 Task: Fill out the customer data form with the provided details, including name, gender, age, mobile number, date, current address, email, and permanent address.
Action: Mouse moved to (617, 129)
Screenshot: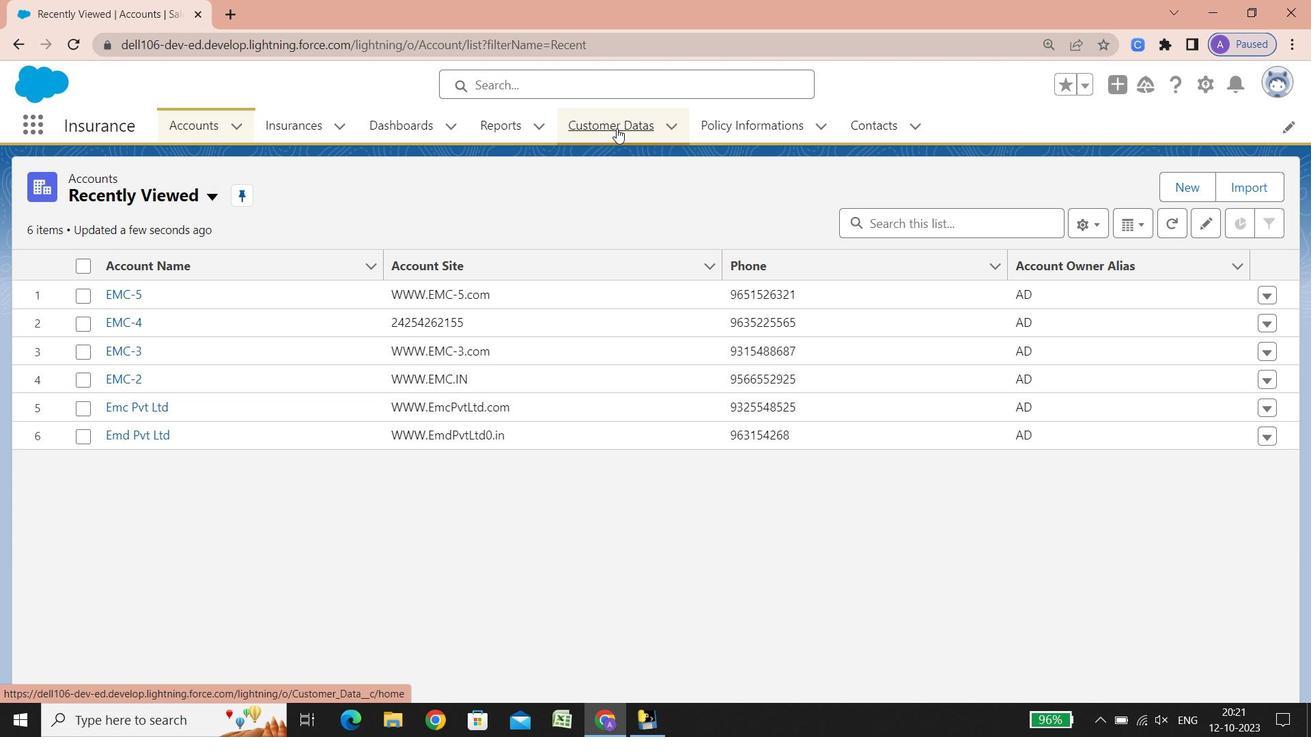 
Action: Mouse pressed left at (617, 129)
Screenshot: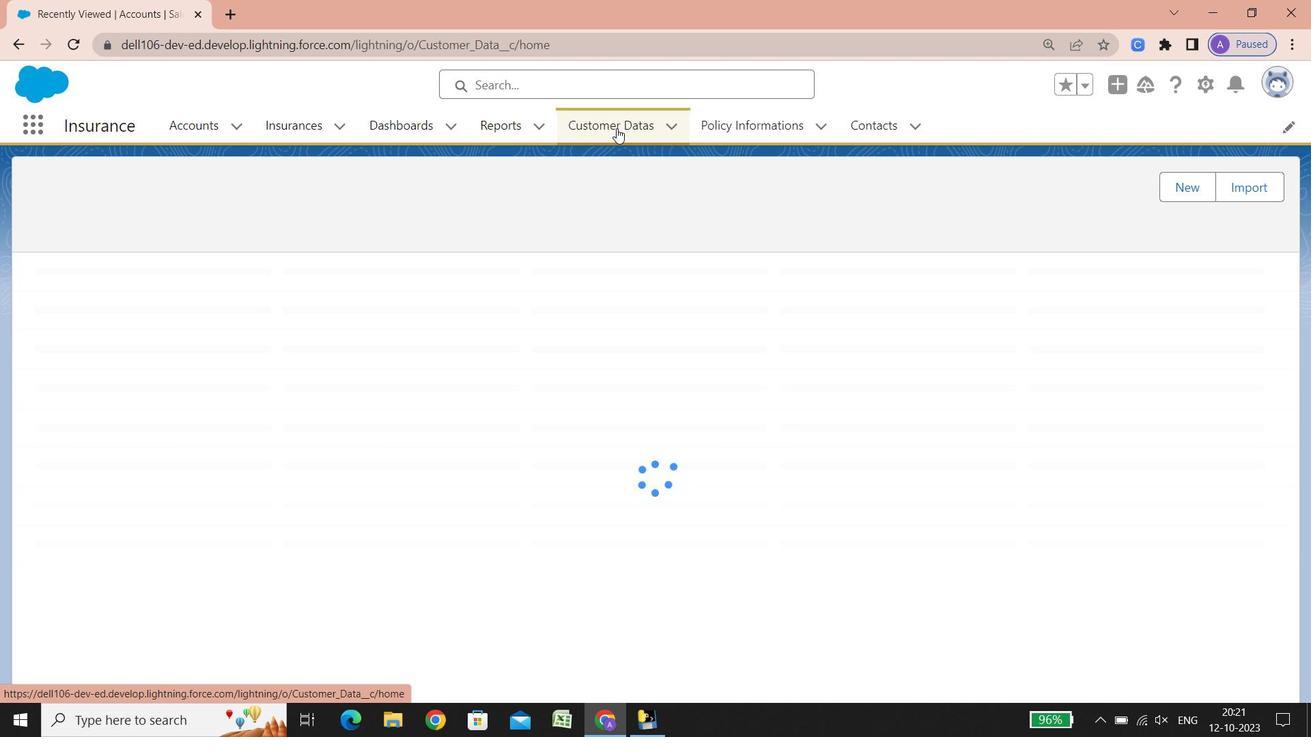 
Action: Mouse moved to (122, 295)
Screenshot: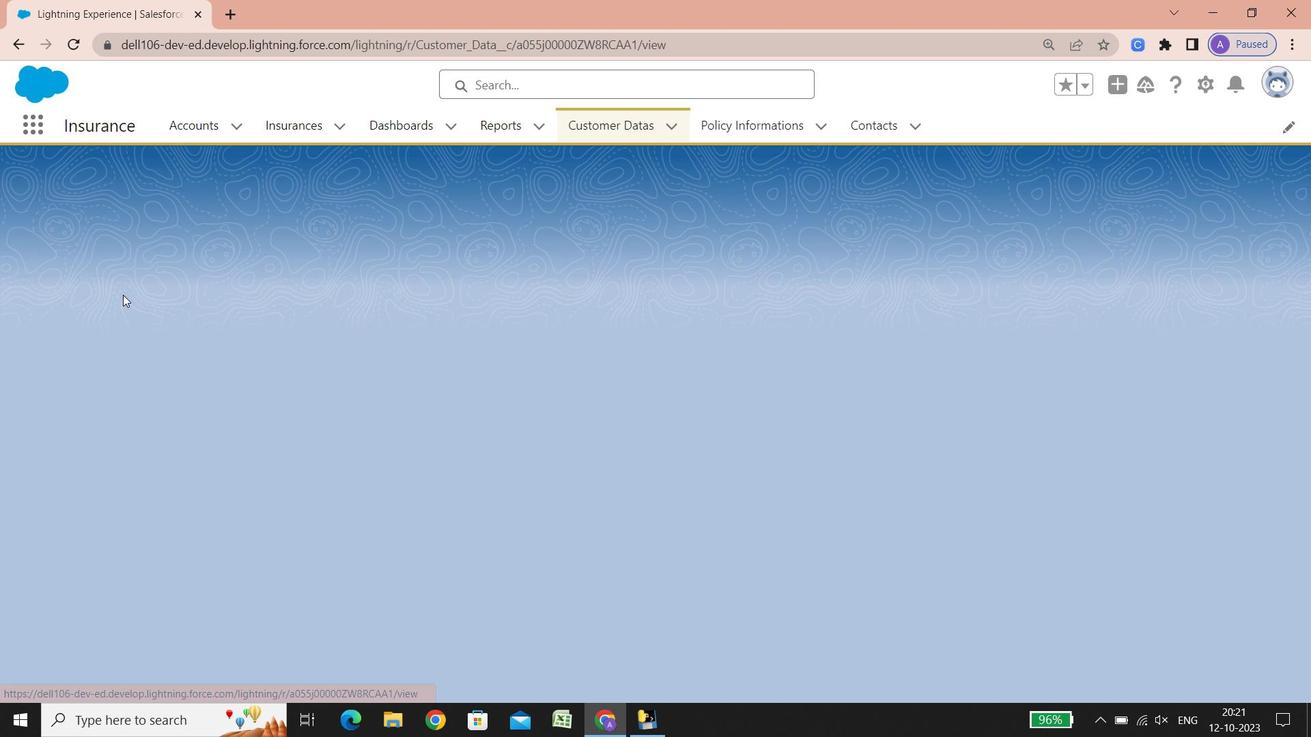 
Action: Mouse pressed left at (122, 295)
Screenshot: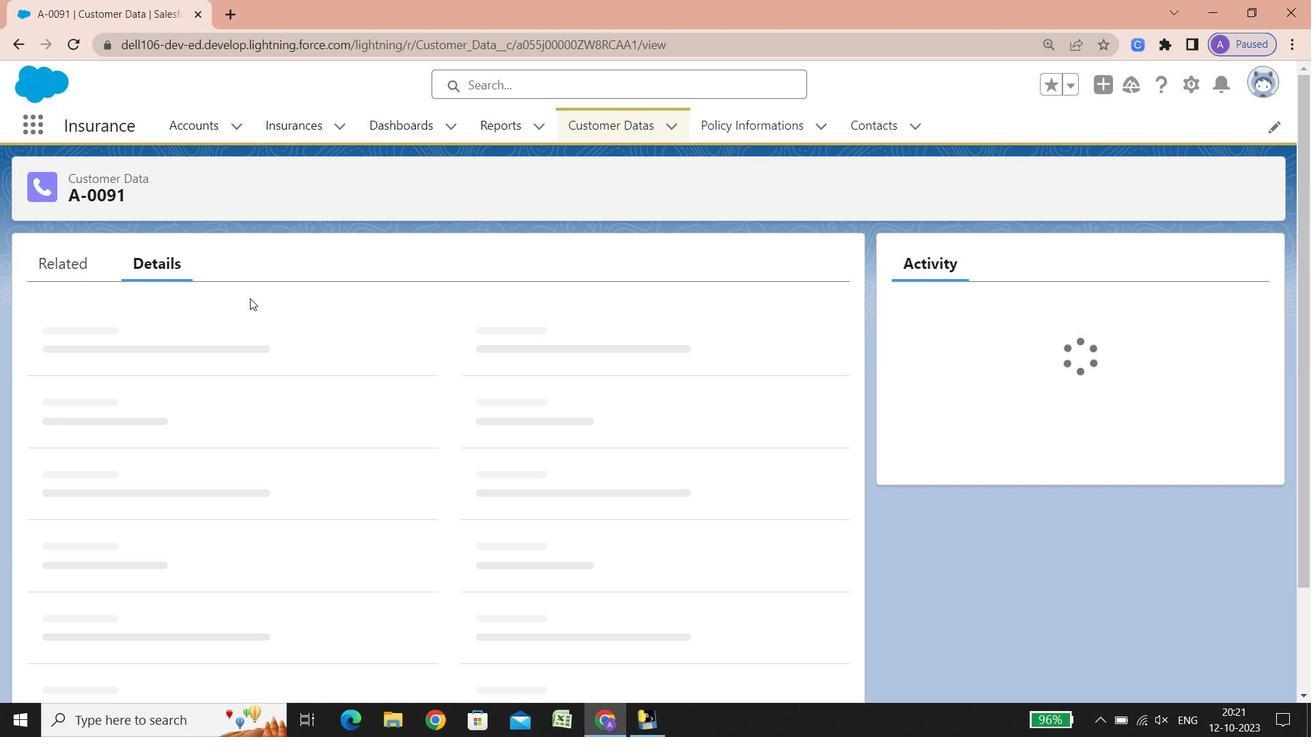 
Action: Mouse moved to (613, 128)
Screenshot: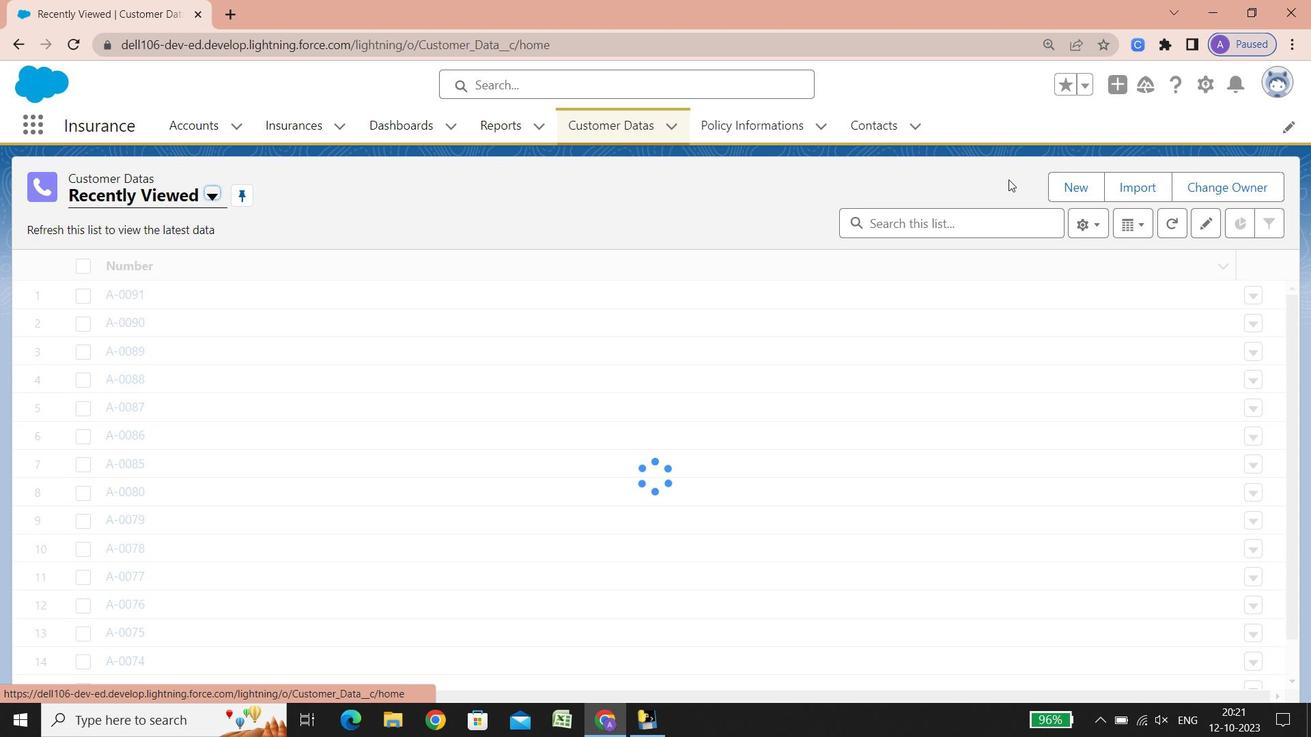
Action: Mouse pressed left at (613, 128)
Screenshot: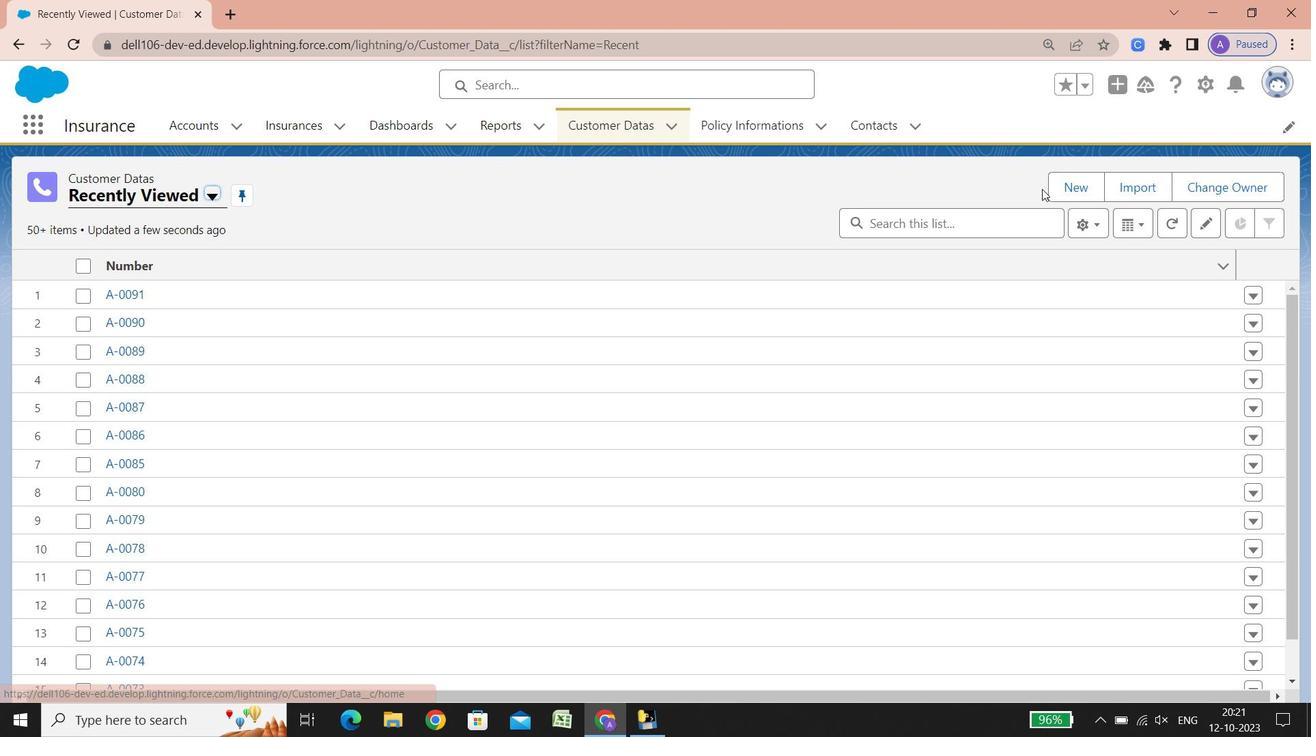 
Action: Mouse moved to (1061, 189)
Screenshot: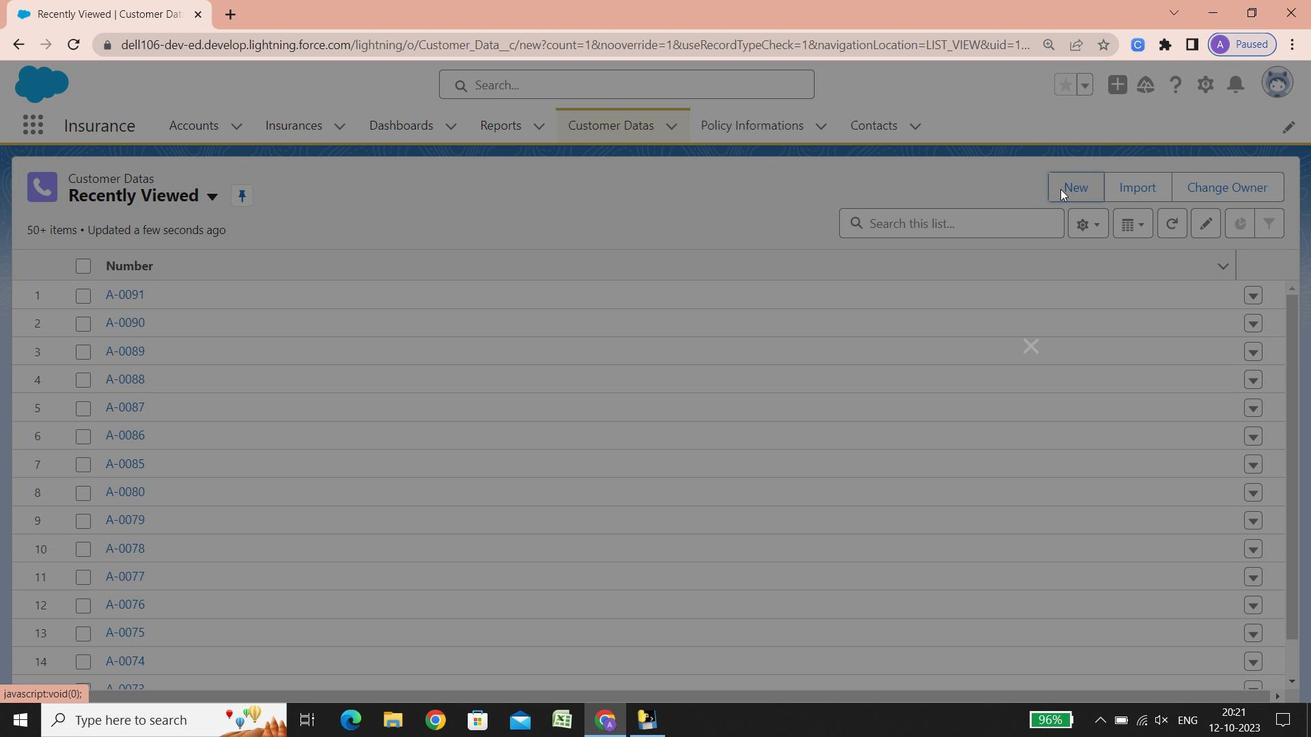 
Action: Mouse pressed left at (1061, 189)
Screenshot: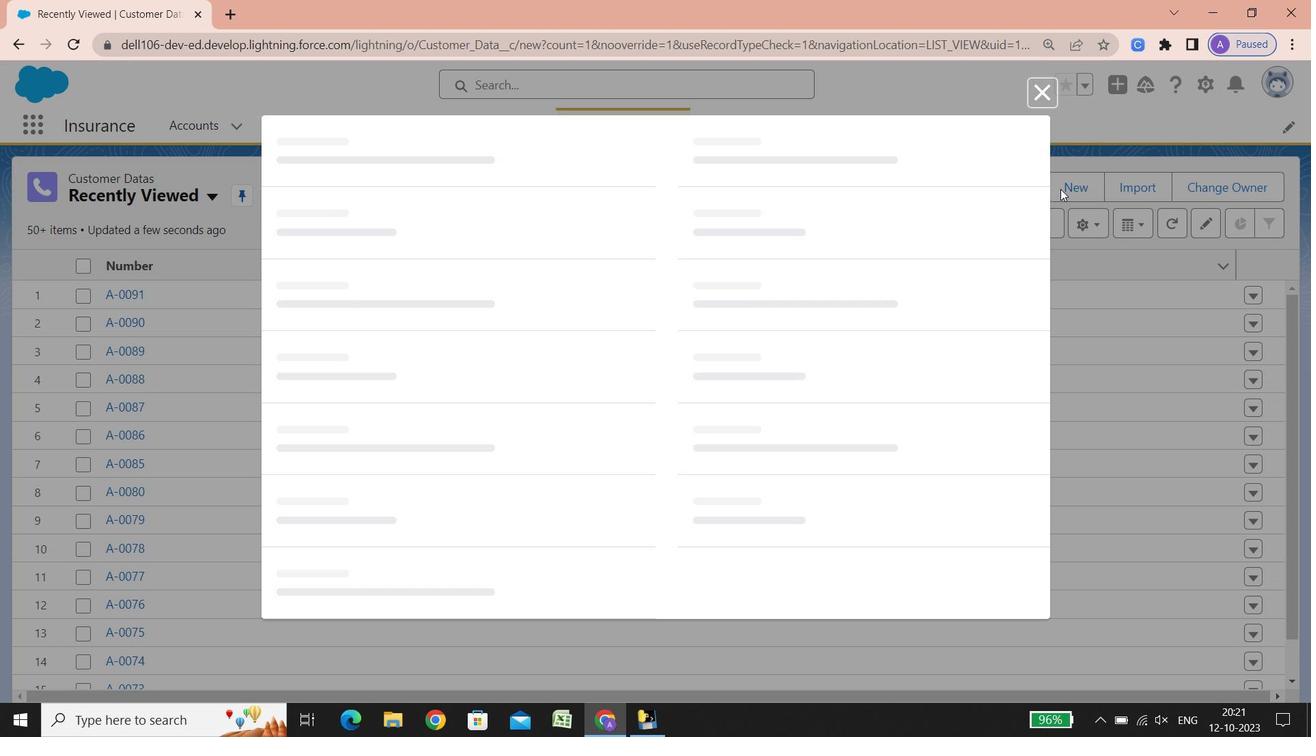 
Action: Mouse moved to (323, 338)
Screenshot: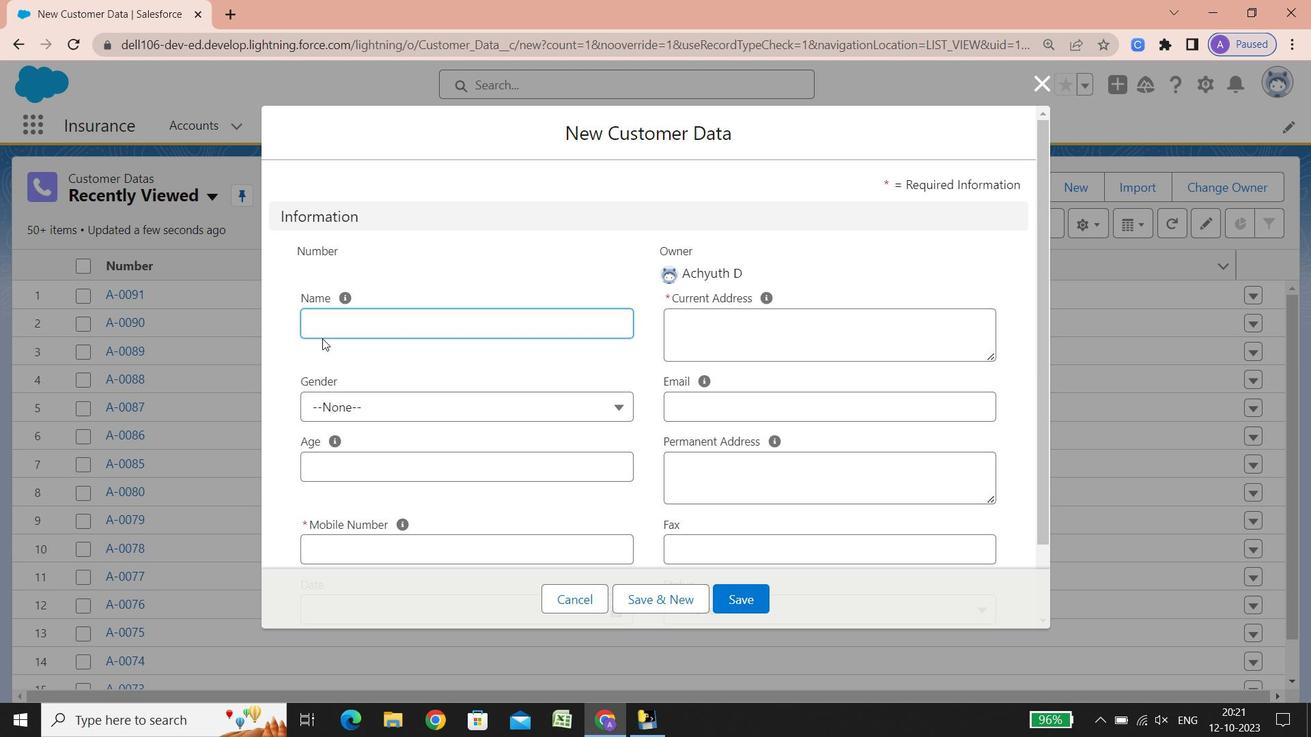 
Action: Key pressed <Key.shift><Key.shift><Key.shift><Key.shift><Key.shift><Key.shift><Key.shift><Key.shift><Key.shift><Key.shift><Key.shift><Key.shift><Key.shift>Ram87
Screenshot: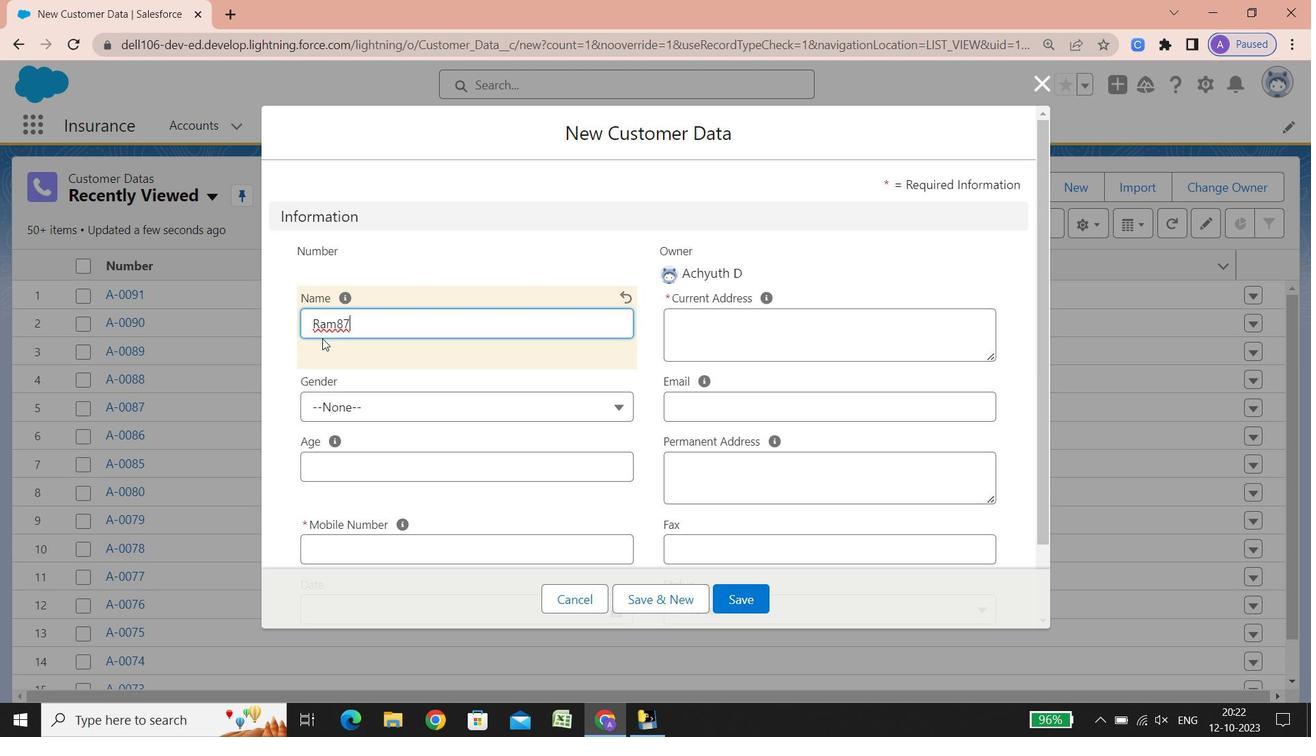 
Action: Mouse moved to (394, 415)
Screenshot: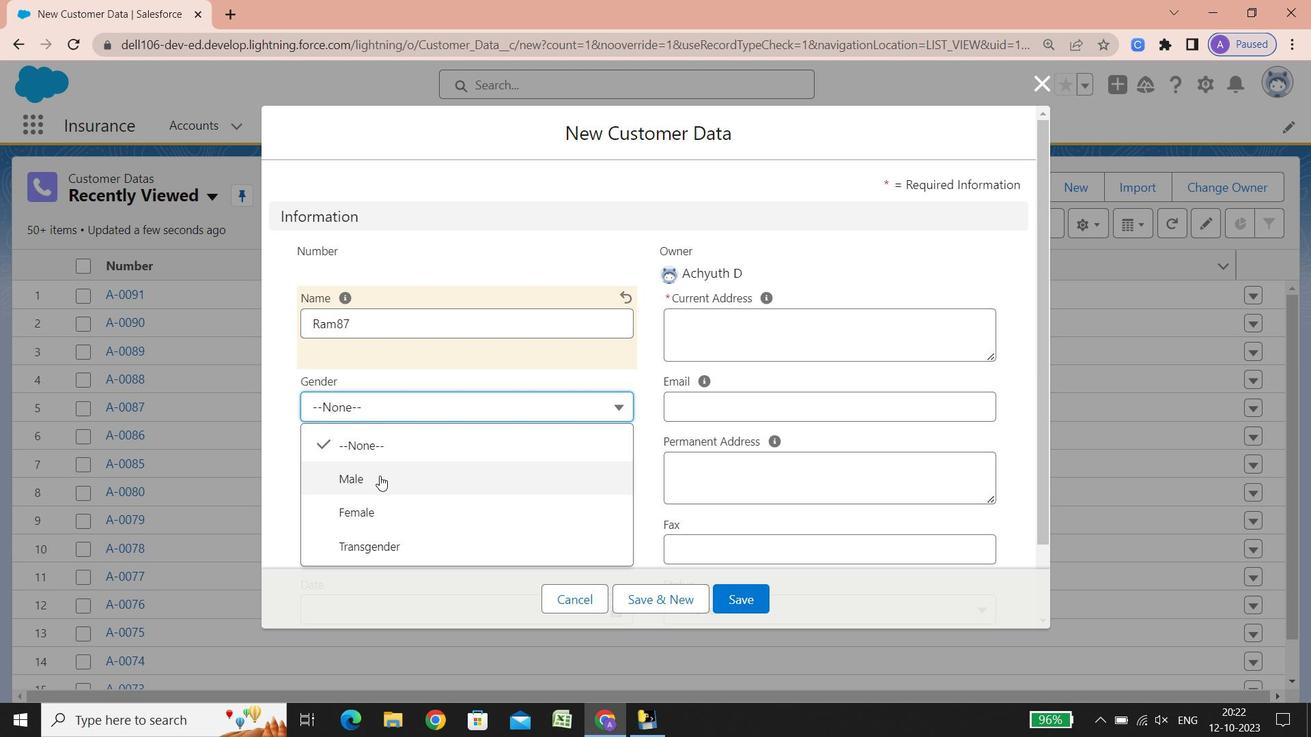 
Action: Mouse pressed left at (394, 415)
Screenshot: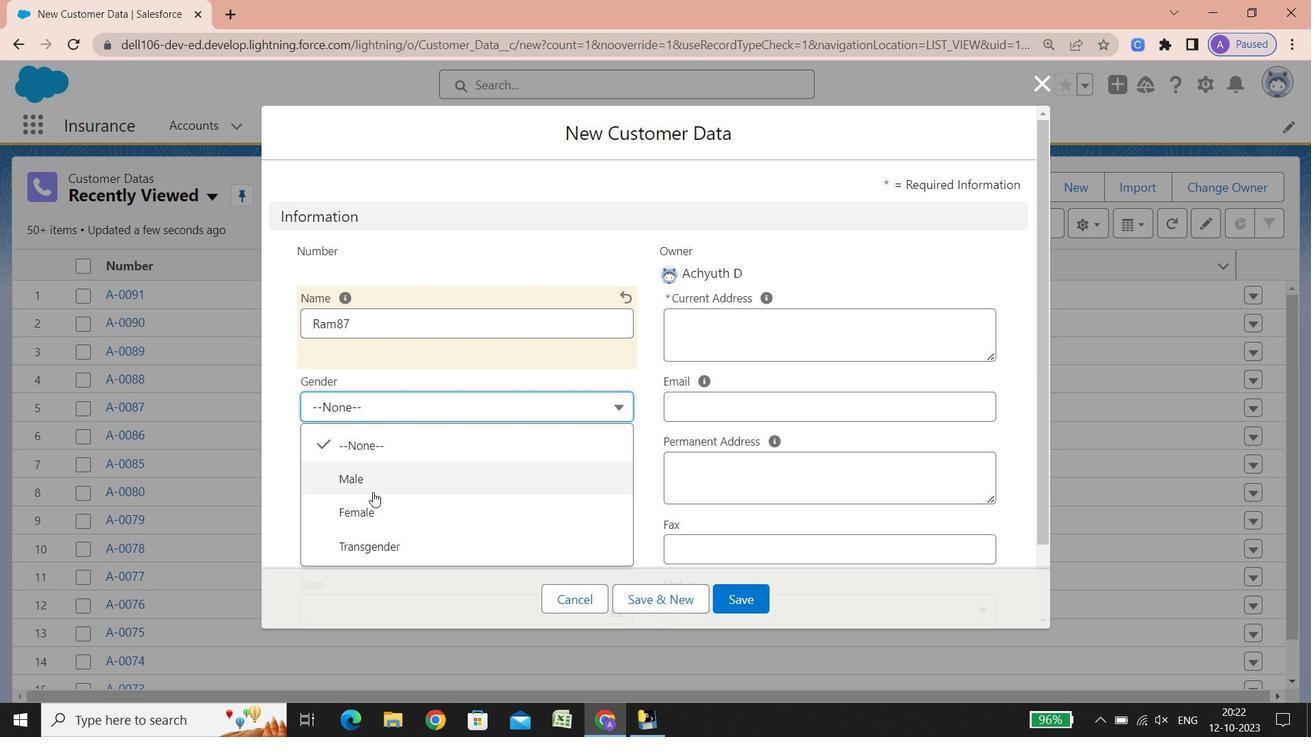 
Action: Mouse moved to (373, 477)
Screenshot: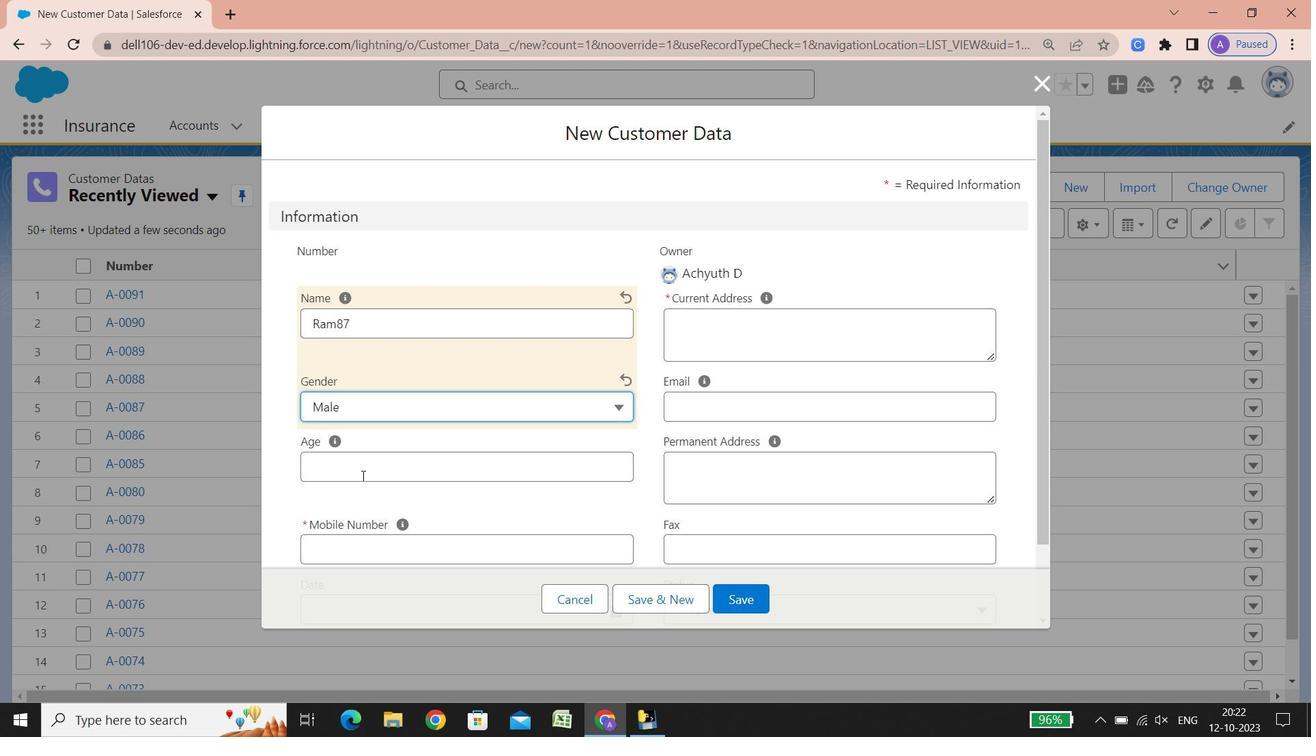 
Action: Mouse pressed left at (373, 477)
Screenshot: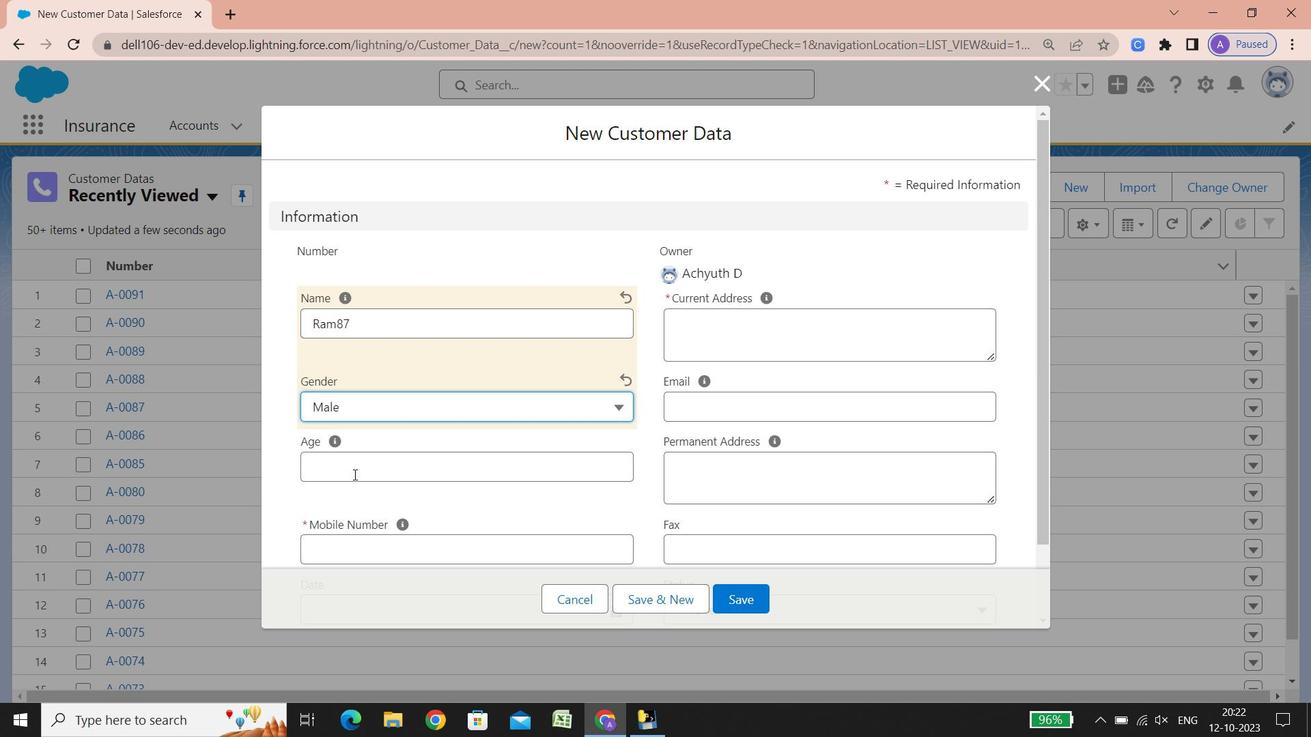 
Action: Mouse moved to (354, 474)
Screenshot: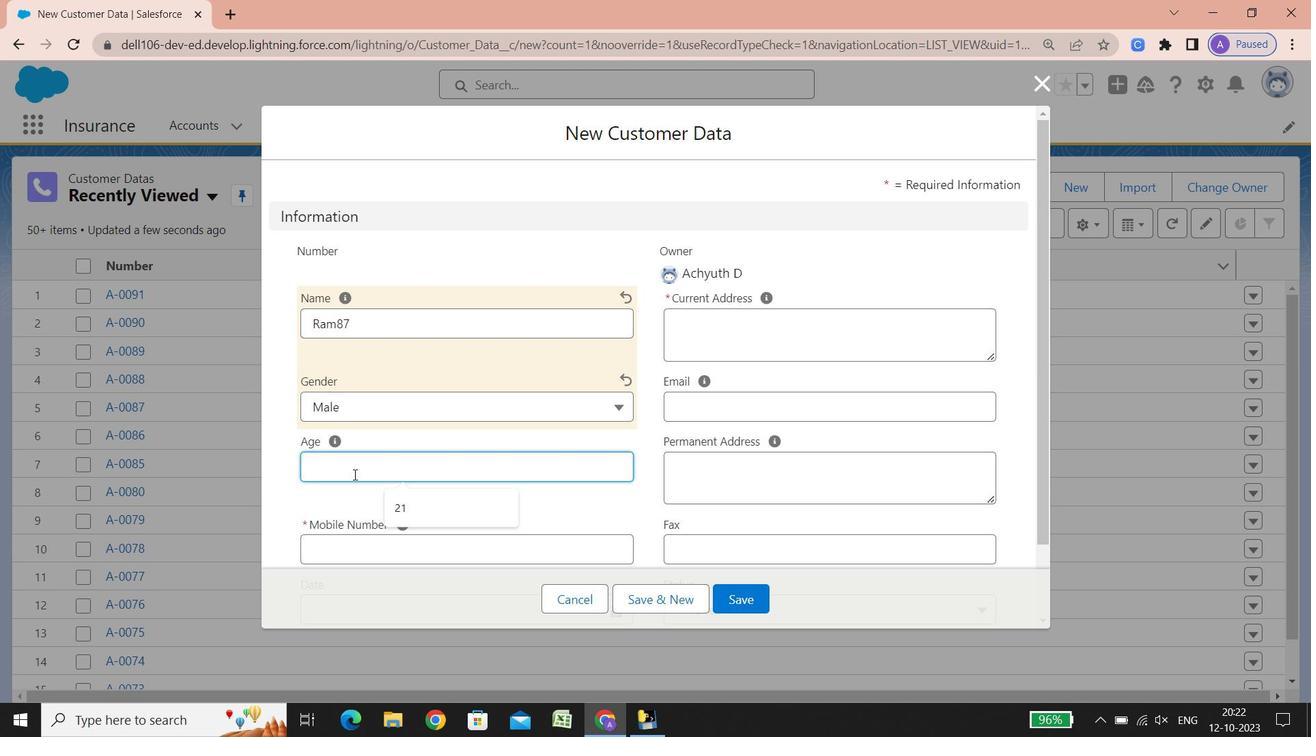 
Action: Mouse pressed left at (354, 474)
Screenshot: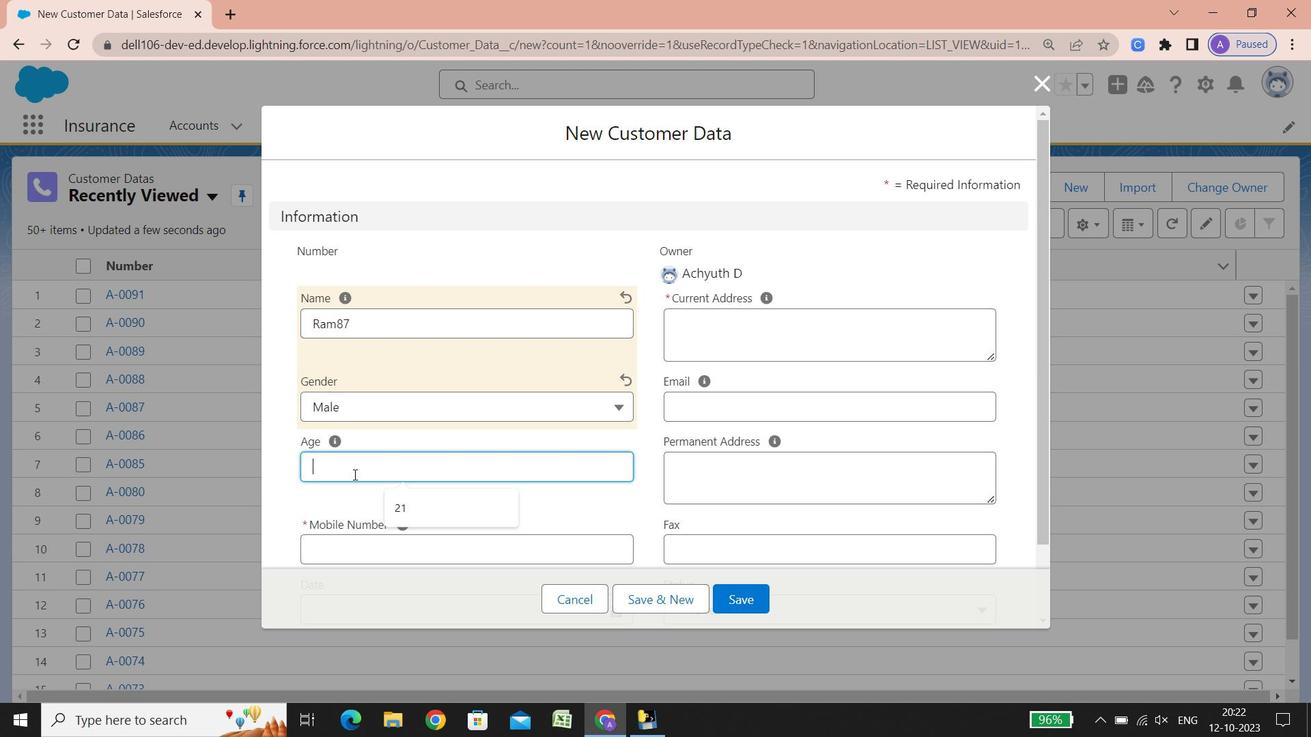 
Action: Key pressed 38
Screenshot: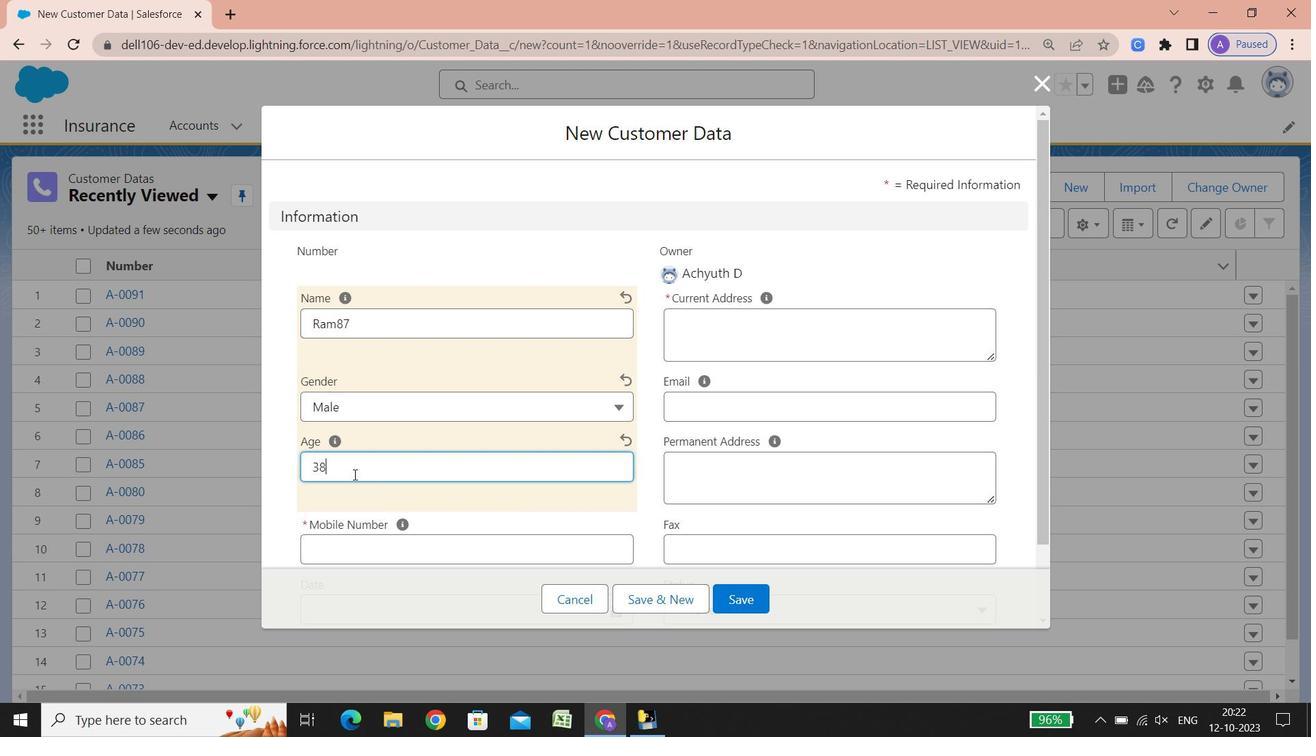 
Action: Mouse scrolled (354, 474) with delta (0, 0)
Screenshot: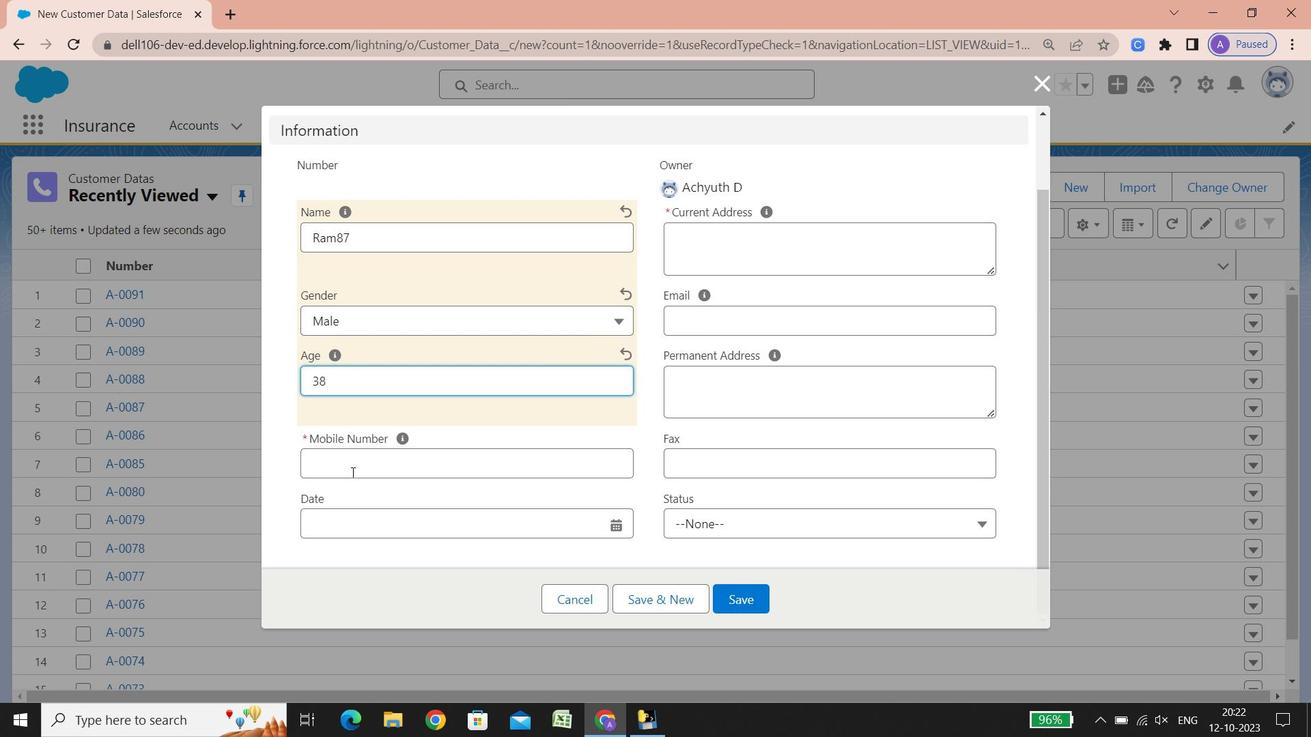 
Action: Mouse scrolled (354, 474) with delta (0, 0)
Screenshot: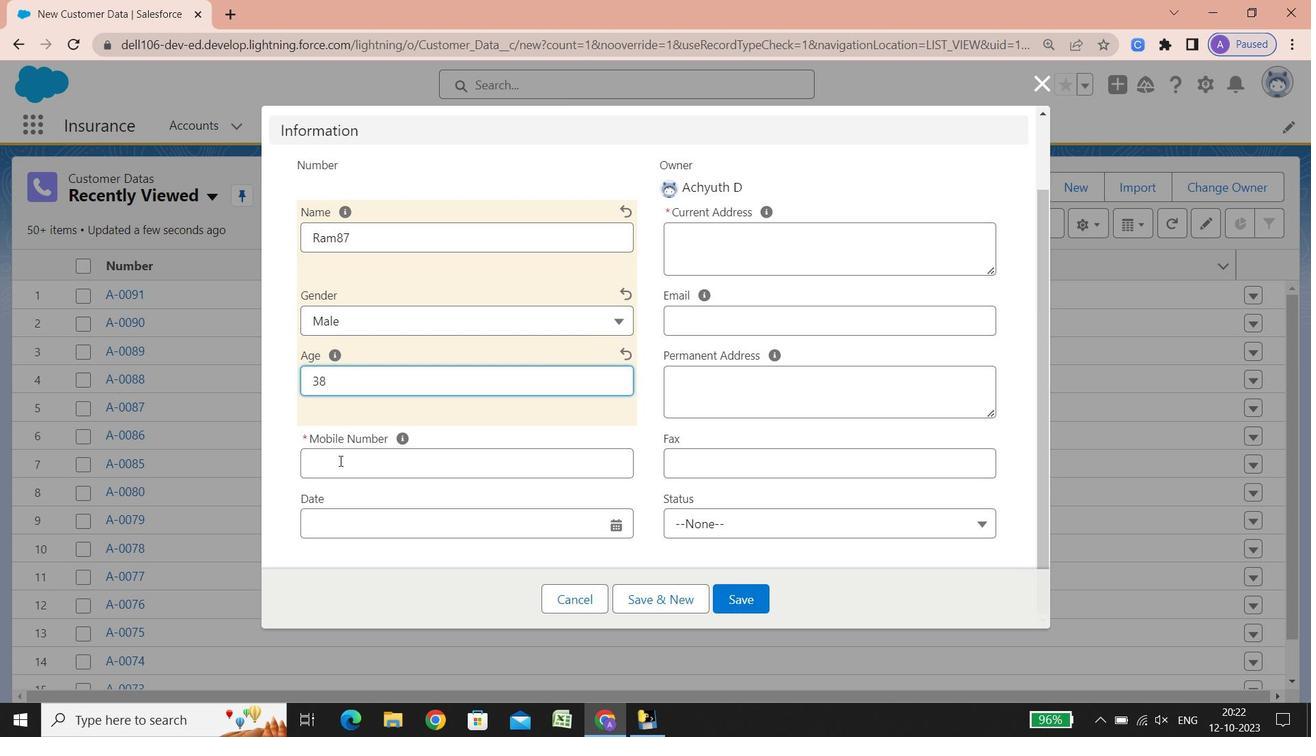 
Action: Mouse scrolled (354, 474) with delta (0, 0)
Screenshot: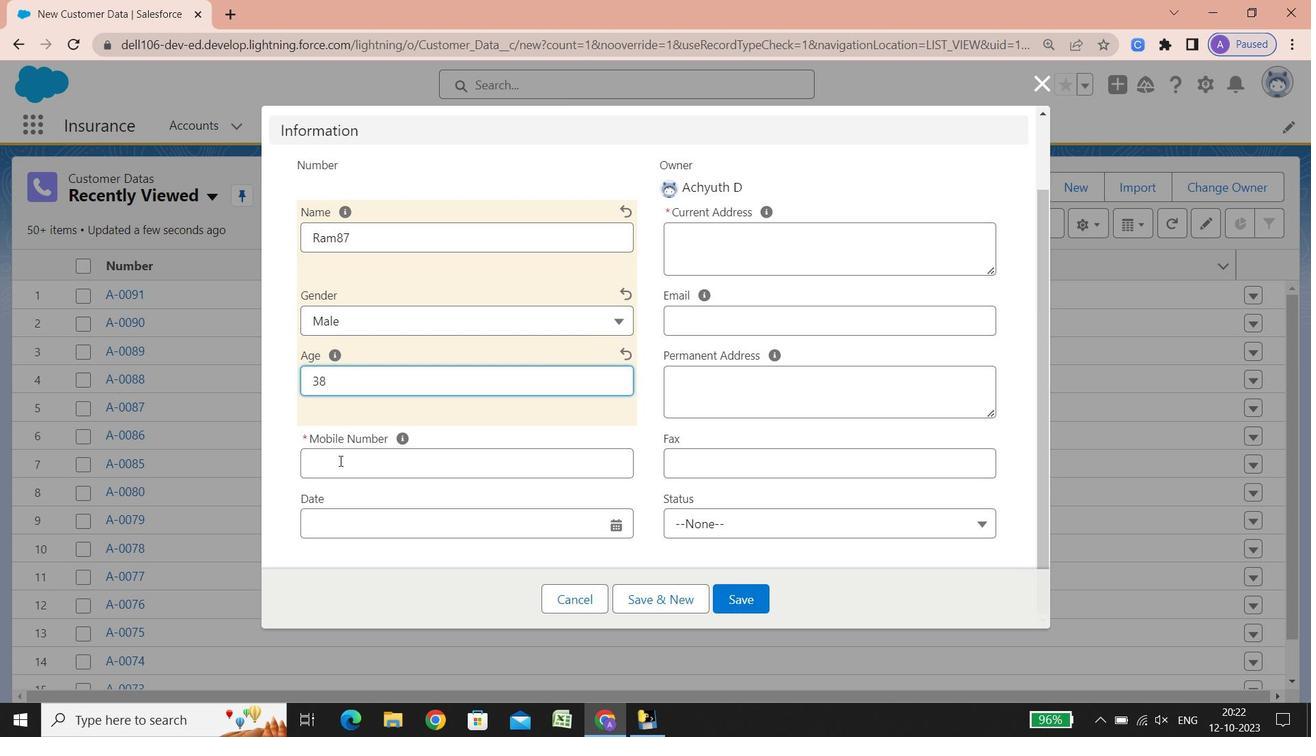 
Action: Mouse scrolled (354, 474) with delta (0, 0)
Screenshot: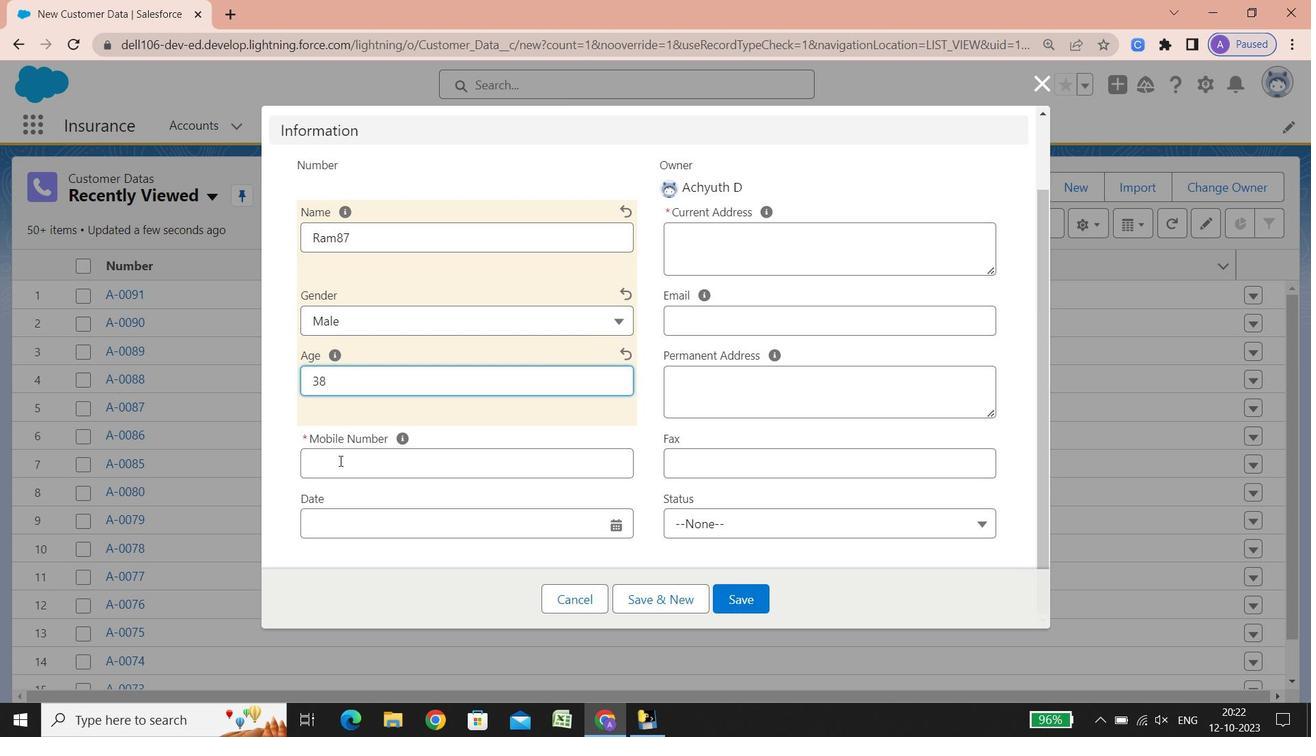 
Action: Mouse scrolled (354, 474) with delta (0, 0)
Screenshot: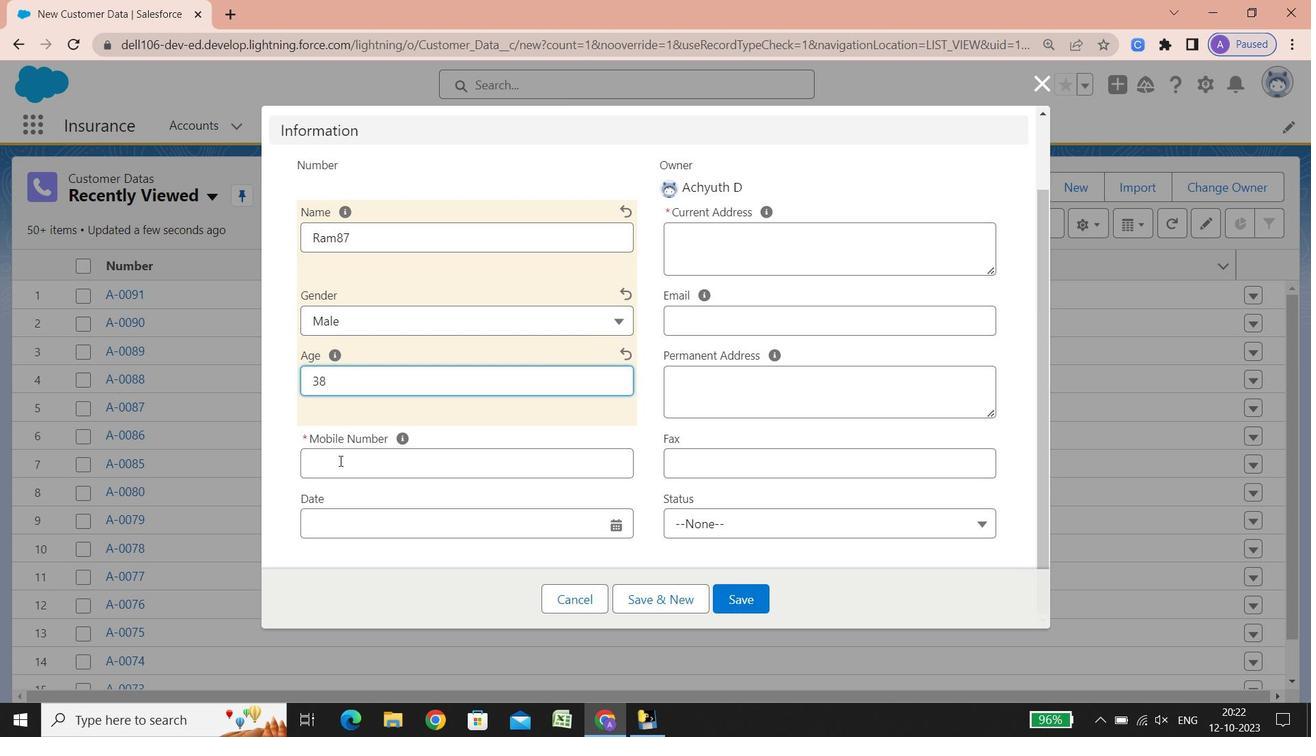 
Action: Mouse scrolled (354, 474) with delta (0, 0)
Screenshot: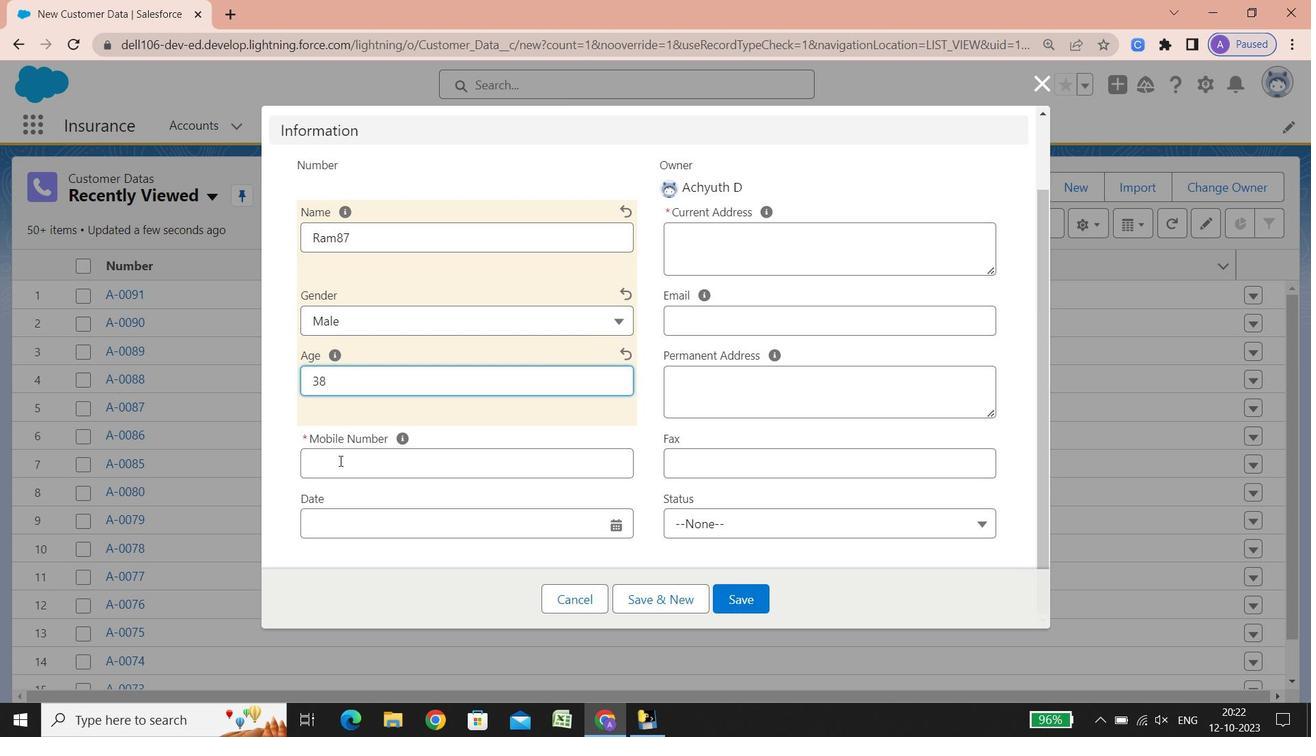 
Action: Mouse scrolled (354, 474) with delta (0, 0)
Screenshot: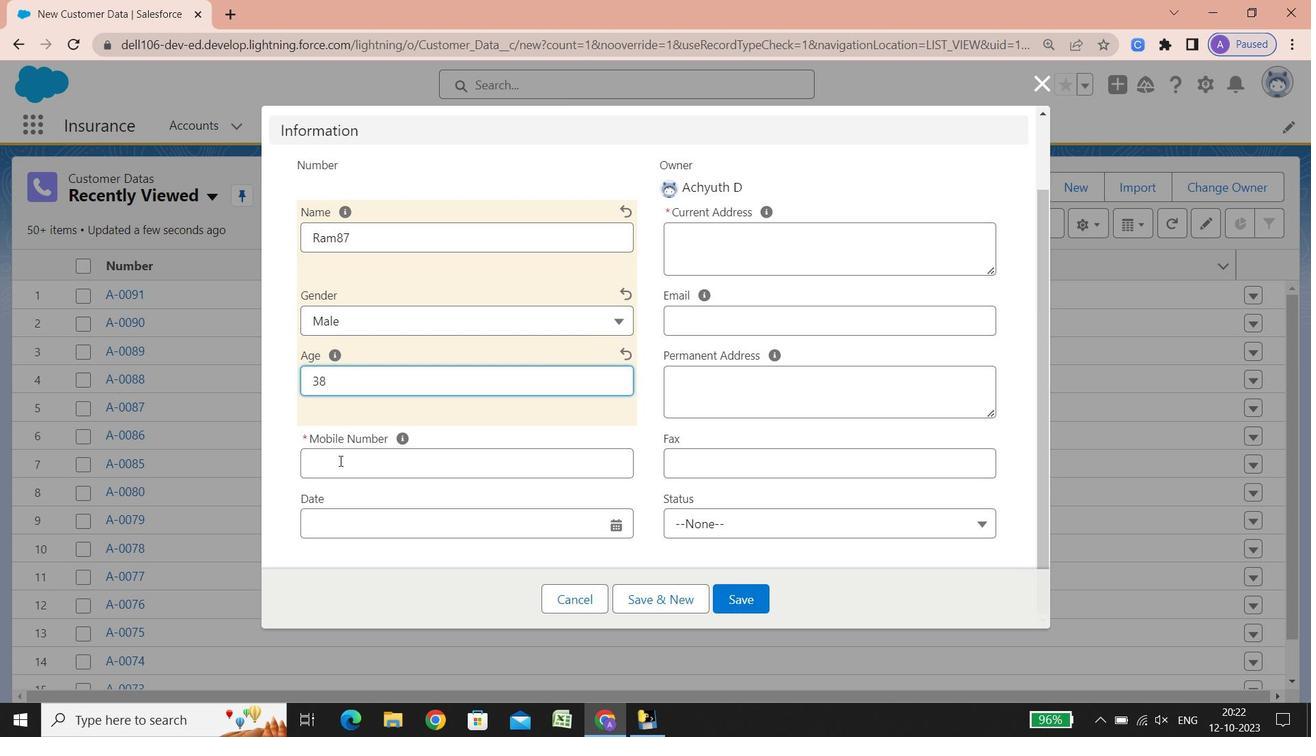 
Action: Mouse scrolled (354, 474) with delta (0, 0)
Screenshot: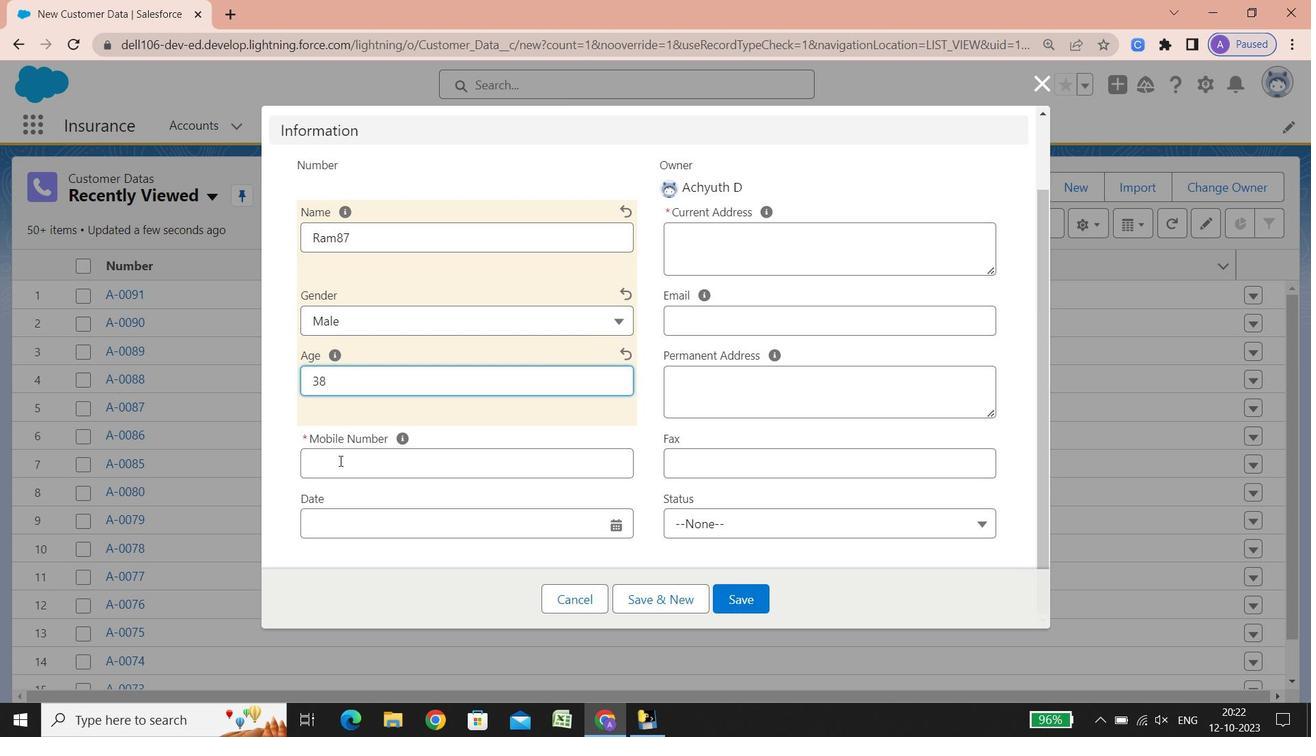 
Action: Mouse scrolled (354, 474) with delta (0, 0)
Screenshot: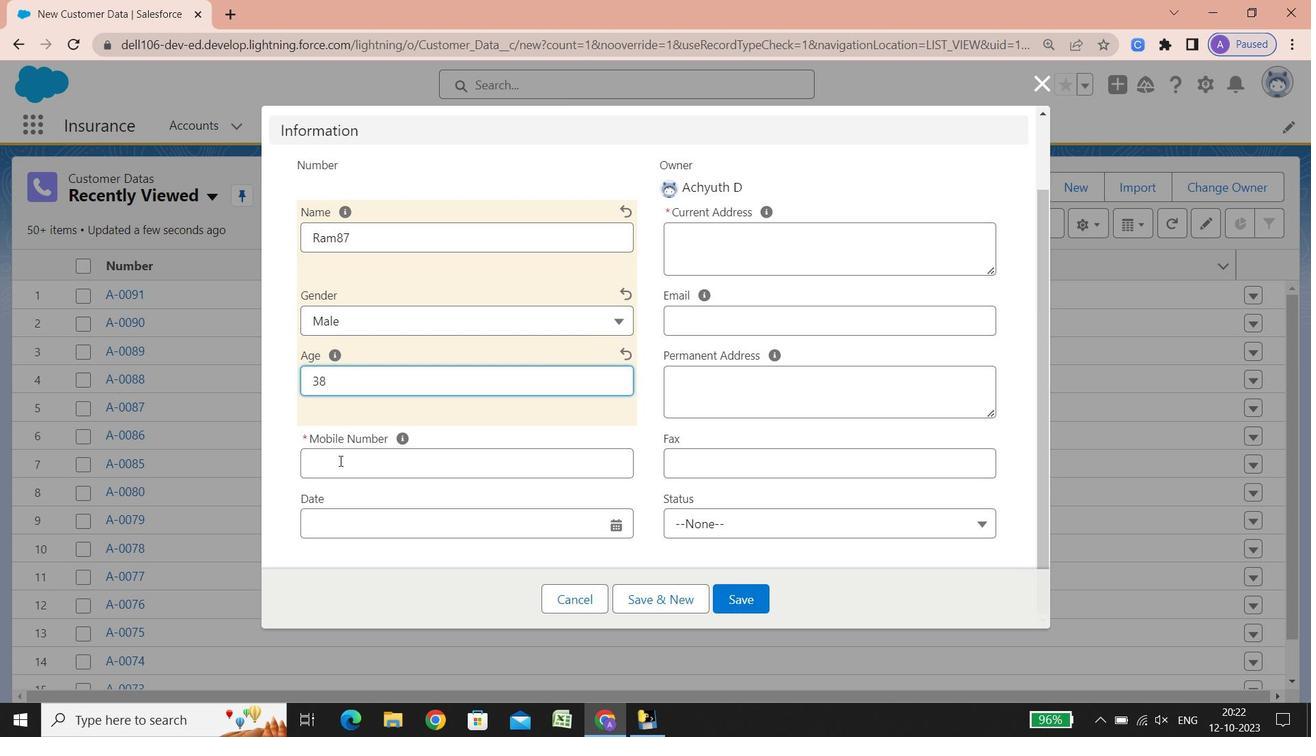 
Action: Mouse scrolled (354, 474) with delta (0, 0)
Screenshot: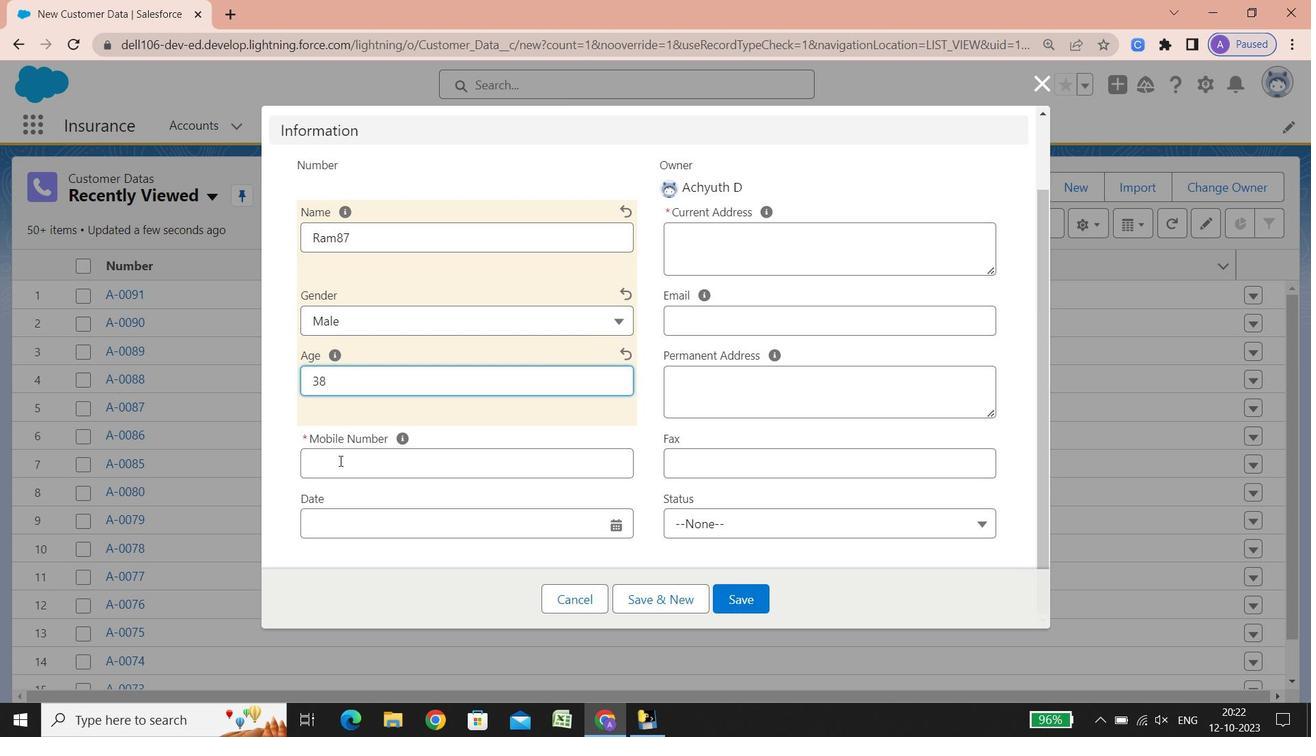 
Action: Mouse scrolled (354, 474) with delta (0, 0)
Screenshot: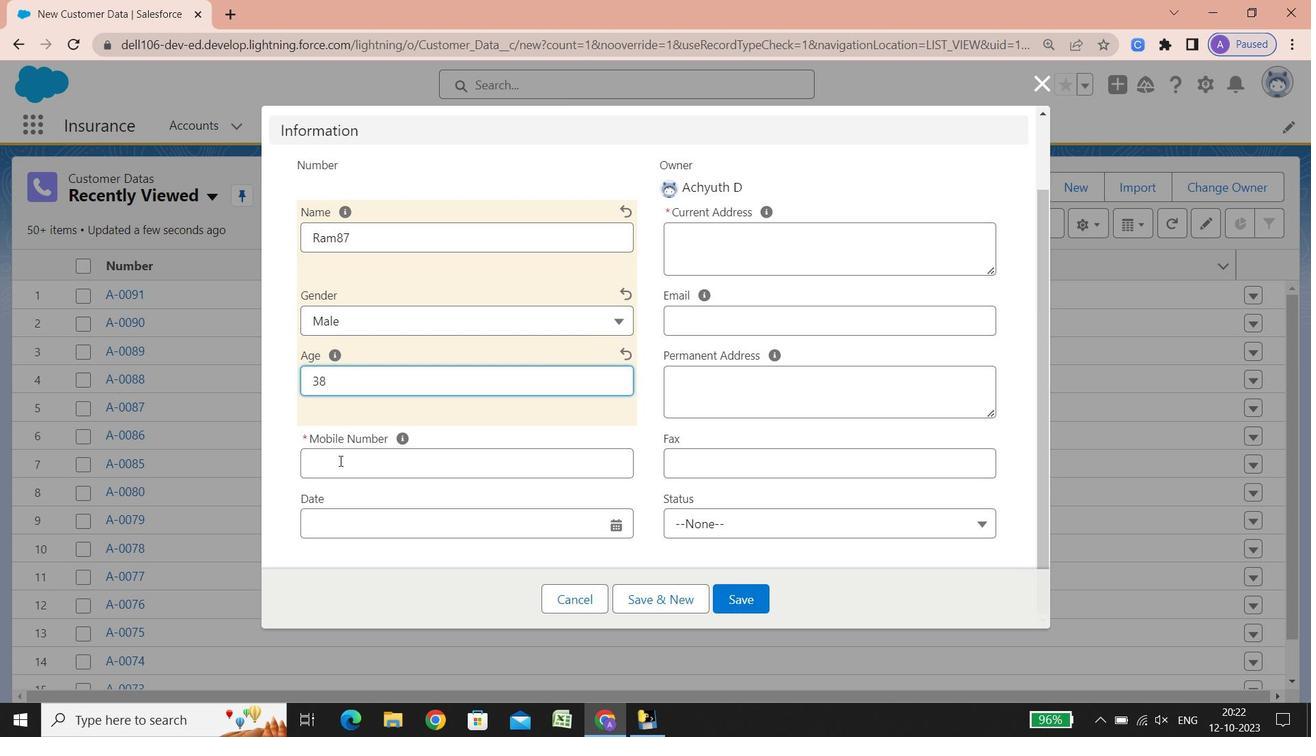 
Action: Mouse scrolled (354, 474) with delta (0, 0)
Screenshot: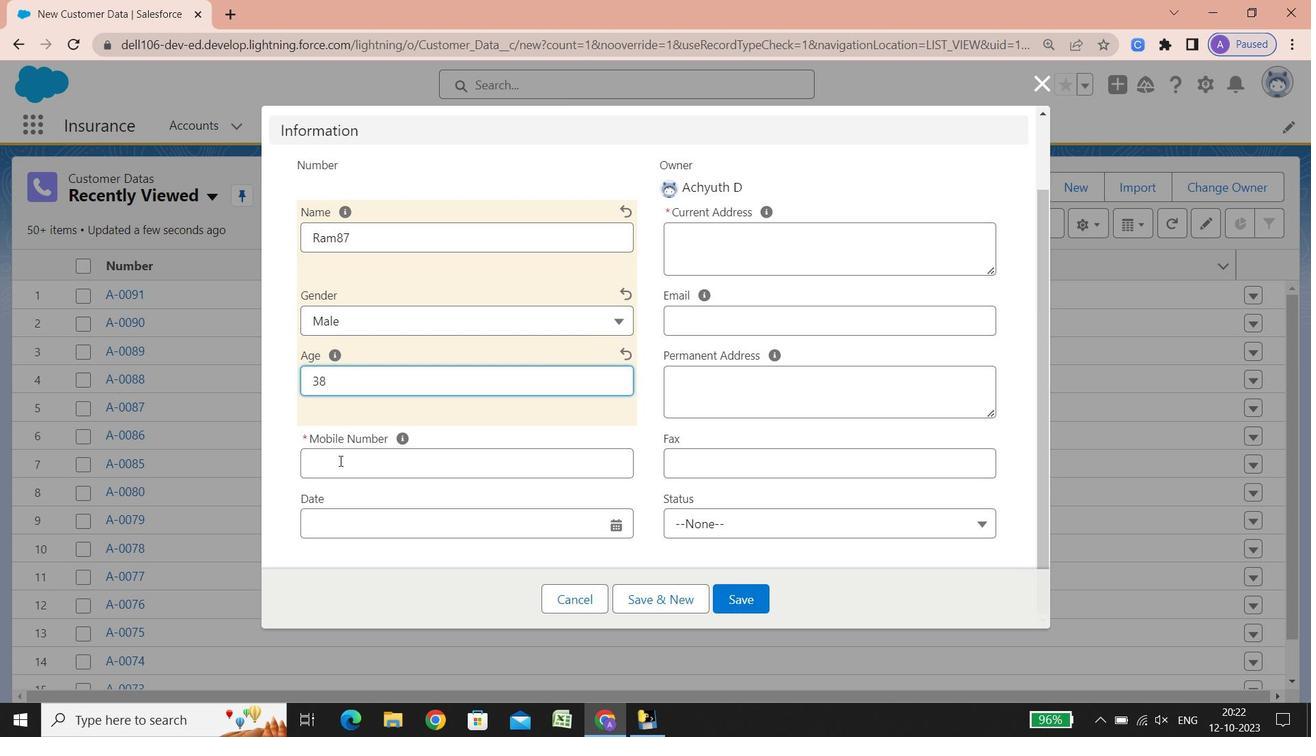 
Action: Mouse scrolled (354, 474) with delta (0, 0)
Screenshot: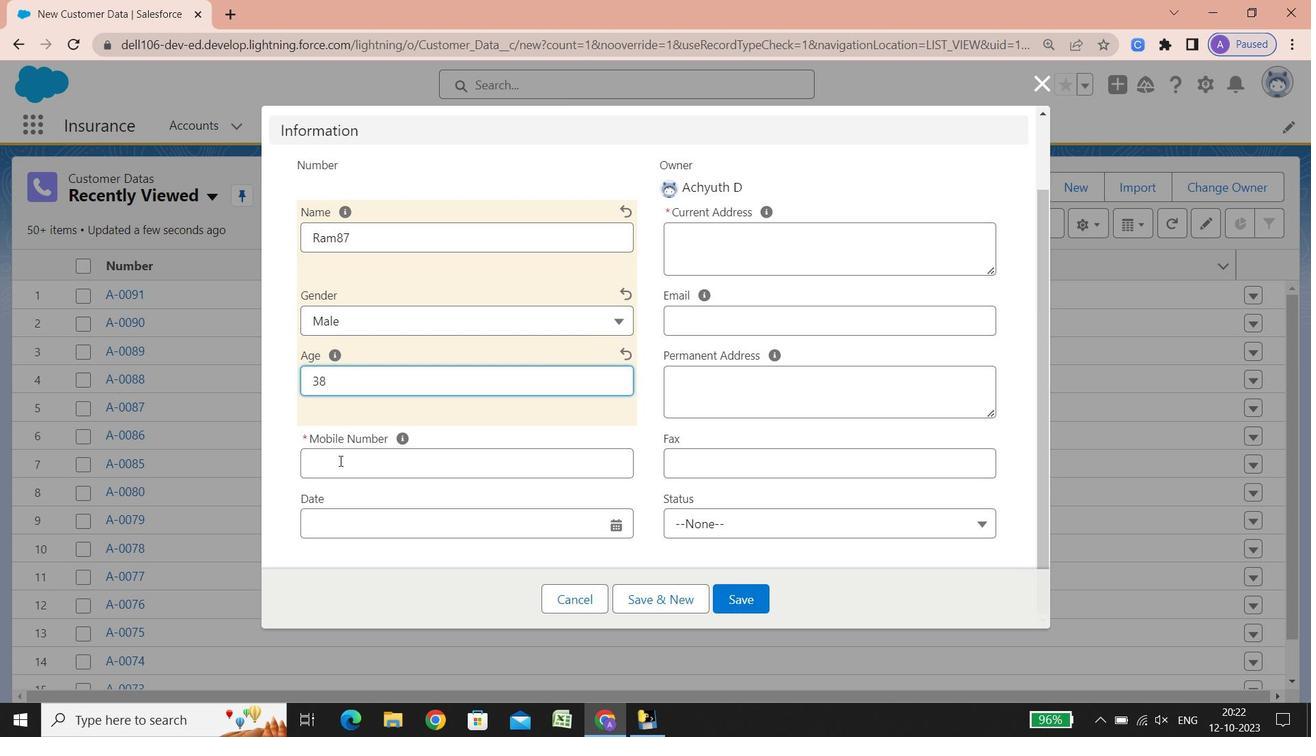 
Action: Mouse scrolled (354, 474) with delta (0, 0)
Screenshot: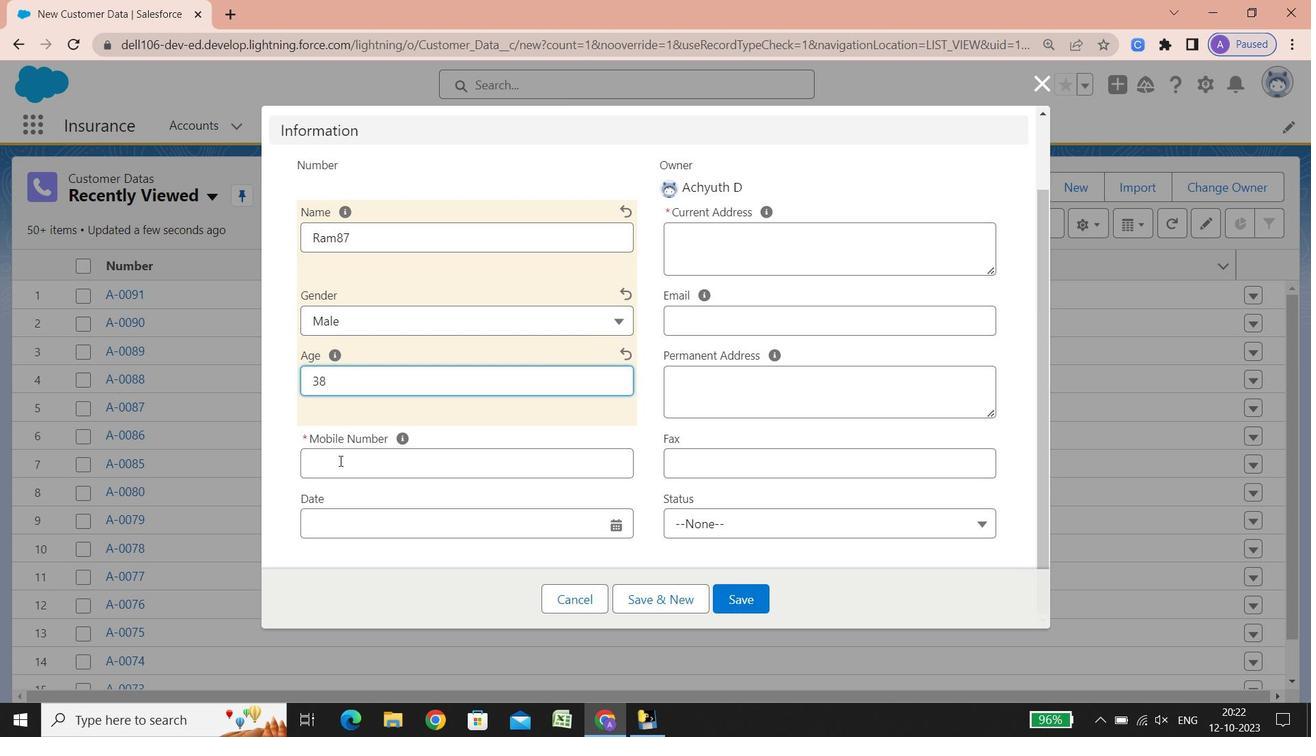 
Action: Mouse scrolled (354, 474) with delta (0, 0)
Screenshot: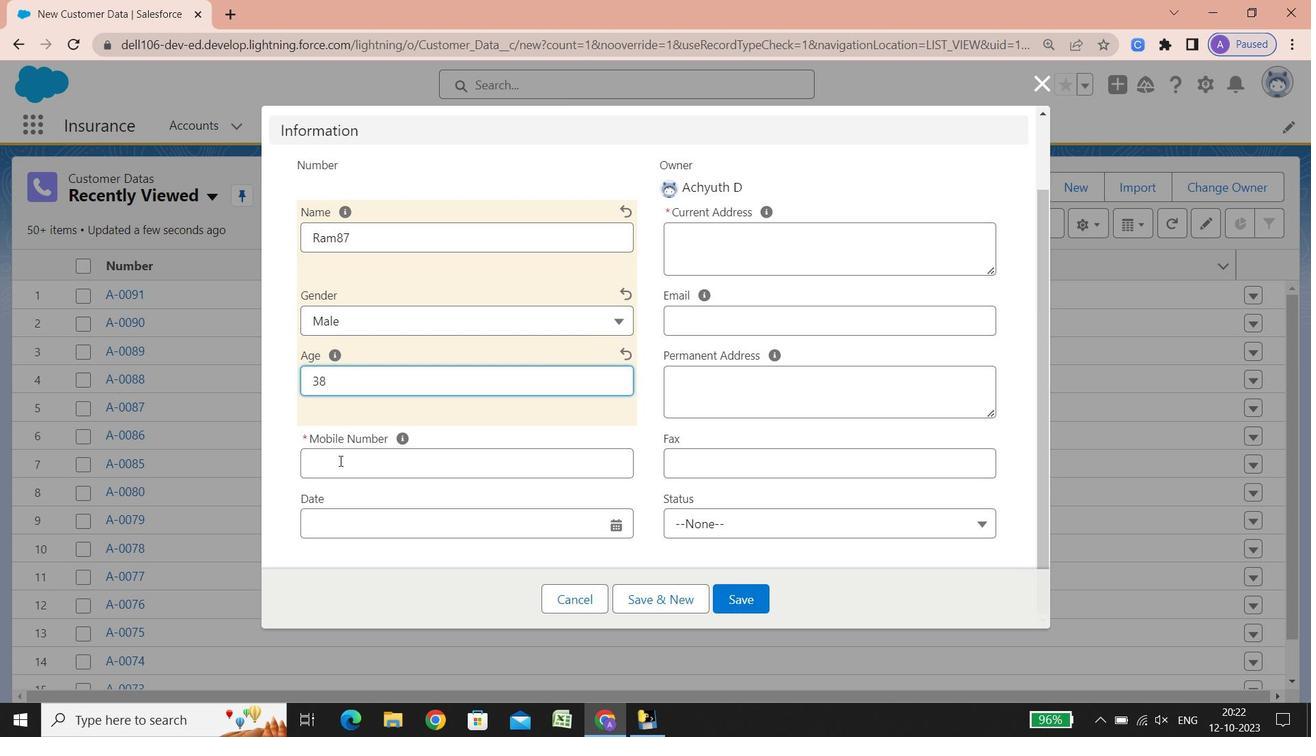 
Action: Mouse scrolled (354, 474) with delta (0, 0)
Screenshot: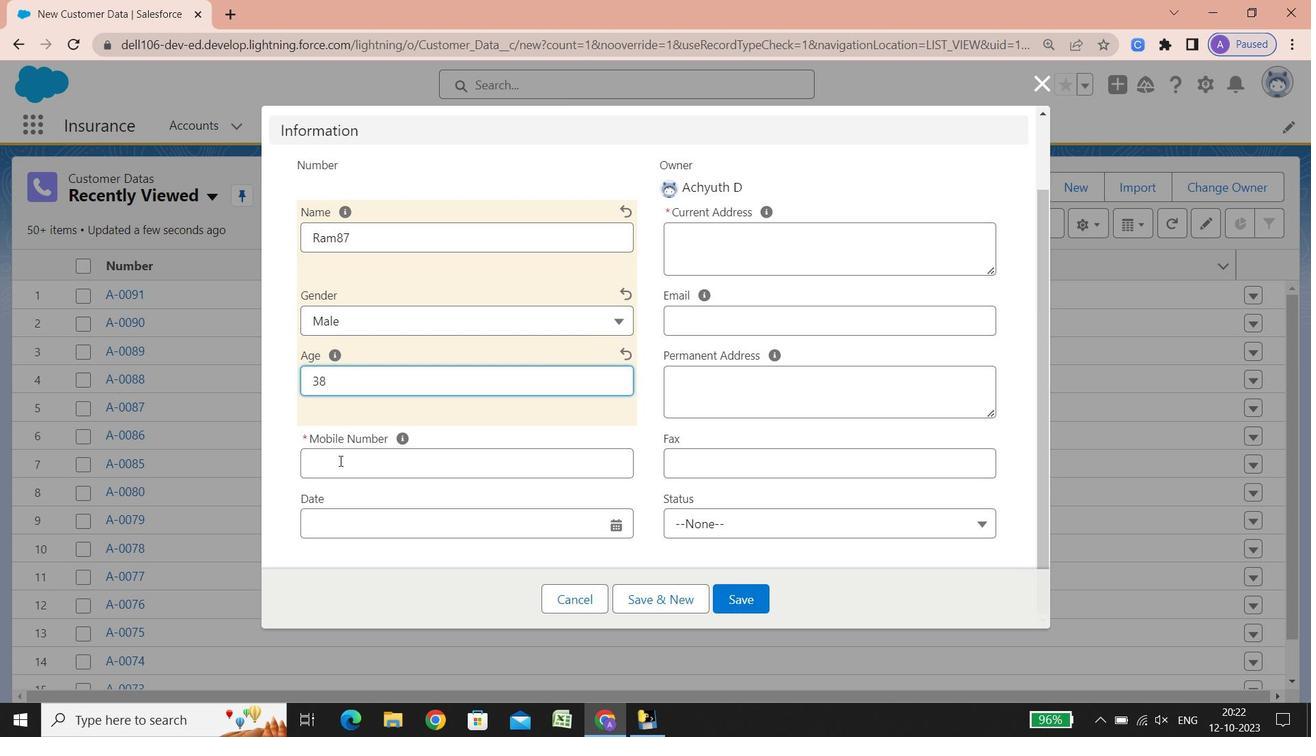 
Action: Mouse scrolled (354, 474) with delta (0, 0)
Screenshot: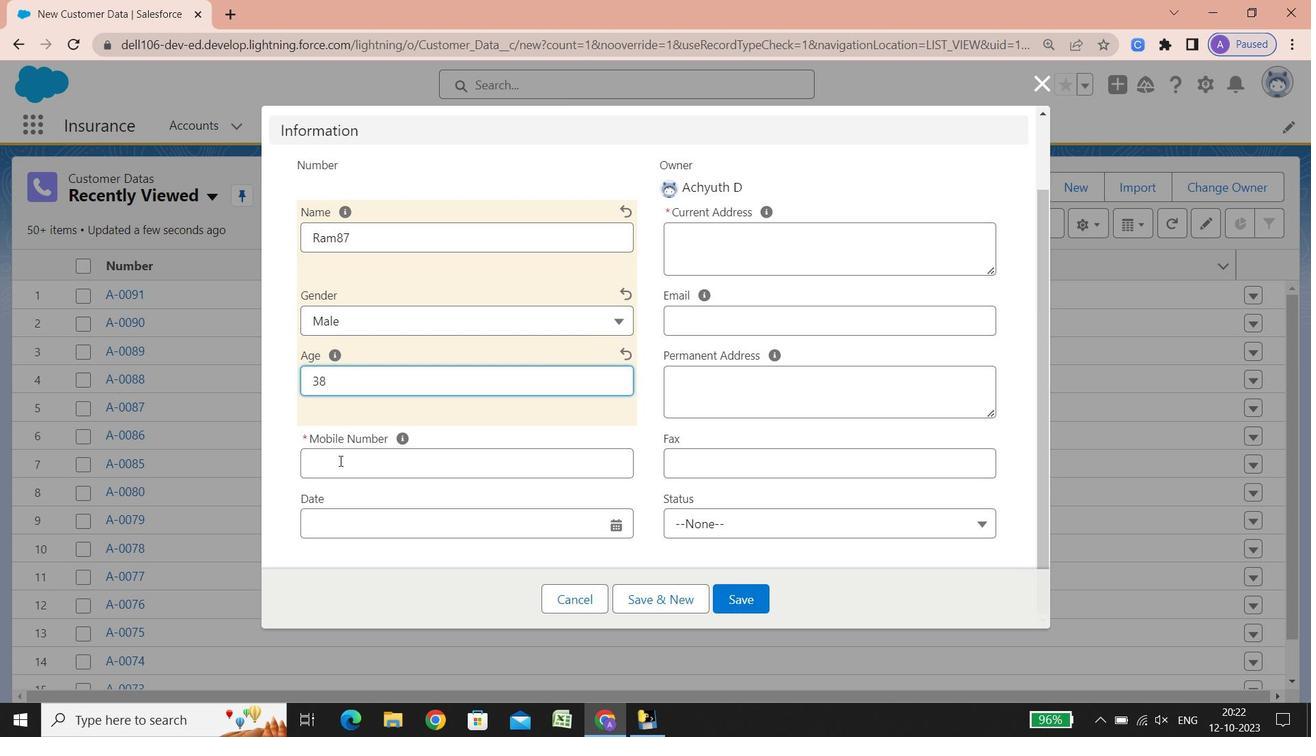 
Action: Mouse scrolled (354, 474) with delta (0, 0)
Screenshot: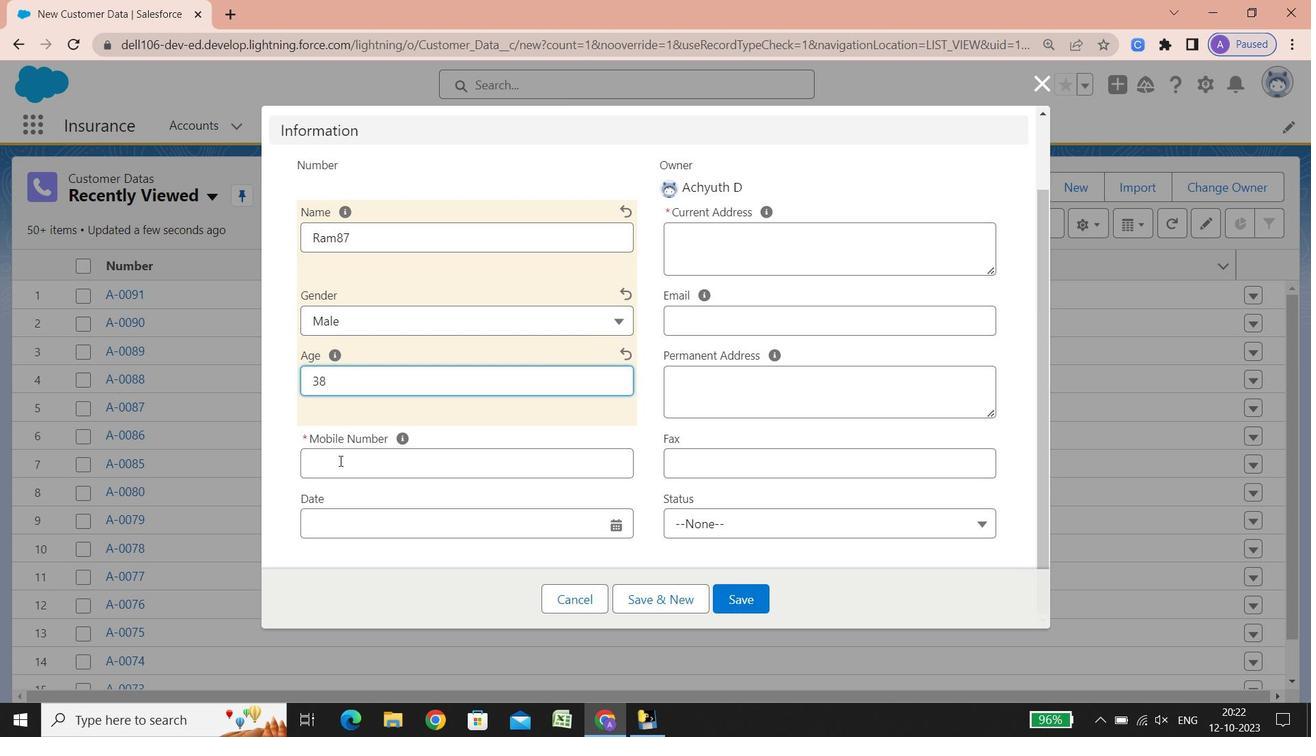 
Action: Mouse scrolled (354, 474) with delta (0, 0)
Screenshot: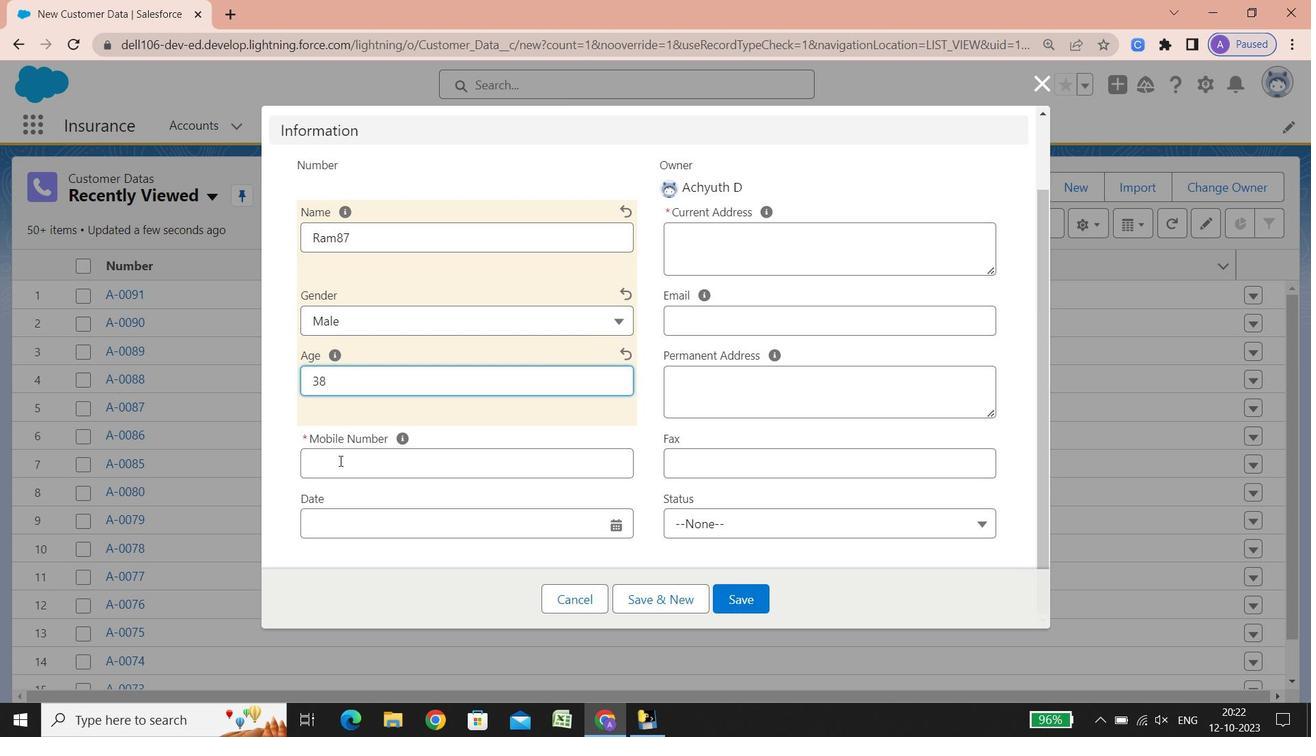 
Action: Mouse scrolled (354, 474) with delta (0, 0)
Screenshot: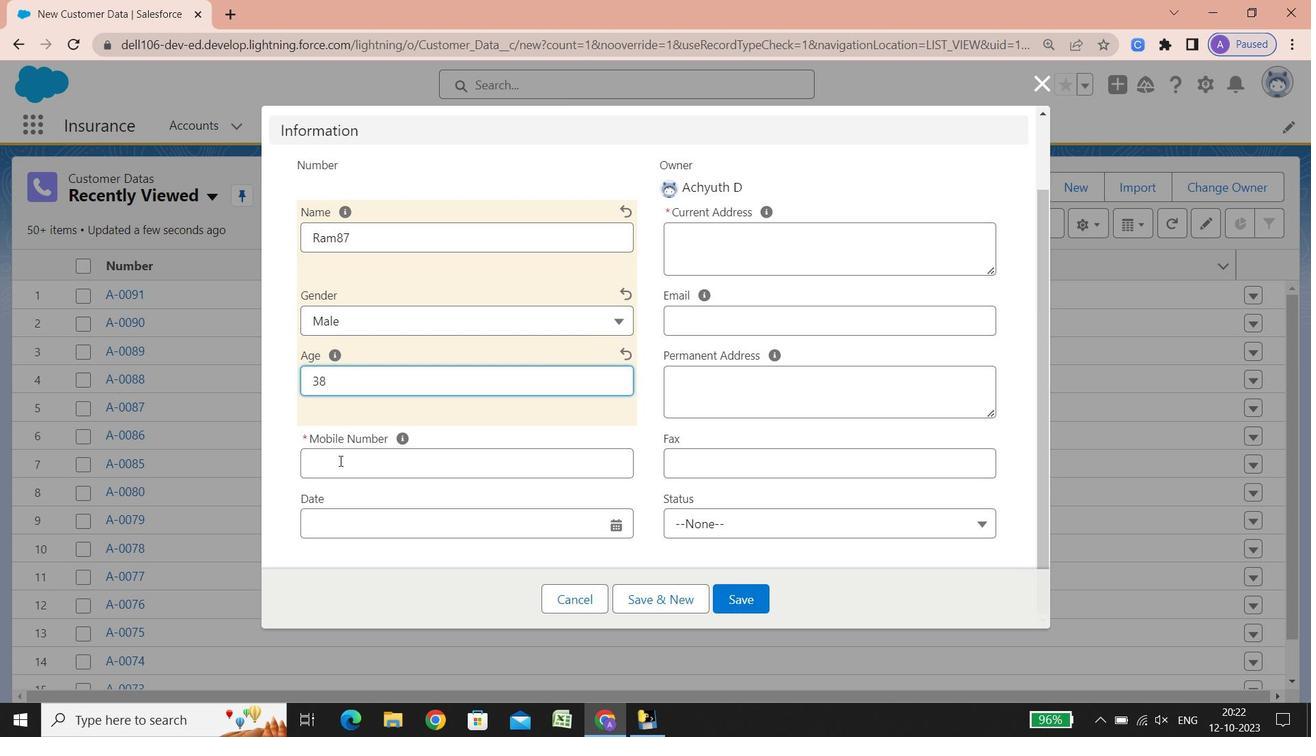 
Action: Mouse scrolled (354, 474) with delta (0, 0)
Screenshot: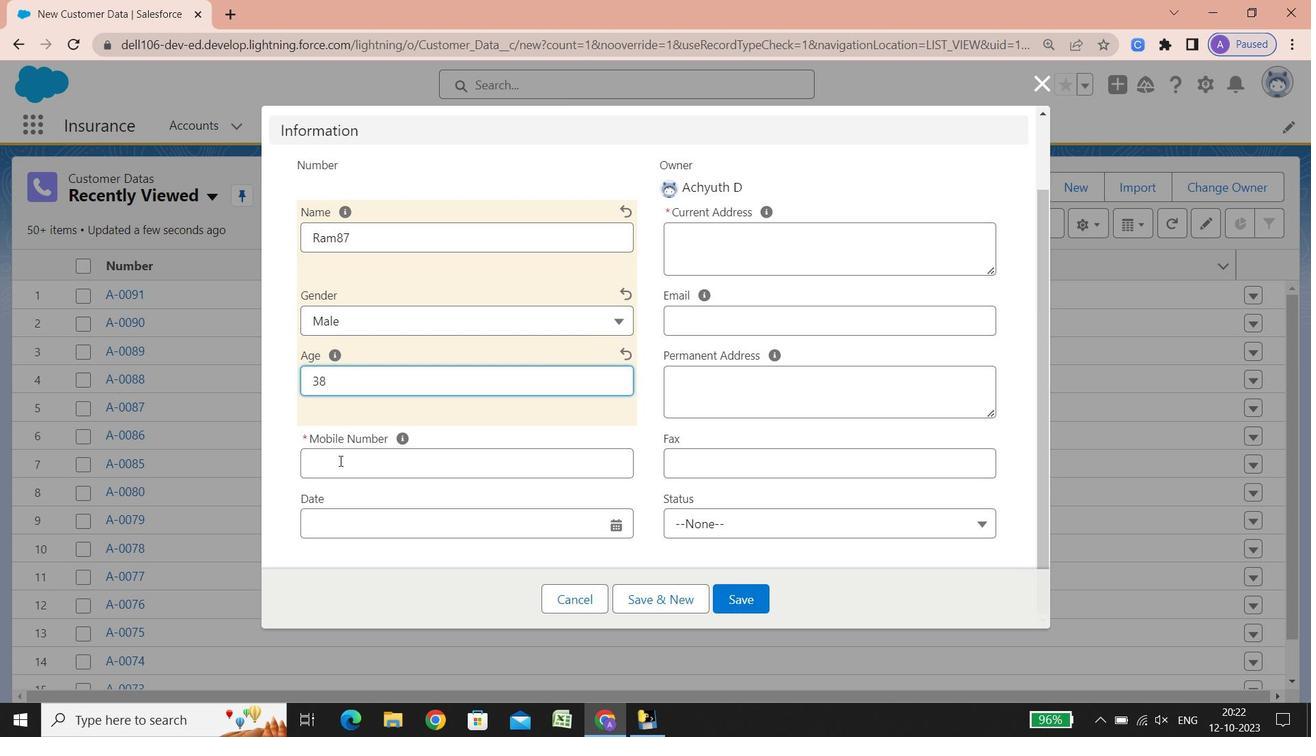 
Action: Mouse scrolled (354, 474) with delta (0, 0)
Screenshot: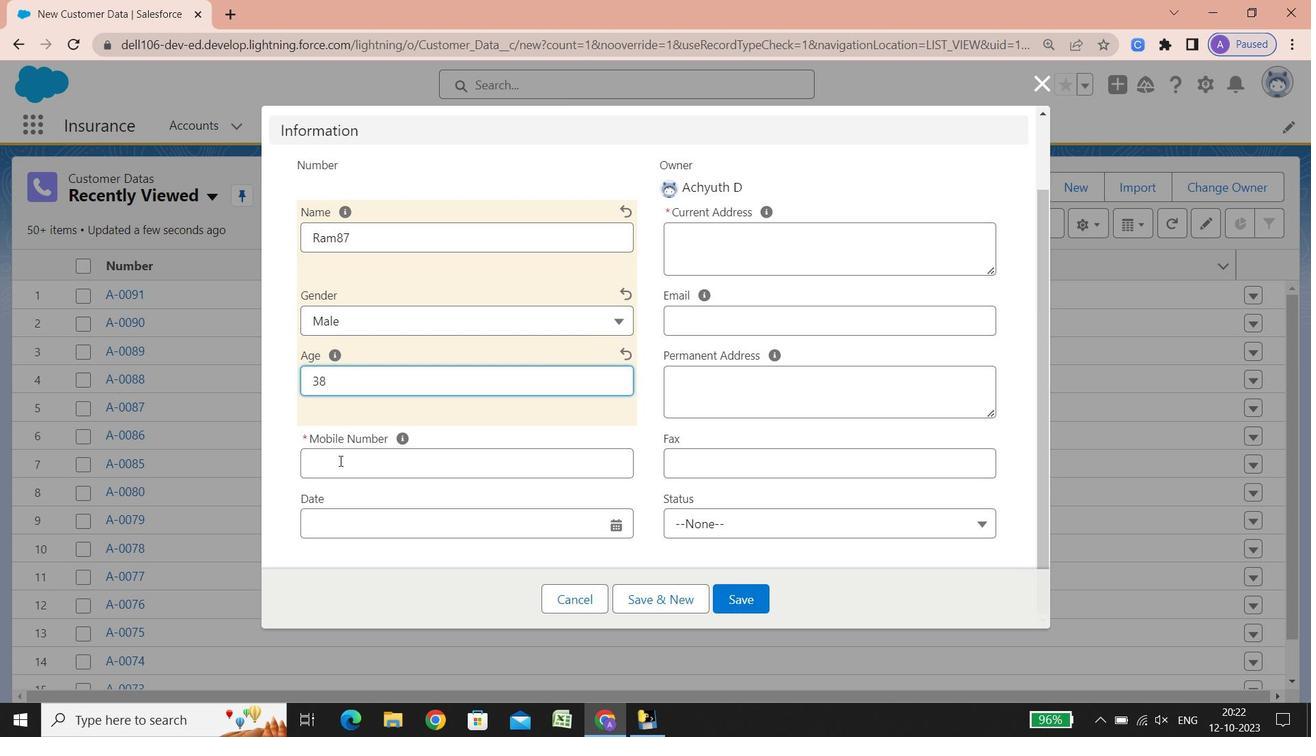 
Action: Mouse scrolled (354, 474) with delta (0, 0)
Screenshot: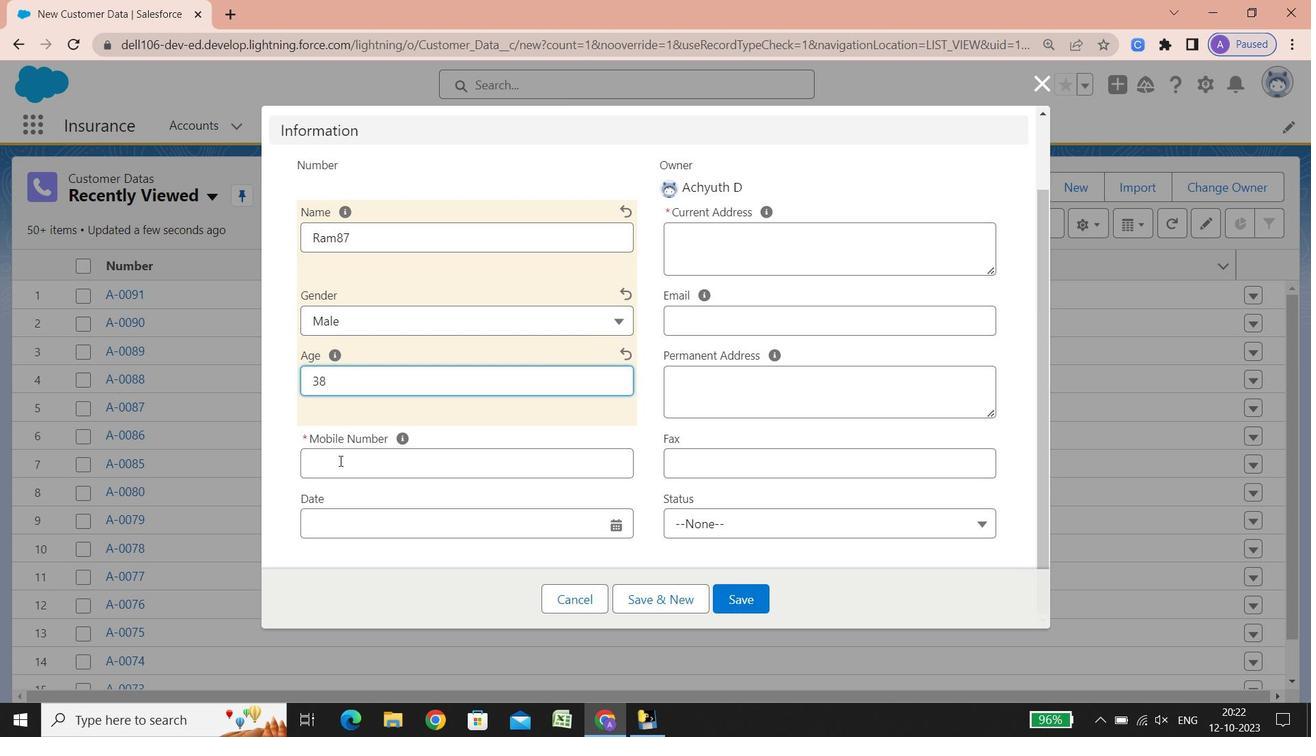 
Action: Mouse scrolled (354, 474) with delta (0, 0)
Screenshot: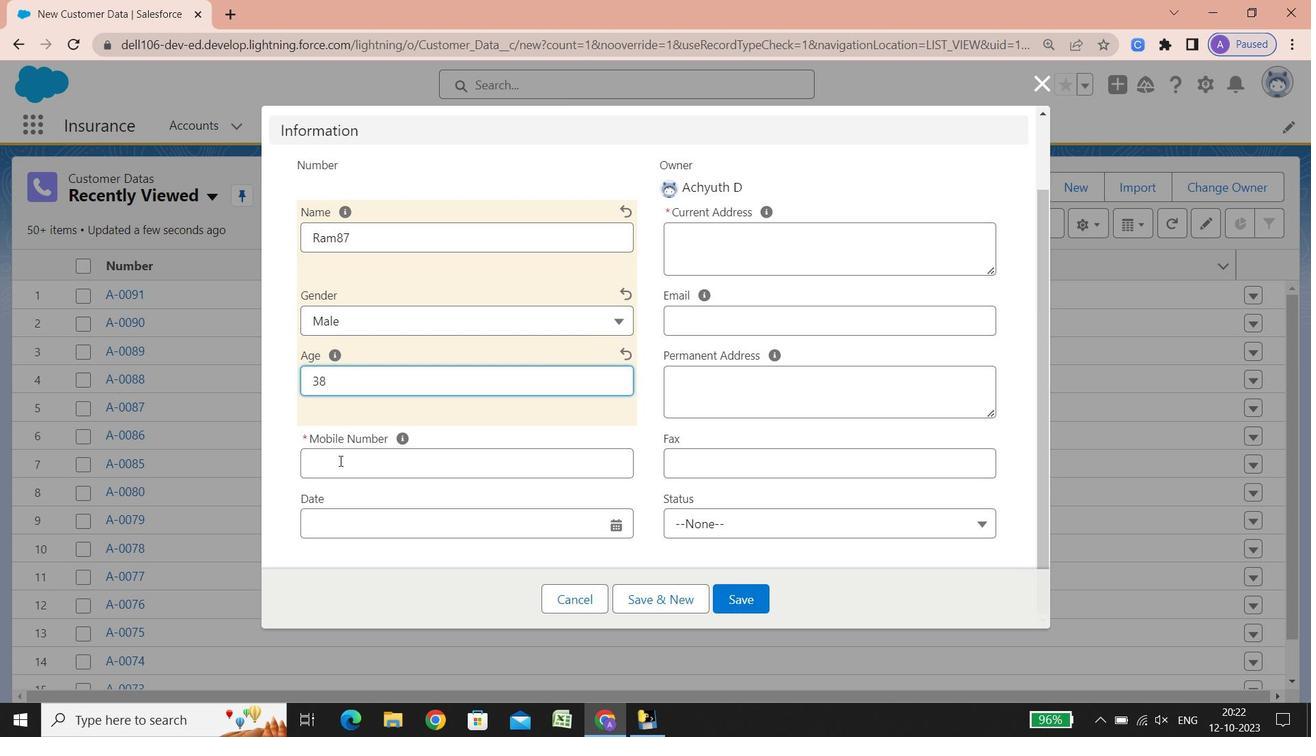 
Action: Mouse scrolled (354, 474) with delta (0, 0)
Screenshot: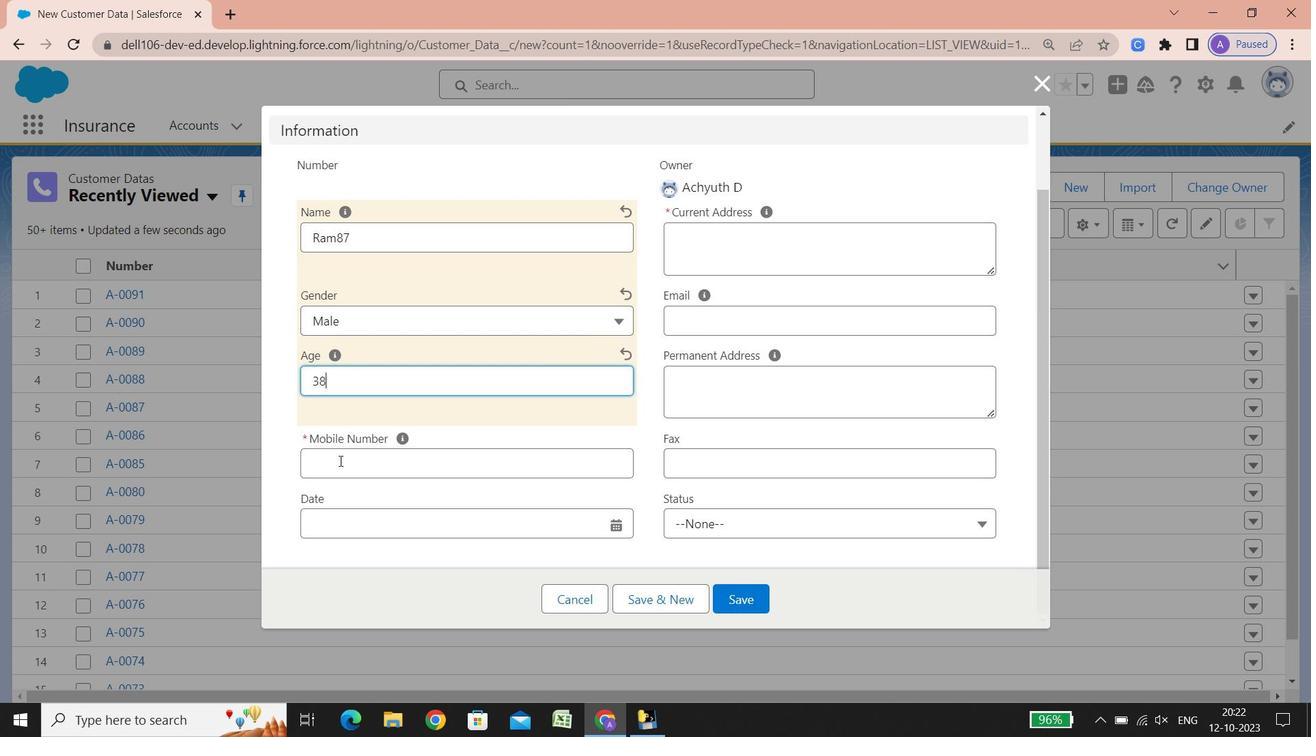 
Action: Mouse scrolled (354, 474) with delta (0, 0)
Screenshot: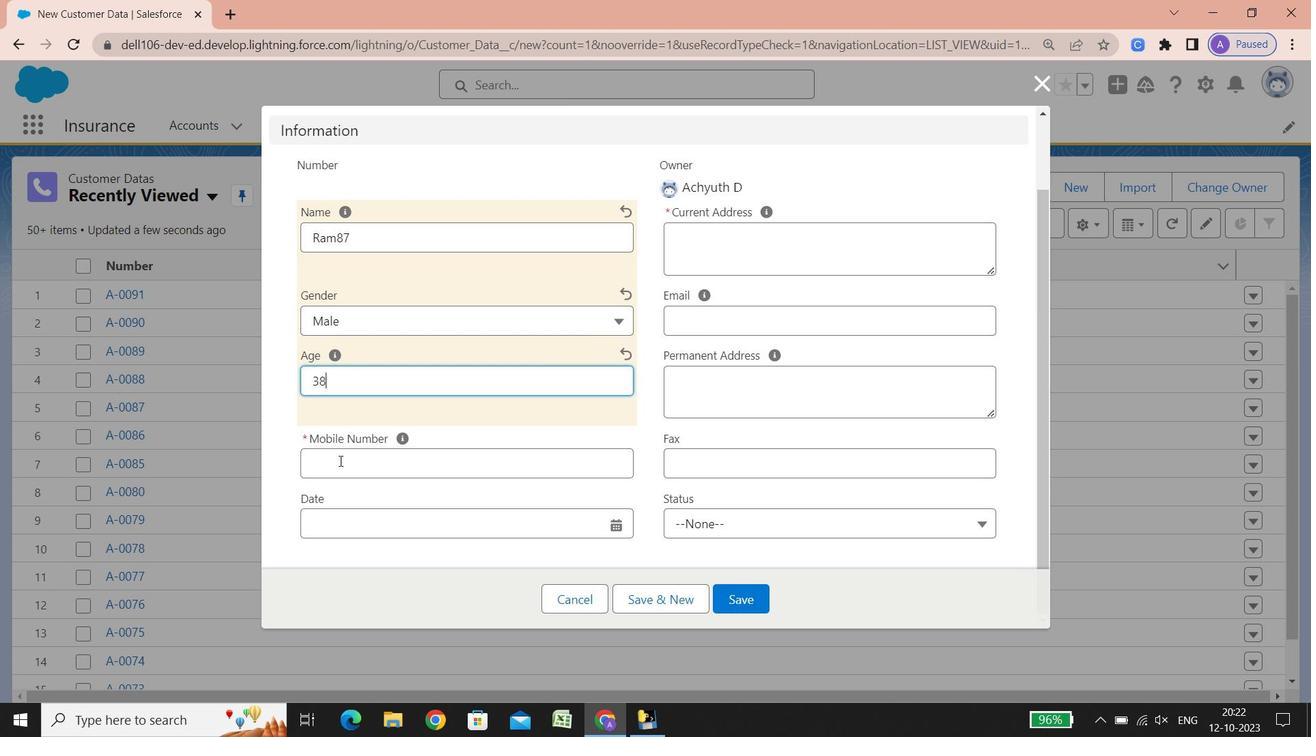 
Action: Mouse scrolled (354, 474) with delta (0, 0)
Screenshot: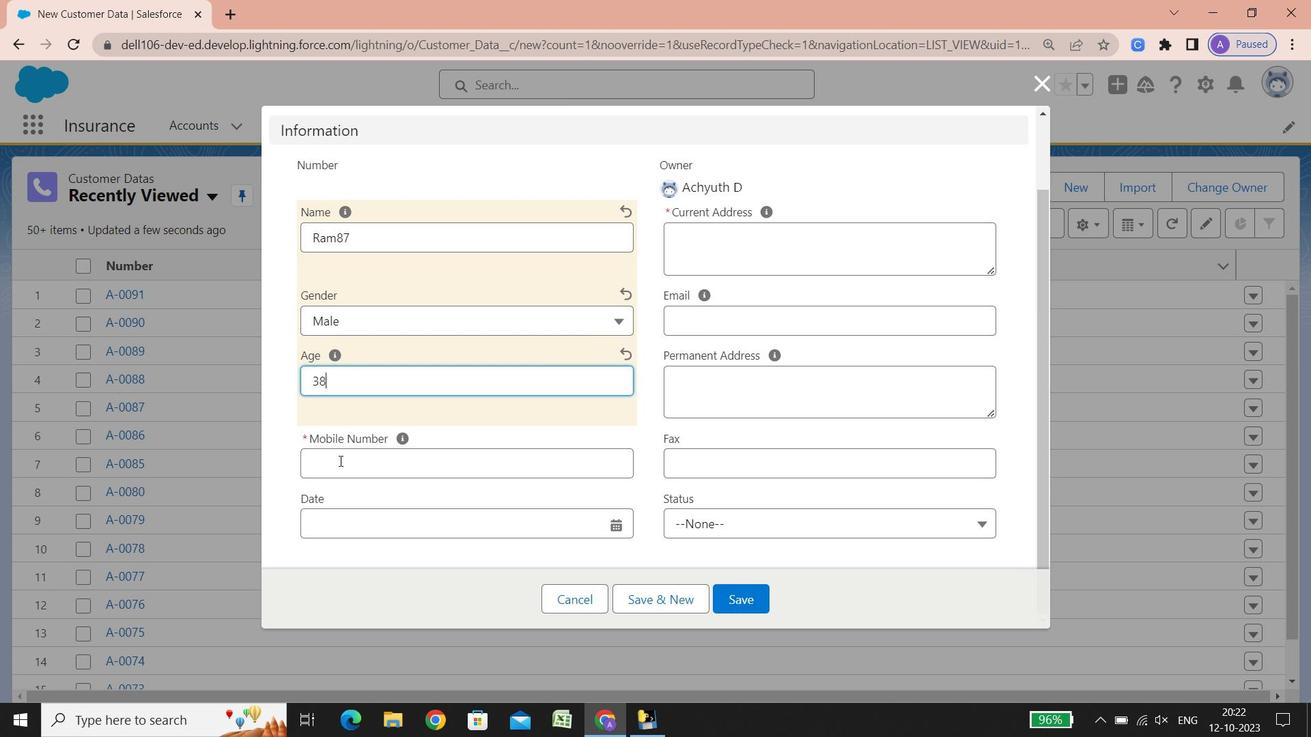 
Action: Mouse scrolled (354, 474) with delta (0, 0)
Screenshot: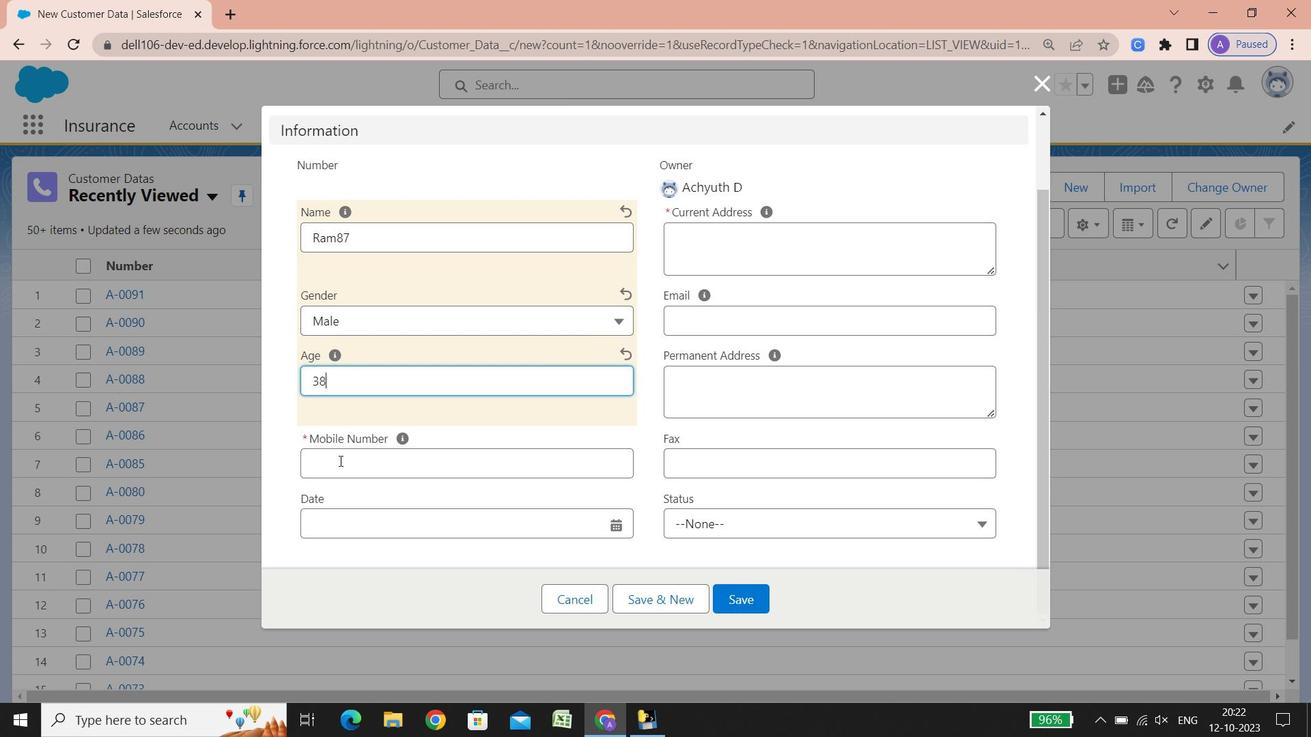 
Action: Mouse scrolled (354, 474) with delta (0, 0)
Screenshot: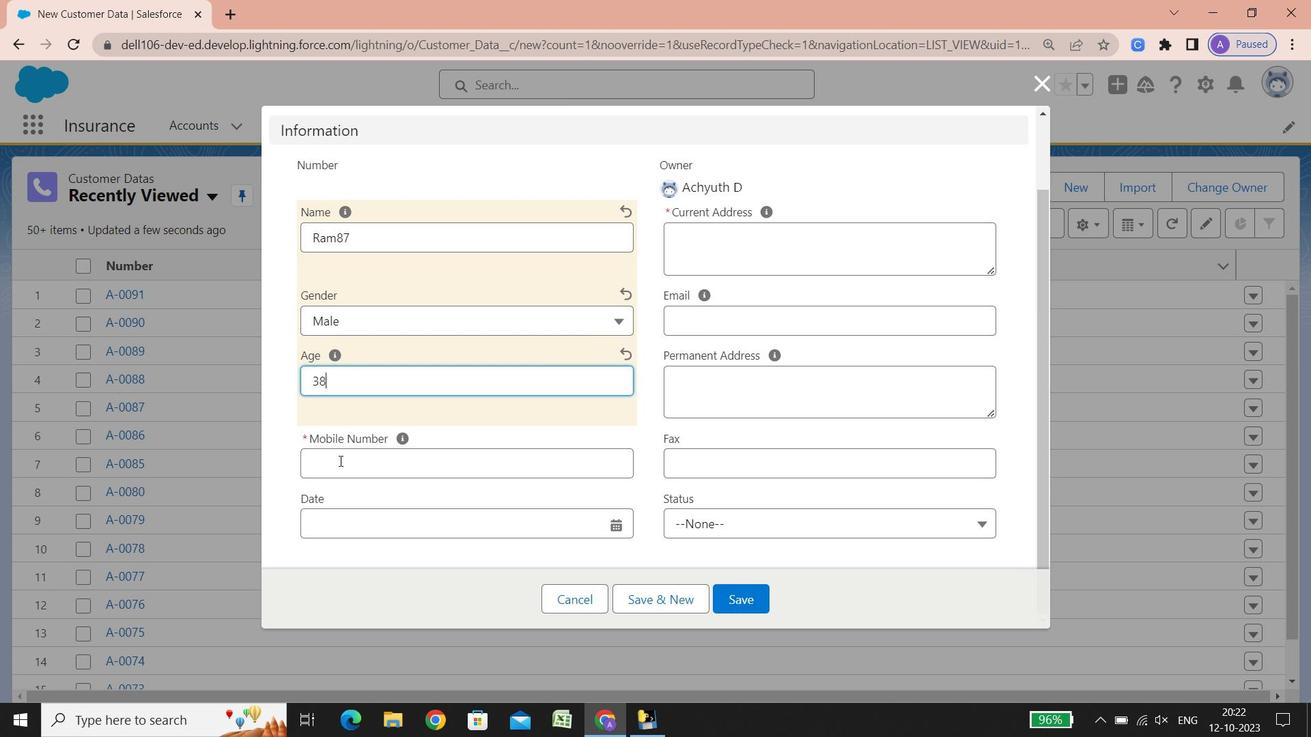 
Action: Mouse scrolled (354, 474) with delta (0, 0)
Screenshot: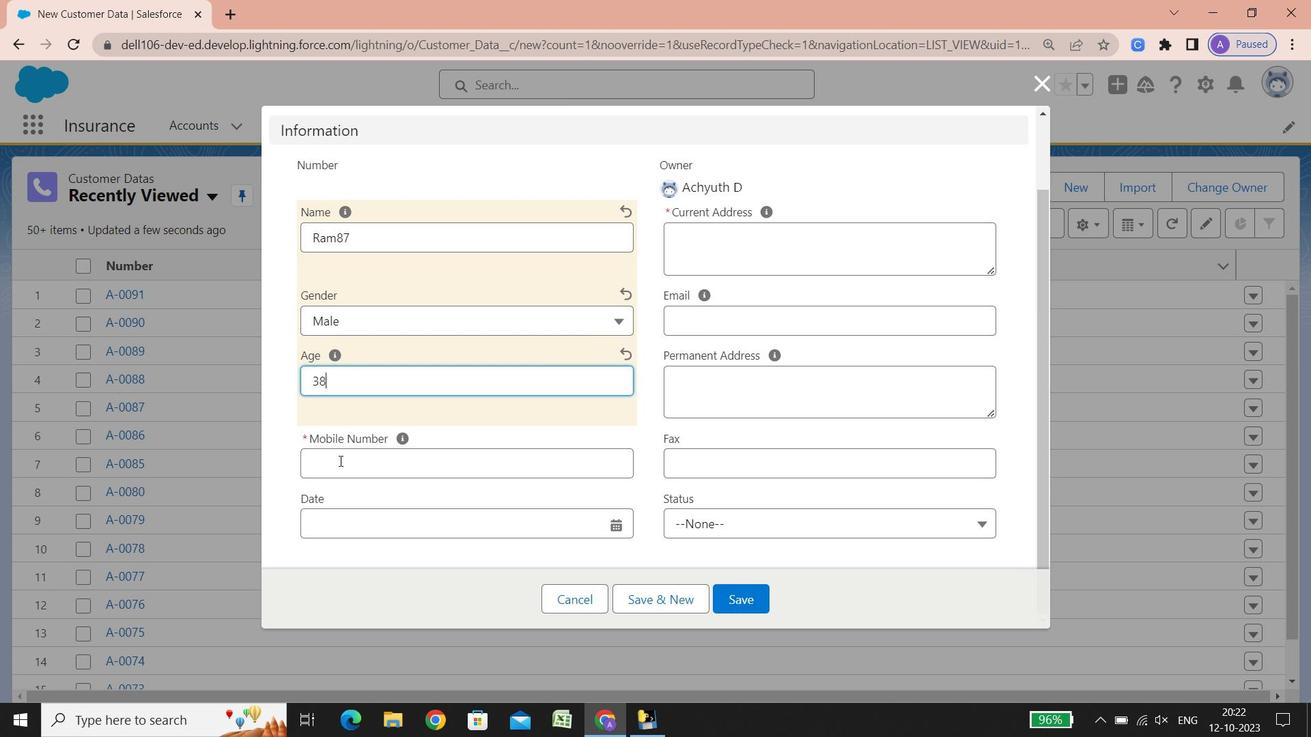 
Action: Mouse scrolled (354, 474) with delta (0, 0)
Screenshot: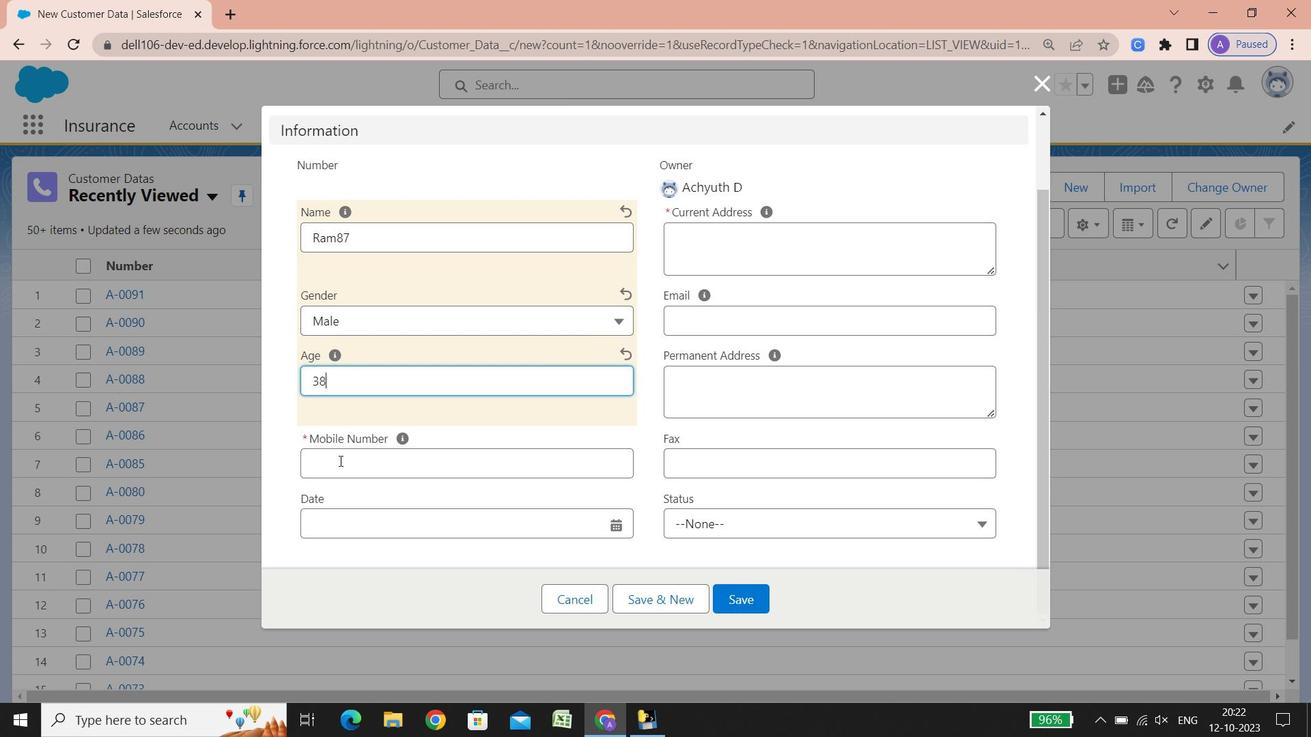 
Action: Mouse scrolled (354, 474) with delta (0, 0)
Screenshot: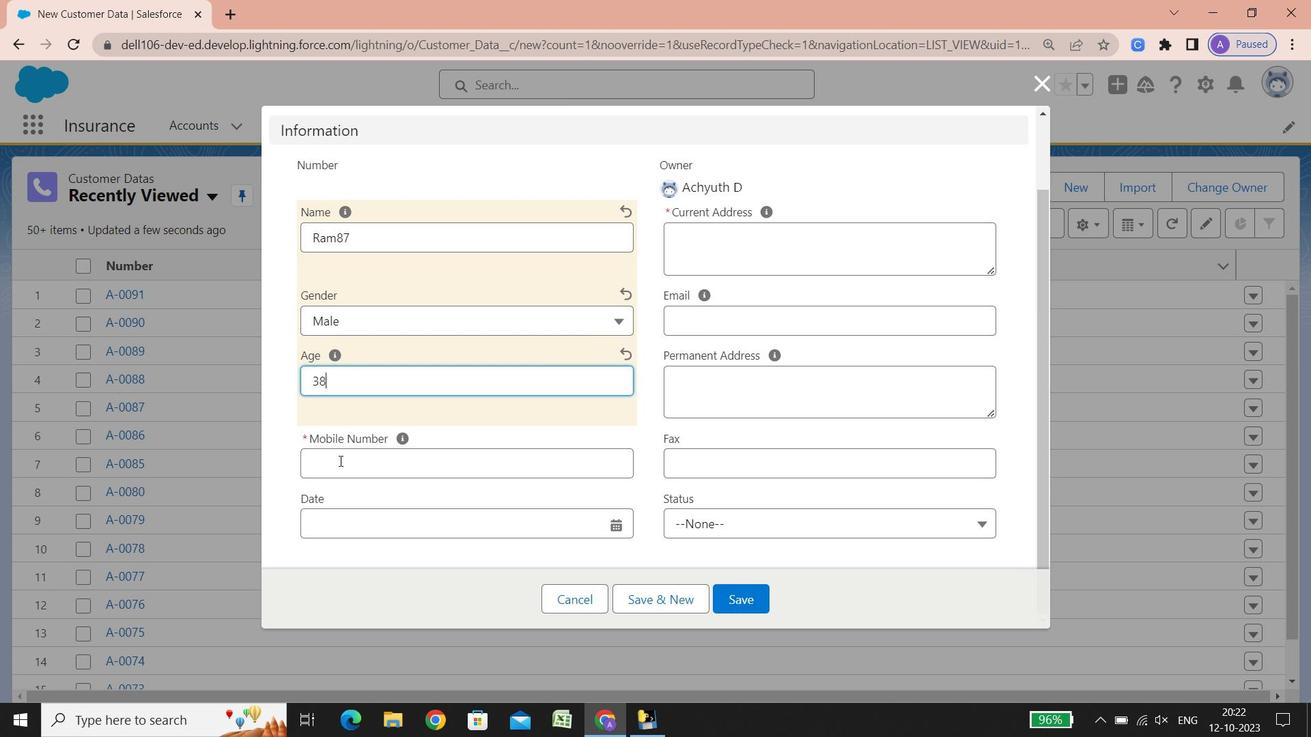 
Action: Mouse scrolled (354, 474) with delta (0, 0)
Screenshot: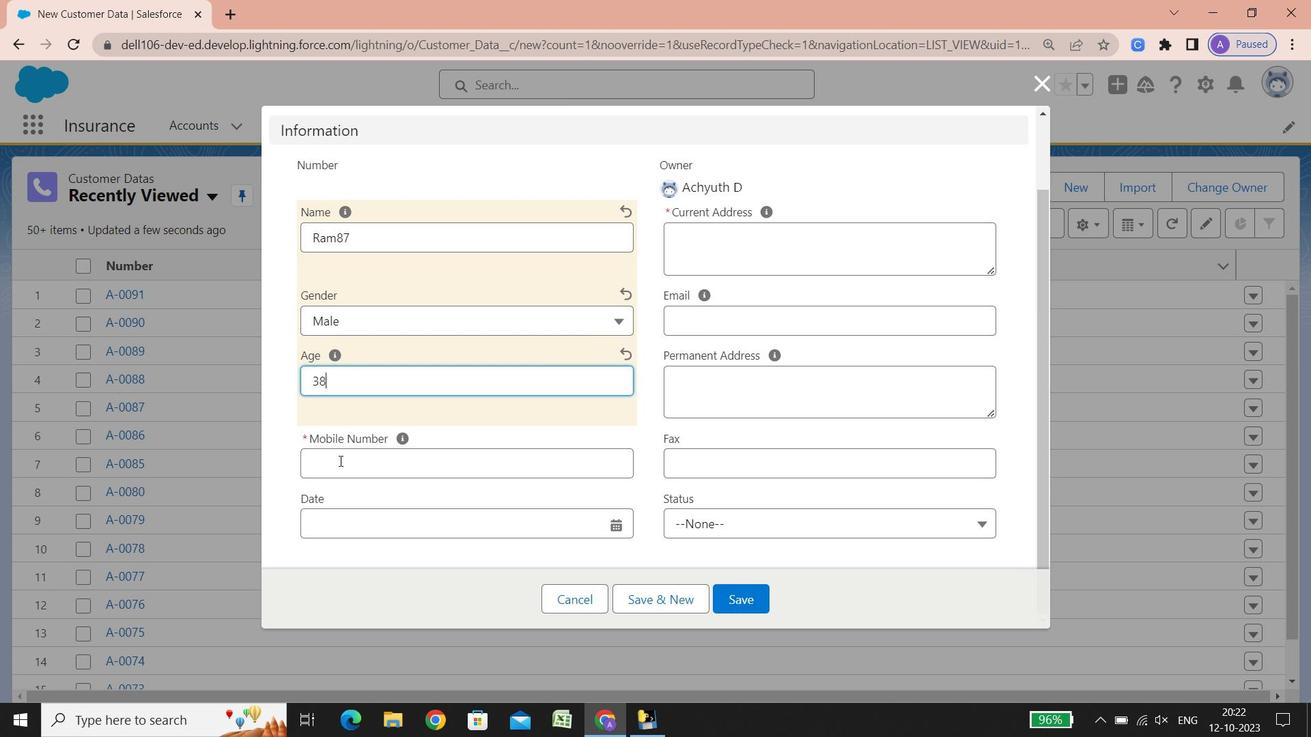 
Action: Mouse scrolled (354, 474) with delta (0, 0)
Screenshot: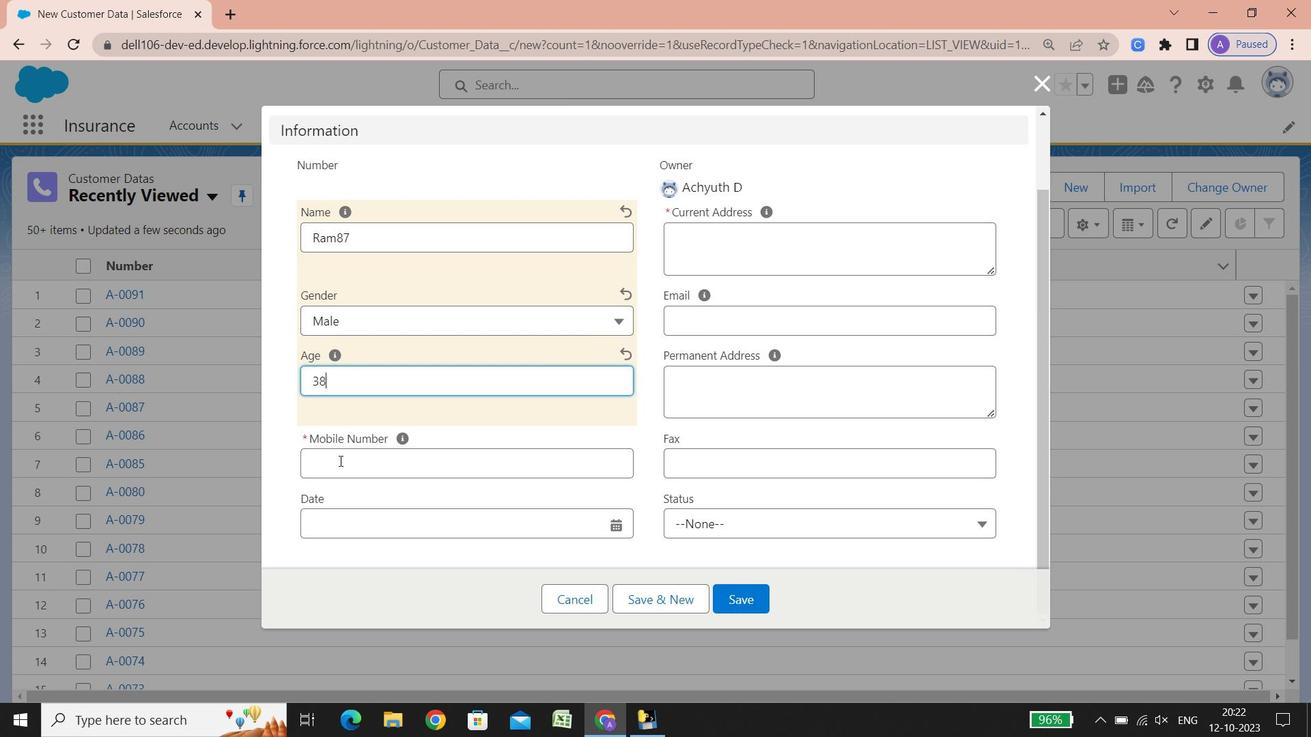 
Action: Mouse scrolled (354, 474) with delta (0, 0)
Screenshot: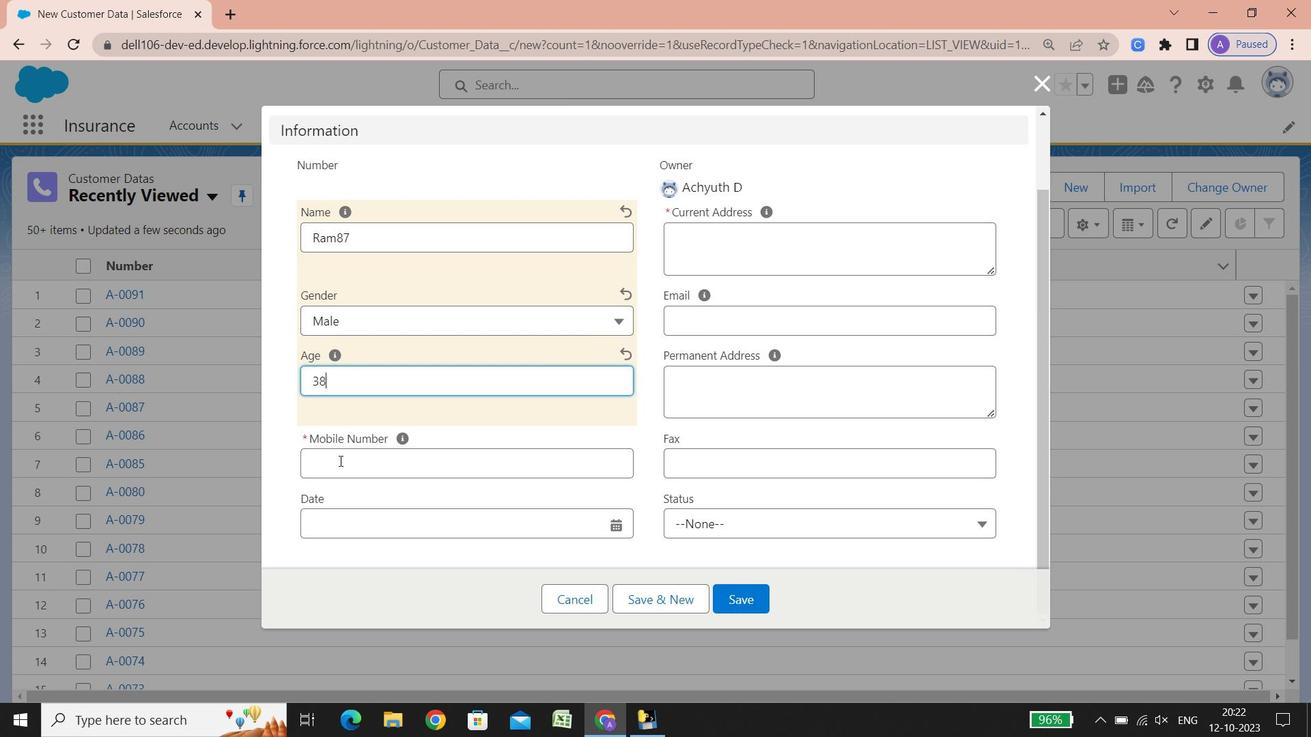 
Action: Mouse scrolled (354, 474) with delta (0, 0)
Screenshot: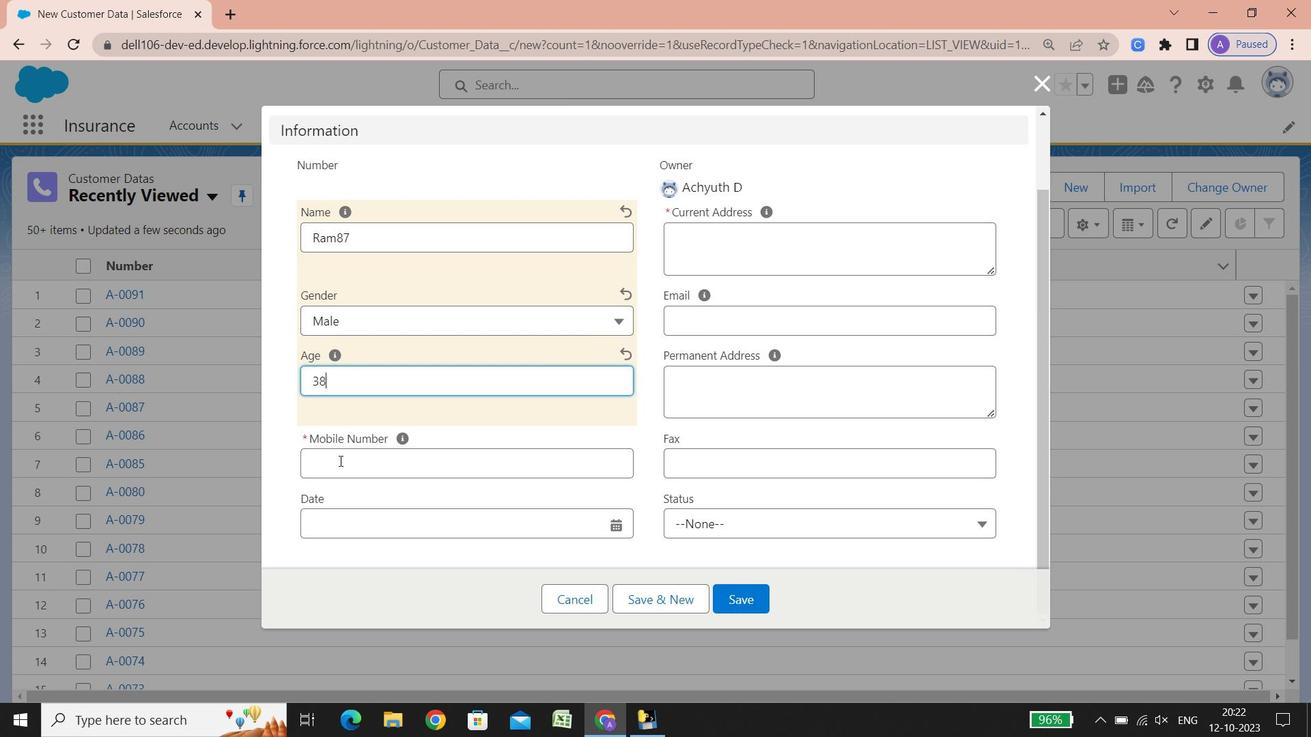 
Action: Mouse scrolled (354, 474) with delta (0, 0)
Screenshot: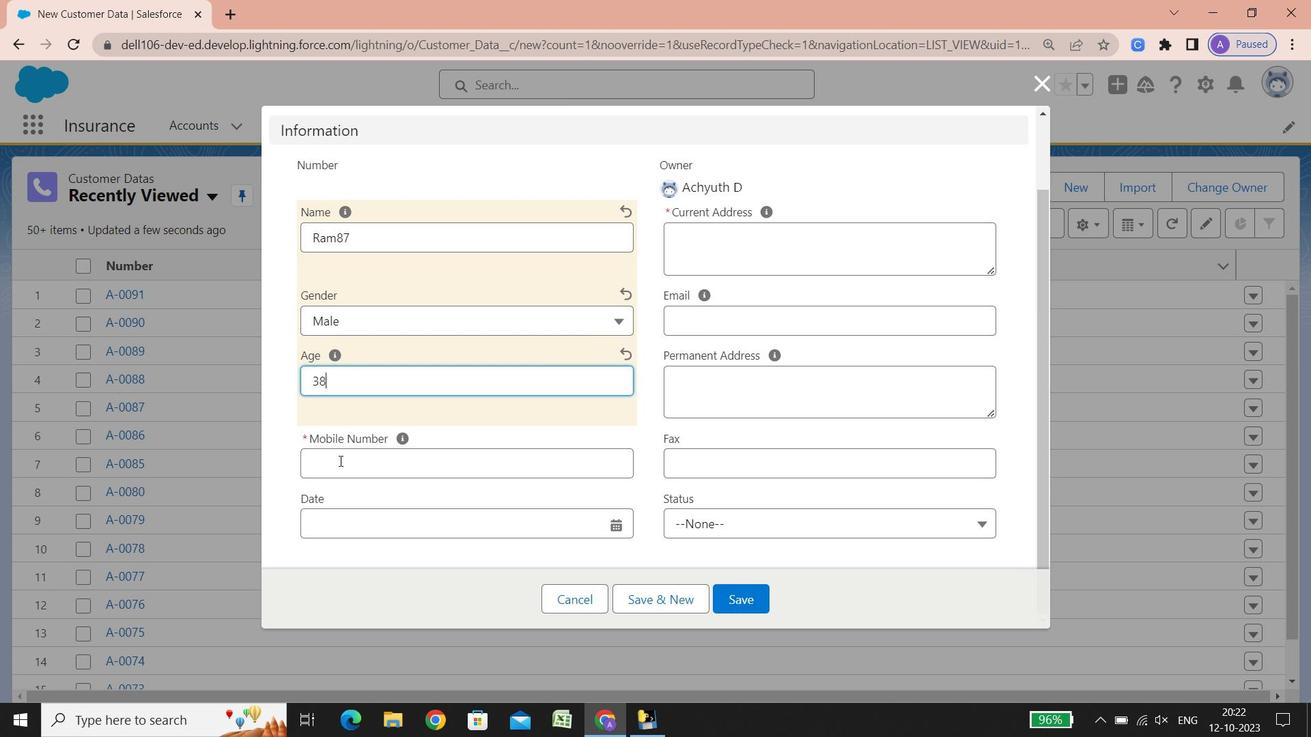 
Action: Mouse moved to (339, 461)
Screenshot: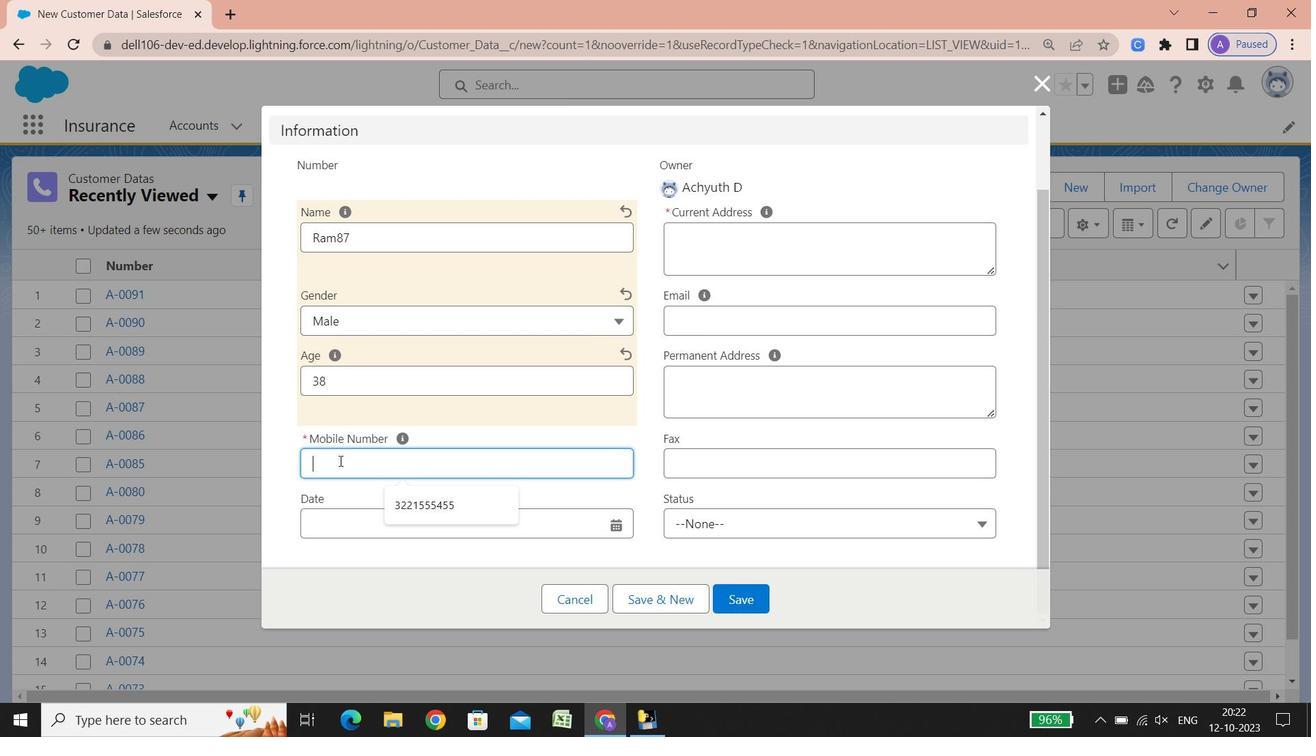 
Action: Mouse pressed left at (339, 461)
Screenshot: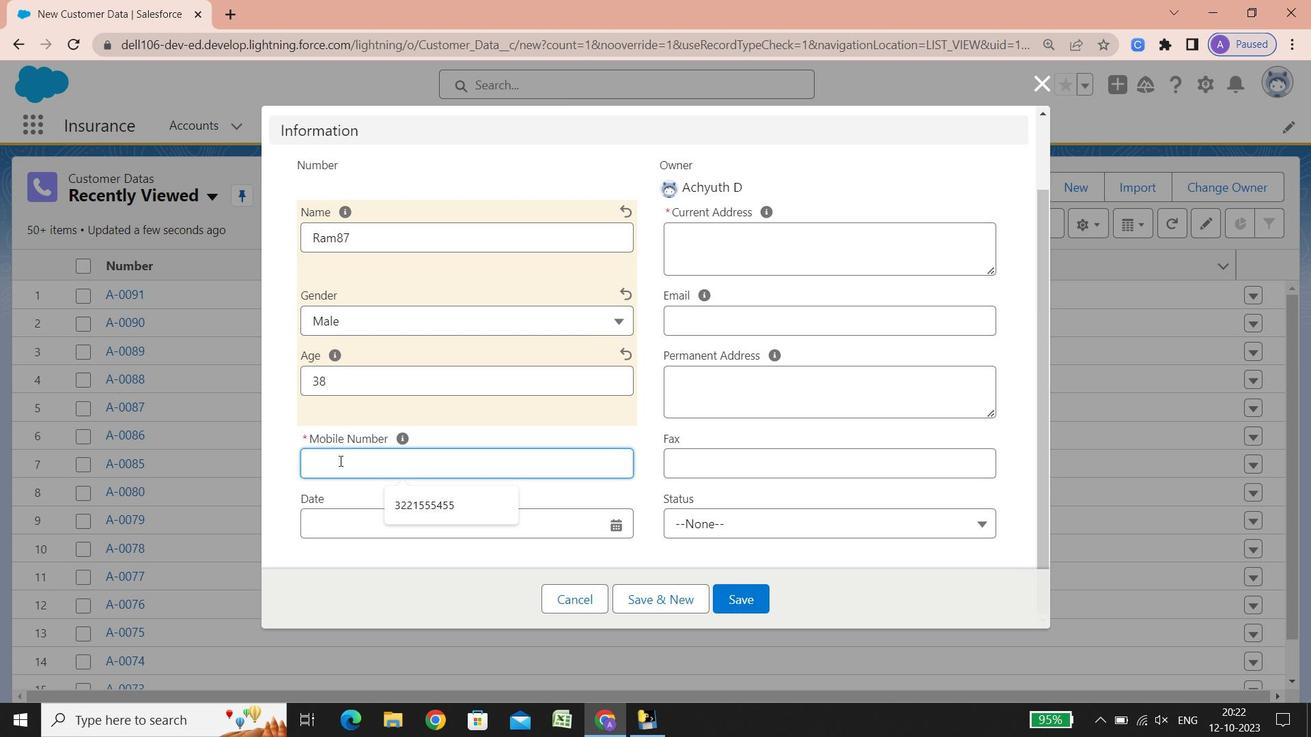 
Action: Key pressed 02225414370
Screenshot: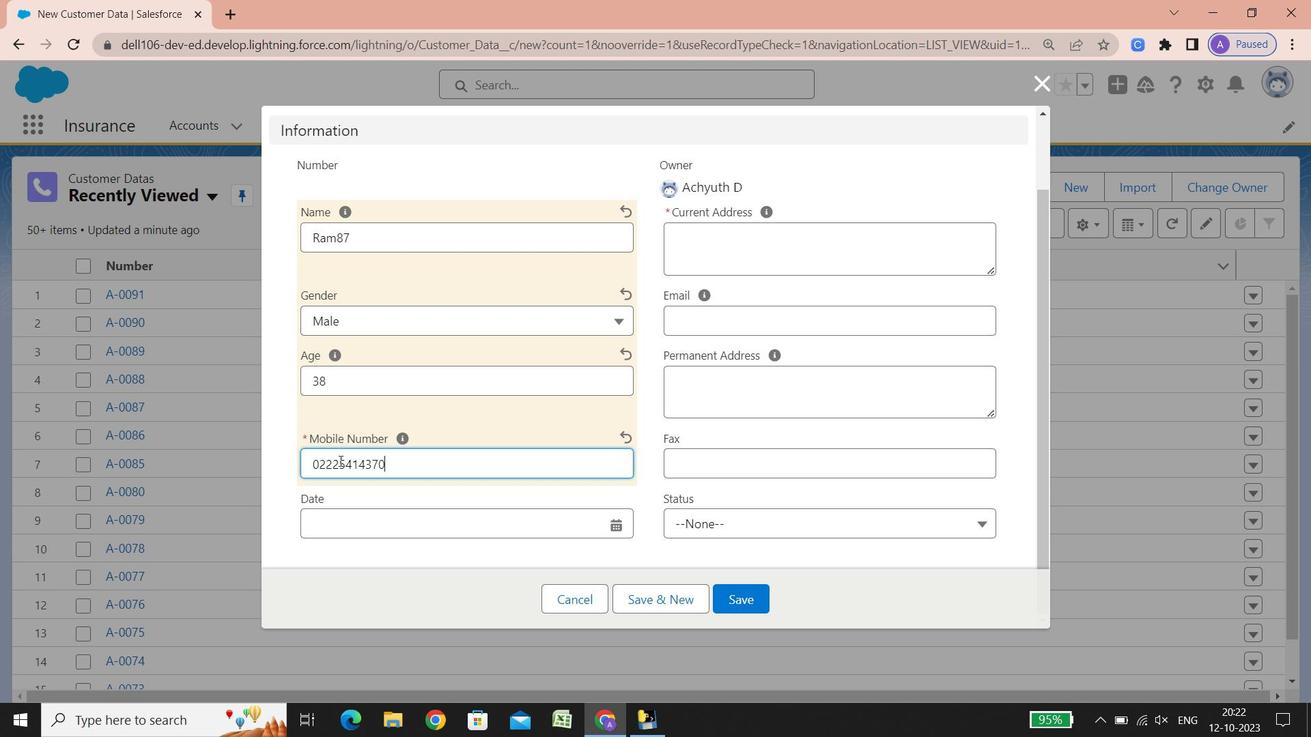 
Action: Mouse moved to (577, 535)
Screenshot: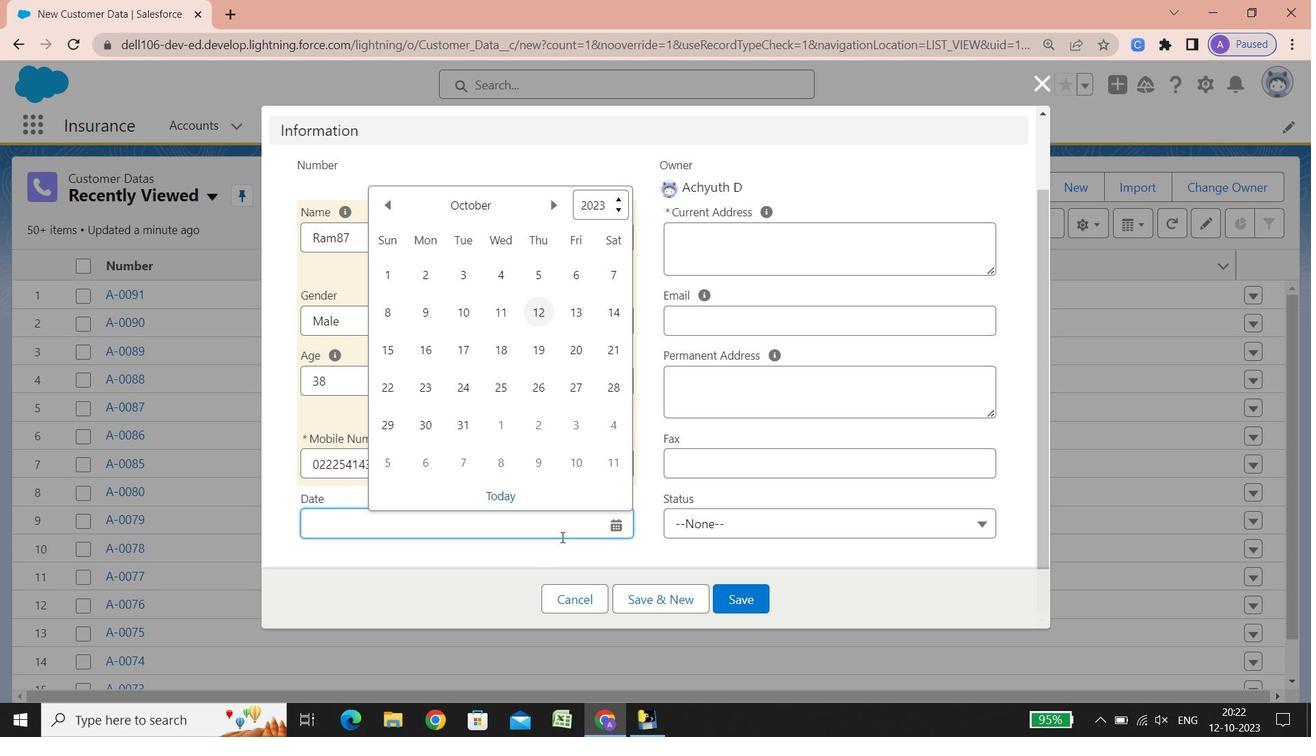 
Action: Mouse pressed left at (577, 535)
Screenshot: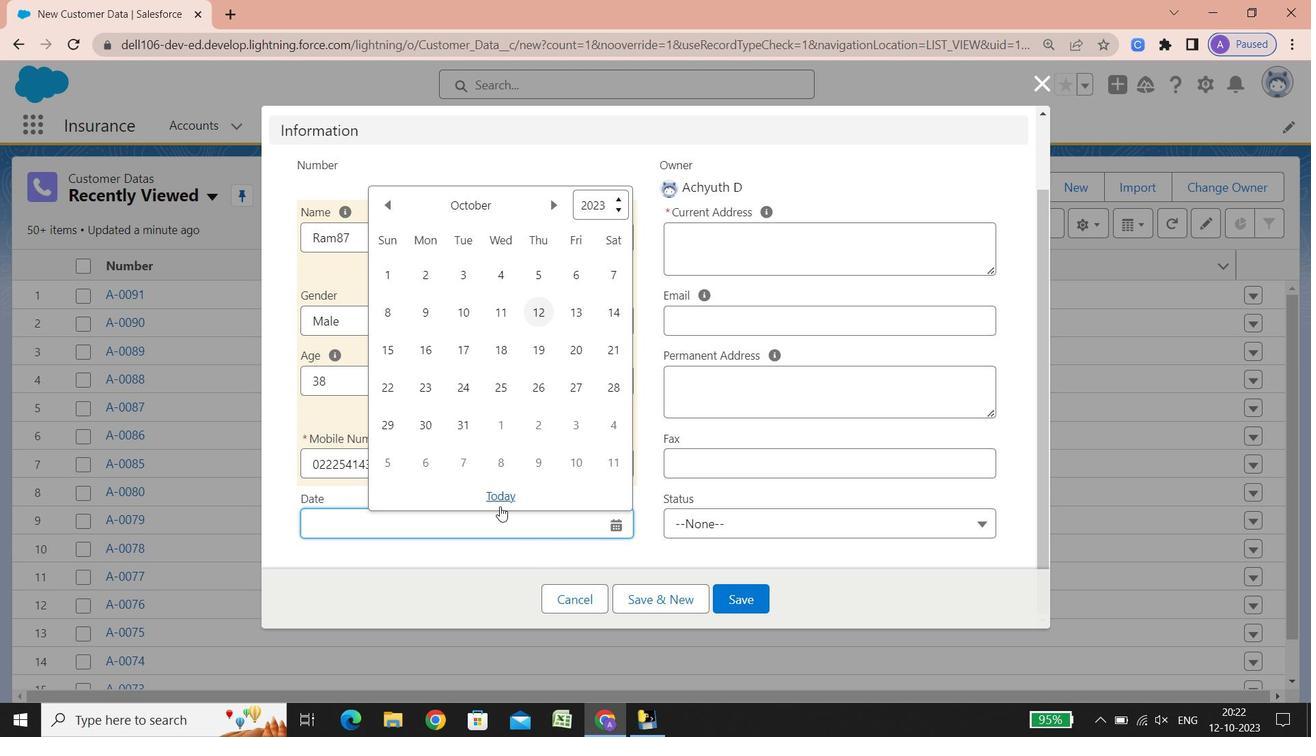 
Action: Mouse moved to (503, 500)
Screenshot: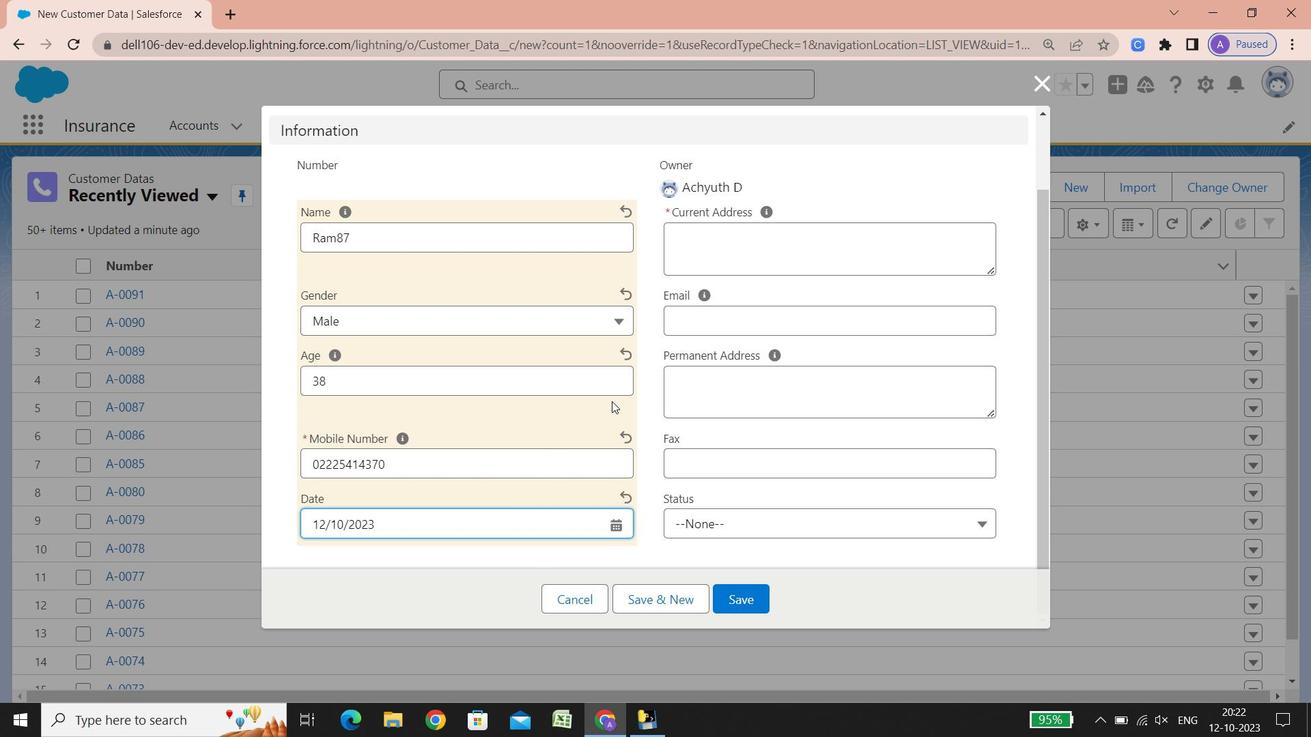
Action: Mouse pressed left at (503, 500)
Screenshot: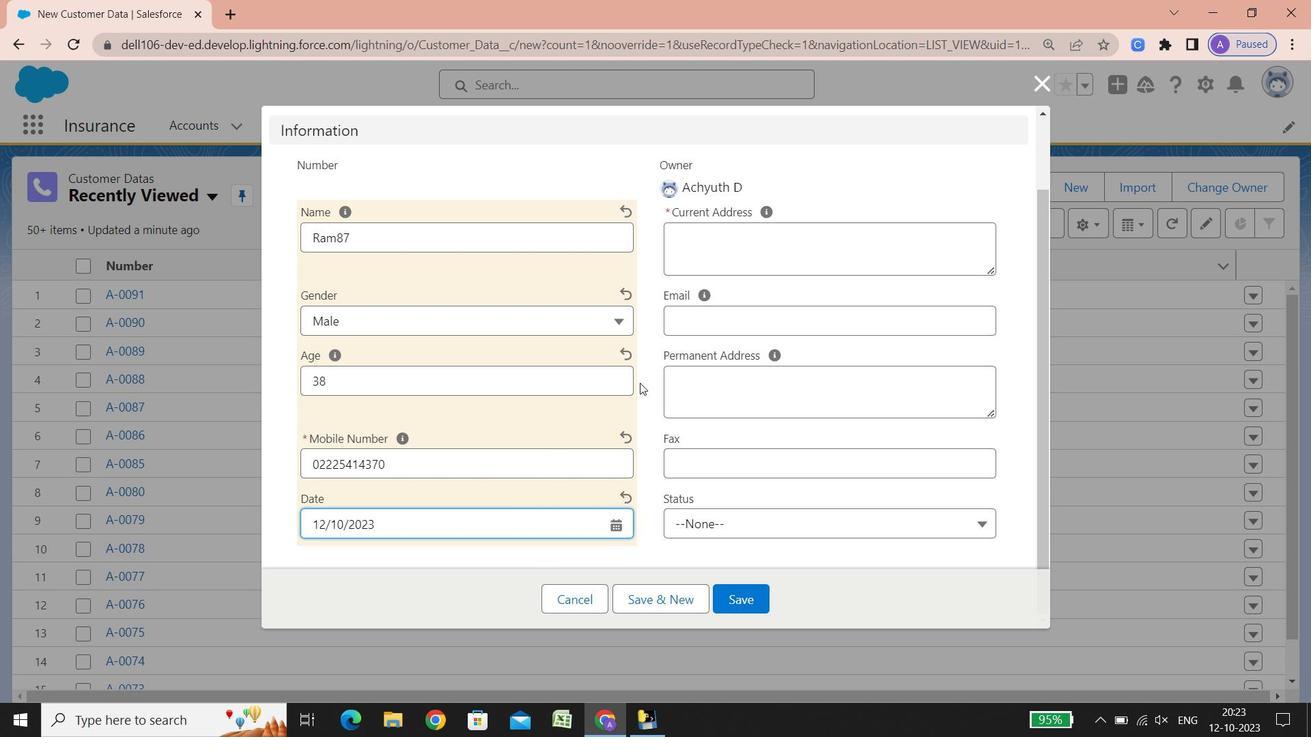 
Action: Mouse moved to (695, 247)
Screenshot: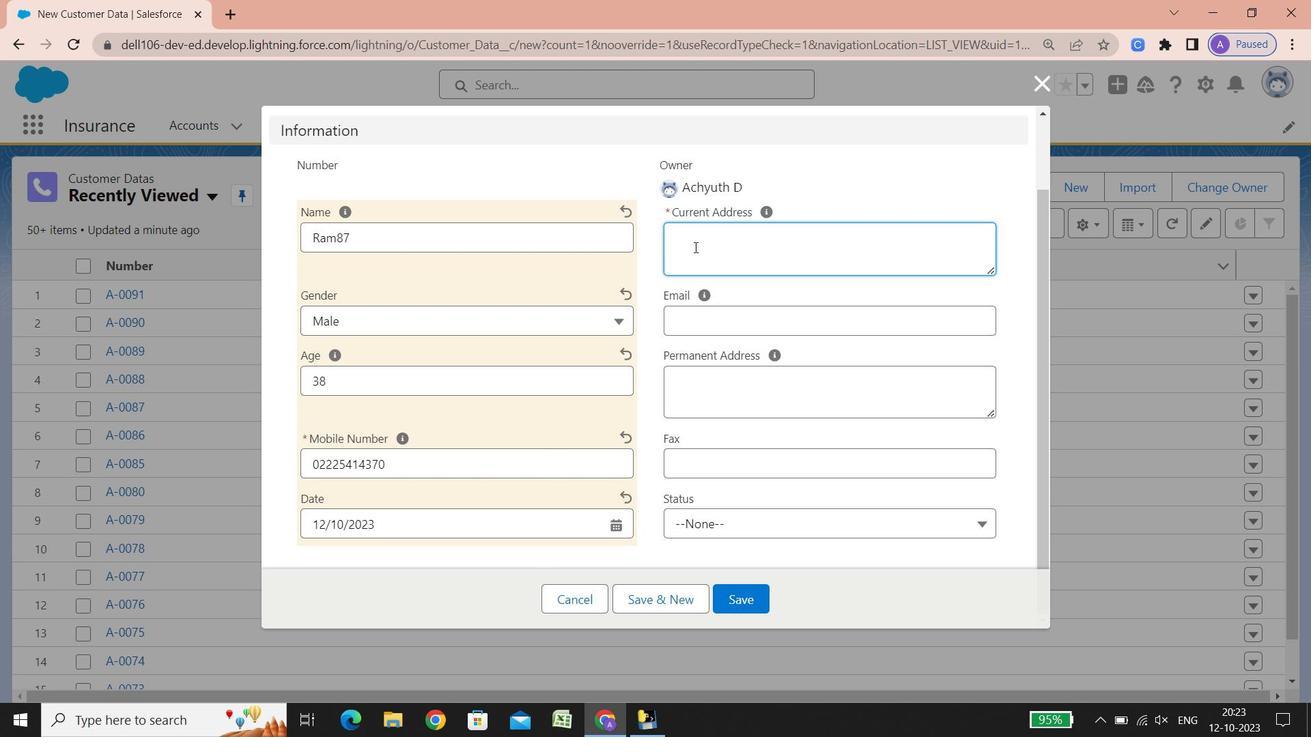 
Action: Mouse pressed left at (695, 247)
Screenshot: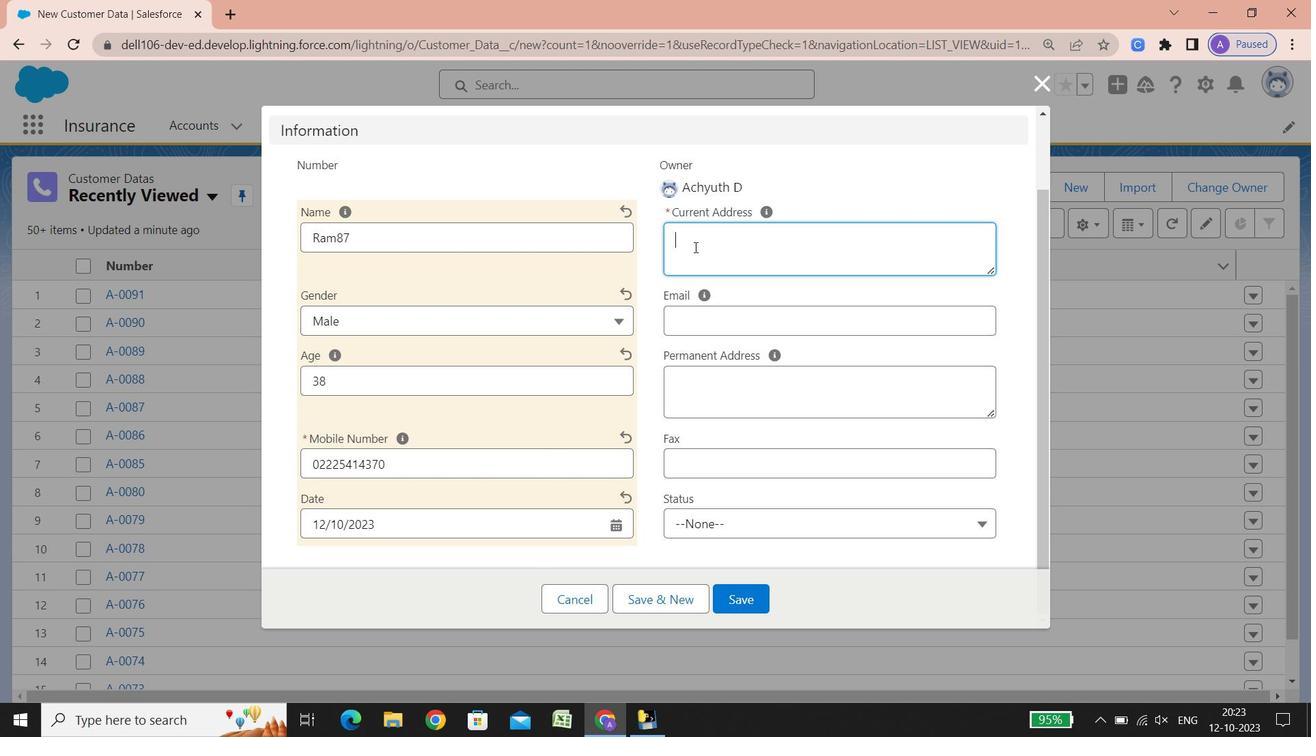 
Action: Key pressed <Key.shift><Key.shift><Key.shift><Key.shift><Key.shift><Key.shift><Key.shift><Key.shift><Key.shift><Key.shift><Key.shift><Key.shift><Key.shift><Key.shift><Key.shift><Key.shift><Key.shift><Key.shift><Key.shift><Key.shift><Key.shift>Street<Key.space><Key.shift_r>:<Key.space><Key.shift><Key.shift><Key.shift>Shop<Key.space><Key.shift><Key.shift><Key.shift><Key.shift><Key.shift><Key.shift><Key.shift><Key.shift>No<Key.space>1,<Key.space><Key.shift>Pashupati
Screenshot: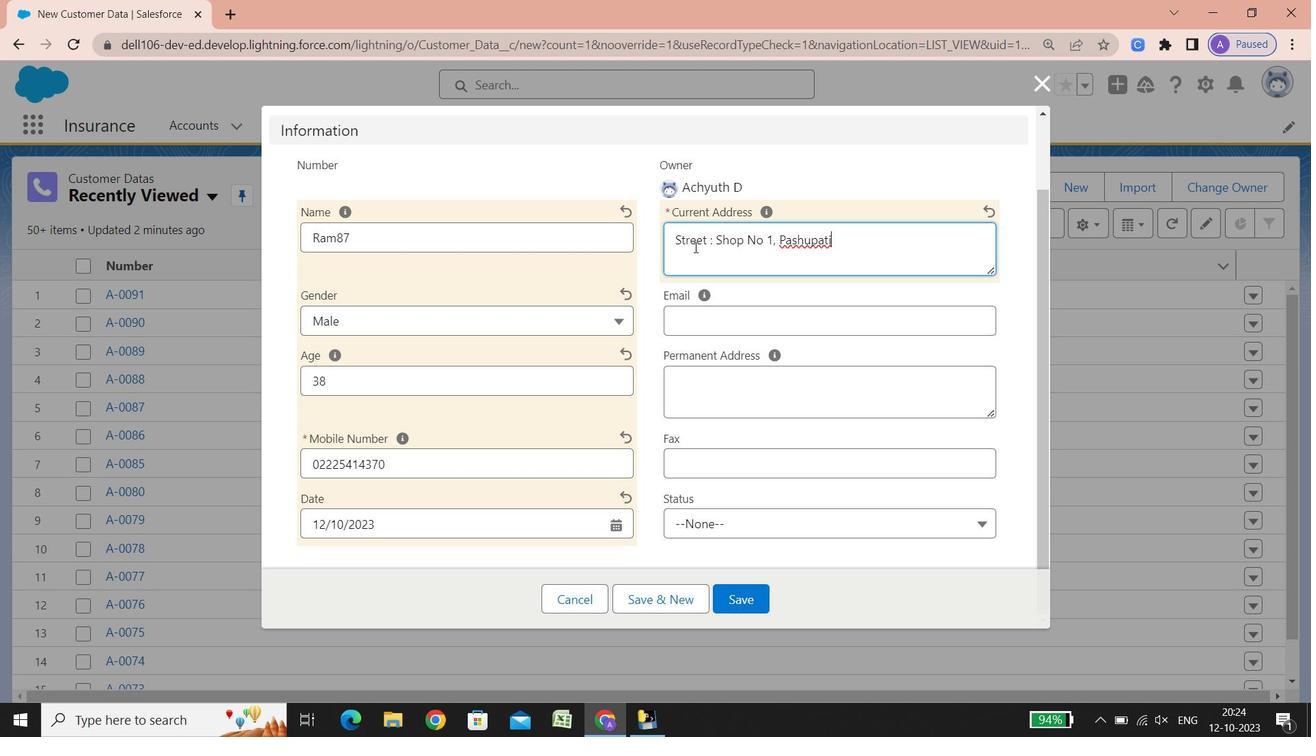 
Action: Mouse moved to (1271, 469)
Screenshot: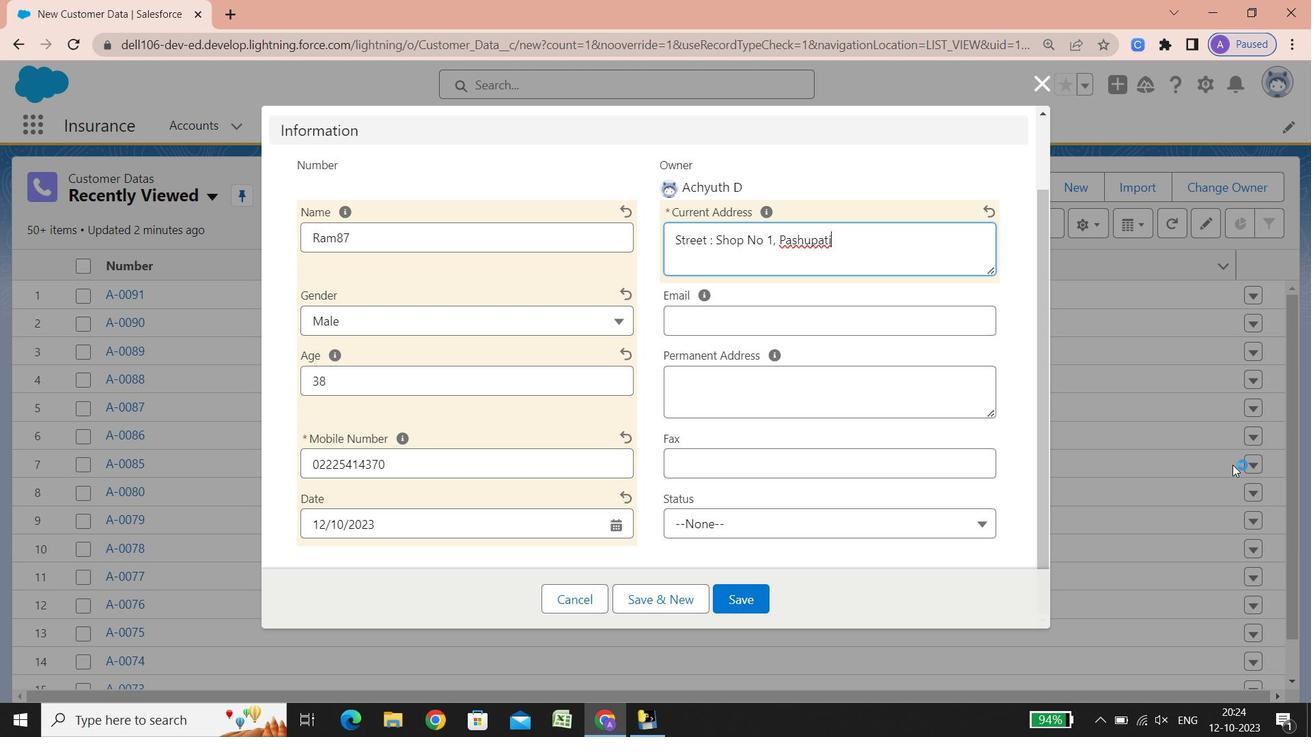 
Action: Mouse pressed left at (1271, 469)
Screenshot: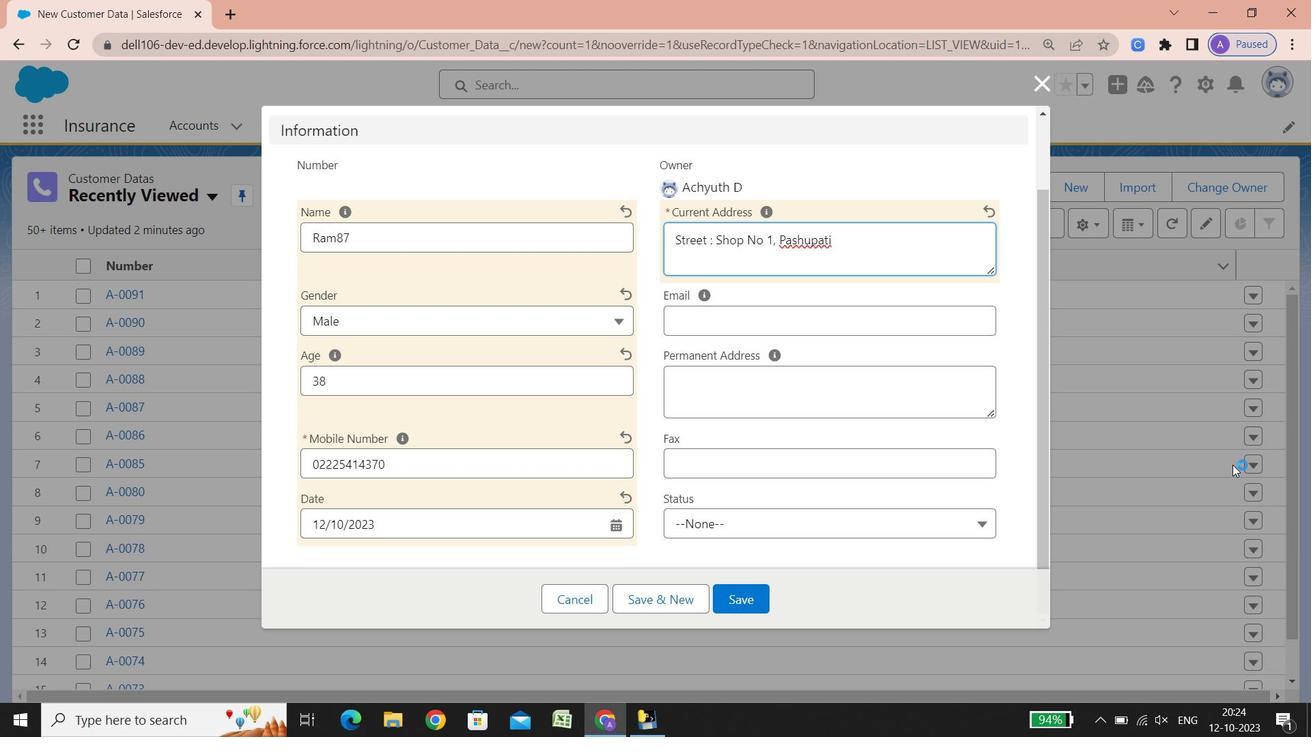
Action: Mouse moved to (1233, 465)
Screenshot: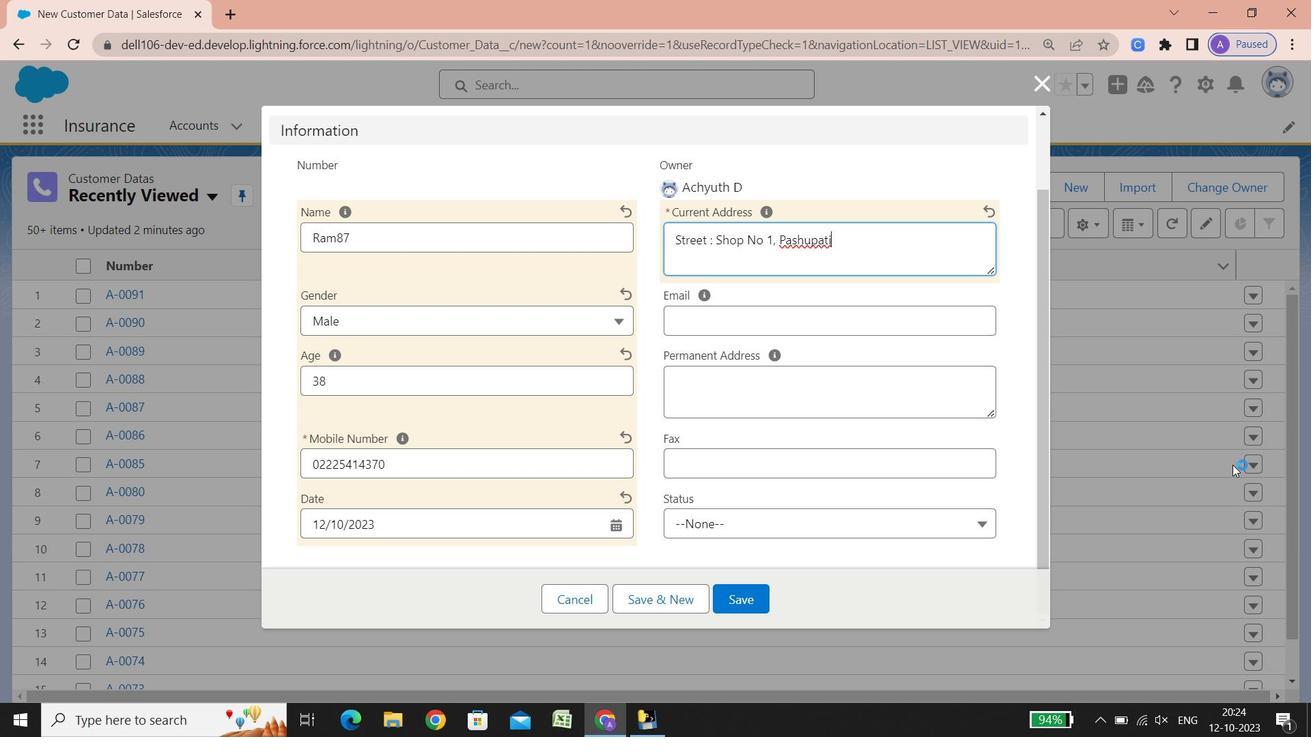 
Action: Key pressed <Key.space><Key.shift><Key.shift><Key.shift>Niwas,<Key.space><Key.shift>Off<Key.space><Key.shift><Key.shift><Key.shift><Key.shift><Key.shift><Key.shift><Key.shift><Key.shift><Key.shift>Edulji<Key.space><Key.shift><Key.shift><Key.shift><Key.shift><Key.shift><Key.shift><Key.shift><Key.shift><Key.shift><Key.shift><Key.shift><Key.shift><Key.shift><Key.shift><Key.shift><Key.shift>Rd,<Key.space><Key.shift><Key.shift>Nr<Key.space><Key.shift><Key.shift><Key.shift><Key.shift><Key.shift><Key.shift><Key.shift><Key.shift><Key.shift><Key.shift>Ganesh<Key.space><Key.shift><Key.shift>Cinema,<Key.space><Key.shift><Key.shift><Key.shift><Key.shift><Key.shift><Key.shift>Ram<Key.space><Key.shift>Mandir<Key.space><Key.shift><Key.shift><Key.shift><Key.shift><Key.shift><Key.shift><Key.shift><Key.shift><Key.shift><Key.shift>Road,<Key.space><Key.shift><Key.shift><Key.shift><Key.shift><Key.shift><Key.shift><Key.shift><Key.shift><Key.shift><Key.shift><Key.shift><Key.shift><Key.shift><Key.shift><Key.shift><Key.shift><Key.shift>Goregaon,<Key.space><Key.shift><Key.shift><Key.shift><Key.shift><Key.shift><Key.shift><Key.shift><Key.shift><Key.shift>Thane<Key.space><Key.shift_r><Key.shift_r><Key.shift_r><Key.shift_r><Key.shift_r>(west<Key.shift_r><Key.shift_r><Key.shift_r><Key.shift_r><Key.shift_r><Key.shift_r><Key.shift_r><Key.shift_r><Key.shift_r><Key.shift_r>)<Key.enter><Key.shift><Key.shift><Key.shift><Key.shift><Key.shift><Key.shift><Key.shift><Key.shift><Key.shift><Key.shift><Key.shift><Key.shift><Key.shift><Key.shift><Key.shift><Key.shift><Key.shift><Key.shift><Key.shift><Key.shift><Key.shift>City<Key.space><Key.shift_r>:<Key.space><Key.shift>Mumbai<Key.enter><Key.shift><Key.shift><Key.shift><Key.shift><Key.shift><Key.shift><Key.shift><Key.shift><Key.shift><Key.shift><Key.shift><Key.shift><Key.shift>State/proo<Key.backspace>vince/area<Key.space><Key.shift_r>:<Key.space><Key.shift>Maharashtra<Key.enter><Key.shift><Key.shift><Key.shift><Key.shift><Key.shift>Phone<Key.space>number<Key.space><Key.shift_r><Key.shift_r><Key.shift_r>:<Key.space>02225414370<Key.enter><Key.shift><Key.shift><Key.shift><Key.shift><Key.shift><Key.shift><Key.shift><Key.shift><Key.shift><Key.shift><Key.shift><Key.shift><Key.shift>Zip<Key.space>code<Key.space><Key.shift_r>:<Key.space>400601<Key.enter><Key.shift><Key.shift><Key.shift><Key.shift>Country<Key.space>calling<Key.space>code<Key.space><Key.shift_r>:<Key.space><Key.shift_r>+91<Key.enter><Key.shift><Key.shift><Key.shift><Key.shift>Country<Key.space><Key.shift_r><Key.shift_r><Key.shift_r><Key.shift_r><Key.shift_r><Key.shift_r><Key.shift_r>:<Key.space><Key.shift>India
Screenshot: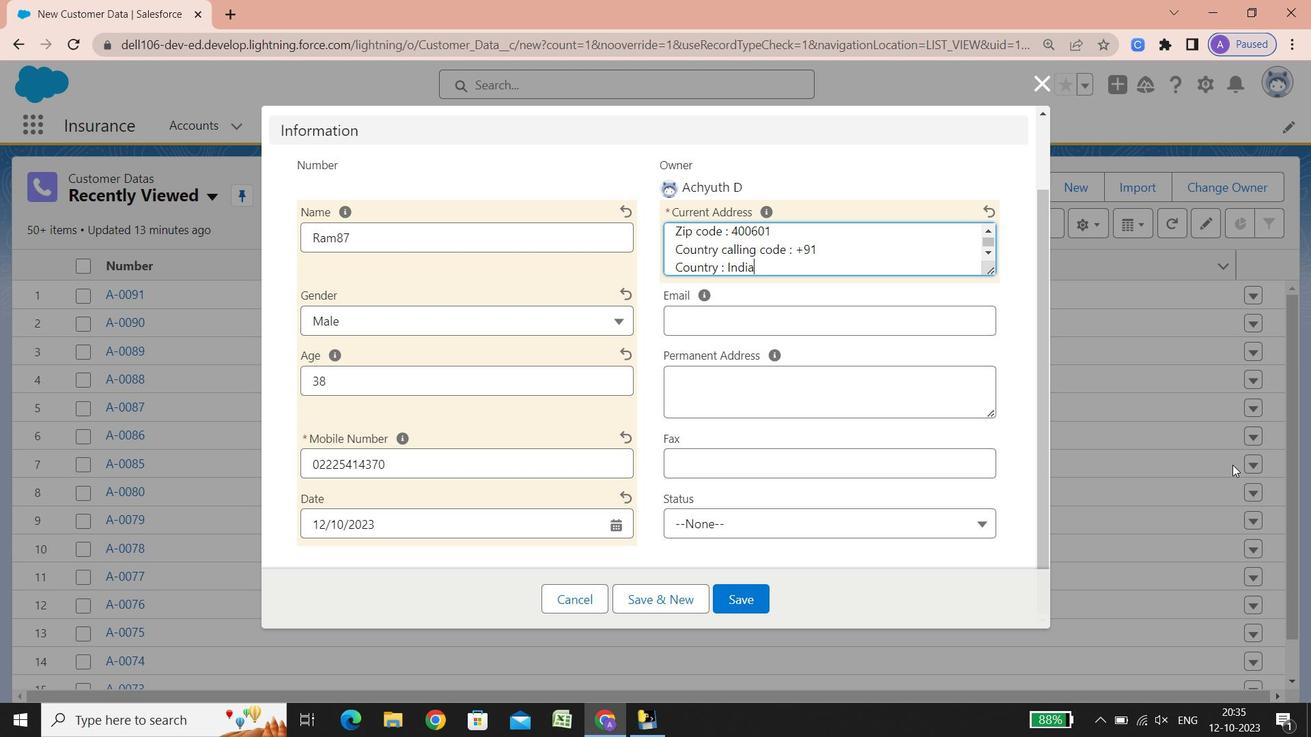 
Action: Mouse moved to (694, 323)
Screenshot: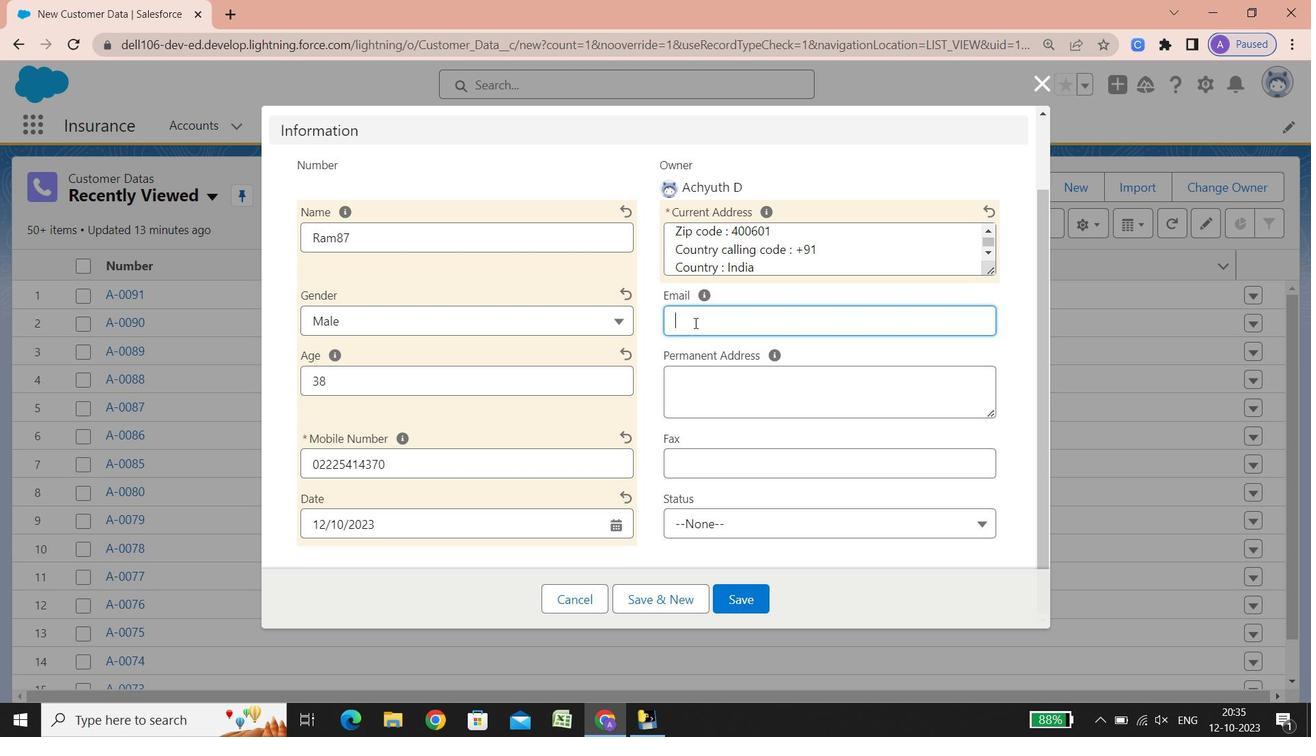 
Action: Mouse pressed left at (694, 323)
Screenshot: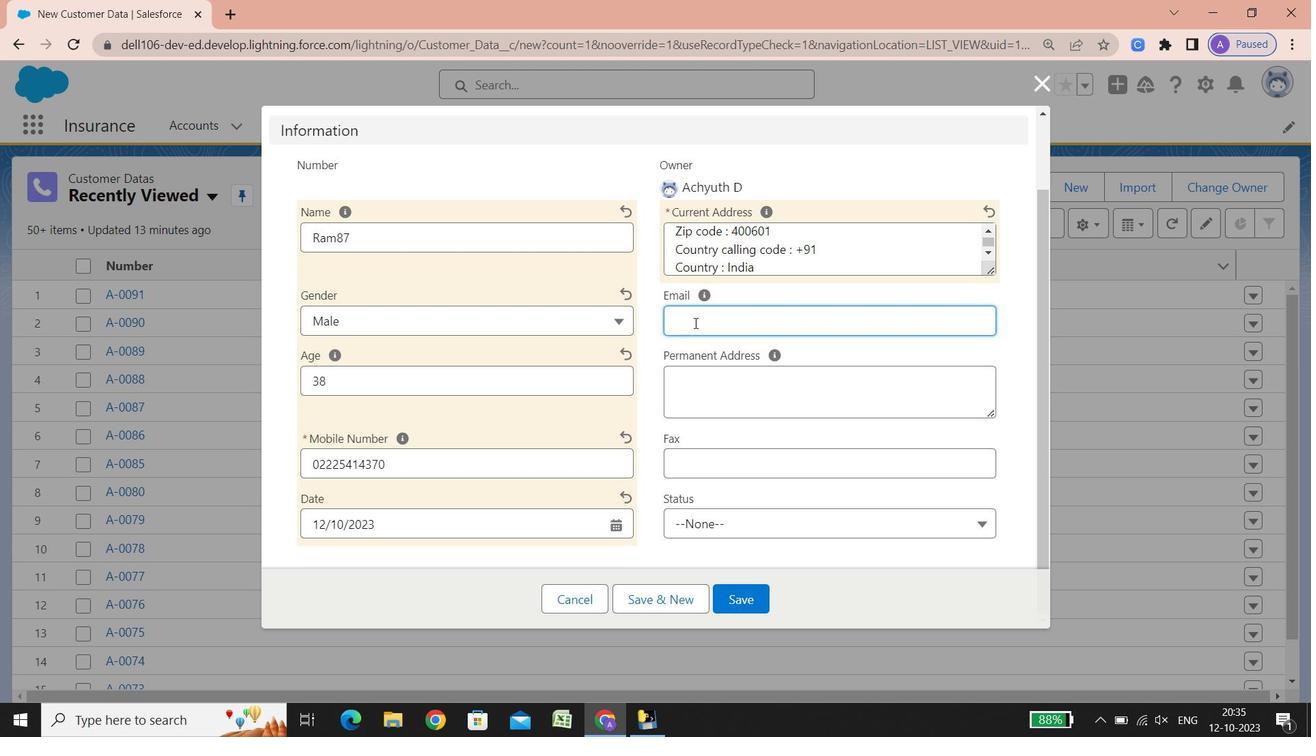 
Action: Key pressed <Key.shift><Key.shift><Key.shift><Key.shift><Key.shift><Key.shift><Key.shift><Key.shift><Key.shift><Key.shift><Key.shift><Key.shift><Key.shift><Key.shift><Key.shift><Key.shift>Ram872312<Key.shift_r><Key.shift_r><Key.shift_r><Key.shift_r><Key.shift_r><Key.shift_r>@google.com
Screenshot: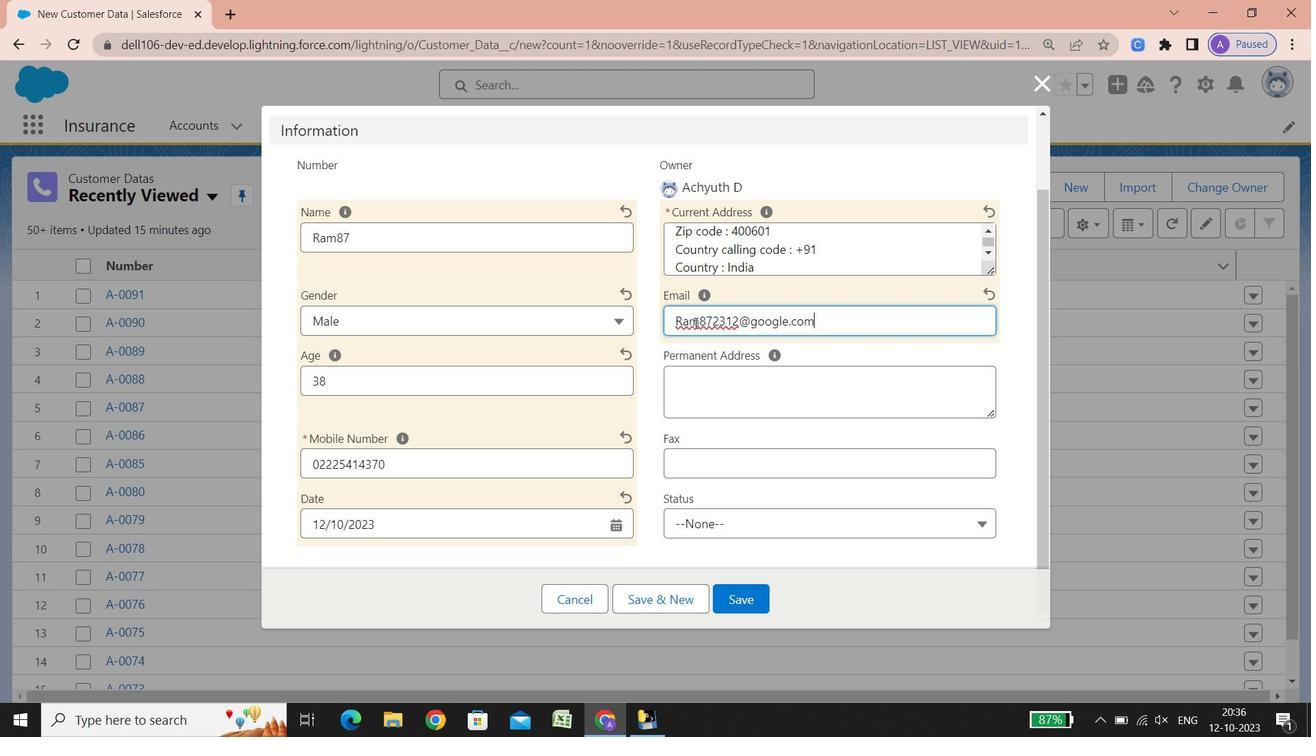 
Action: Mouse moved to (672, 380)
Screenshot: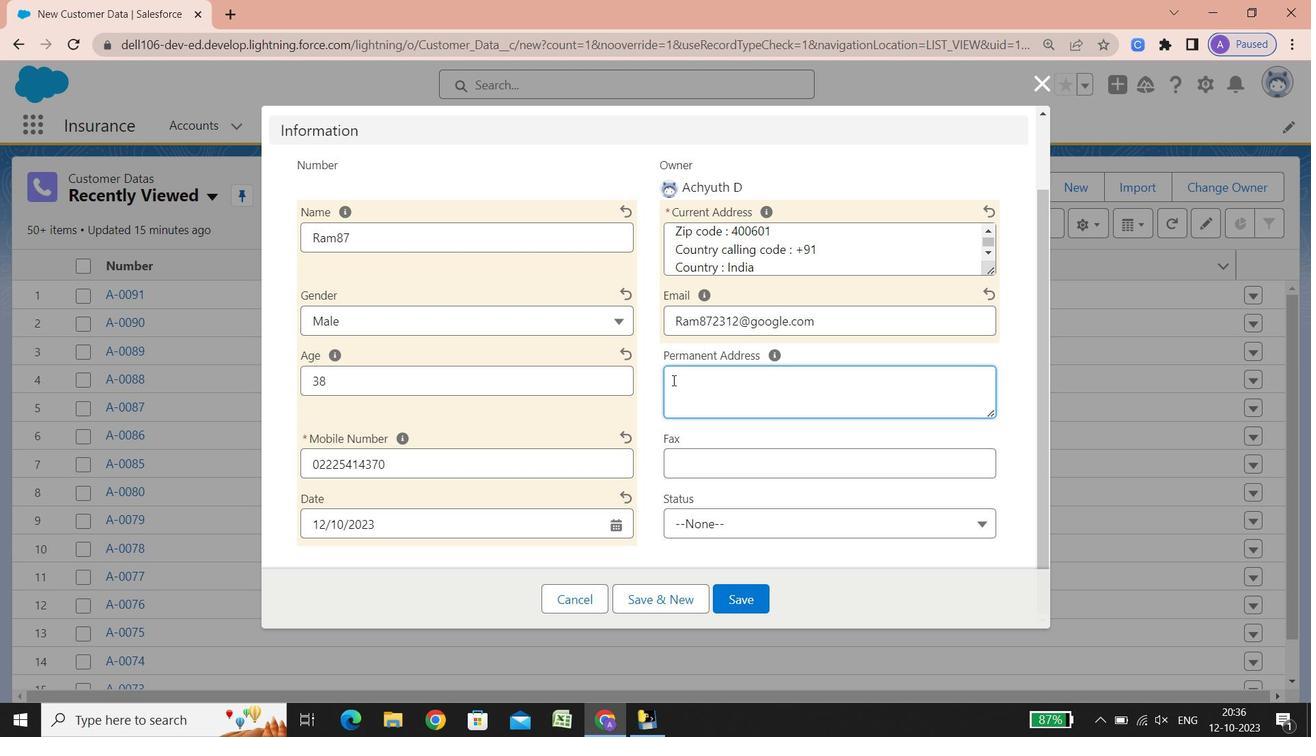 
Action: Mouse pressed left at (672, 380)
Screenshot: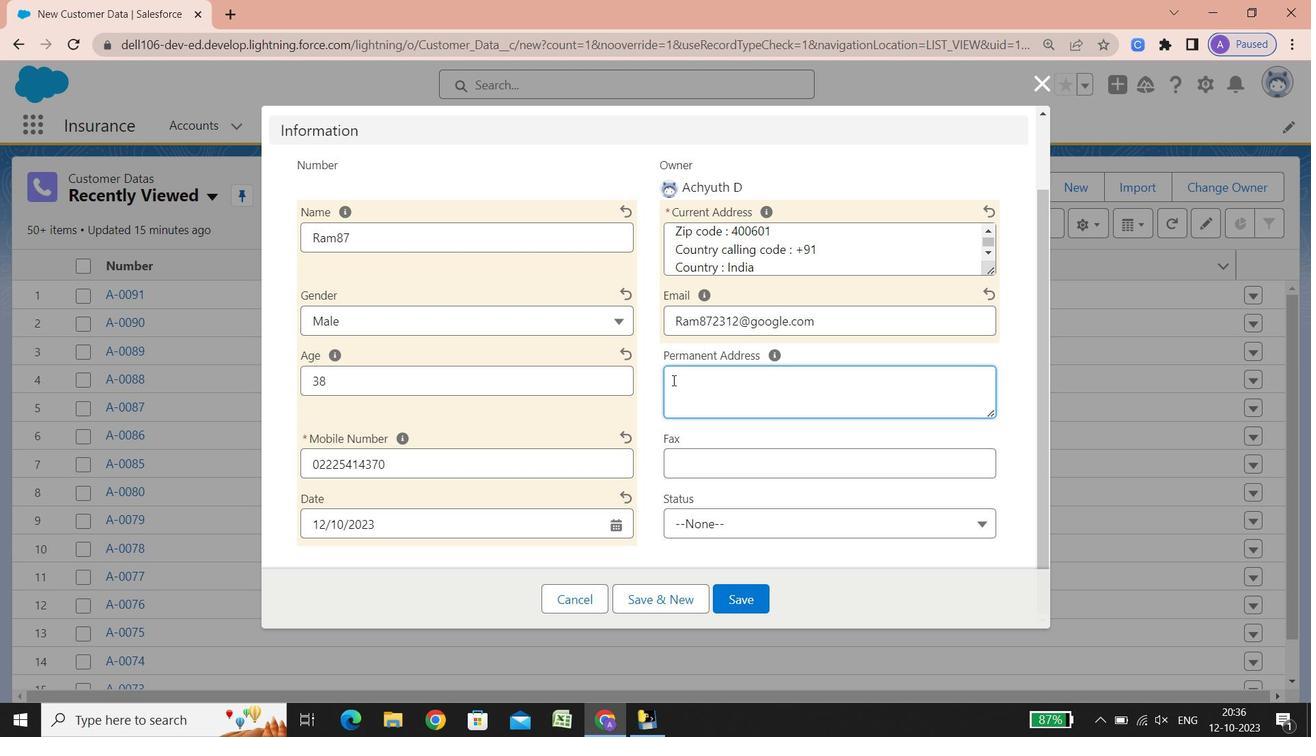 
Action: Key pressed <Key.shift><Key.shift><Key.shift><Key.shift><Key.shift><Key.shift><Key.shift><Key.shift><Key.shift><Key.shift>Street<Key.space><Key.shift_r>:<Key.space><Key.shift>Sri<Key.space><Key.shift>Krupa<Key.space><Key.shift>Market,<Key.space><Key.shift>Pashupati<Key.space><Key.shift>Niwas,<Key.space><Key.shift><Key.shift>Off<Key.space><Key.shift><Key.shift><Key.shift><Key.shift><Key.shift><Key.shift><Key.shift><Key.shift><Key.shift><Key.shift><Key.shift>Edulji<Key.space><Key.shift><Key.shift><Key.shift><Key.shift><Key.shift><Key.shift><Key.shift>Rd,<Key.space><Key.shift><Key.shift><Key.shift><Key.shift>Nr<Key.space><Key.shift><Key.shift><Key.shift>Ganesh<Key.space><Key.caps_lock><Key.caps_lock><Key.caps_lock><Key.caps_lock><Key.caps_lock><Key.caps_lock><Key.caps_lock><Key.caps_lock><Key.caps_lock><Key.caps_lock><Key.caps_lock>CIN<Key.caps_lock><Key.backspace><Key.backspace>inema,<Key.space><Key.shift><Key.shift><Key.shift><Key.shift><Key.shift><Key.shift><Key.shift><Key.shift><Key.shift><Key.shift><Key.shift>Chari,<Key.shift><Key.shift><Key.shift><Key.shift><Key.shift><Key.shift><Key.shift><Key.shift><Key.shift><Key.shift>Gar<Key.backspace>li<Key.space><Key.shift>Raja<Key.space><Key.shift><Key.shift><Key.shift><Key.shift><Key.shift><Key.shift><Key.shift><Key.shift><Key.shift><Key.shift>Agarsen,<Key.space><Key.shift><Key.shift><Key.shift><Key.shift><Key.shift><Key.shift><Key.shift>Ajmeri<Key.space><Key.shift>Gate,<Key.space><Key.shift>Malakpet<Key.enter><Key.shift><Key.shift><Key.shift><Key.shift><Key.shift><Key.shift><Key.shift>City<Key.space><Key.shift_r><Key.shift_r><Key.shift_r>:<Key.space><Key.shift>Hyderabad<Key.enter><Key.shift><Key.shift><Key.shift><Key.shift><Key.shift><Key.shift>State/province/area<Key.space><Key.shift_r>:<Key.space><Key.shift><Key.shift><Key.shift><Key.shift><Key.shift><Key.shift><Key.shift><Key.shift><Key.shift><Key.shift><Key.shift><Key.shift><Key.shift><Key.shift>Andhra<Key.space>pradesh<Key.enter><Key.shift>Phone<Key.space>number<Key.space><Key.shift_r><Key.shift_r><Key.shift_r><Key.shift_r><Key.shift_r>:<Key.space>04024547267<Key.enter><Key.shift><Key.shift><Key.shift><Key.shift>Z
Screenshot: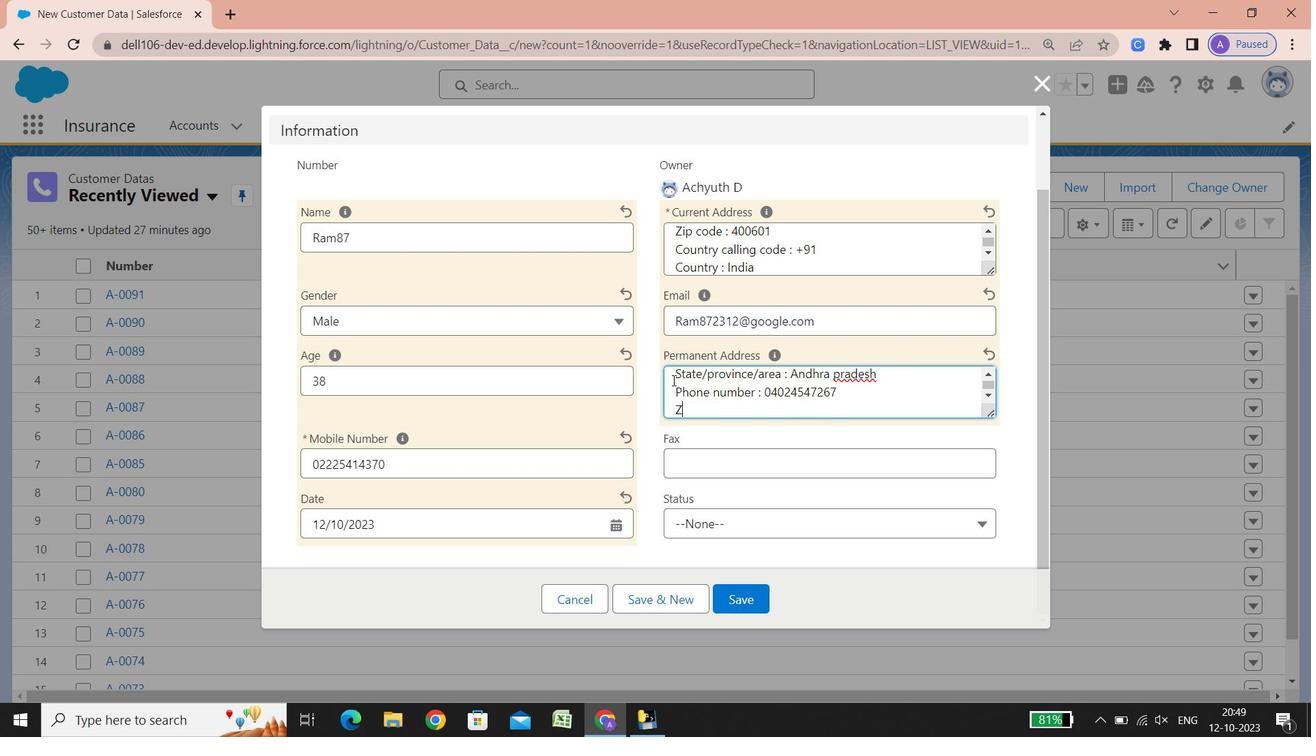 
Action: Mouse moved to (670, 380)
Screenshot: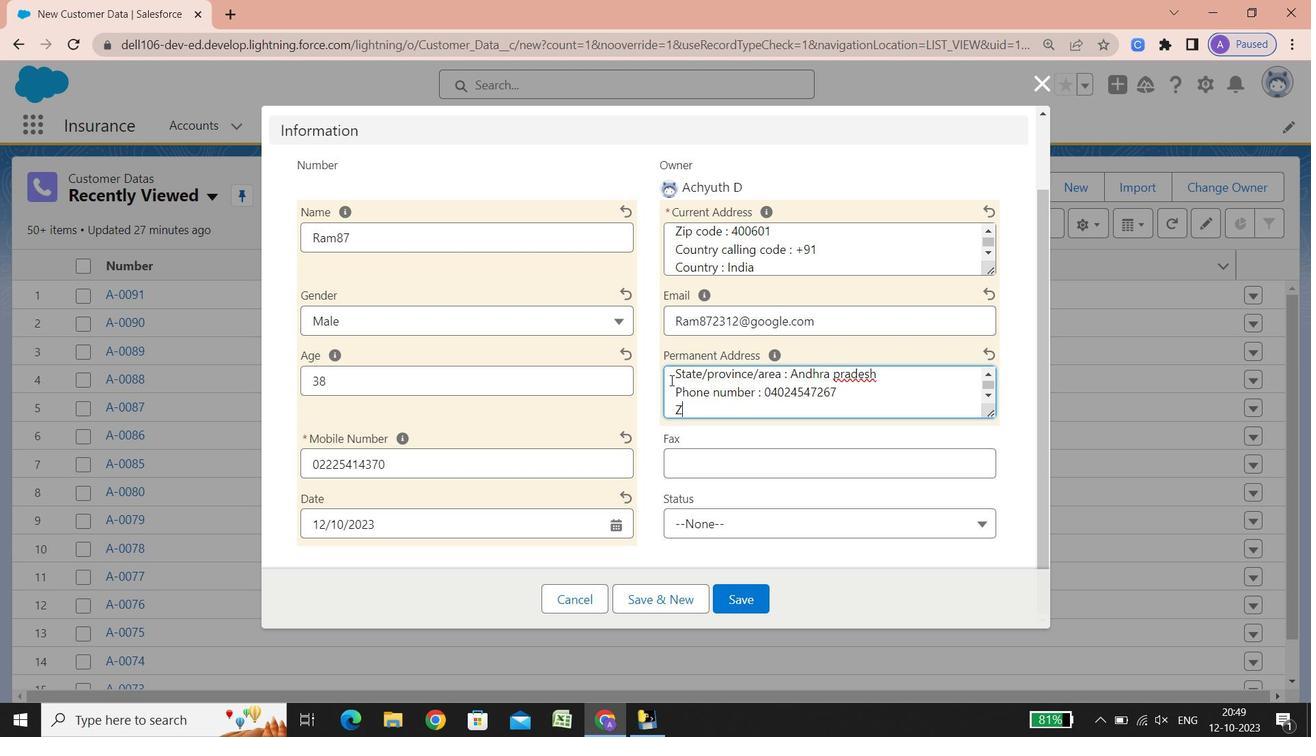 
Action: Key pressed ip<Key.space>code<Key.space><Key.shift_r>:<Key.space>500036<Key.enter><Key.shift><Key.shift><Key.shift><Key.shift><Key.shift><Key.shift>Country<Key.space>calling<Key.space>code<Key.space><Key.shift_r>:<Key.space><Key.shift_r>+91<Key.enter><Key.shift><Key.shift><Key.shift><Key.shift><Key.shift><Key.shift><Key.shift><Key.shift><Key.shift><Key.shift><Key.shift><Key.shift><Key.shift><Key.shift>Country<Key.space><Key.shift_r>:<Key.space>i<Key.backspace><Key.shift_r>India
Screenshot: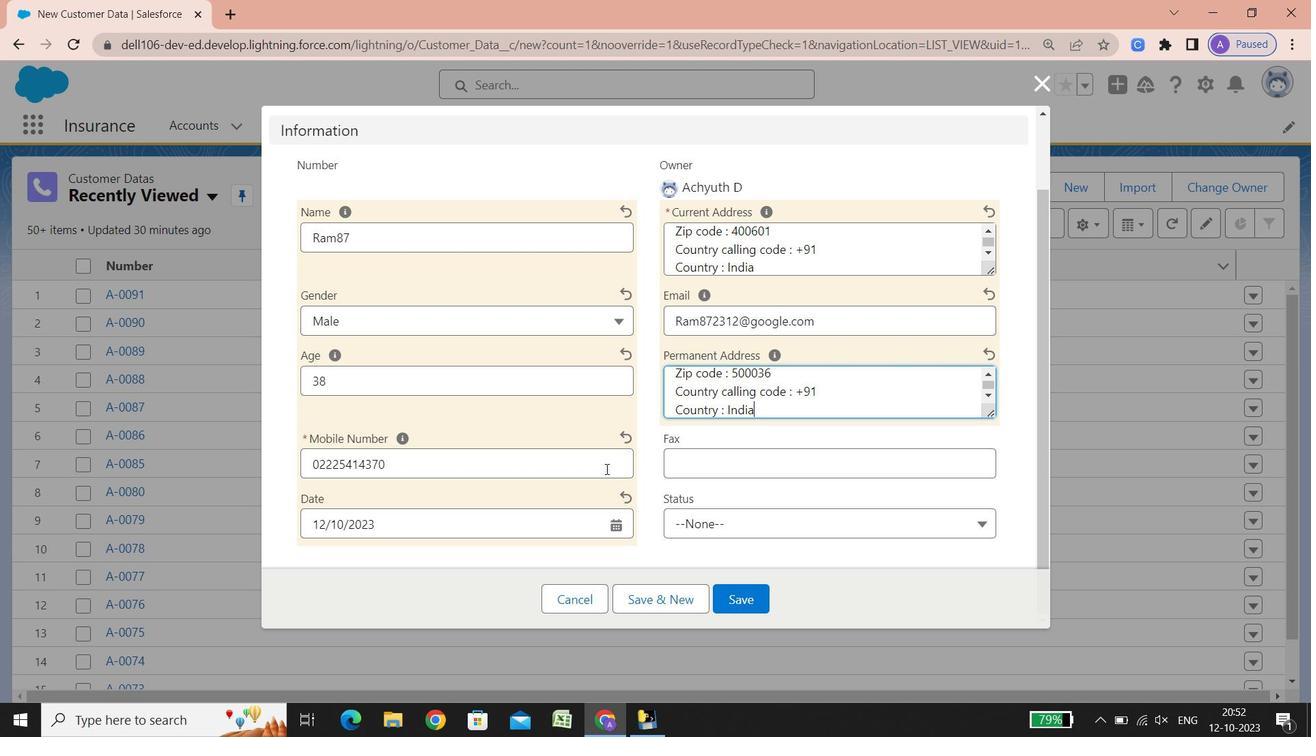 
Action: Mouse moved to (689, 470)
Screenshot: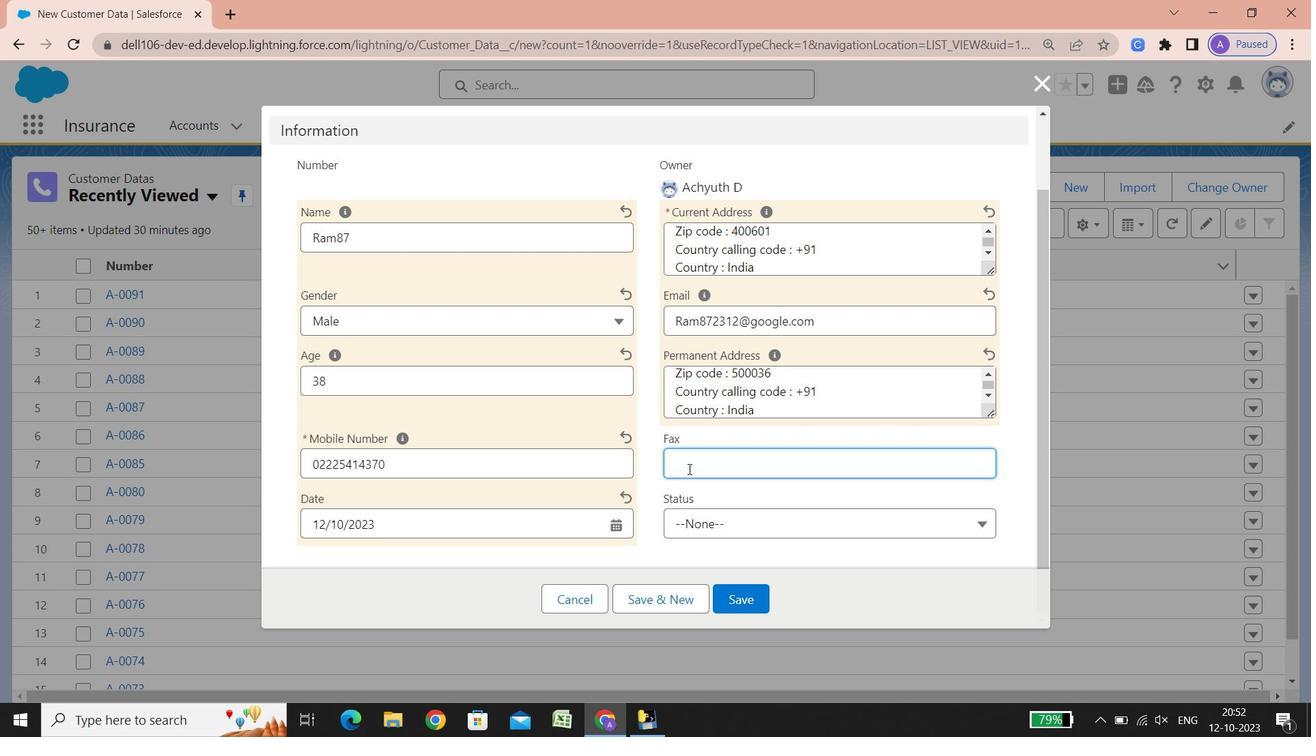 
Action: Mouse pressed left at (689, 470)
Screenshot: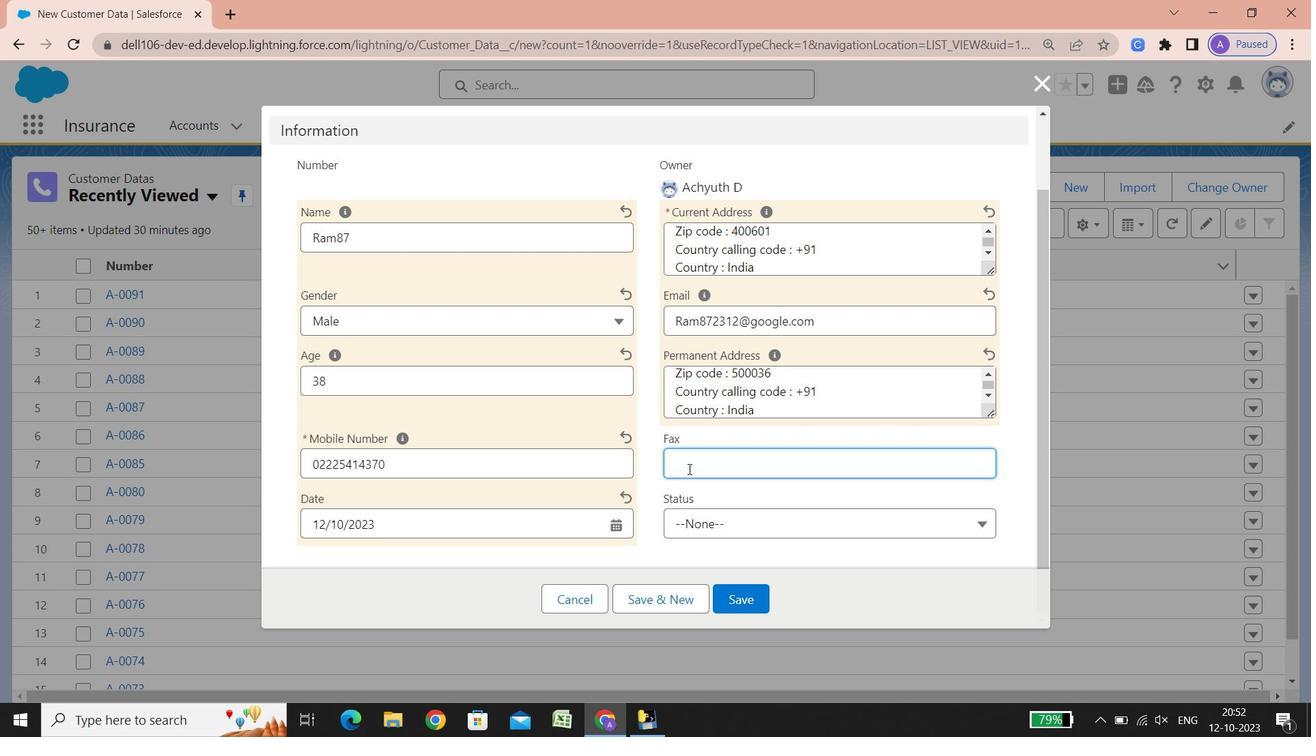 
Action: Key pressed 56928966666666666666666666666666666<Key.backspace><Key.backspace><Key.backspace><Key.backspace><Key.backspace><Key.backspace><Key.backspace><Key.backspace><Key.backspace><Key.backspace><Key.backspace><Key.backspace><Key.backspace><Key.backspace><Key.backspace>
Screenshot: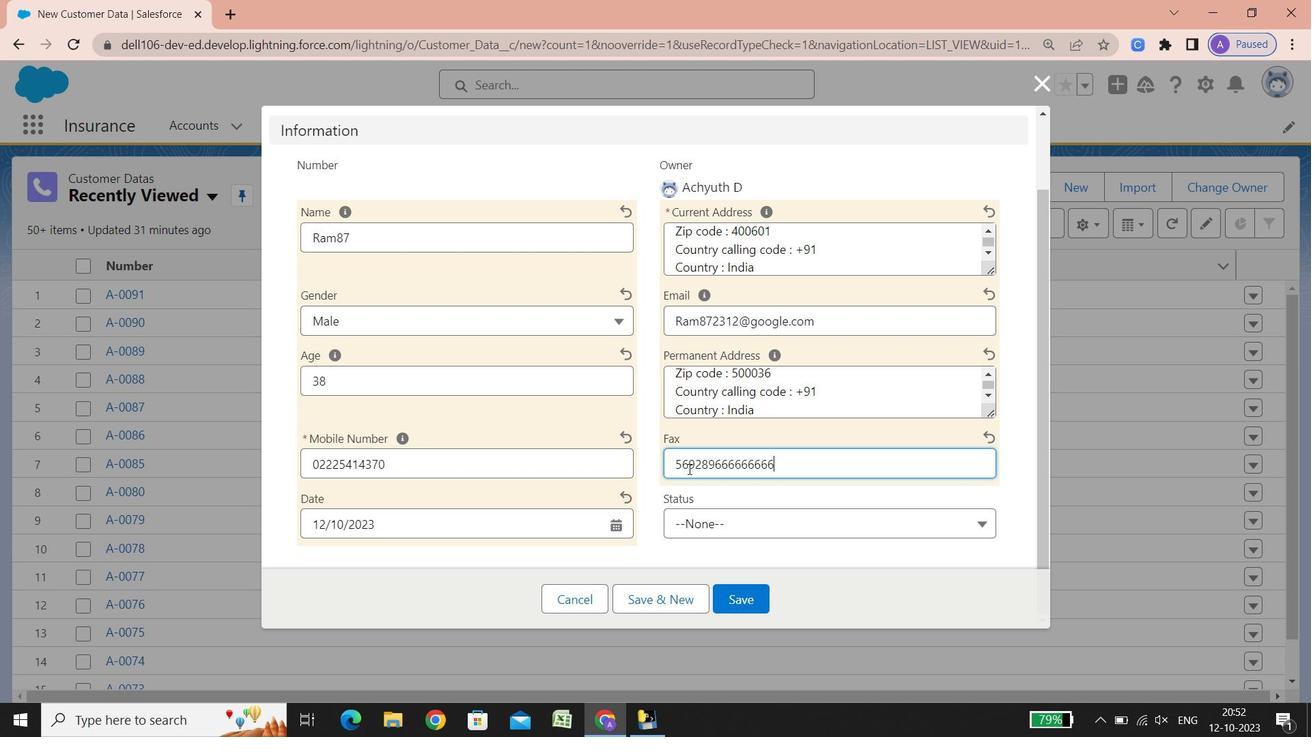 
Action: Mouse moved to (896, 523)
Screenshot: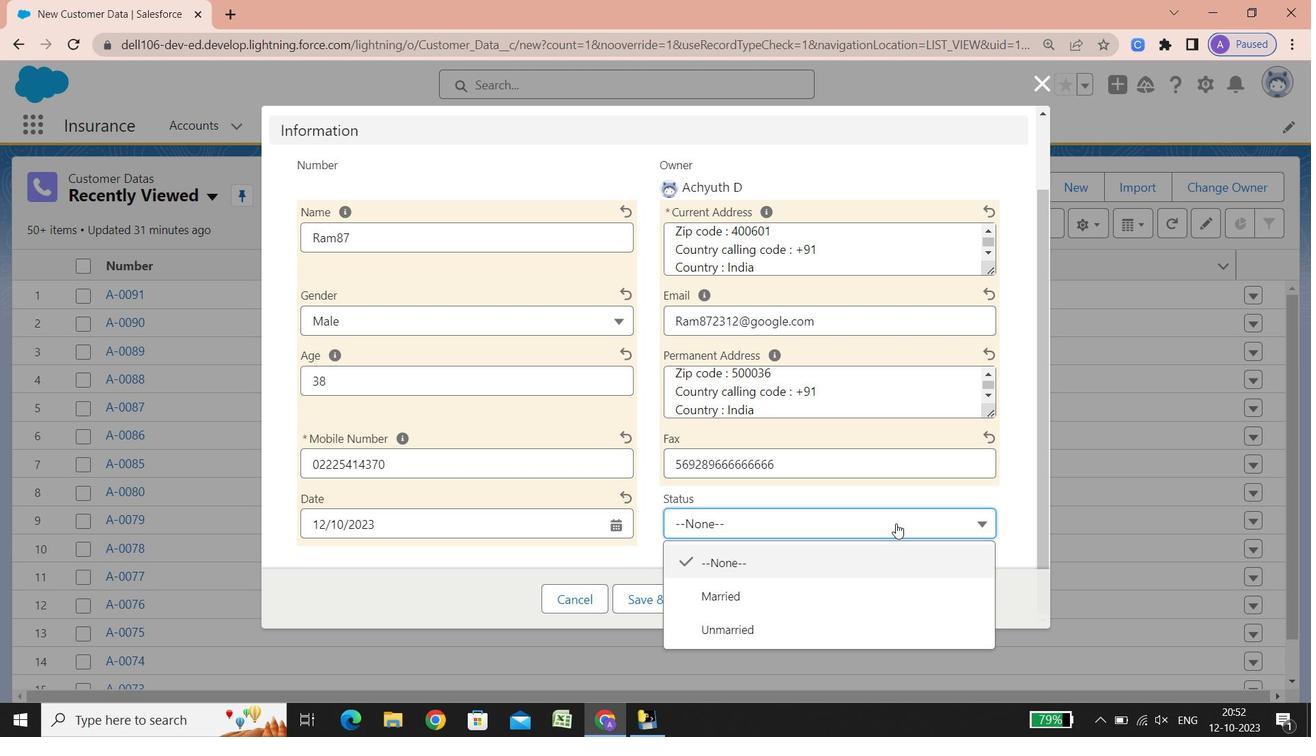 
Action: Mouse pressed left at (896, 523)
Screenshot: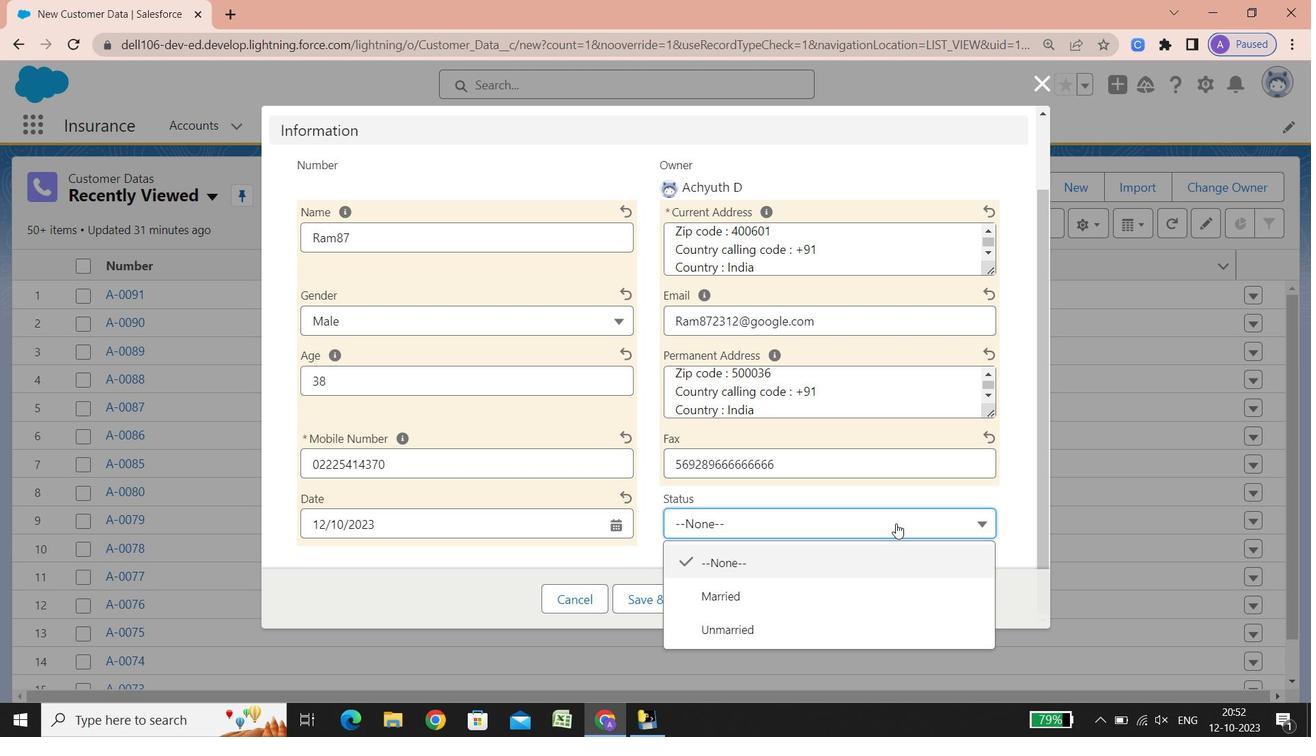 
Action: Key pressed <Key.down><Key.enter>
Screenshot: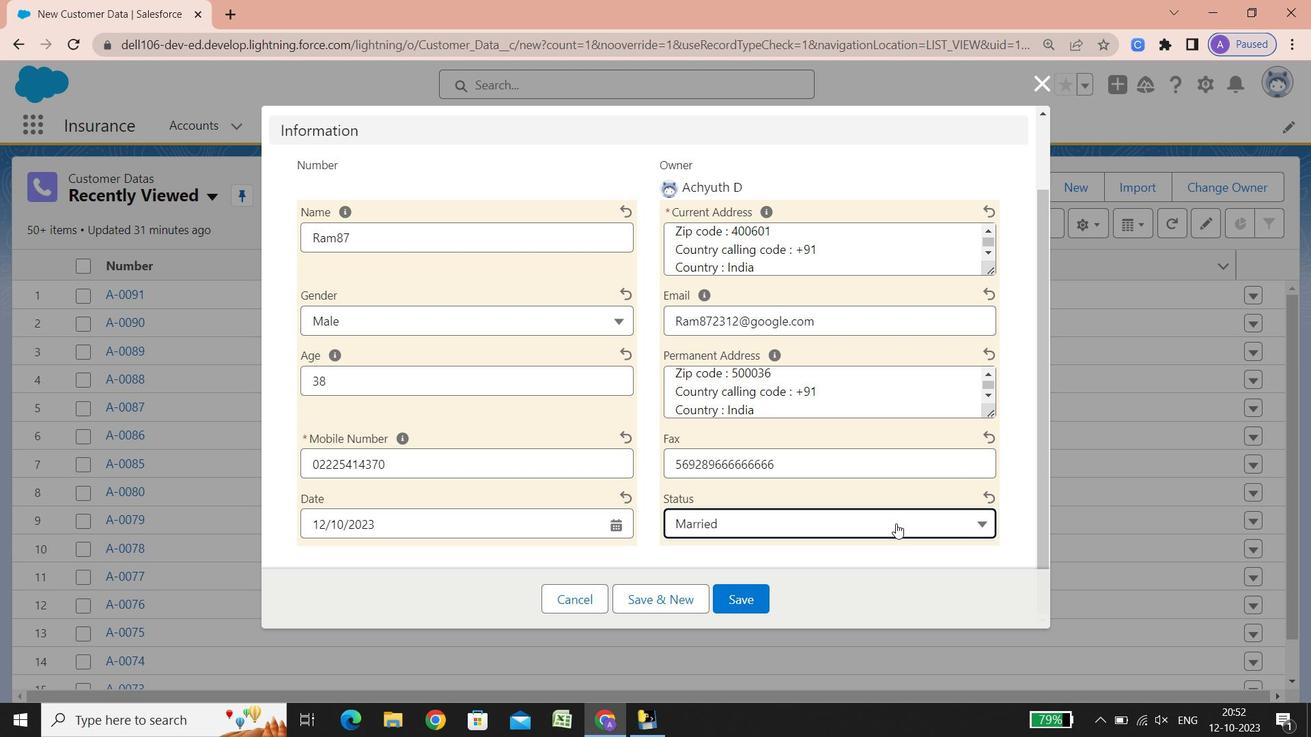 
Action: Mouse moved to (739, 589)
Screenshot: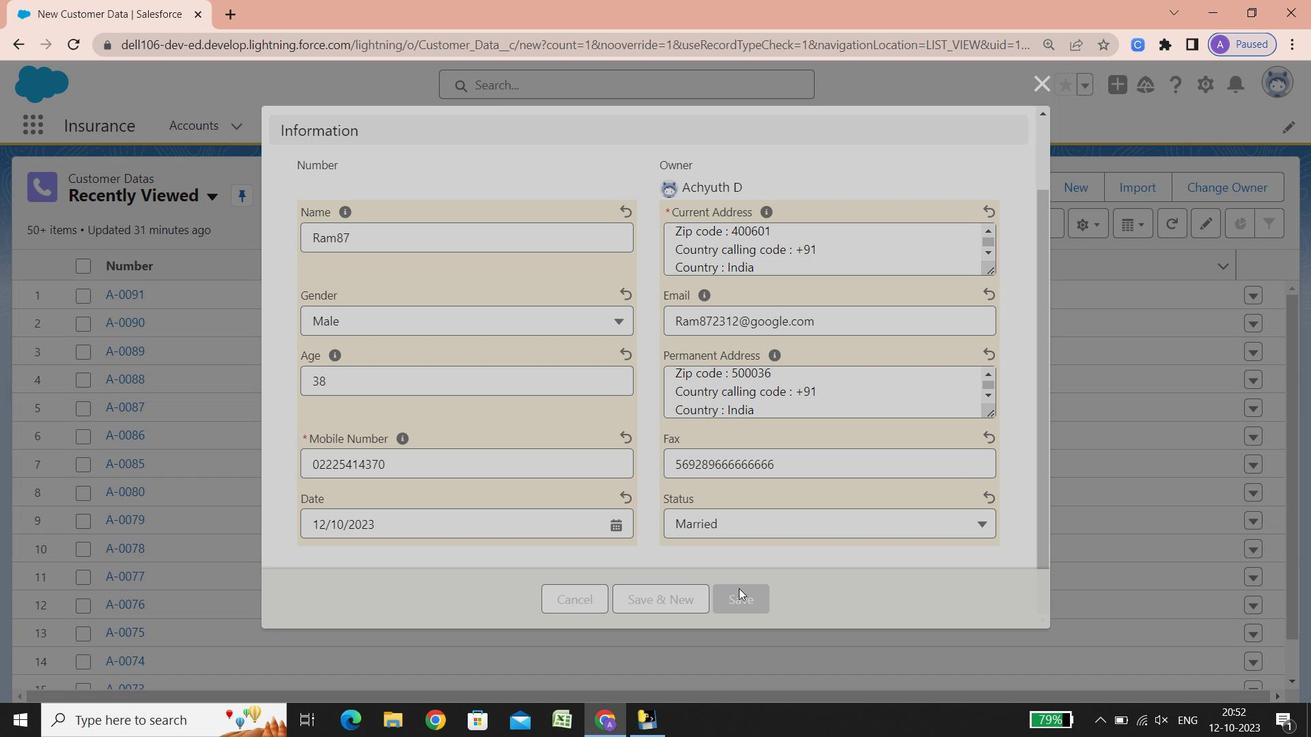 
Action: Mouse pressed left at (739, 589)
Screenshot: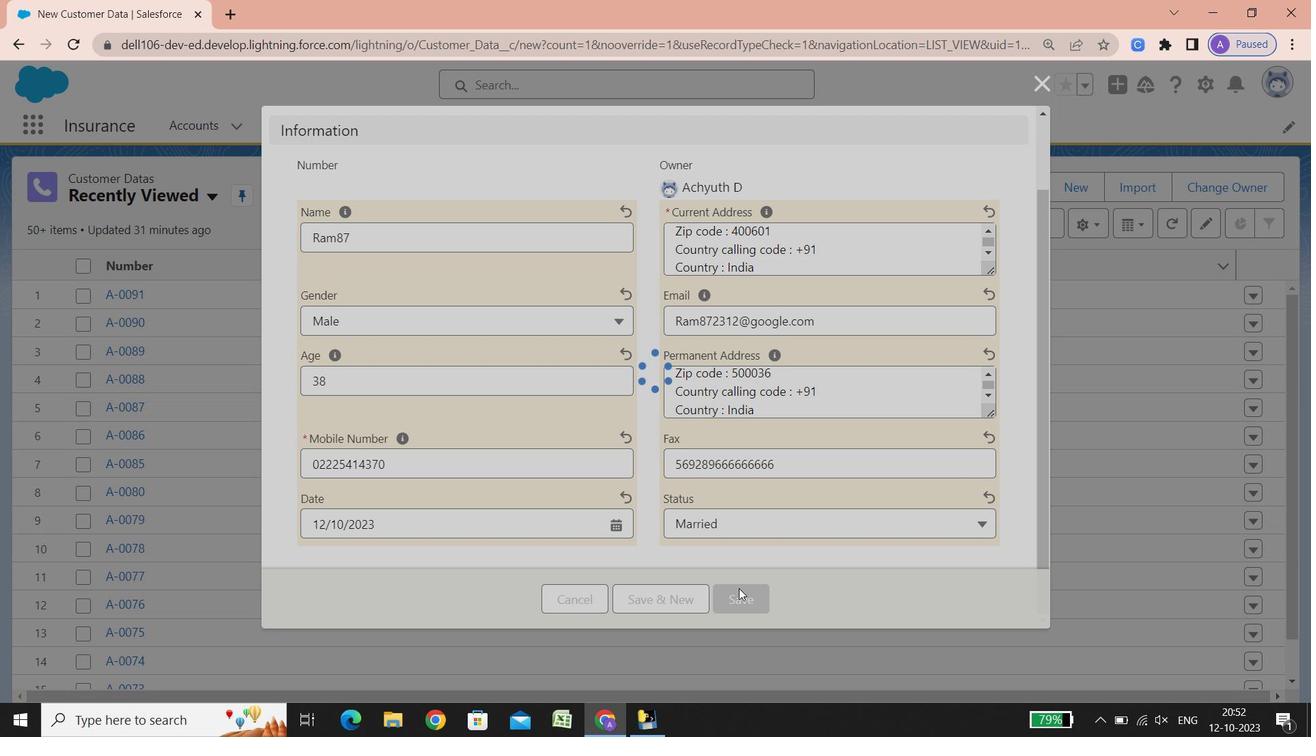 
Action: Mouse moved to (621, 121)
Screenshot: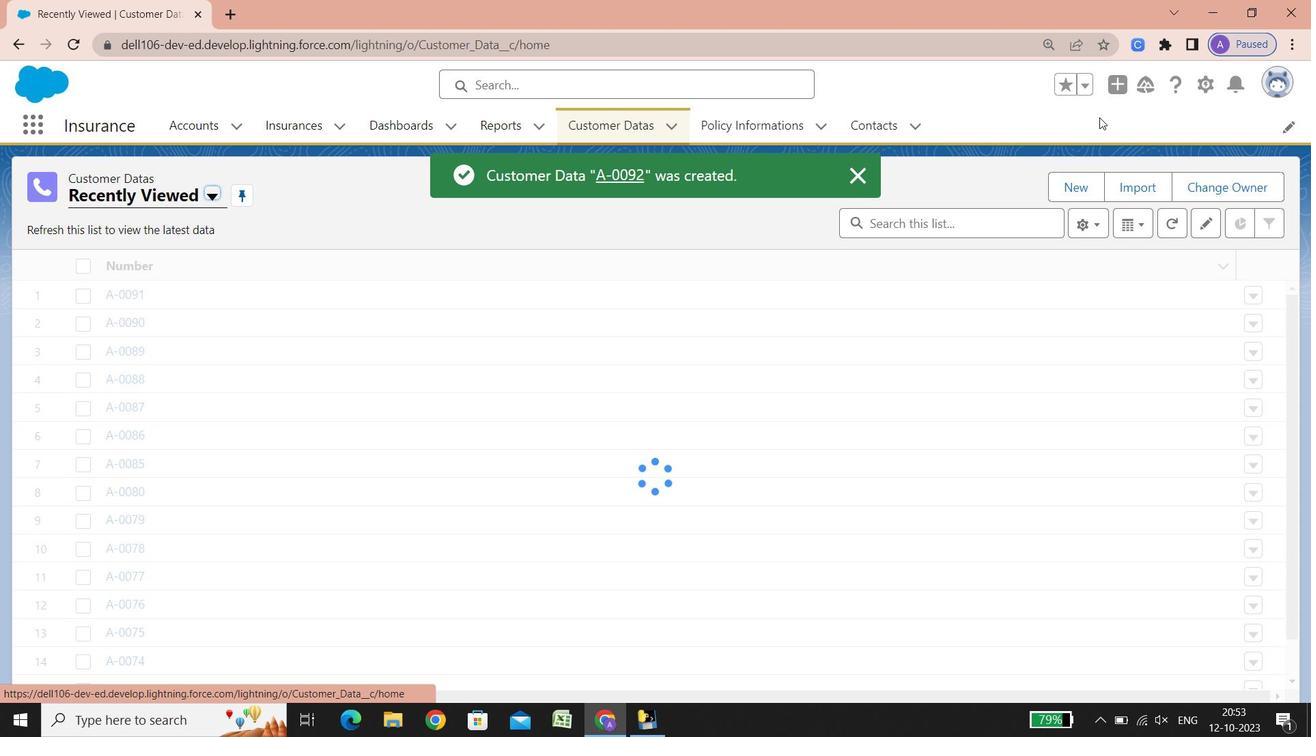 
Action: Mouse pressed left at (621, 121)
Screenshot: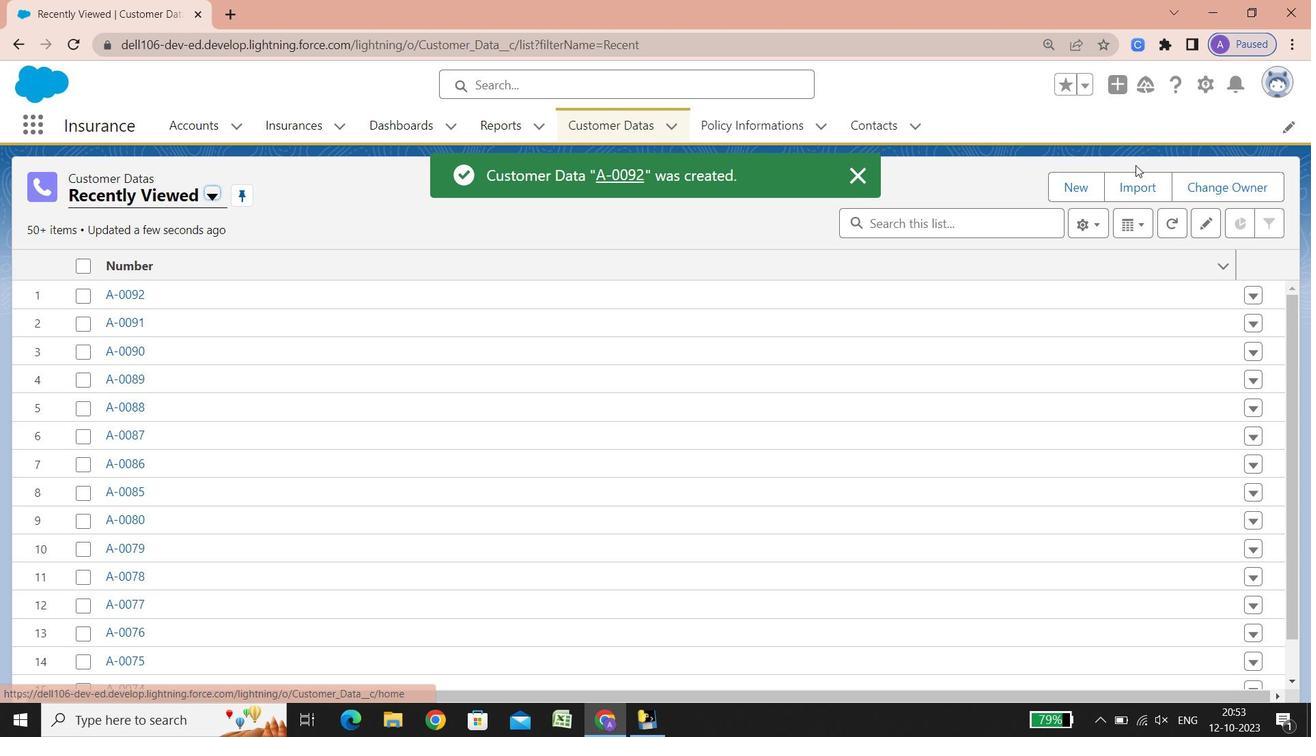 
Action: Mouse moved to (1080, 178)
Screenshot: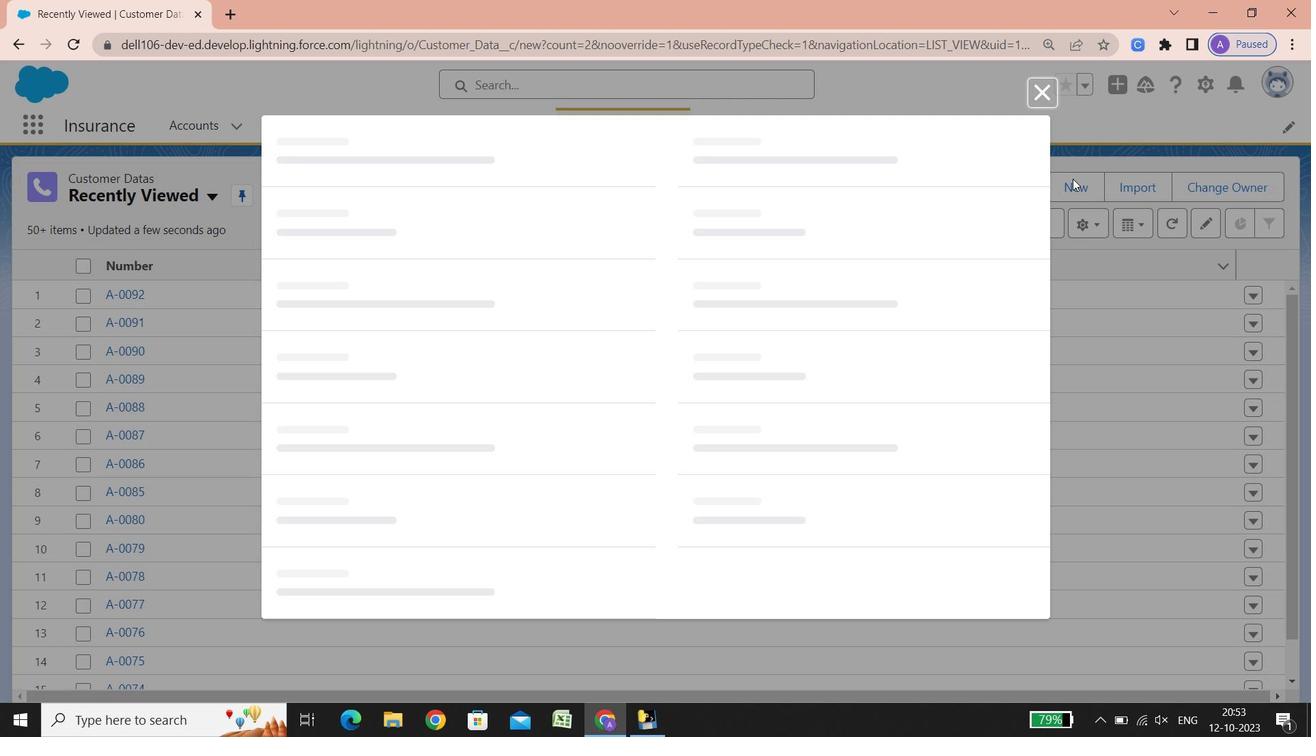 
Action: Mouse pressed left at (1080, 178)
Screenshot: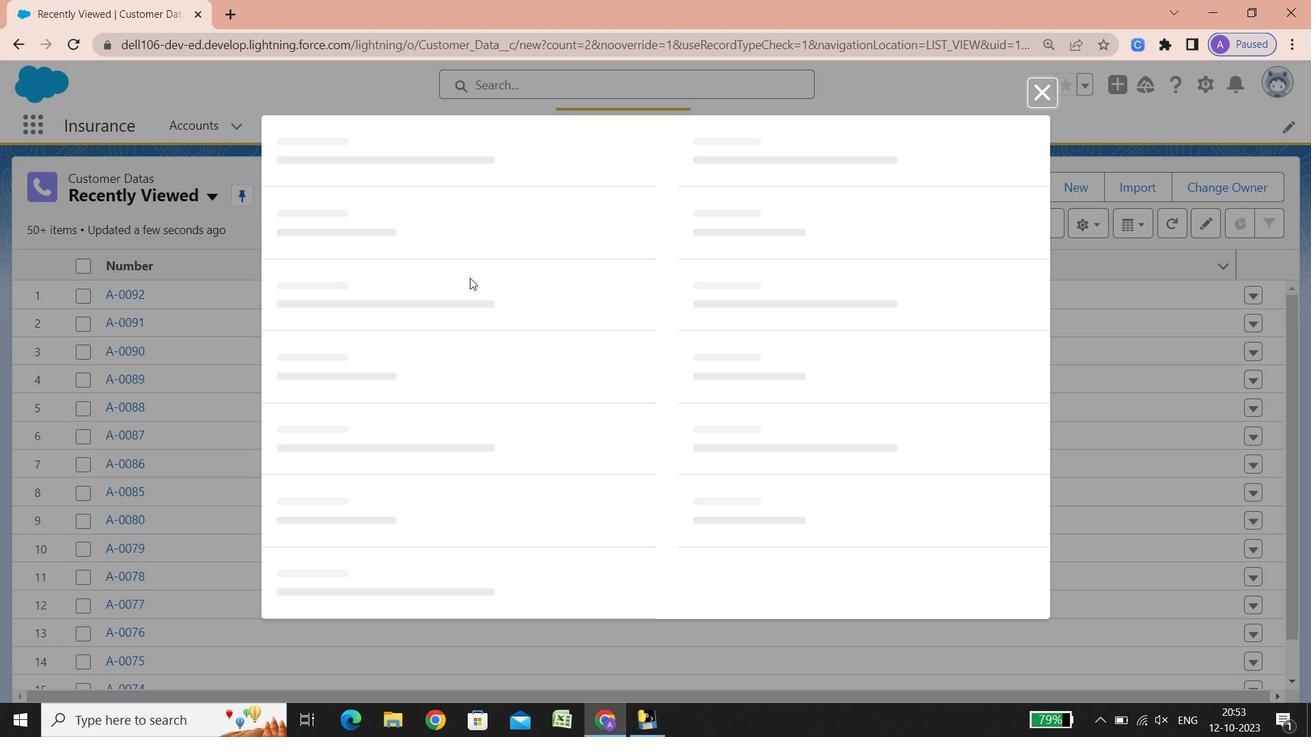 
Action: Mouse moved to (329, 319)
Screenshot: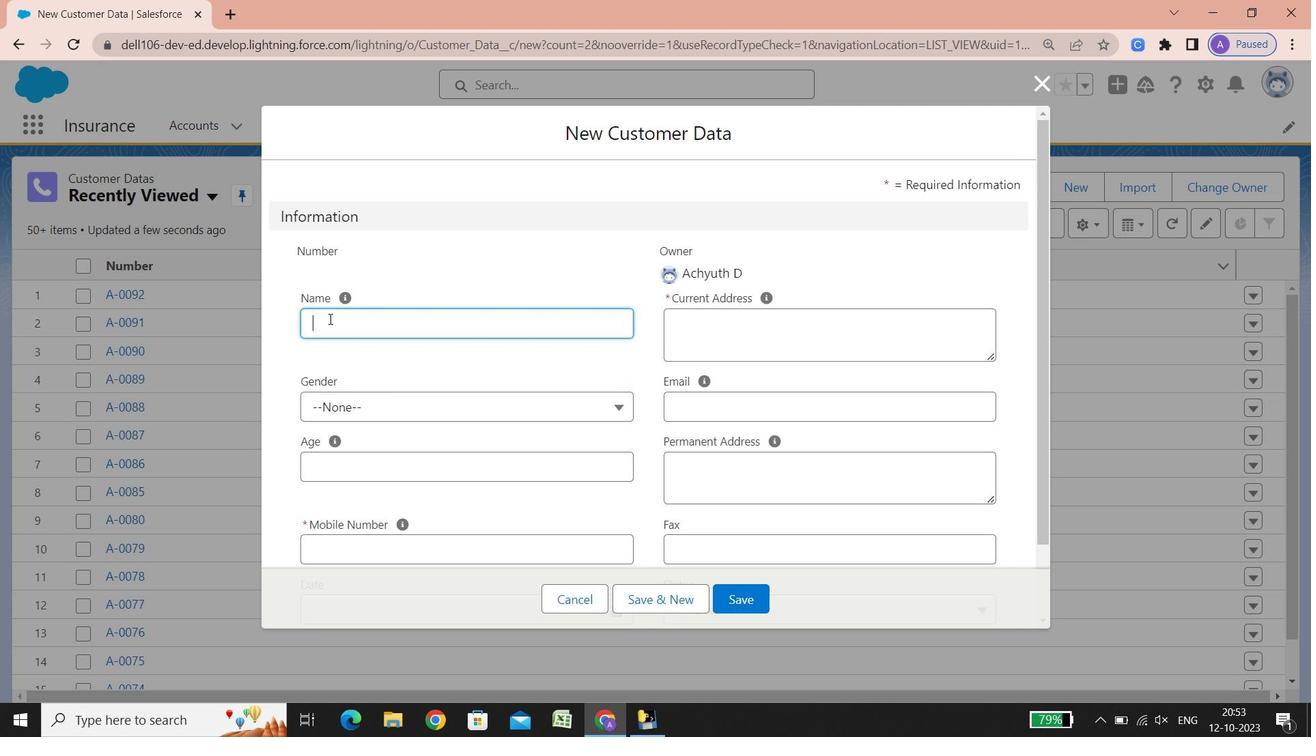 
Action: Key pressed <Key.shift><Key.shift><Key.shift><Key.shift><Key.shift><Key.shift><Key.shift><Key.shift><Key.shift><Key.shift><Key.shift><Key.shift><Key.shift>Ram
Screenshot: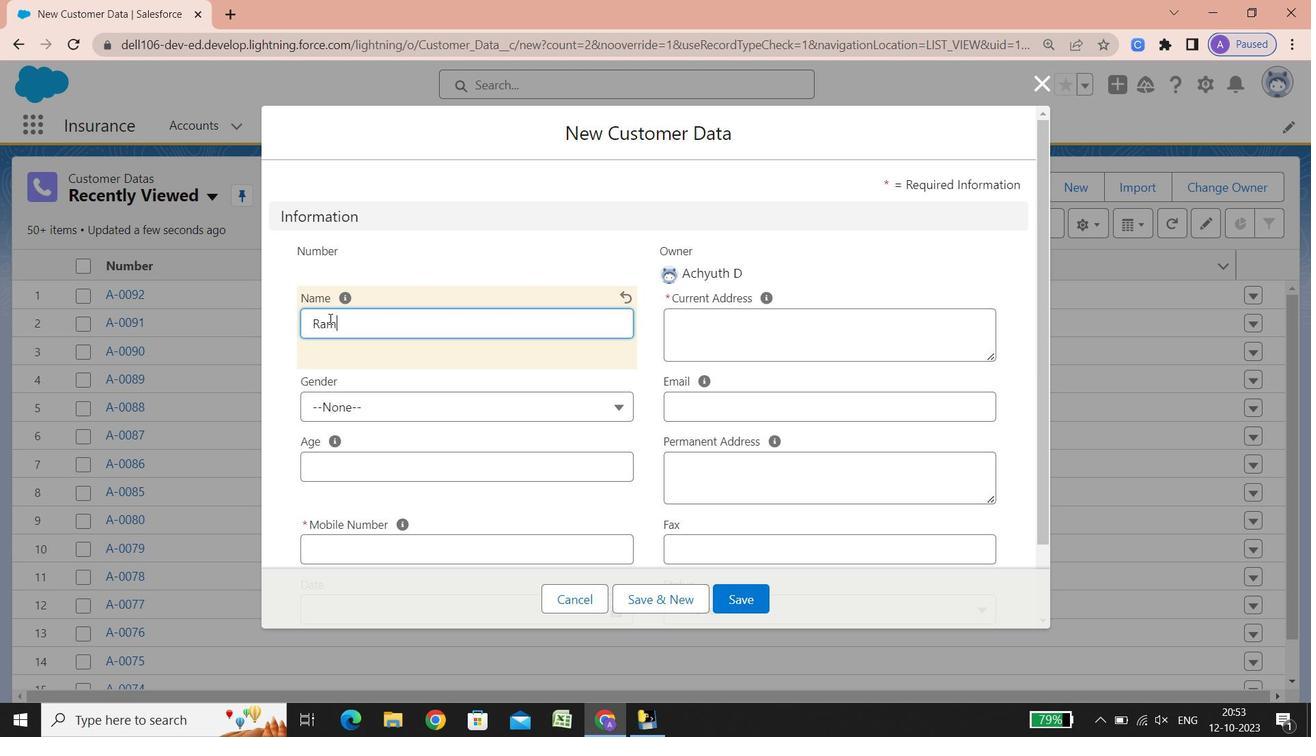 
Action: Mouse moved to (373, 285)
Screenshot: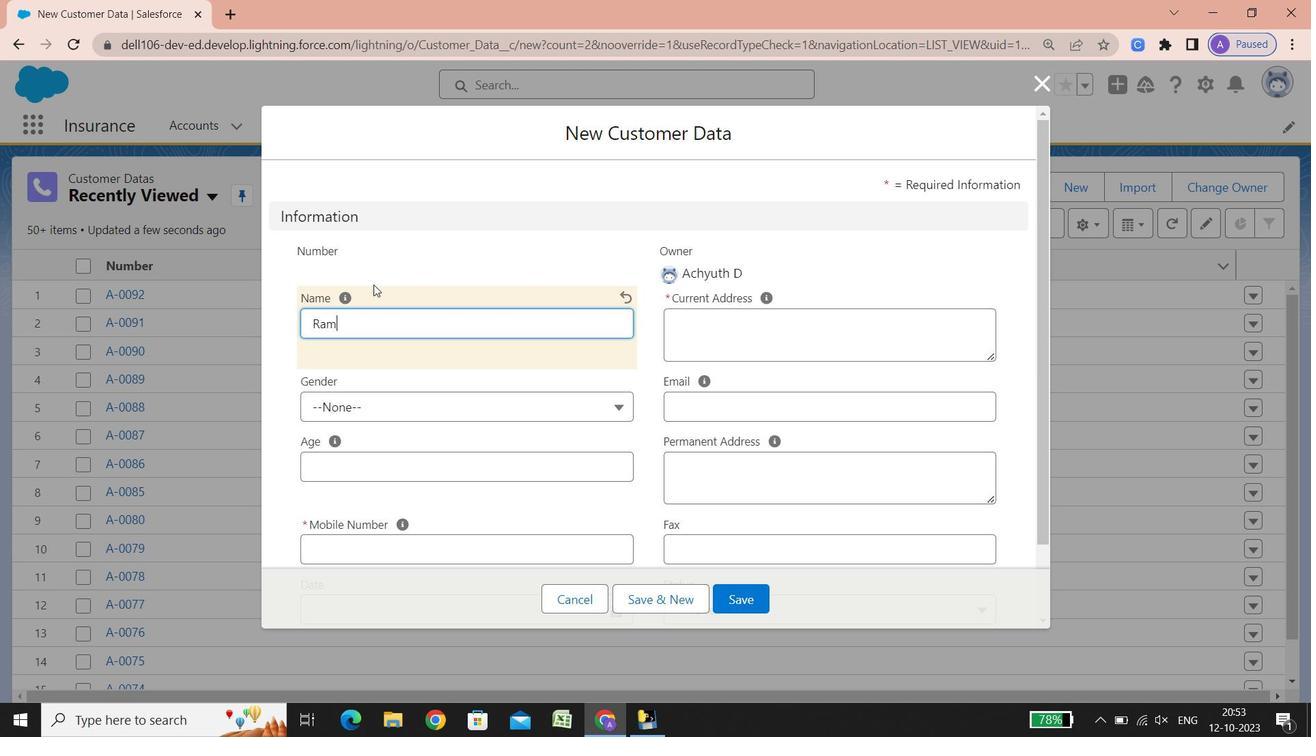 
Action: Key pressed 88
Screenshot: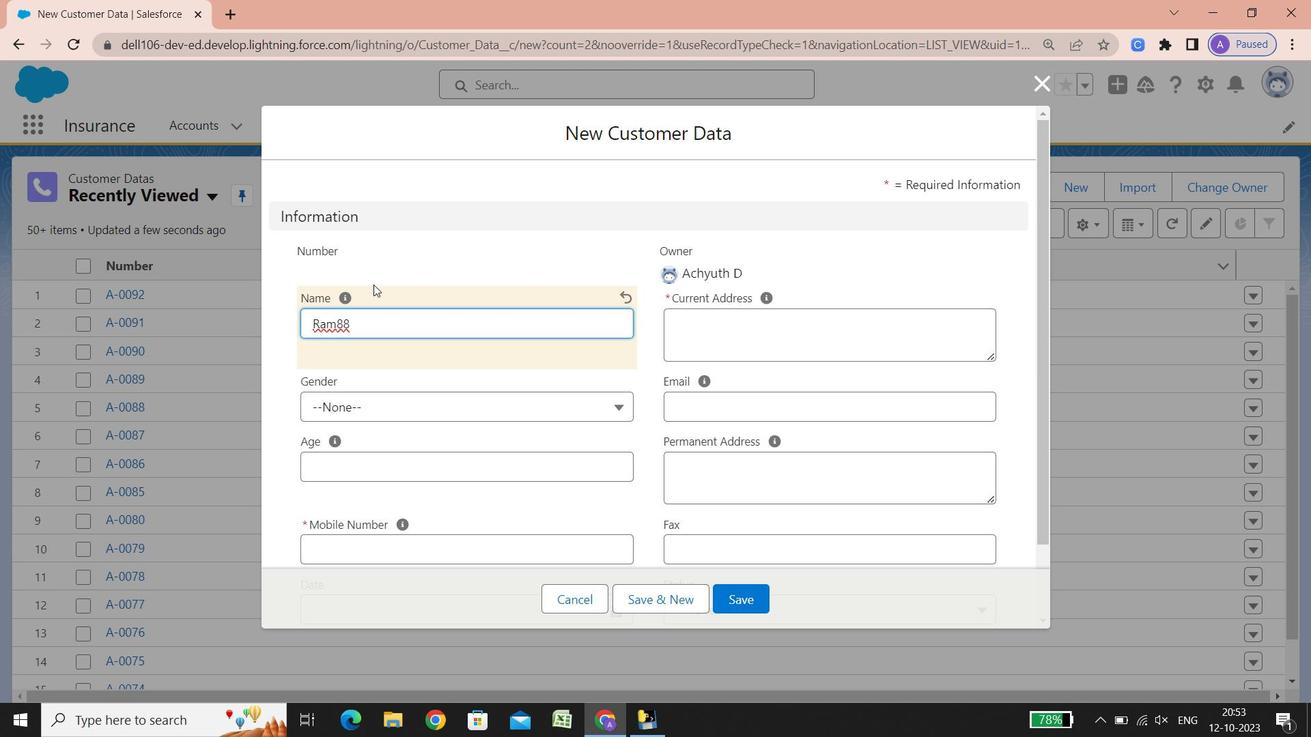 
Action: Mouse moved to (398, 403)
Screenshot: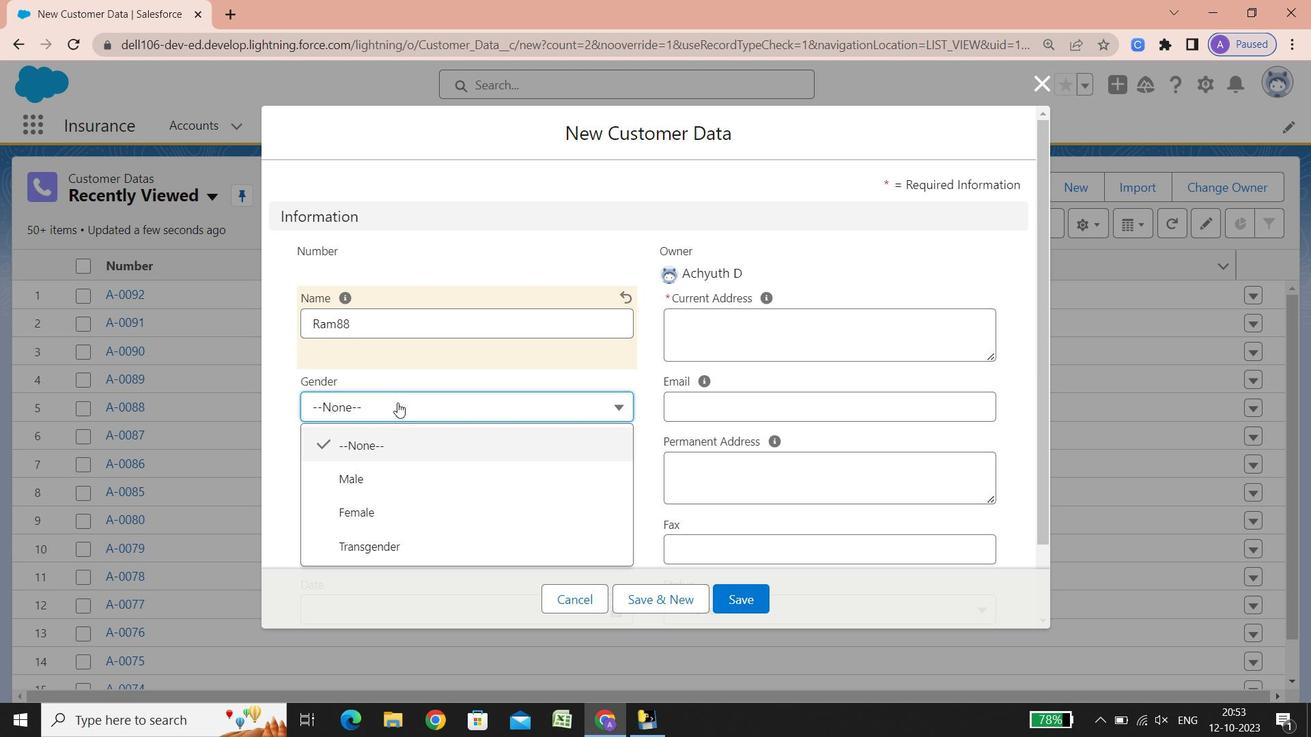 
Action: Mouse pressed left at (398, 403)
Screenshot: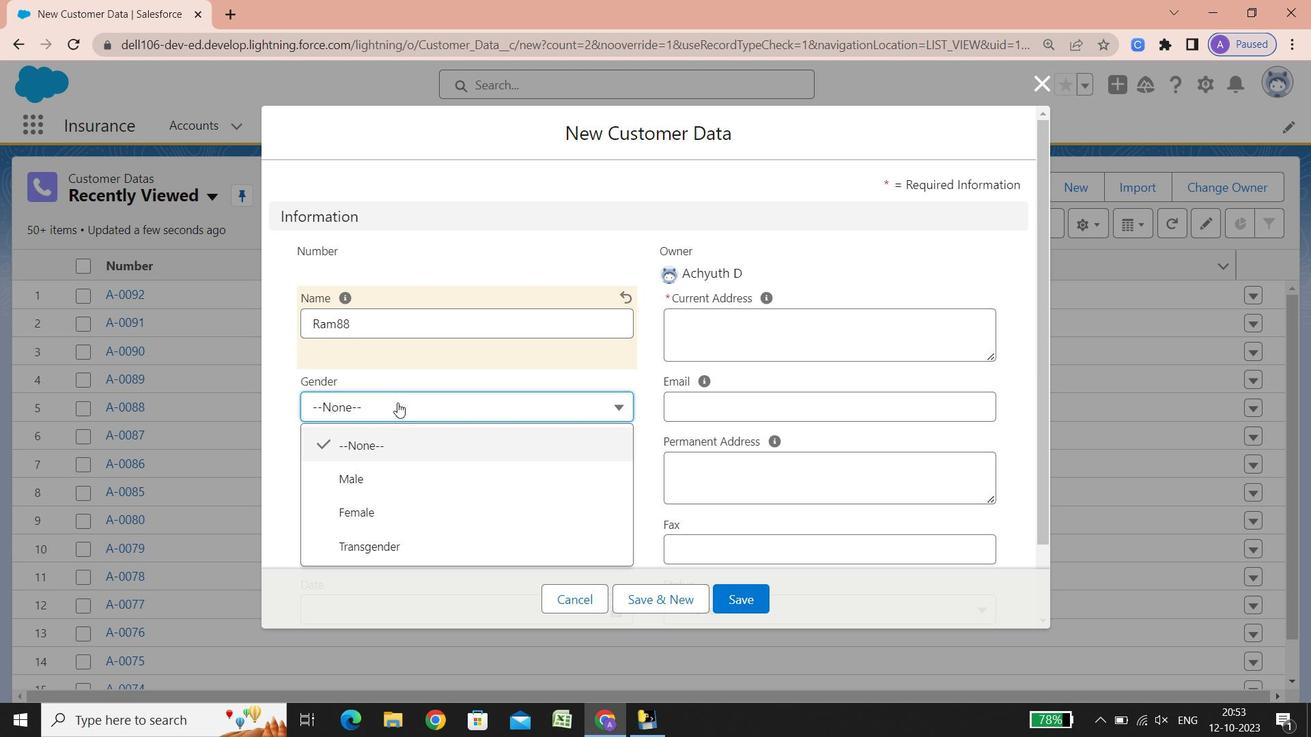 
Action: Mouse moved to (377, 473)
Screenshot: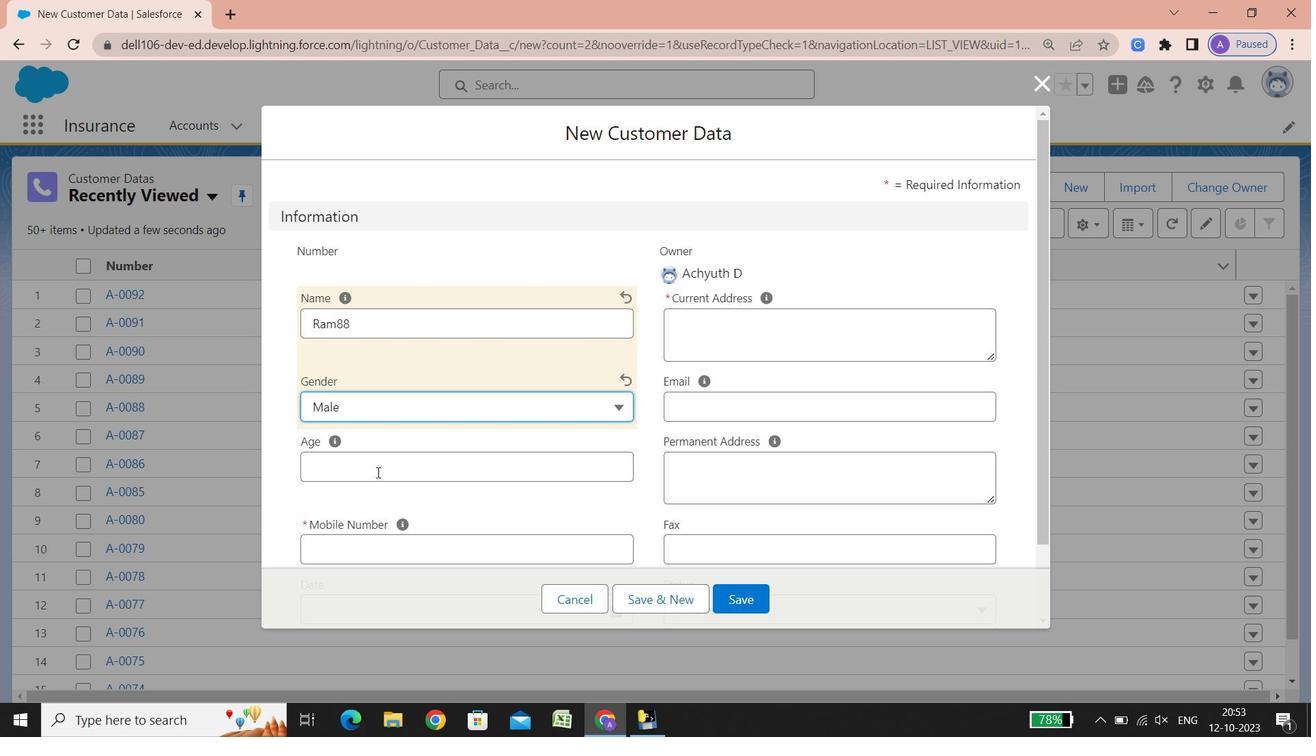 
Action: Mouse pressed left at (377, 473)
Screenshot: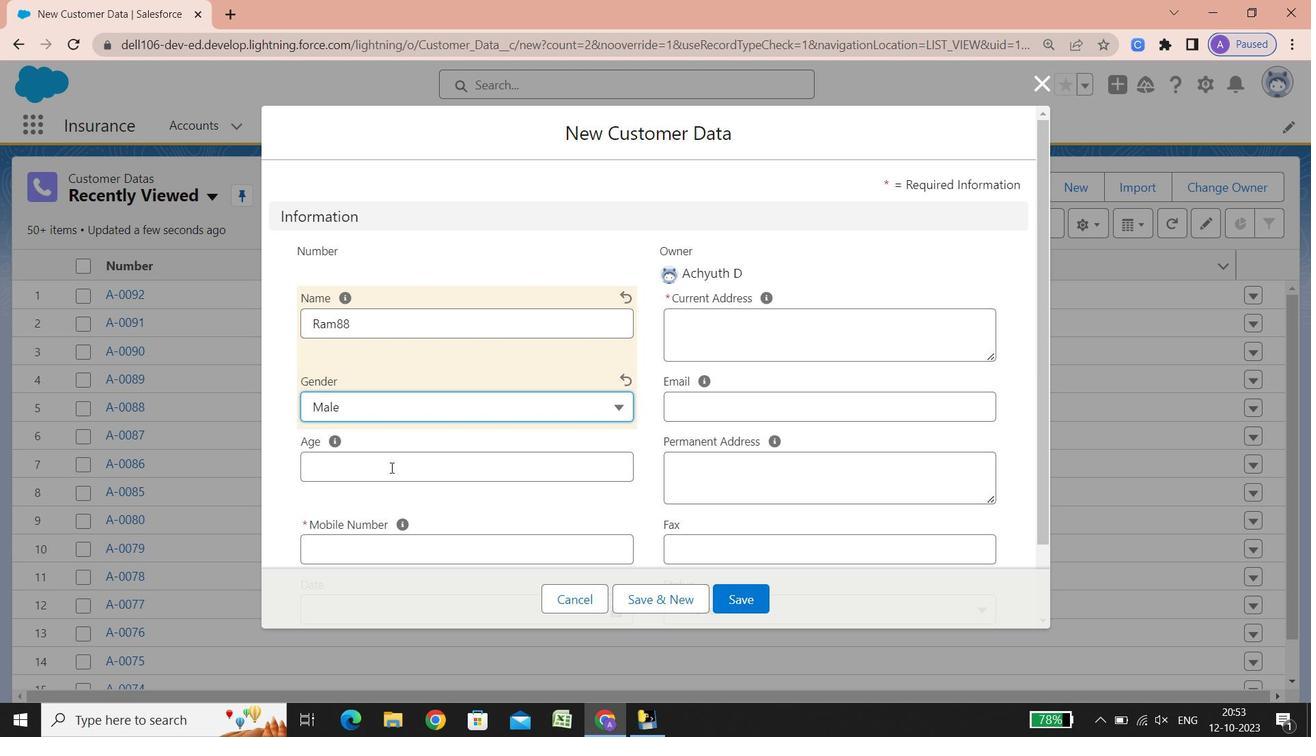 
Action: Mouse moved to (391, 467)
Screenshot: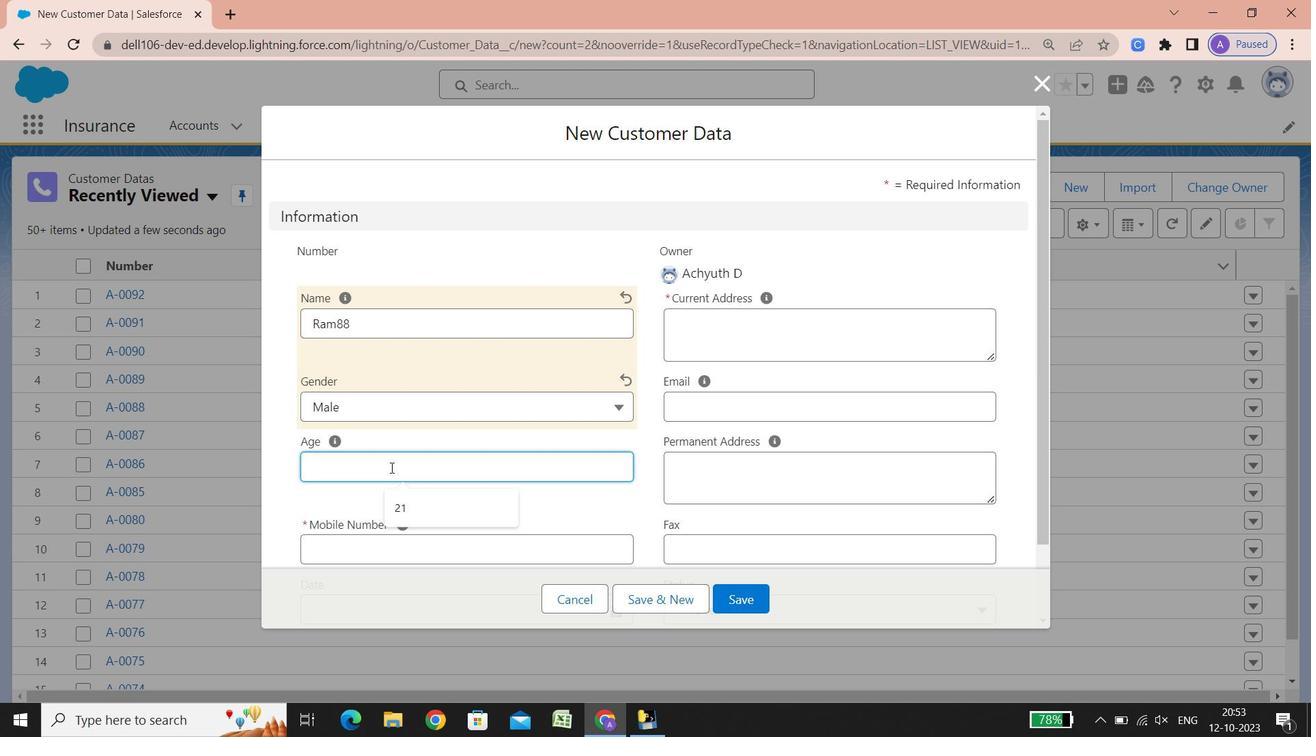
Action: Mouse pressed left at (391, 467)
Screenshot: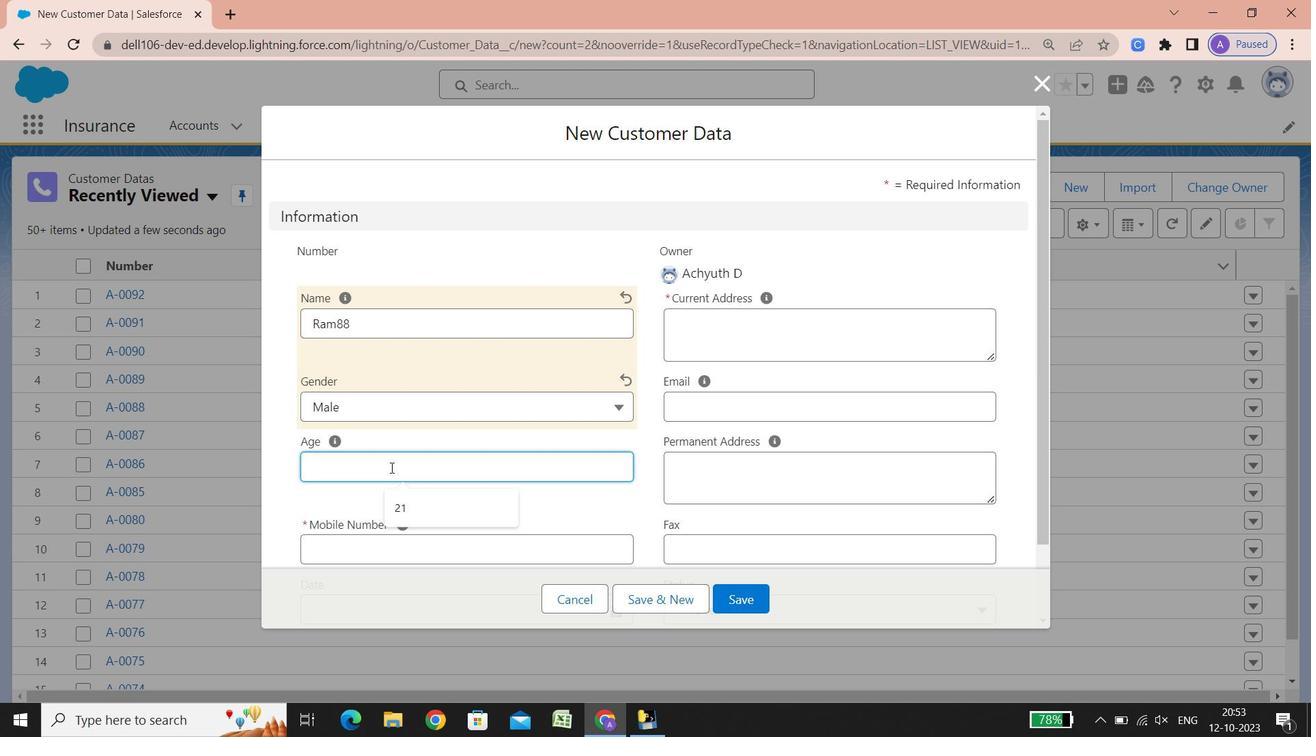 
Action: Key pressed 12
Screenshot: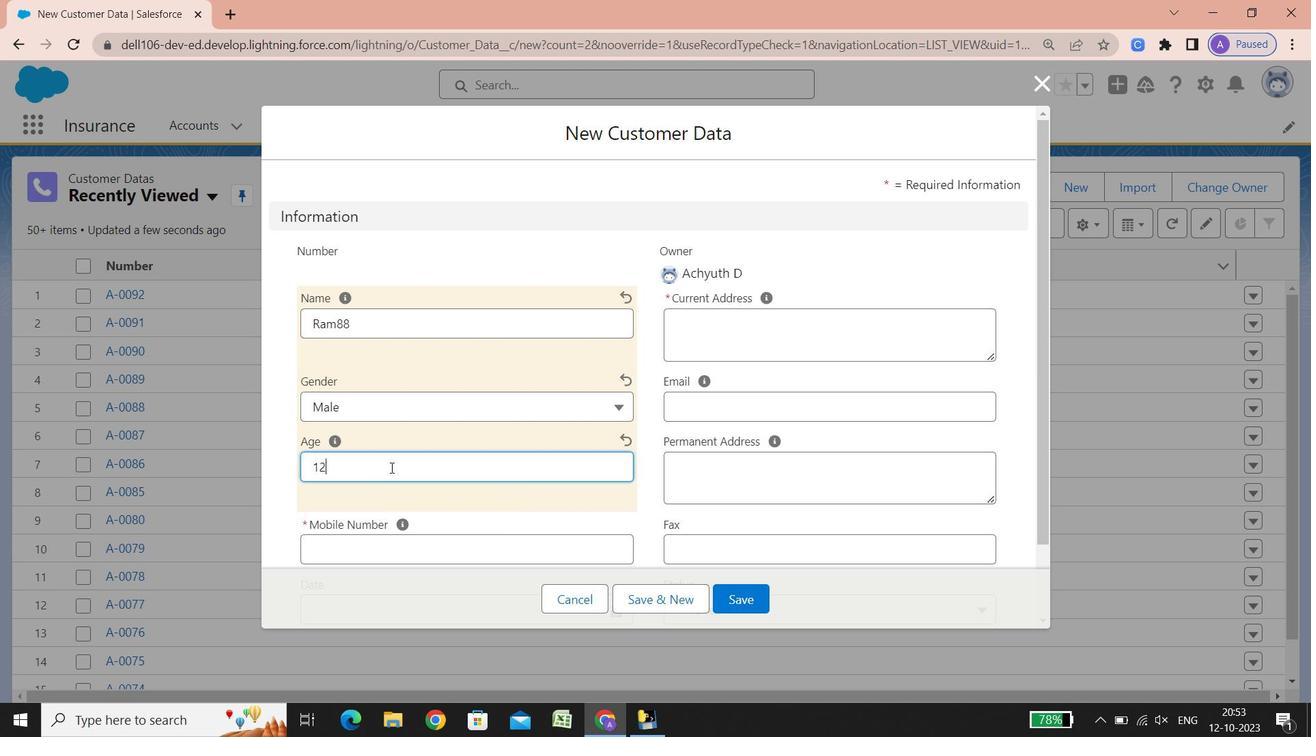 
Action: Mouse moved to (501, 546)
Screenshot: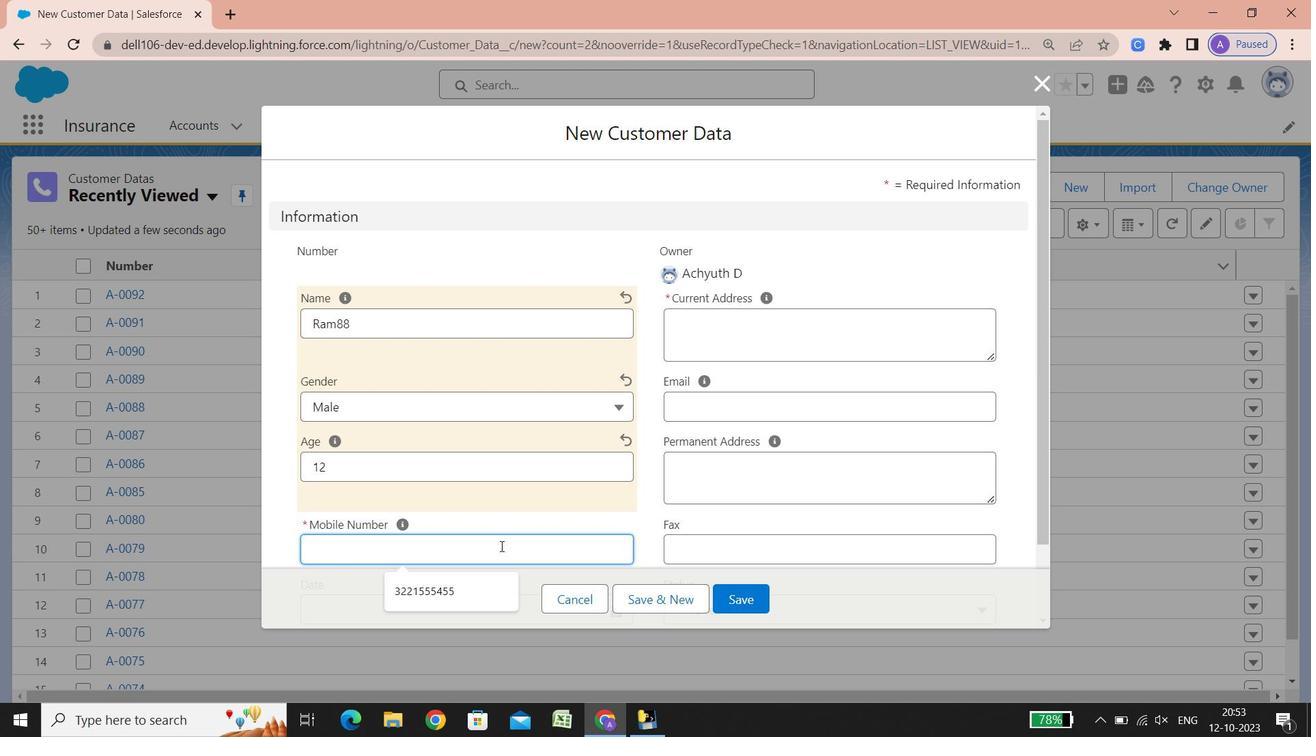 
Action: Mouse pressed left at (501, 546)
Screenshot: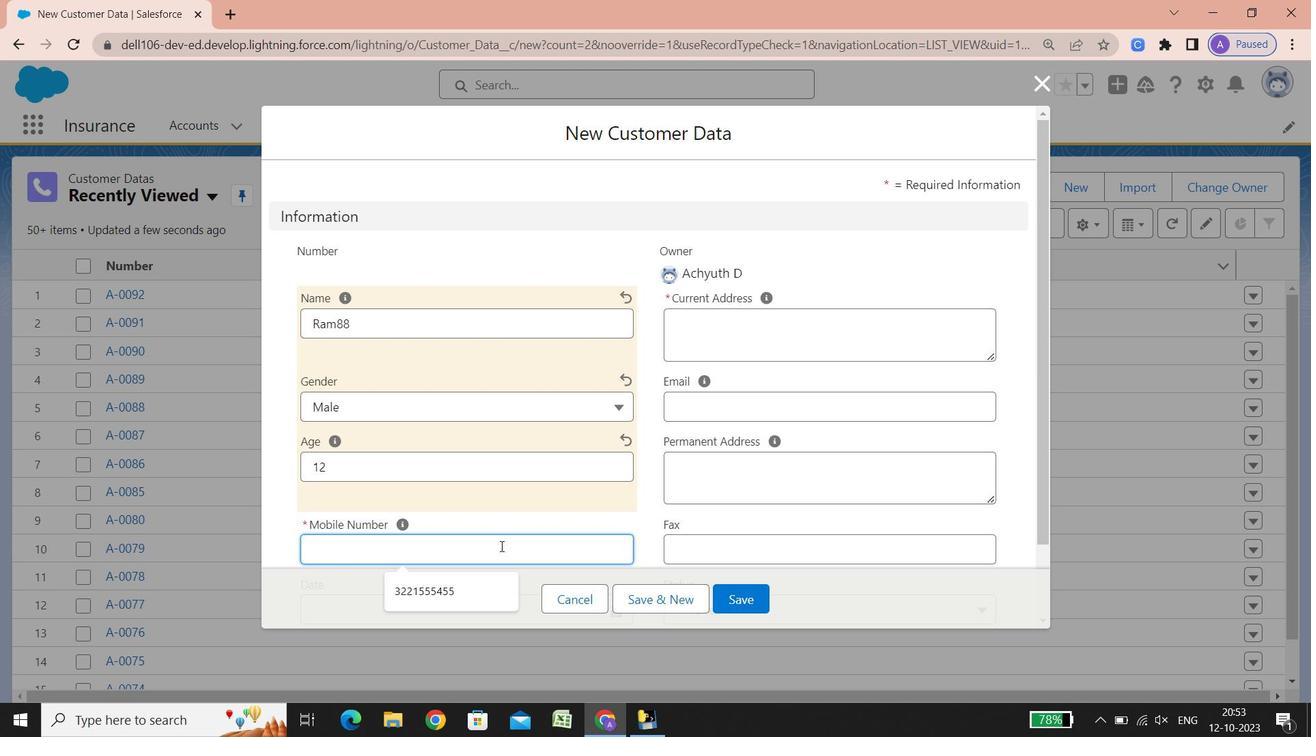 
Action: Key pressed 02228723793
Screenshot: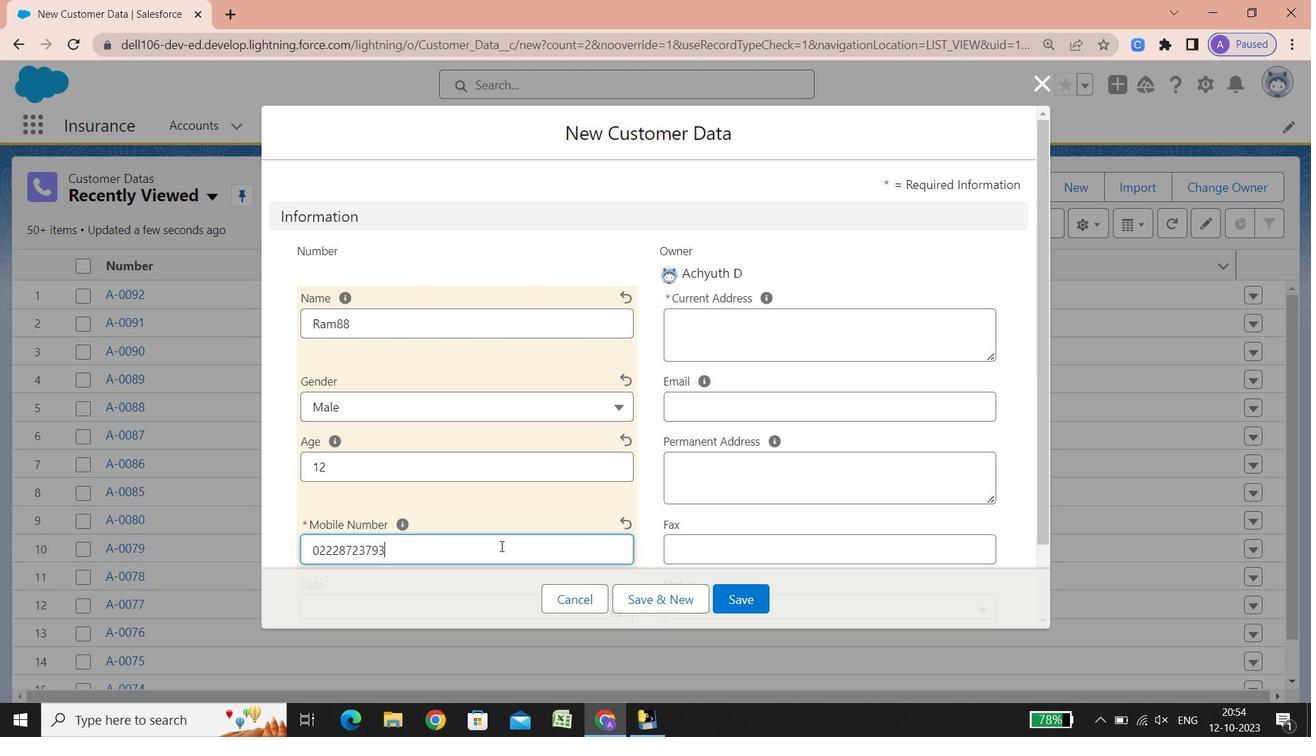 
Action: Mouse scrolled (501, 545) with delta (0, 0)
Screenshot: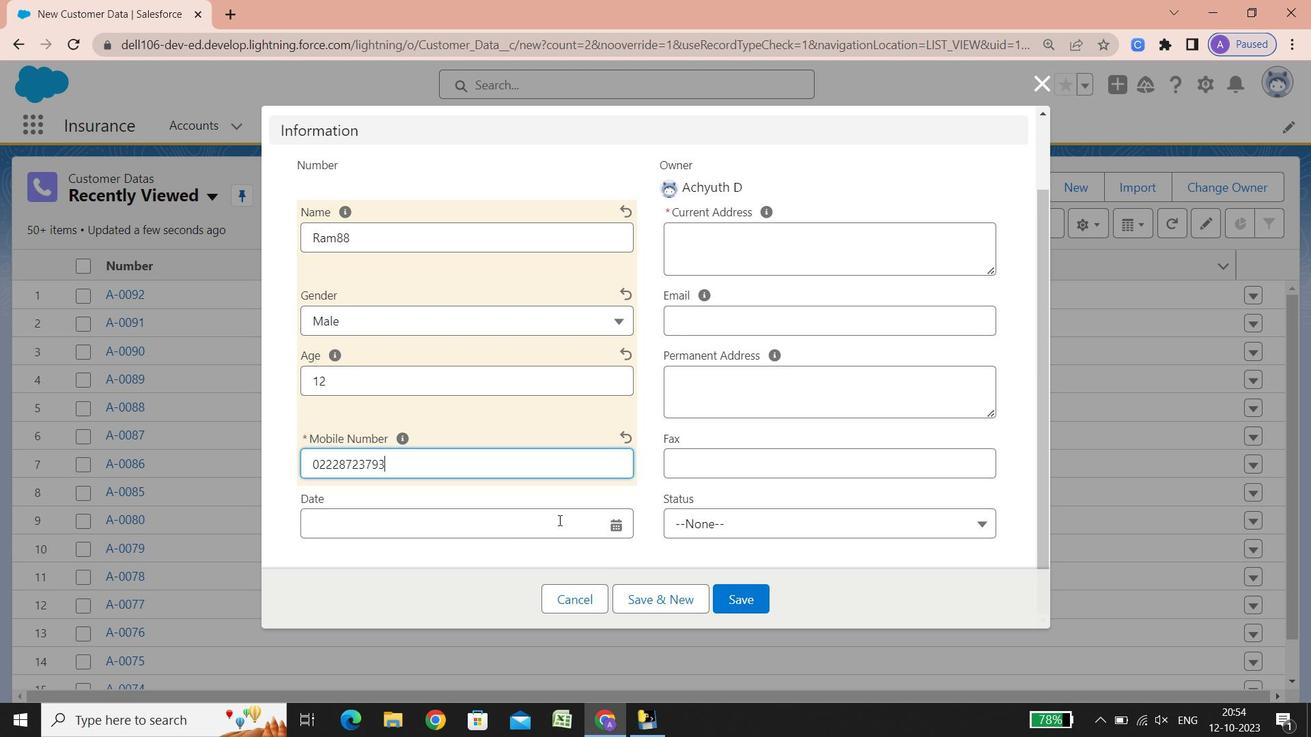 
Action: Mouse scrolled (501, 545) with delta (0, 0)
Screenshot: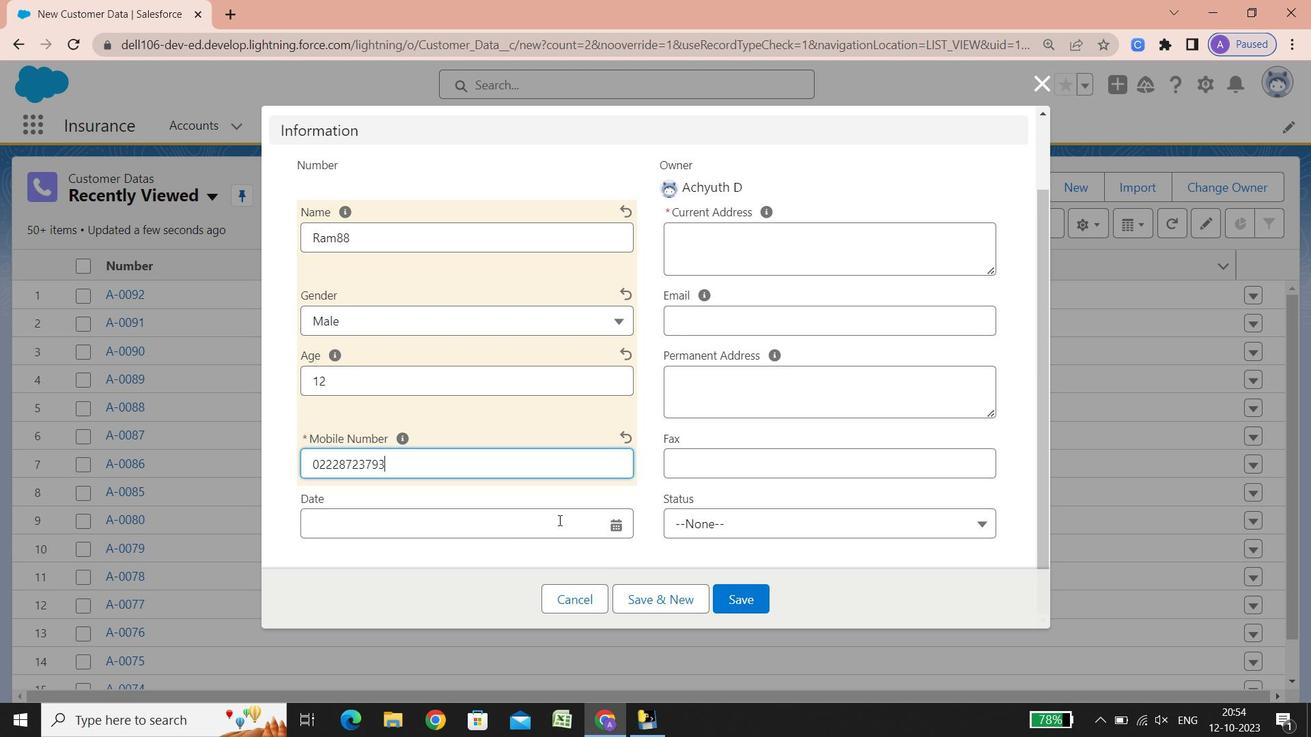 
Action: Mouse scrolled (501, 545) with delta (0, 0)
Screenshot: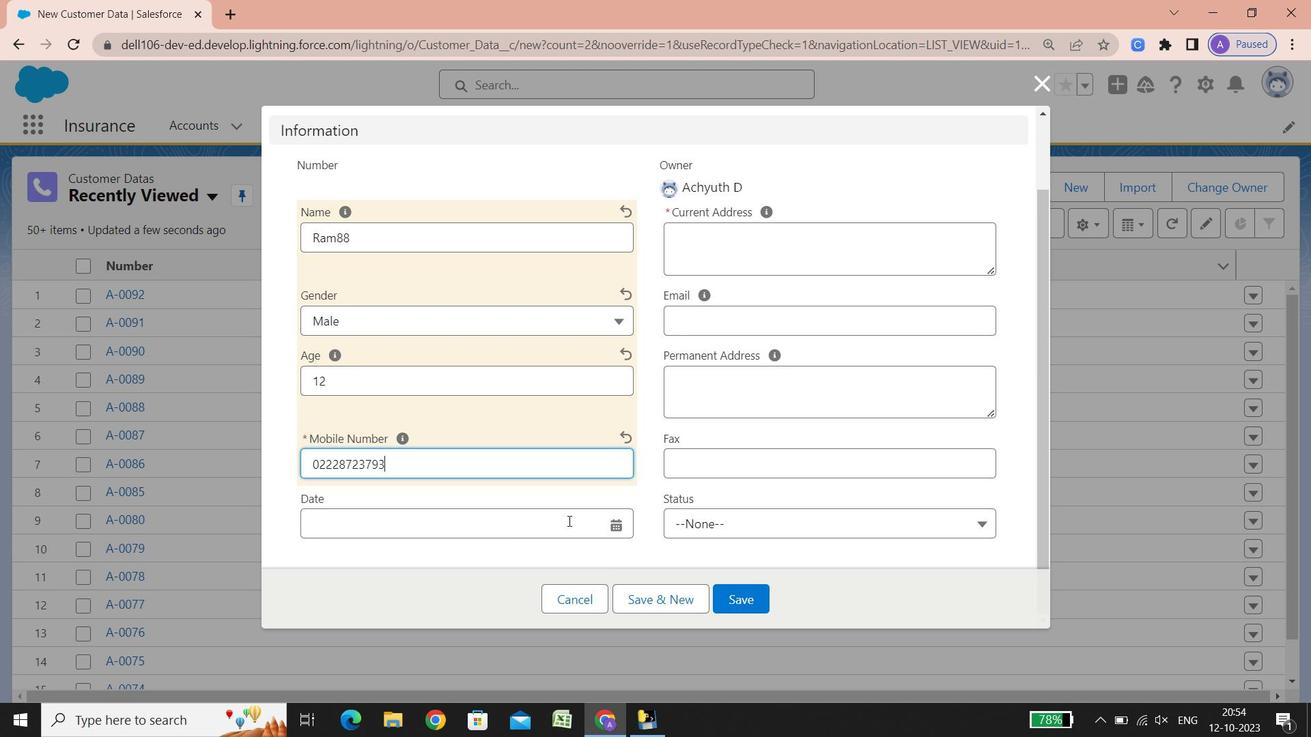
Action: Mouse scrolled (501, 545) with delta (0, 0)
Screenshot: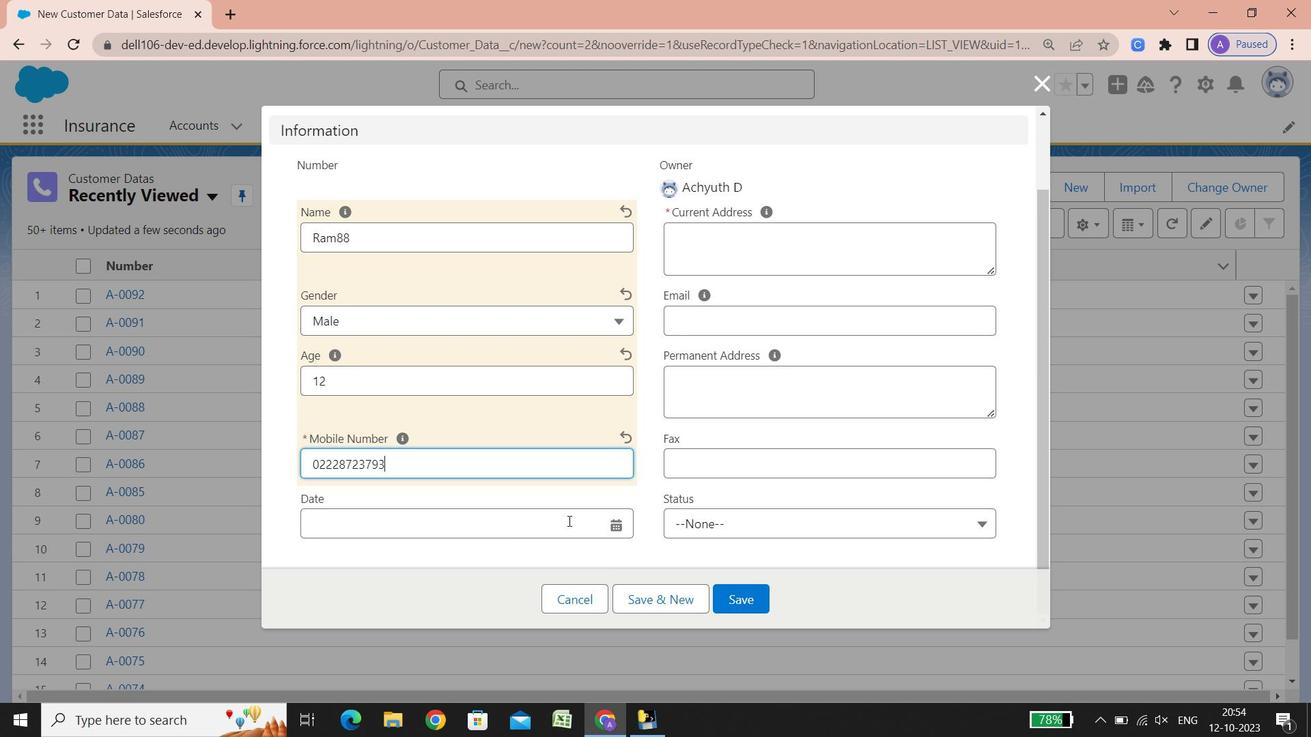 
Action: Mouse scrolled (501, 545) with delta (0, 0)
Screenshot: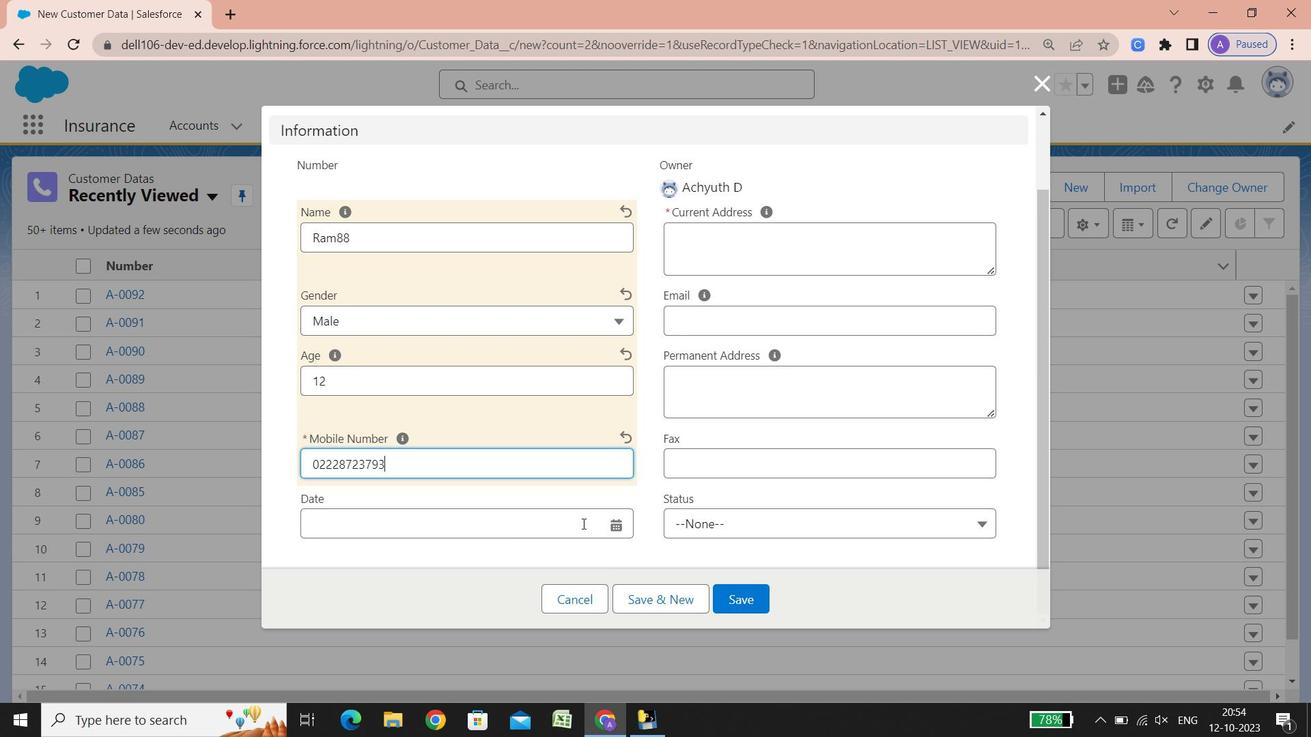 
Action: Mouse scrolled (501, 545) with delta (0, 0)
Screenshot: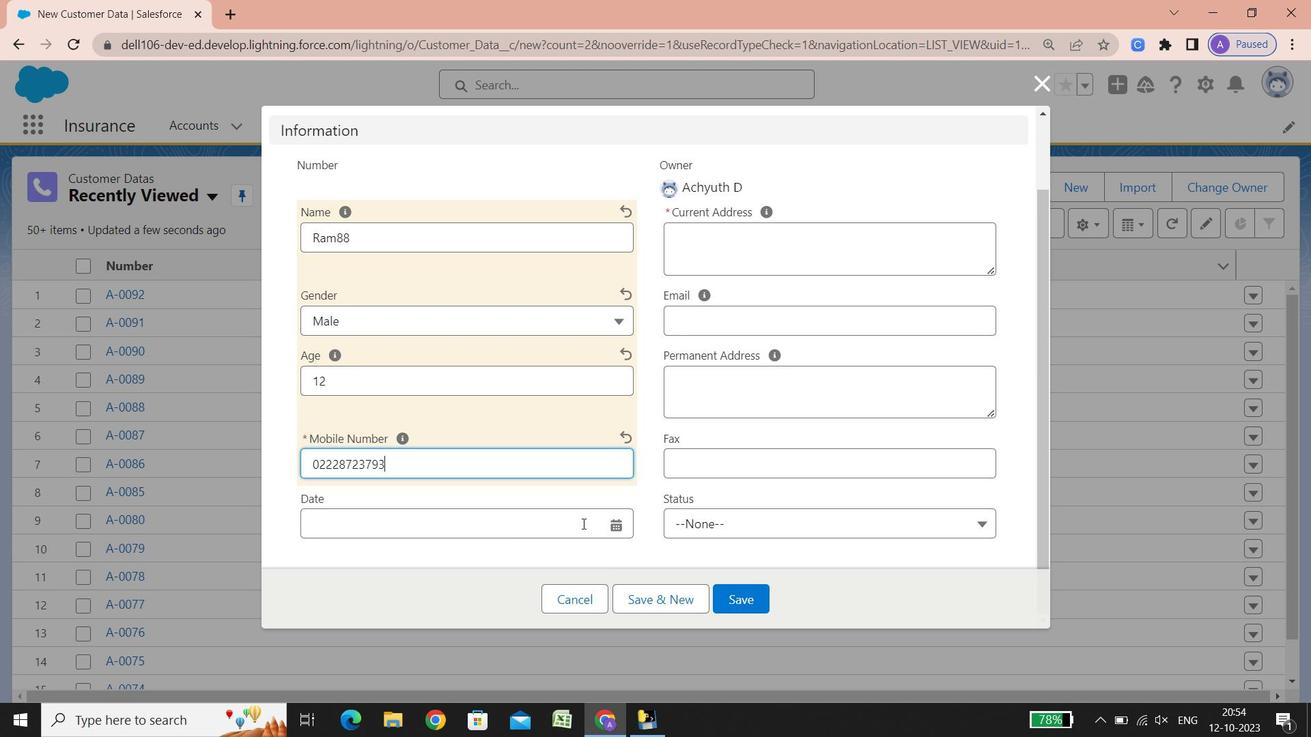 
Action: Mouse scrolled (501, 545) with delta (0, 0)
Screenshot: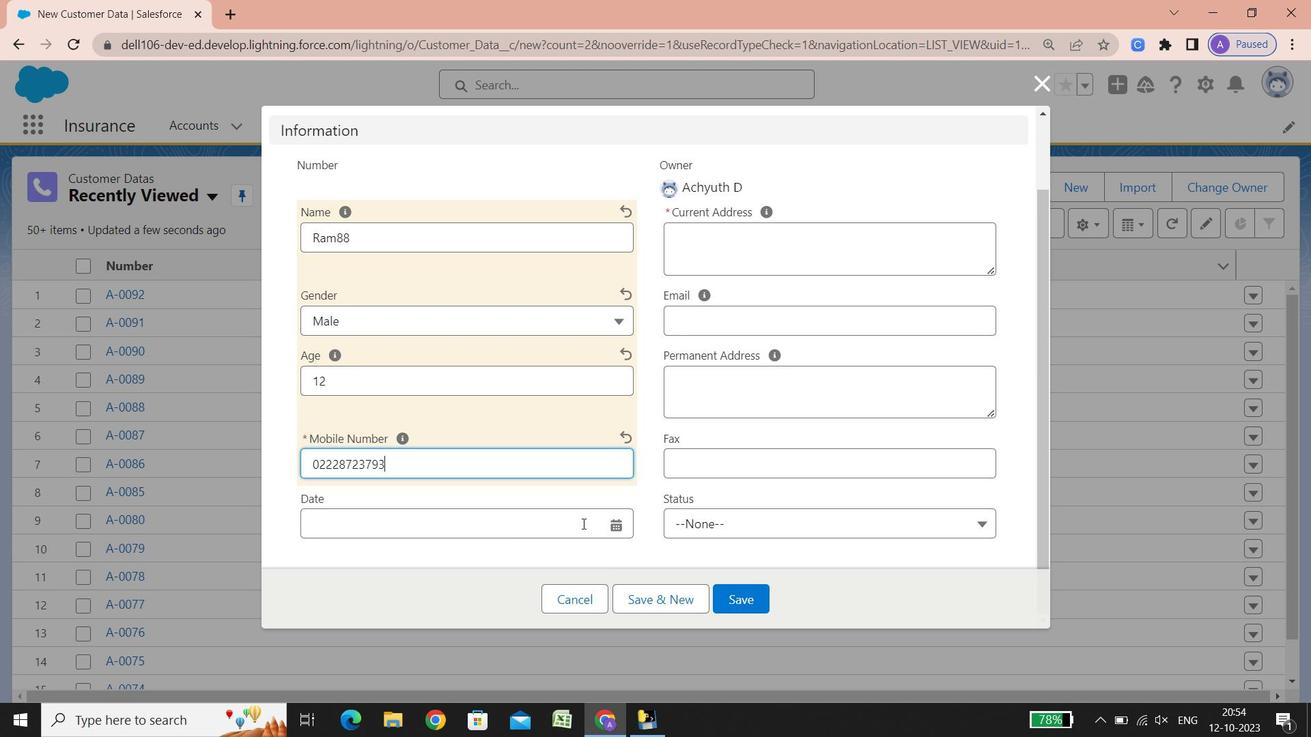 
Action: Mouse scrolled (501, 545) with delta (0, 0)
Screenshot: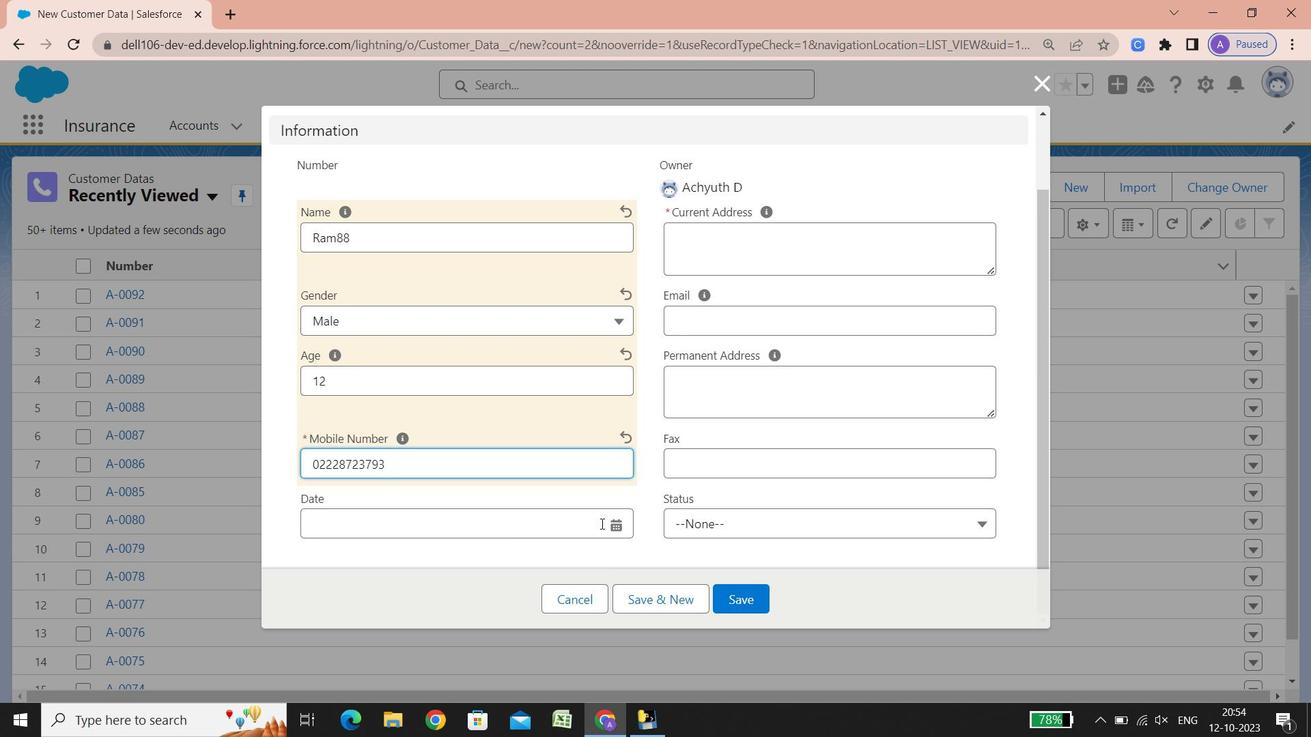 
Action: Mouse scrolled (501, 545) with delta (0, 0)
Screenshot: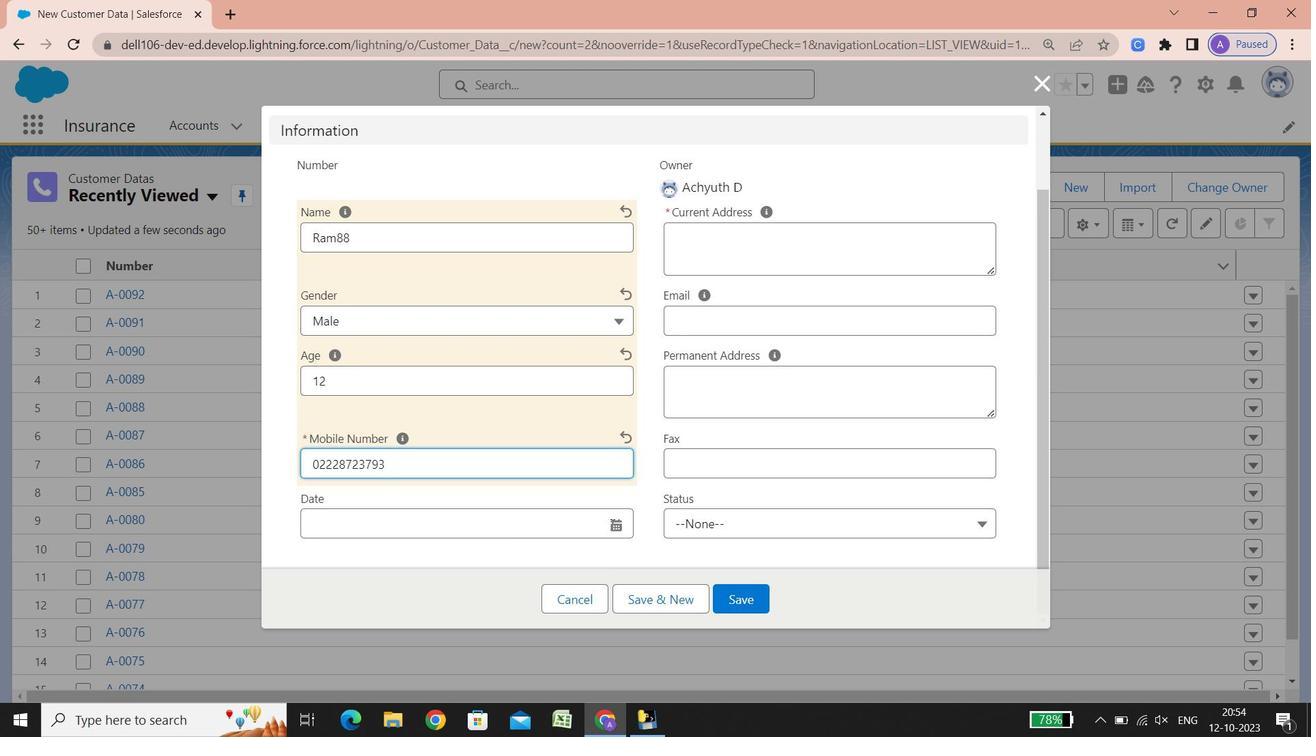 
Action: Mouse scrolled (501, 545) with delta (0, 0)
Screenshot: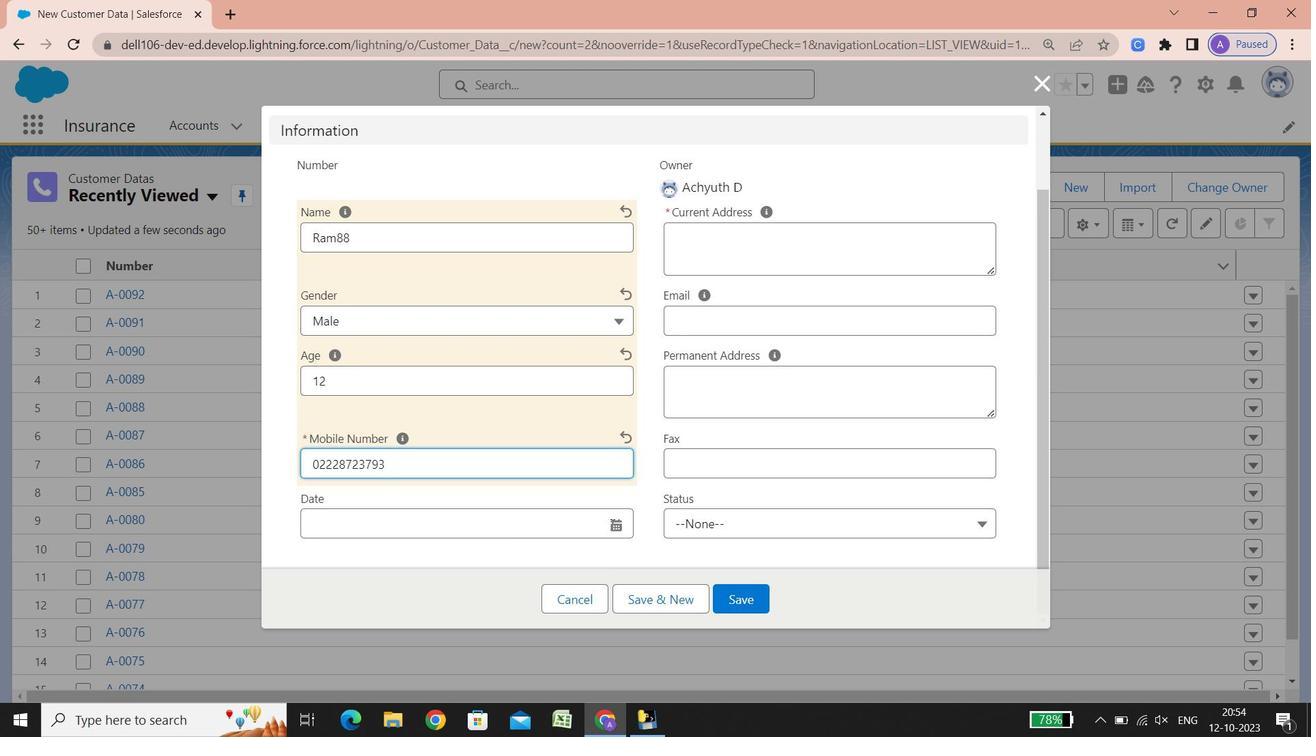 
Action: Mouse scrolled (501, 545) with delta (0, 0)
Screenshot: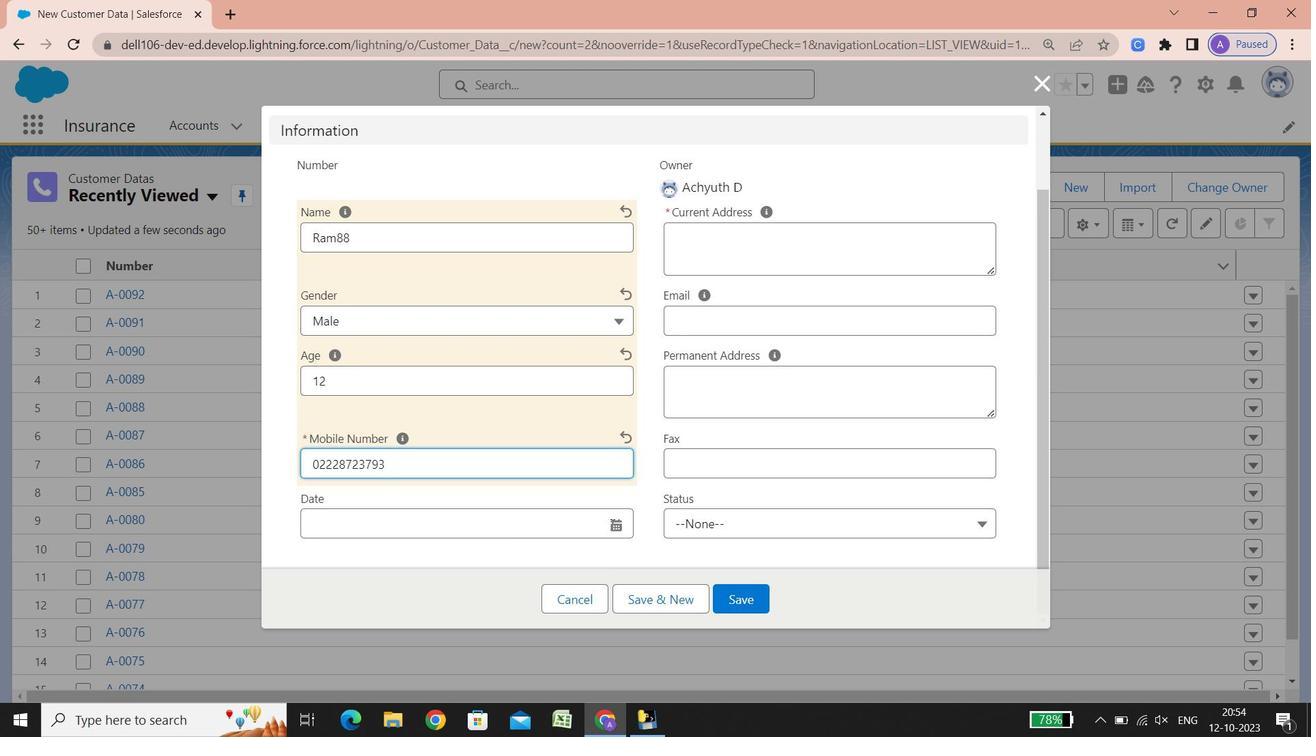 
Action: Mouse scrolled (501, 545) with delta (0, 0)
Screenshot: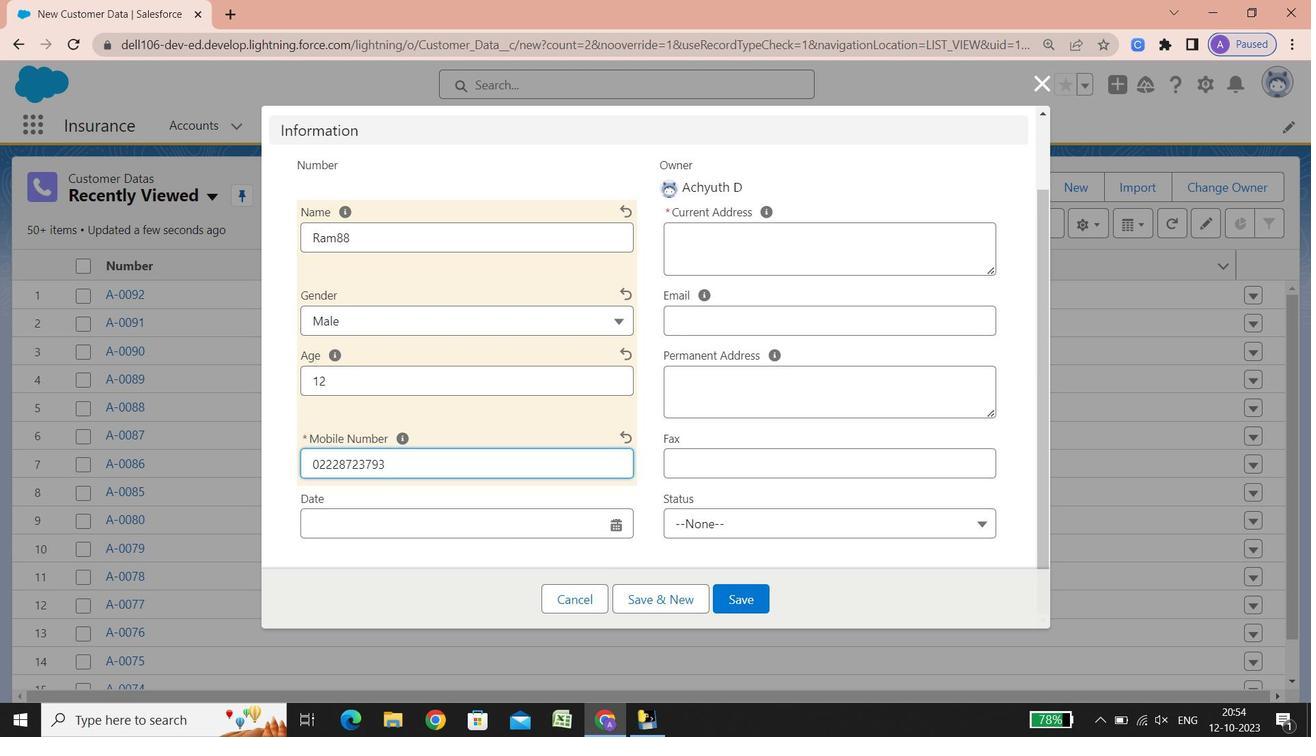 
Action: Mouse scrolled (501, 545) with delta (0, 0)
Screenshot: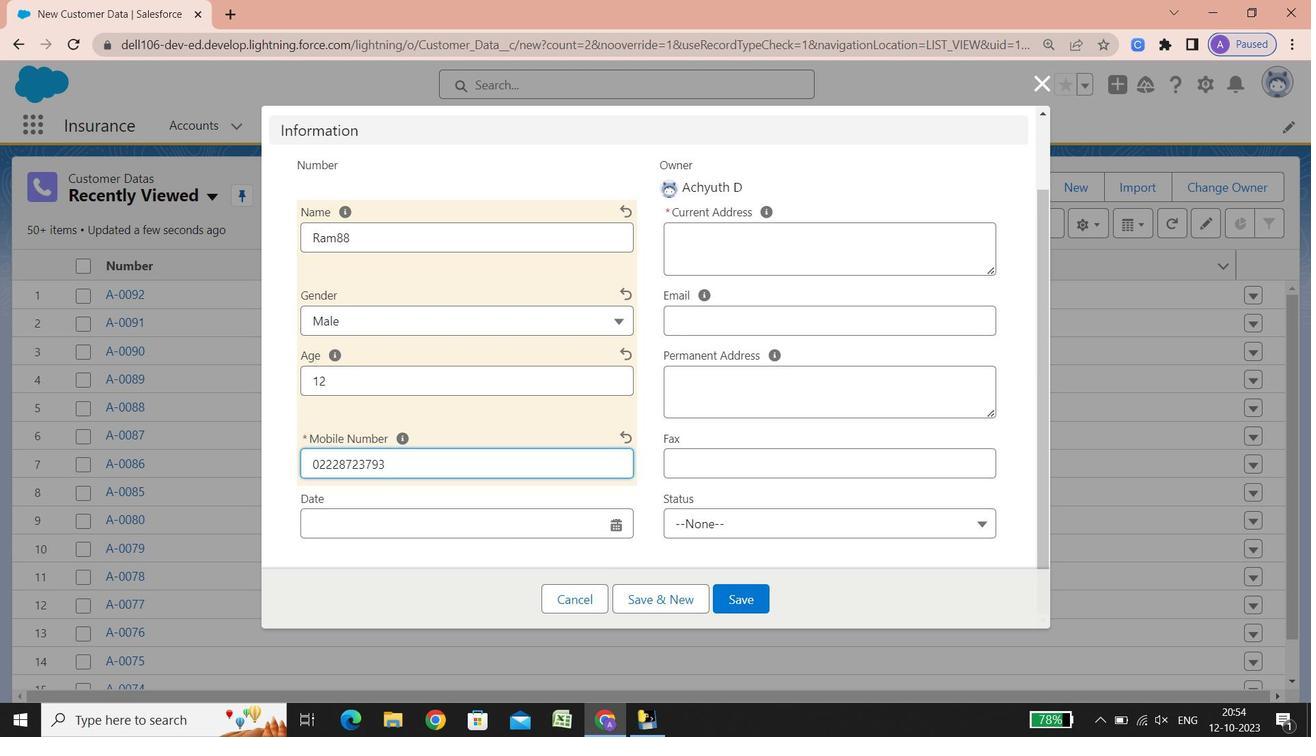 
Action: Mouse scrolled (501, 545) with delta (0, 0)
Screenshot: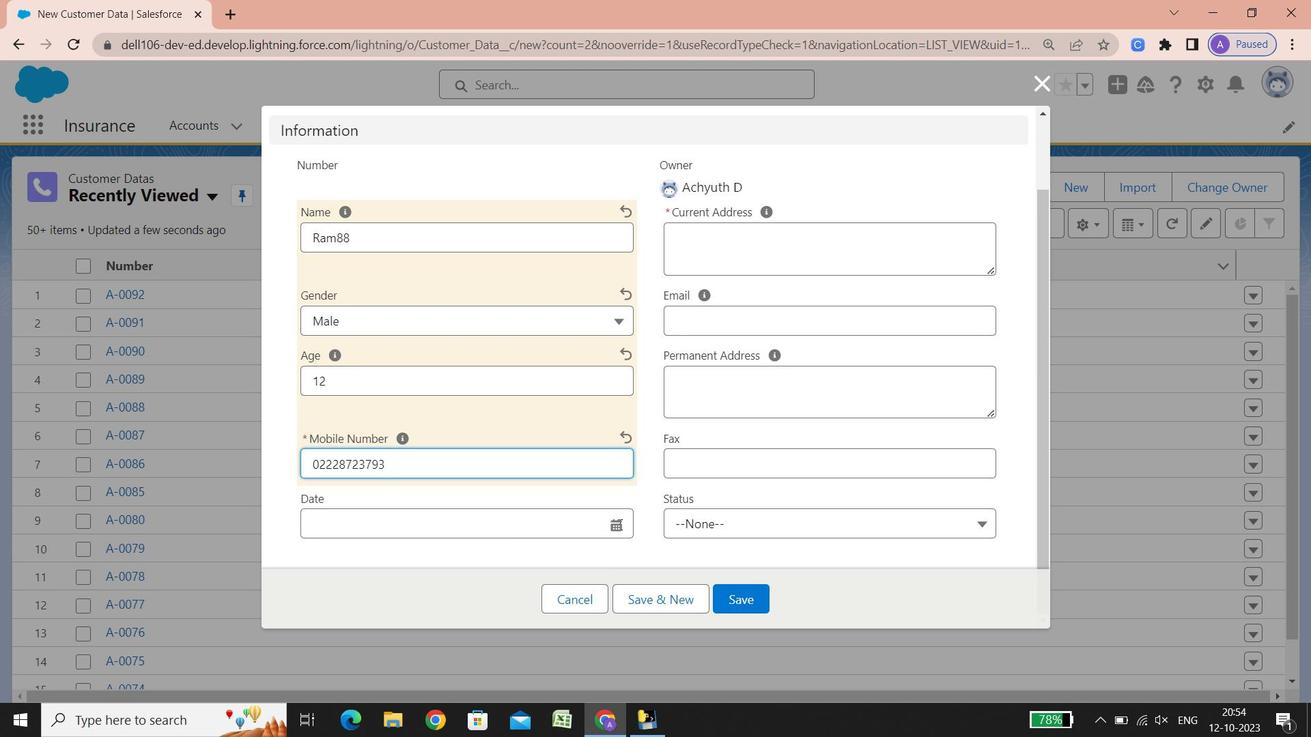 
Action: Mouse moved to (619, 525)
Screenshot: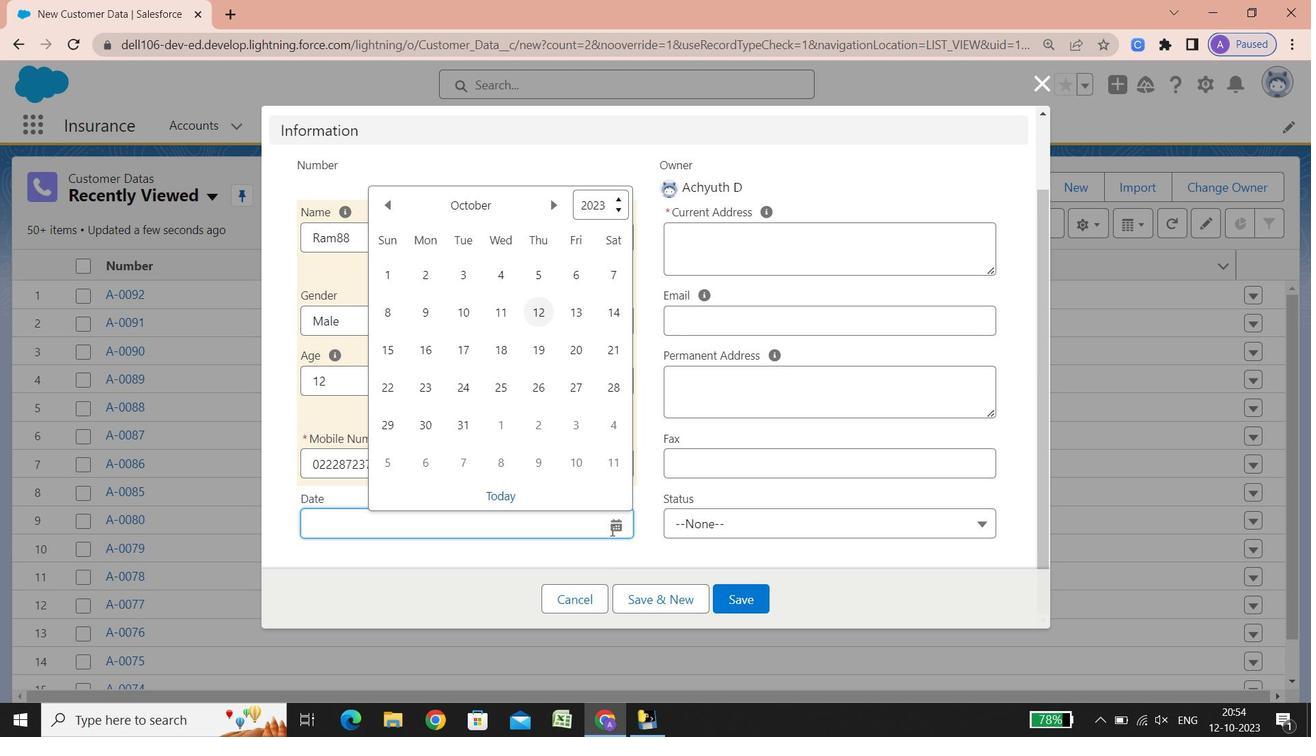 
Action: Mouse pressed left at (619, 525)
Screenshot: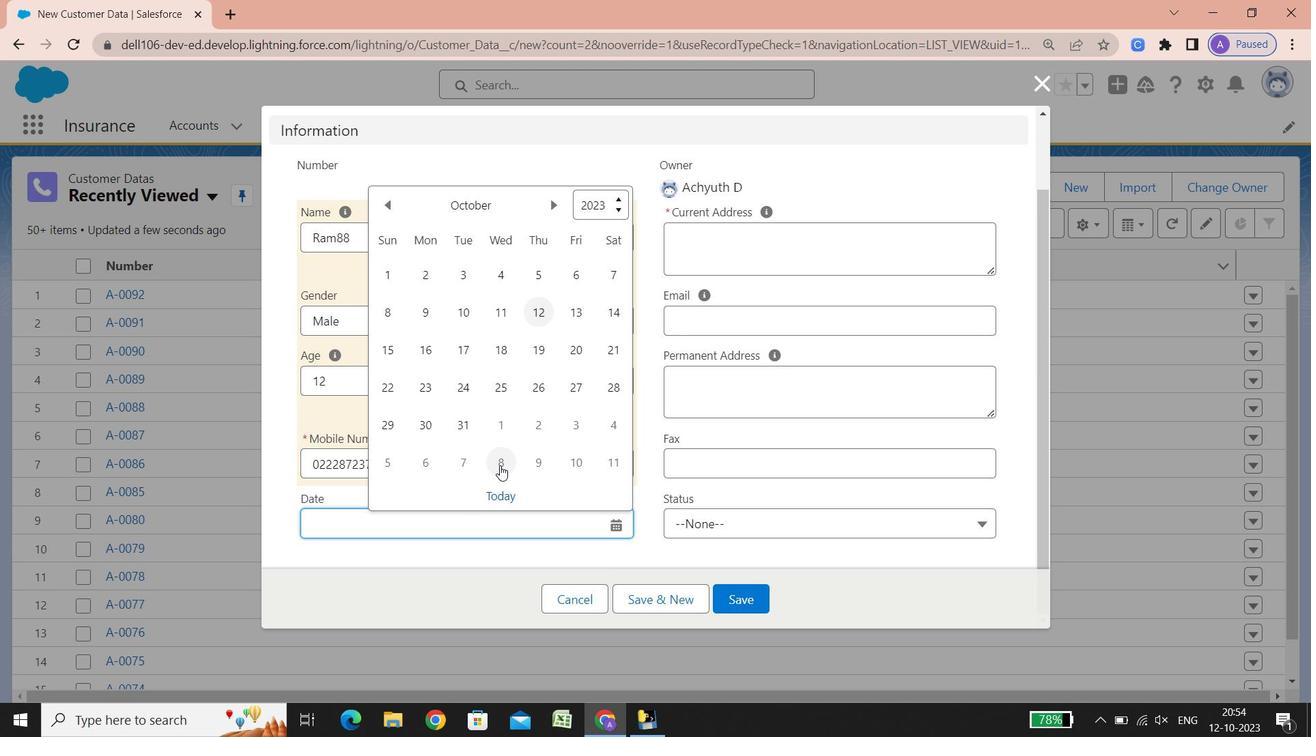 
Action: Mouse moved to (505, 493)
Screenshot: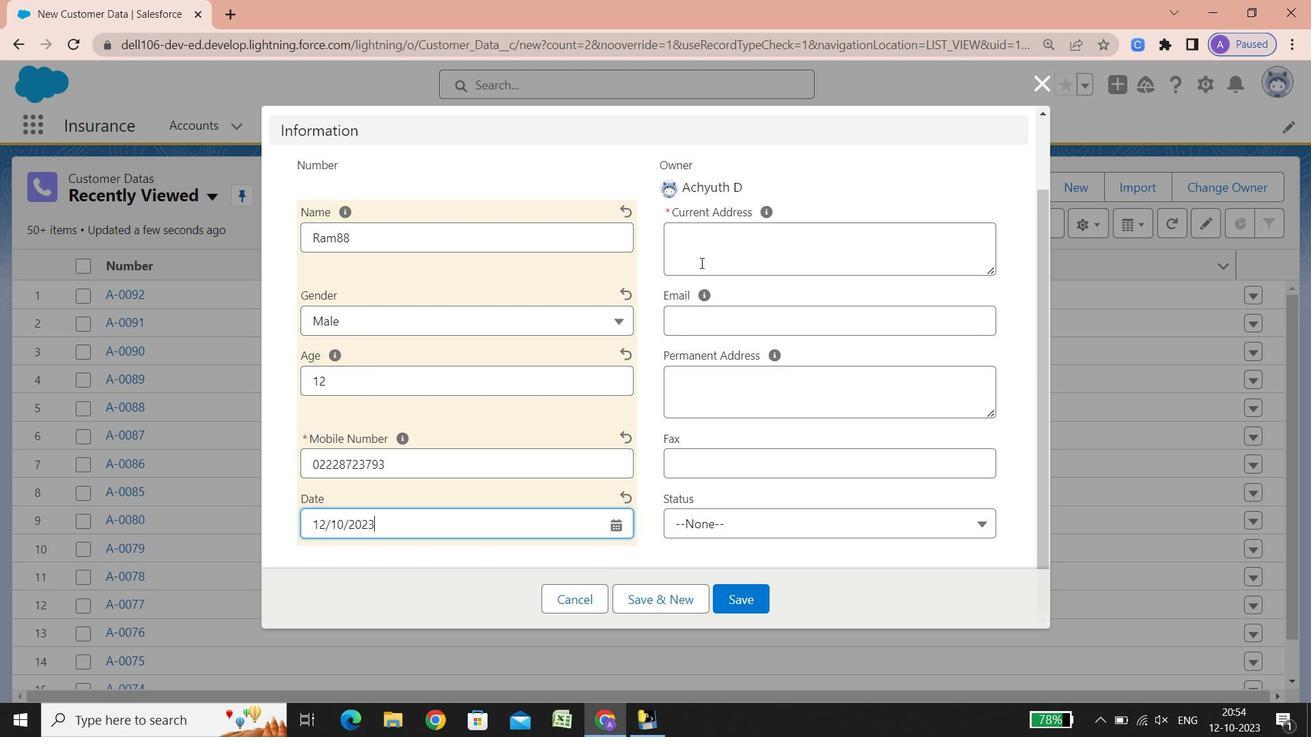 
Action: Mouse pressed left at (505, 493)
Screenshot: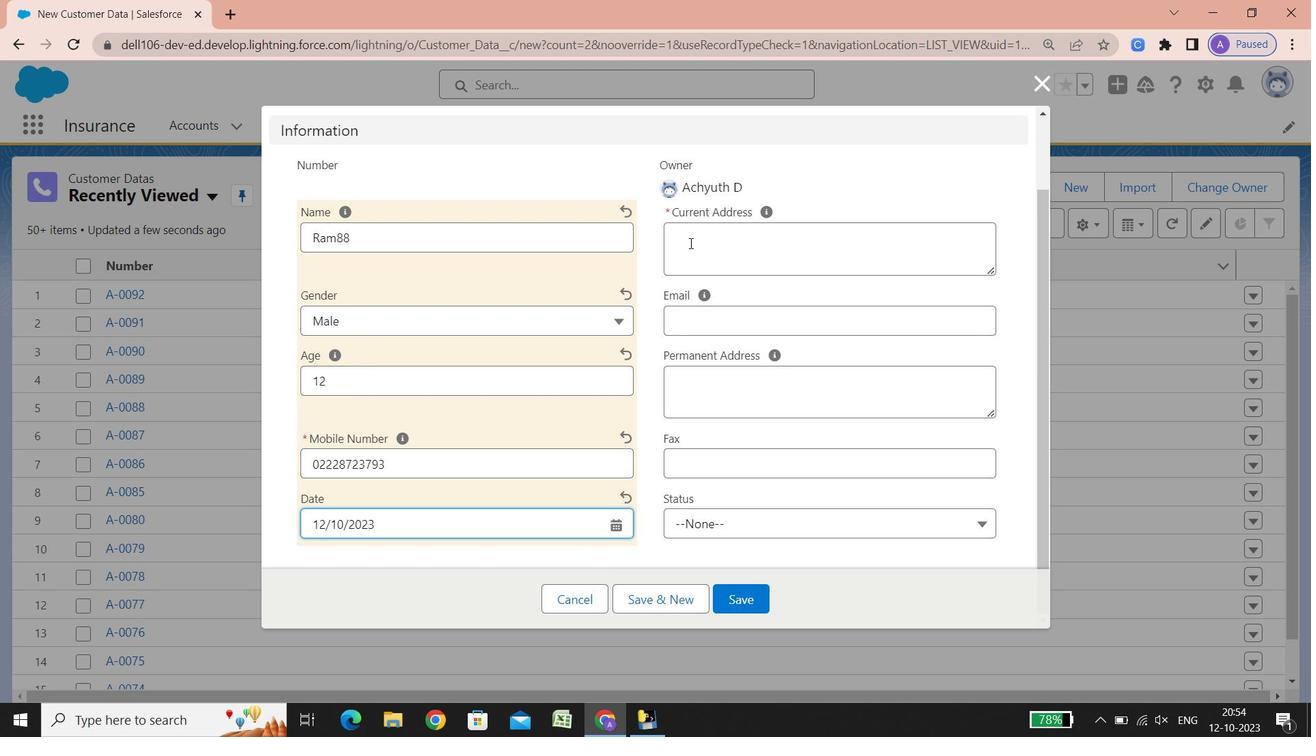 
Action: Mouse moved to (690, 243)
Screenshot: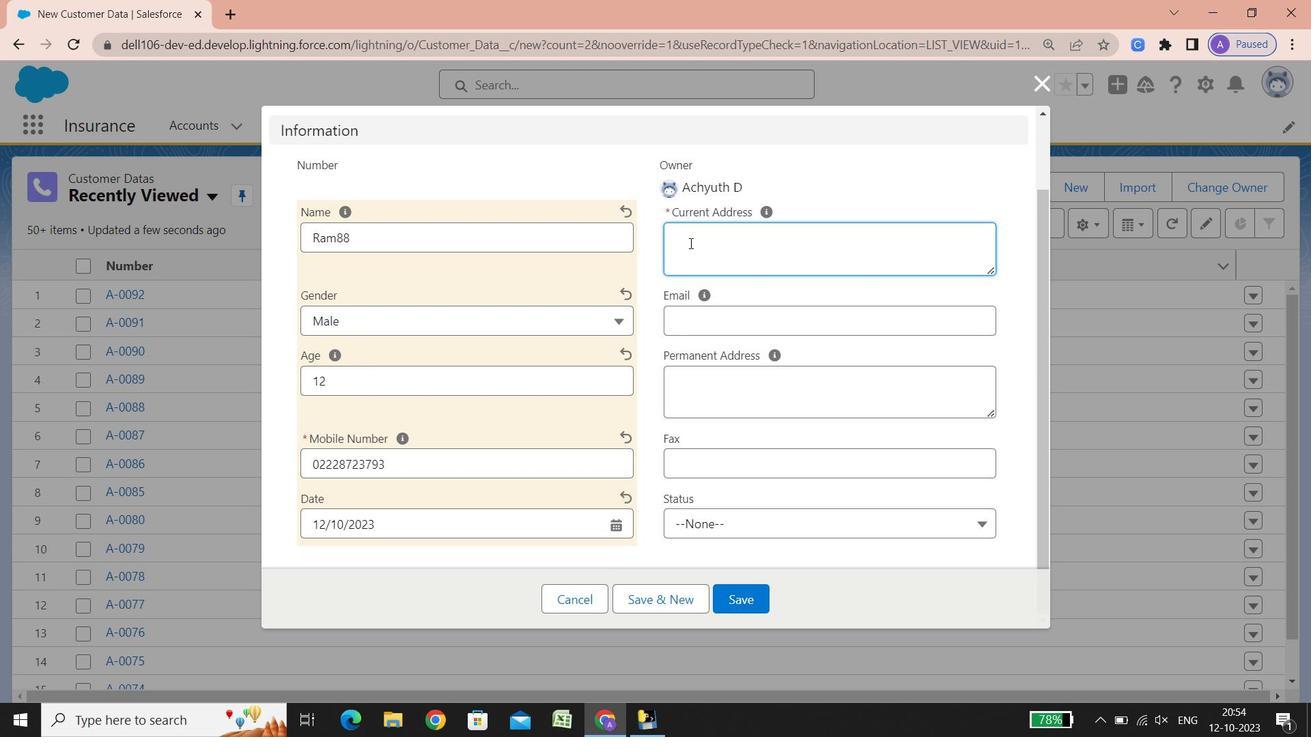 
Action: Mouse pressed left at (690, 243)
Screenshot: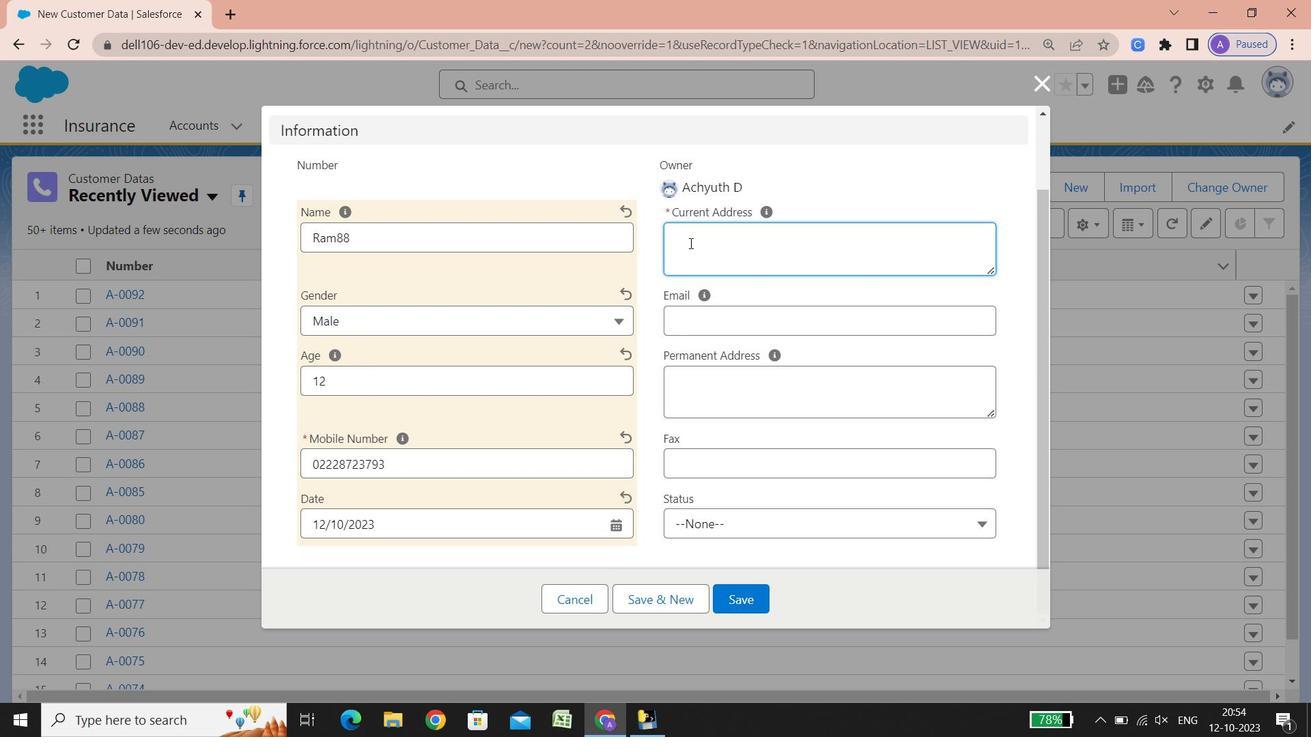 
Action: Key pressed <Key.shift><Key.shift><Key.shift><Key.shift><Key.shift><Key.shift>Street<Key.space><Key.shift_r>:<Key.space>1,<Key.space><Key.shift><Key.shift><Key.shift><Key.shift><Key.shift><Key.shift>Singh<Key.space><Key.shift>Indl<Key.space><Key.shift><Key.shift><Key.shift><Key.shift><Key.shift><Key.shift><Key.shift><Key.shift><Key.shift><Key.shift><Key.shift><Key.shift><Key.shift><Key.shift><Key.shift><Key.shift><Key.shift>Estatr<Key.backspace>e,<Key.space><Key.shift><Key.shift><Key.shift><Key.shift><Key.shift><Key.shift><Key.shift><Key.shift>Ram<Key.space><Key.shift>Mandir<Key.space><Key.shift><Key.shift><Key.shift><Key.shift><Key.shift><Key.shift><Key.shift><Key.shift><Key.shift><Key.shift><Key.shift><Key.shift><Key.shift><Key.shift><Key.shift><Key.shift><Key.shift><Key.shift><Key.shift><Key.shift><Key.shift><Key.shift><Key.shift>Road,<Key.space><Key.shift><Key.shift><Key.shift><Key.shift>Sita<Key.space><Key.shift><Key.shift><Key.shift><Key.shift><Key.shift><Key.shift><Key.shift><Key.shift><Key.shift><Key.shift><Key.shift>Ram<Key.space><Key.shift>Bazar,<Key.space><Key.shift><Key.shift><Key.shift><Key.shift><Key.shift><Key.shift><Key.shift><Key.shift><Key.shift><Key.shift><Key.shift><Key.shift>Gali<Key.space><Key.shift><Key.shift><Key.shift><Key.shift><Key.shift>Raja<Key.space><Key.shift><Key.shift><Key.shift><Key.shift><Key.shift><Key.shift><Key.shift><Key.shift><Key.shift>Agarsen,<Key.space><Key.shift><Key.shift><Key.shift><Key.shift><Key.shift>Sri<Key.space><Key.shift>Krupa<Key.space><Key.shift>Market,<Key.space><Key.shift>Pashupati<Key.space><Key.shift>Niwas,<Key.space><Key.shift><Key.shift><Key.shift><Key.shift><Key.shift><Key.shift><Key.shift><Key.shift><Key.shift>GG<Key.backspace>oregaon<Key.space><Key.shift_r>(west<Key.shift_r>)<Key.enter><Key.shift><Key.shift><Key.shift><Key.shift><Key.shift>City<Key.space><Key.shift_r>:<Key.space>
Screenshot: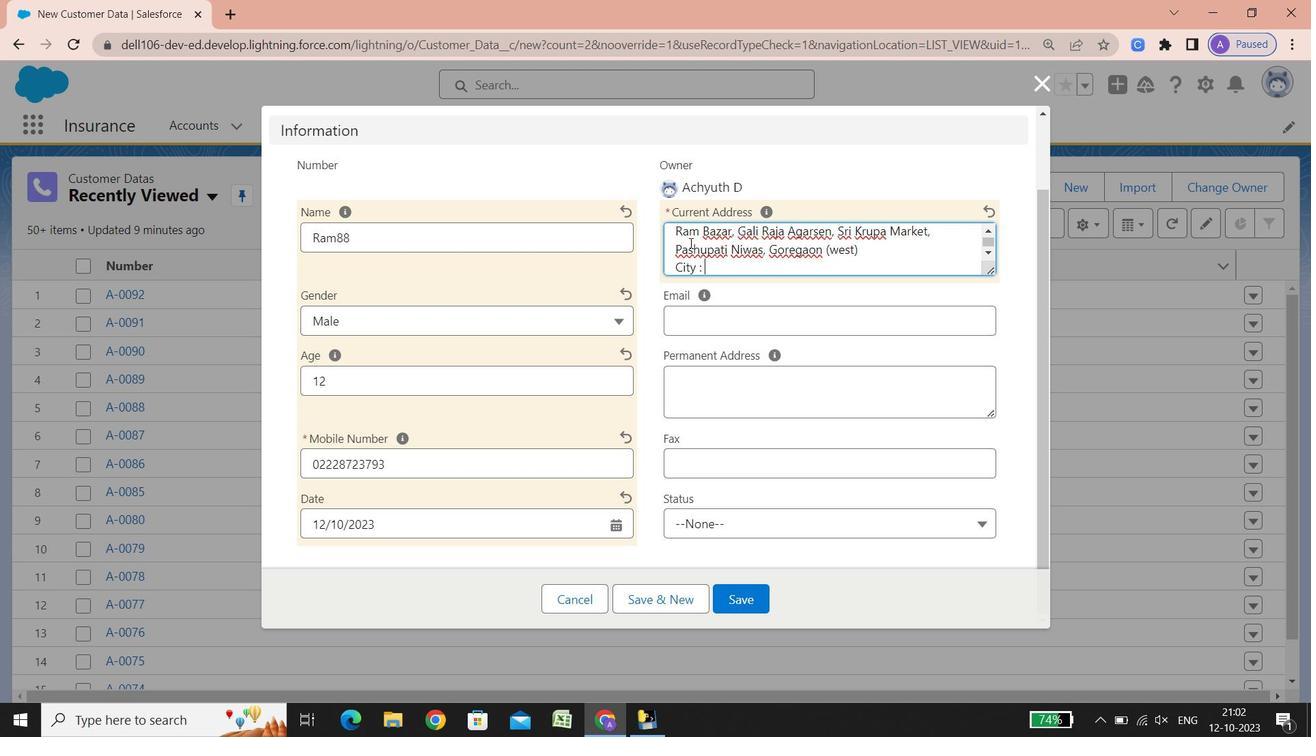 
Action: Mouse moved to (692, 247)
Screenshot: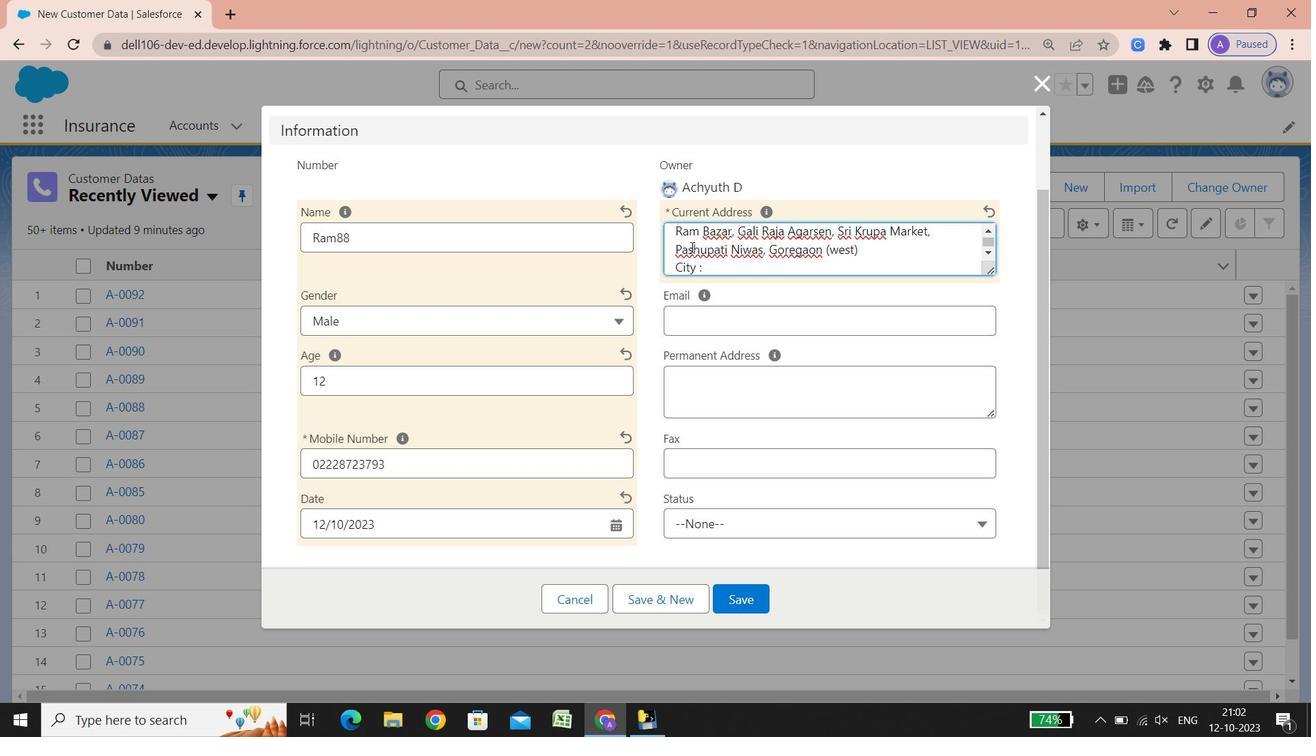 
Action: Key pressed <Key.shift>Del<Key.backspace><Key.backspace><Key.backspace><Key.shift>Mumbai<Key.enter><Key.shift><Key.shift><Key.shift><Key.shift><Key.shift><Key.shift>State/province/area<Key.space><Key.shift_r>:<Key.space><Key.shift>Maharashtra<Key.enter><Key.shift>Phone<Key.space>number<Key.space><Key.shift_r><Key.shift_r>:<Key.space>02228723793<Key.enter><Key.shift><Key.shift><Key.shift><Key.shift><Key.shift>Zip<Key.space>code<Key.space><Key.shift_r><Key.shift_r><Key.shift_r><Key.shift_r><Key.shift_r><Key.shift_r><Key.shift_r><Key.shift_r><Key.shift_r><Key.shift_r>:<Key.space>400062<Key.enter><Key.shift><Key.shift><Key.shift><Key.shift><Key.shift>Country<Key.space>calling<Key.space>code<Key.space><Key.shift_r><Key.shift_r><Key.shift_r>:<Key.space><Key.shift_r><Key.shift_r><Key.shift_r><Key.shift_r><Key.shift_r><Key.shift_r><Key.shift_r><Key.shift_r><Key.shift_r><Key.shift_r><Key.shift_r><Key.shift_r><Key.shift_r><Key.shift_r><Key.shift_r>+91<Key.enter><Key.shift><Key.shift><Key.shift><Key.shift><Key.shift><Key.shift>Country<Key.space>
Screenshot: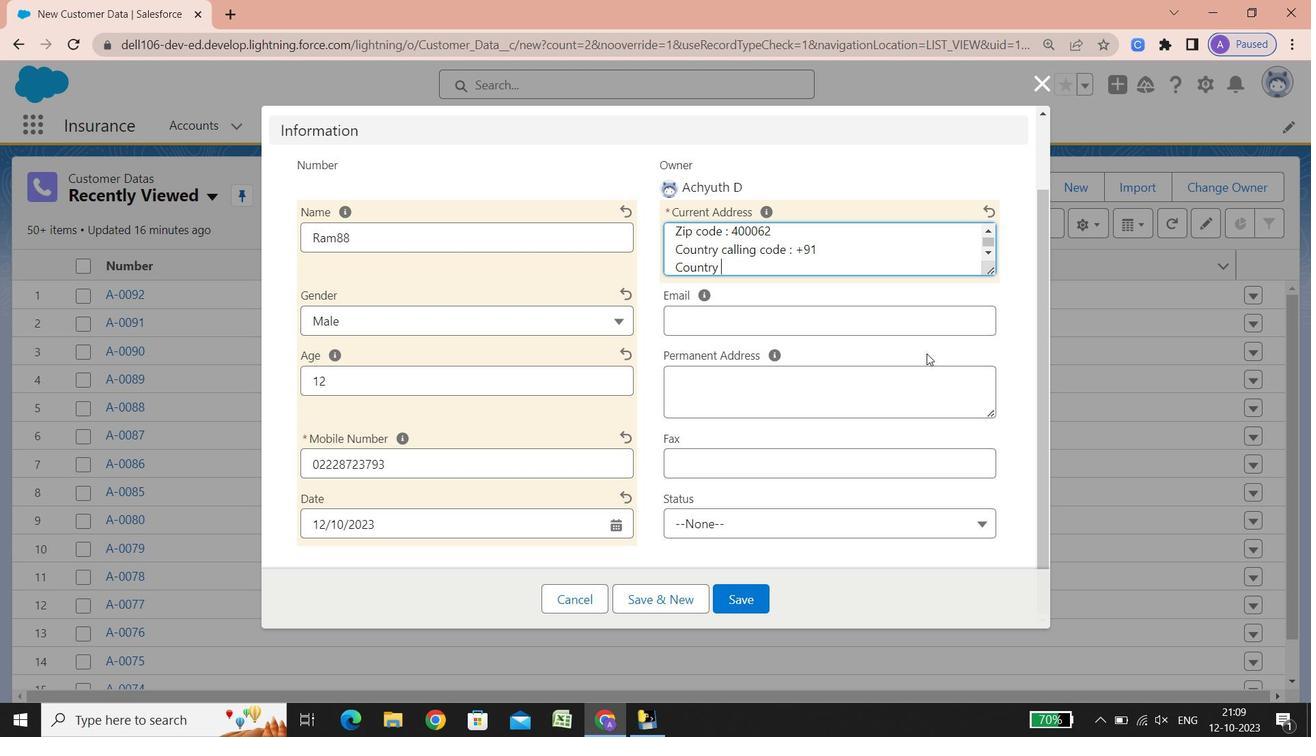 
Action: Mouse moved to (927, 354)
Screenshot: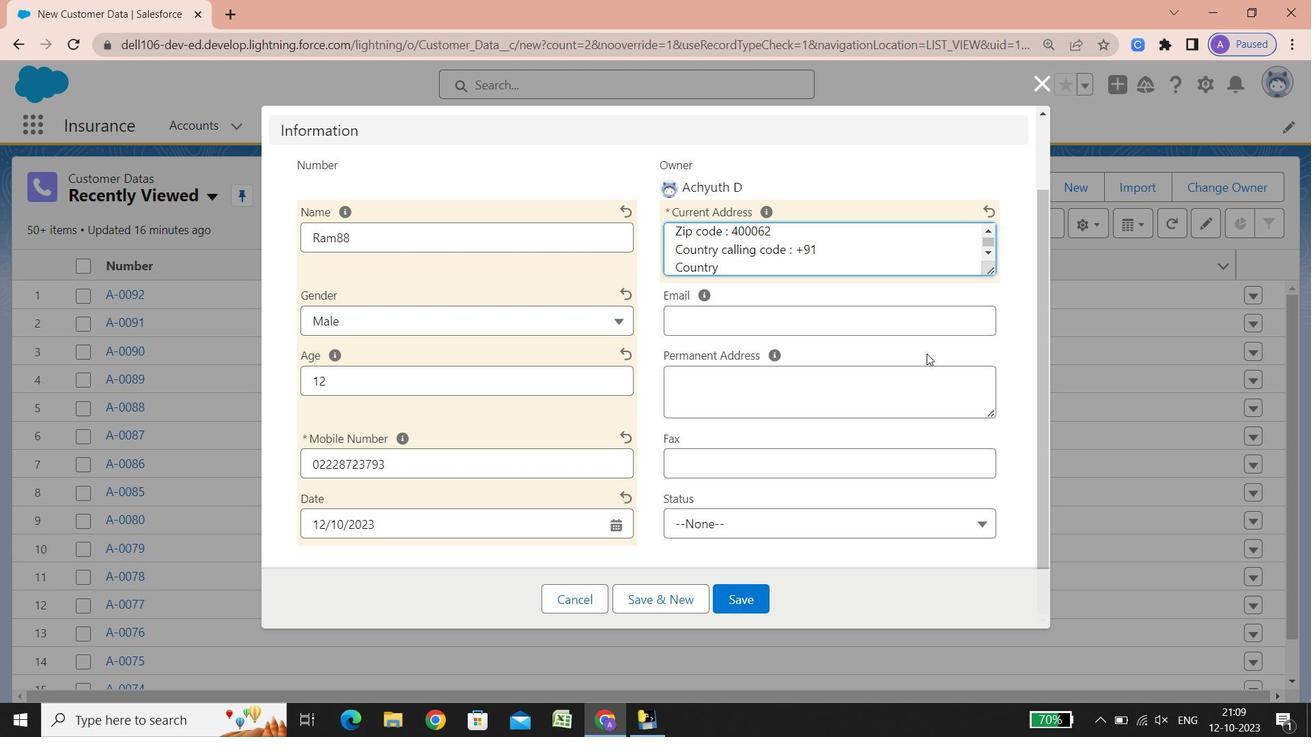 
Action: Key pressed <Key.shift_r><Key.shift_r><Key.shift_r><Key.shift_r>:<Key.space><Key.shift_r><Key.shift_r><Key.shift_r><Key.shift_r><Key.shift_r><Key.shift_r>India
Screenshot: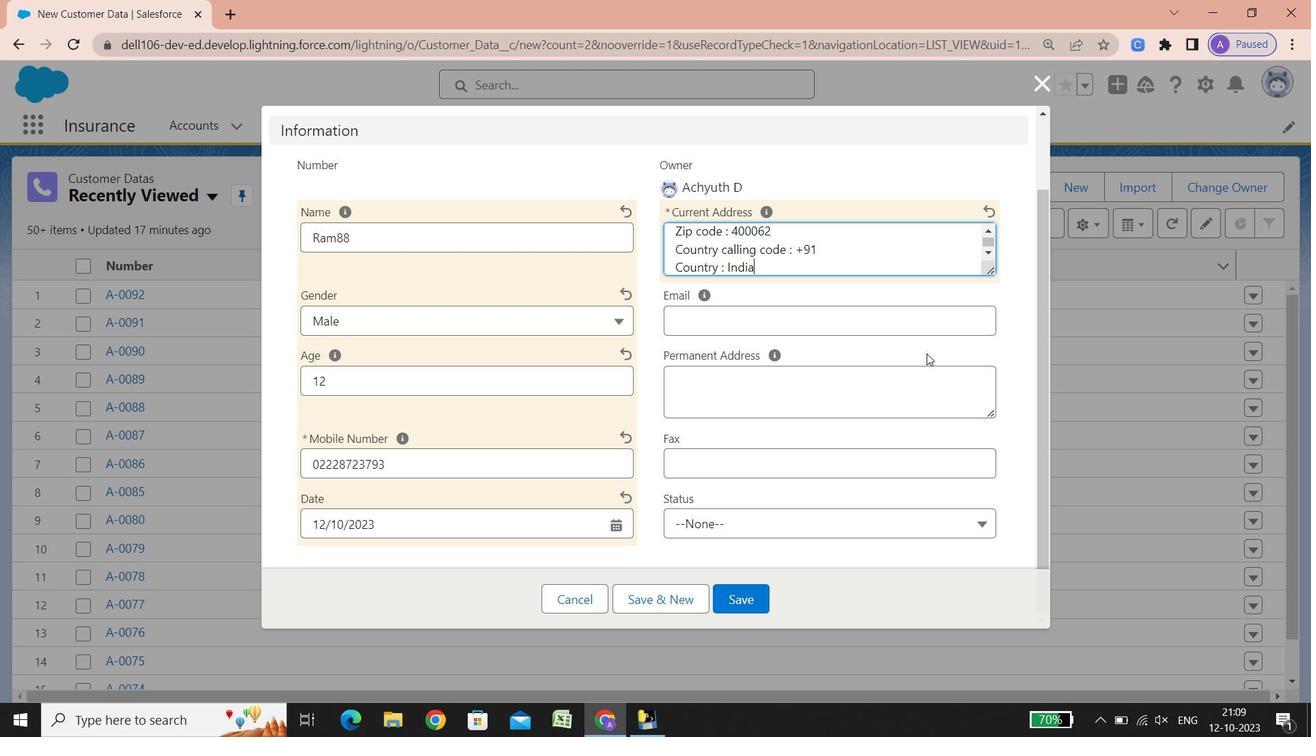 
Action: Mouse moved to (677, 314)
Screenshot: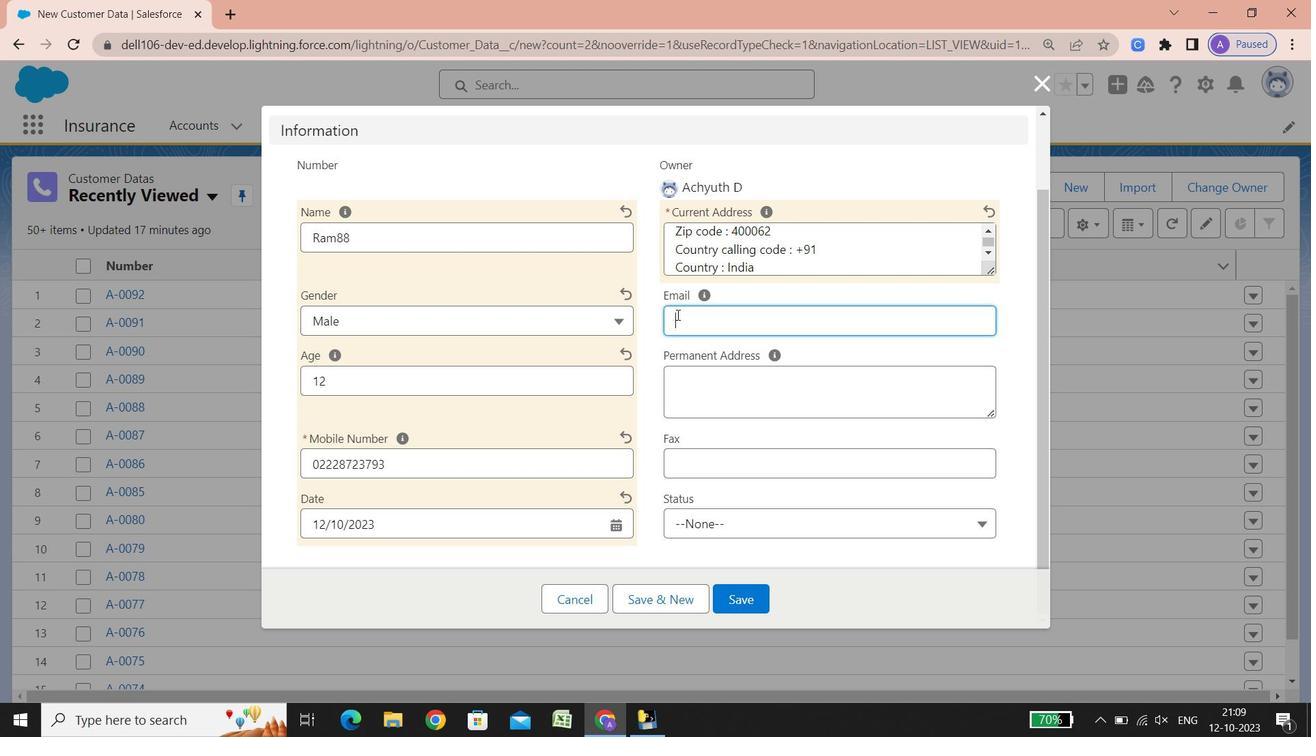 
Action: Mouse pressed left at (677, 314)
Screenshot: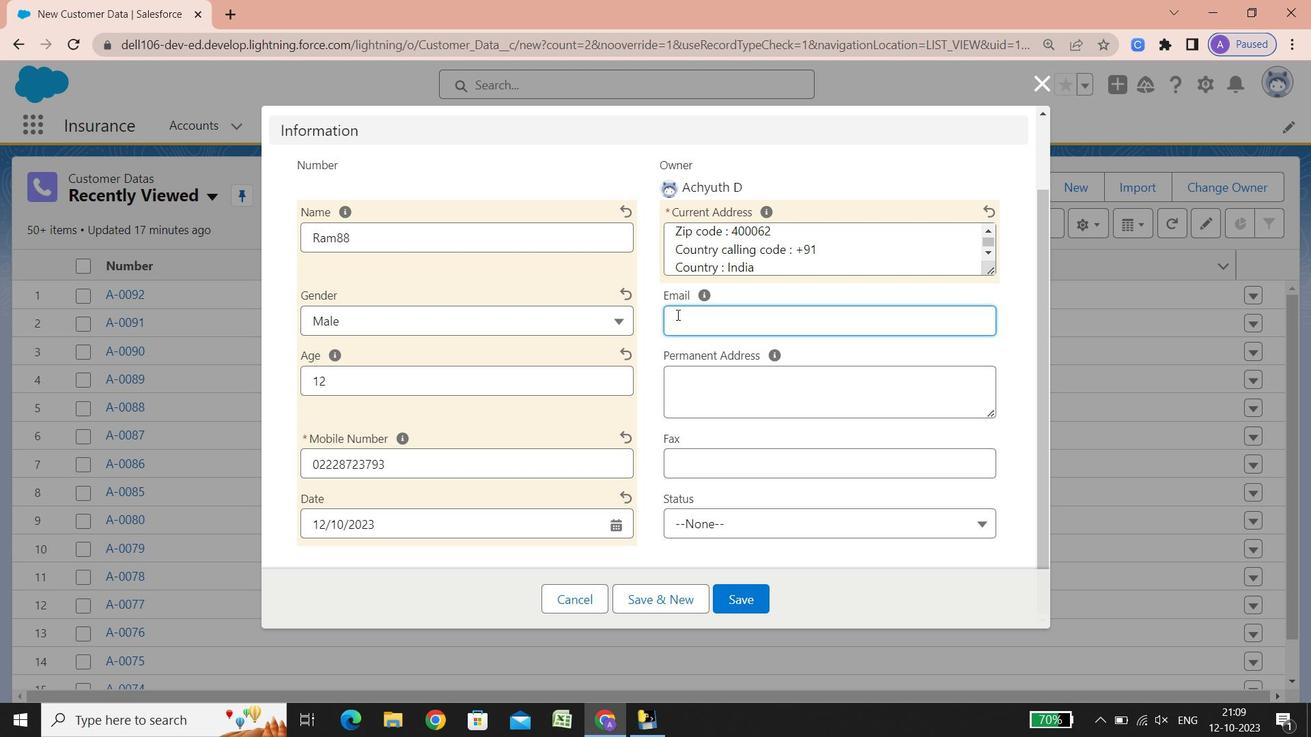 
Action: Key pressed <Key.shift><Key.shift><Key.shift><Key.shift><Key.shift><Key.shift><Key.shift><Key.shift><Key.shift><Key.shift><Key.shift>Ram88<Key.shift><Key.shift><Key.shift><Key.shift><Key.shift><Key.shift><Key.shift><Key.shift><Key.shift><Key.shift>@g
Screenshot: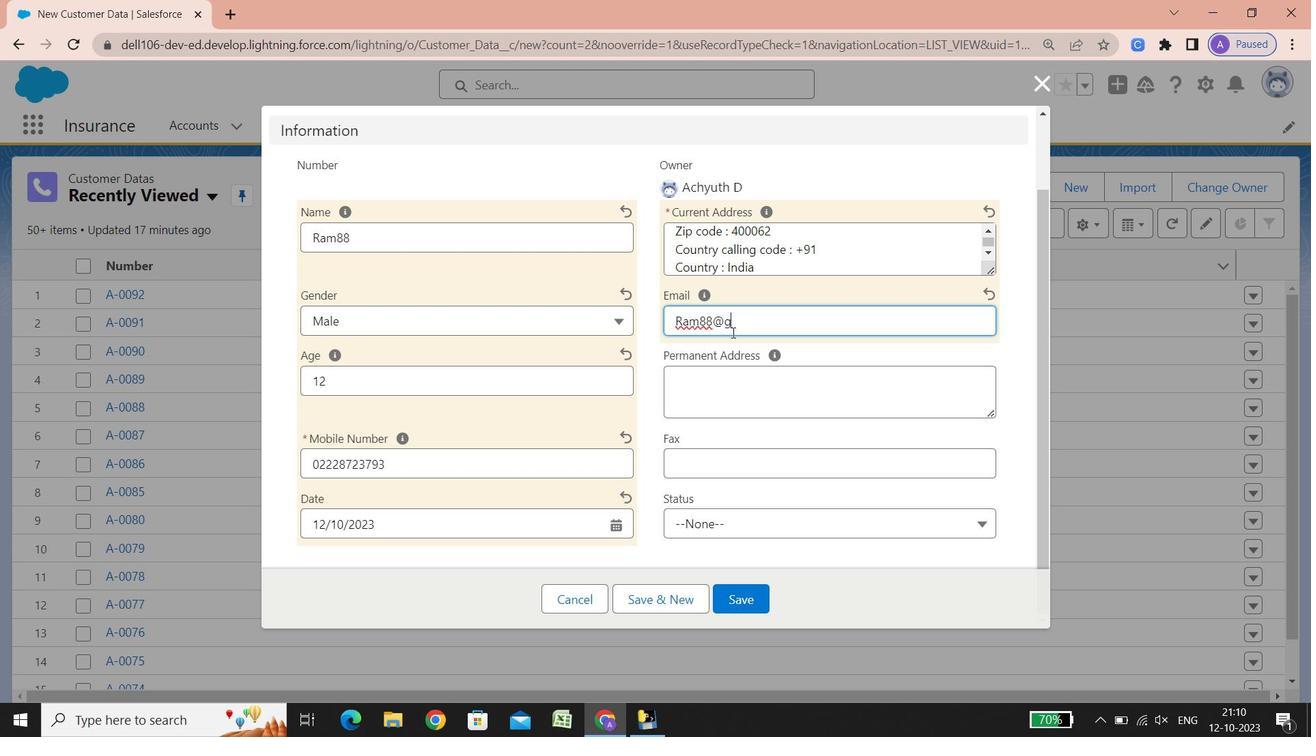 
Action: Mouse moved to (732, 333)
Screenshot: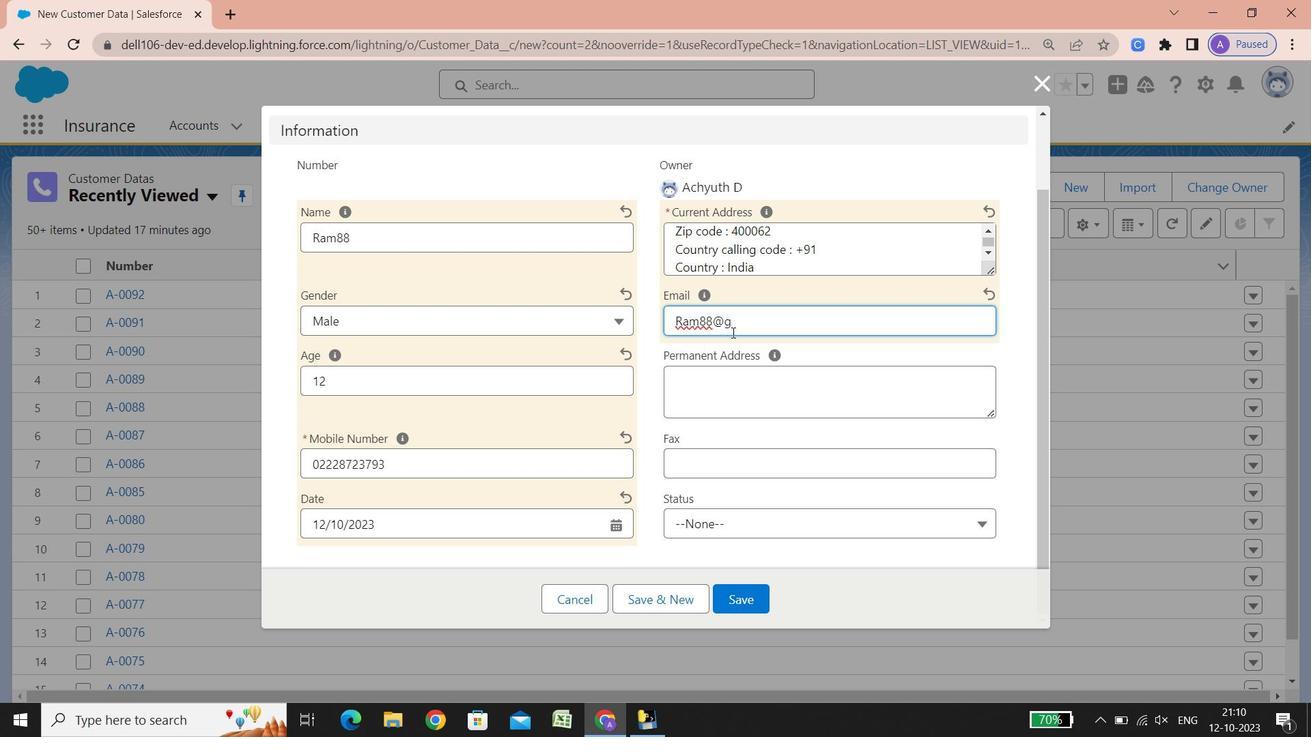
Action: Key pressed oogle.com
Screenshot: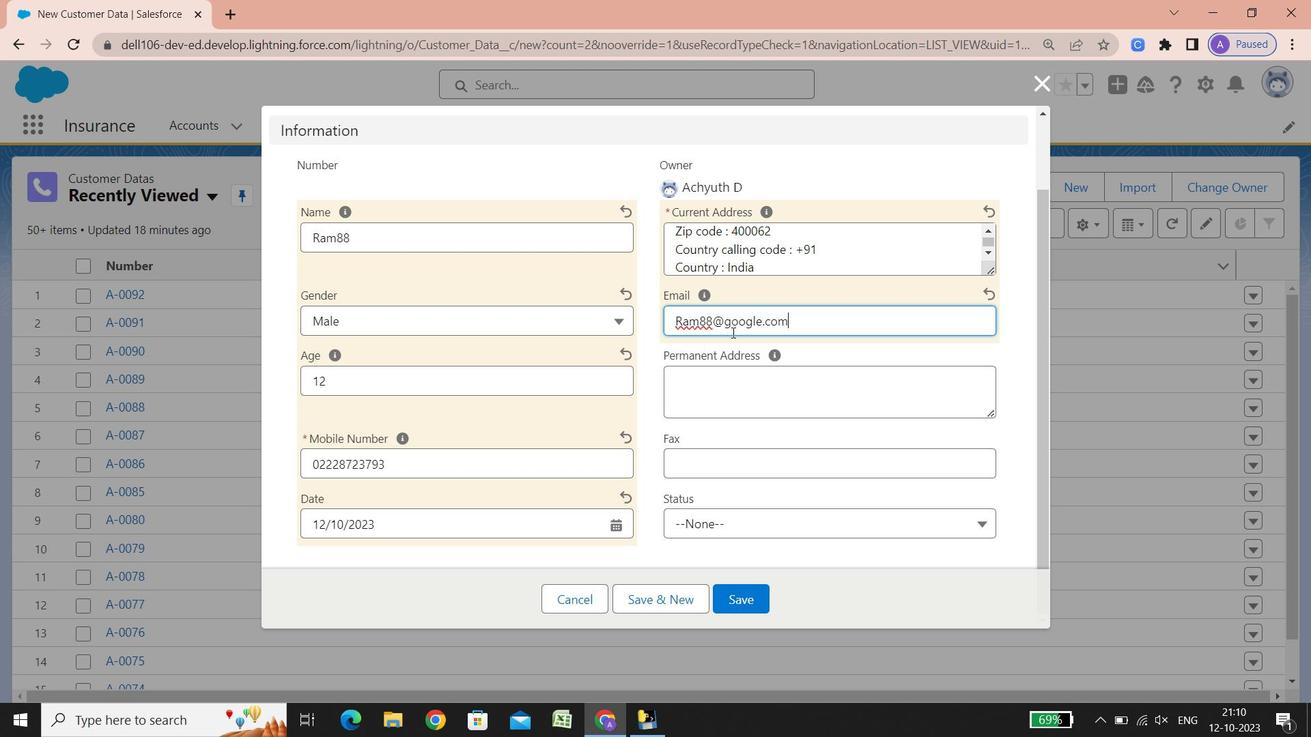 
Action: Mouse moved to (713, 385)
Screenshot: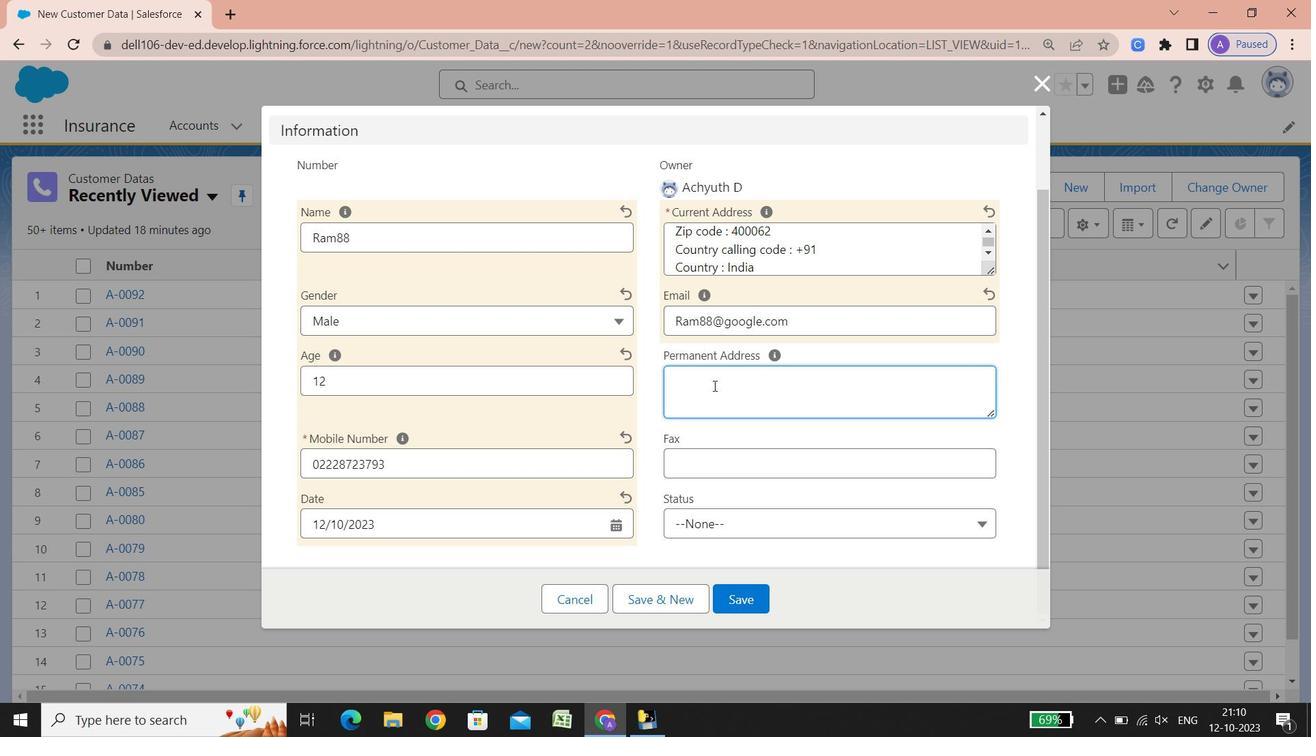 
Action: Mouse pressed left at (713, 385)
Screenshot: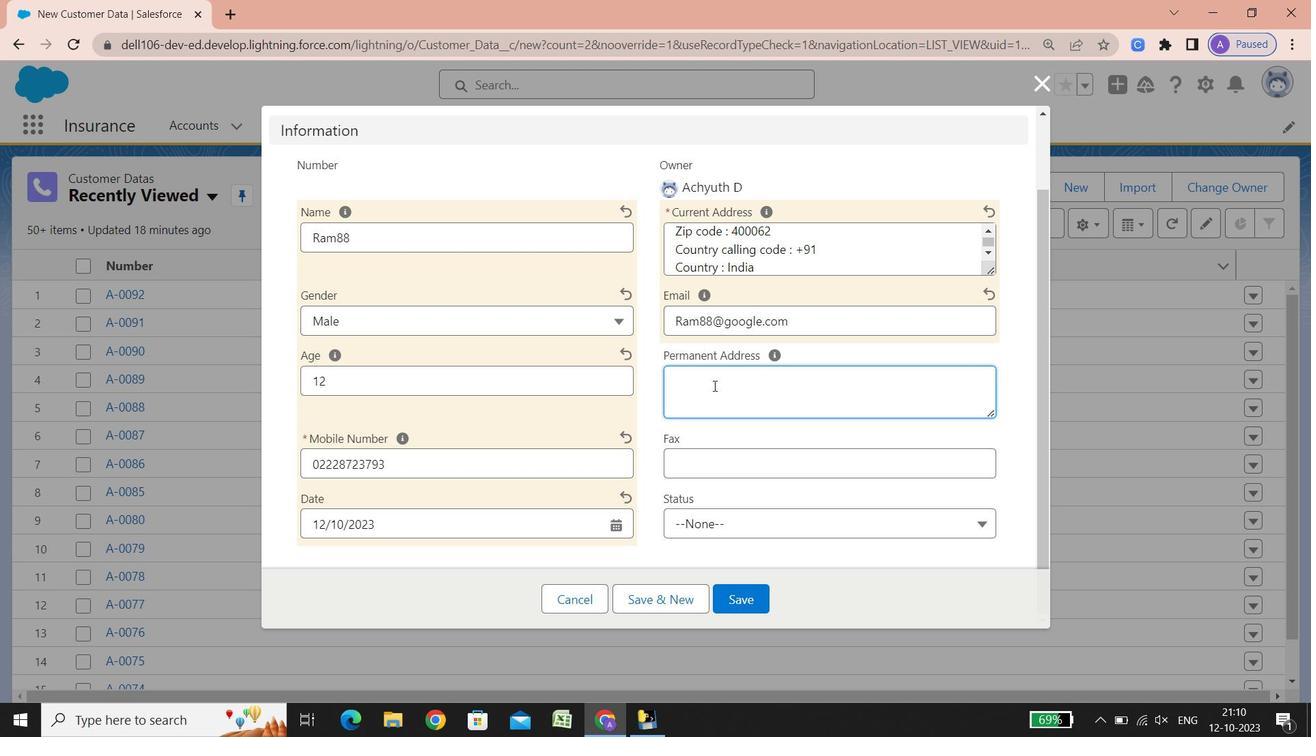 
Action: Key pressed <Key.shift><Key.shift><Key.shift><Key.shift><Key.shift><Key.shift><Key.shift><Key.shift><Key.shift><Key.shift><Key.shift><Key.shift><Key.shift><Key.shift><Key.shift><Key.shift>Street<Key.space><Key.shift_r><Key.shift_r><Key.shift_r>:<Key.space><Key.shift><Key.shift><Key.shift><Key.shift><Key.shift><Key.shift><Key.shift><Key.shift><Key.shift><Key.shift><Key.shift><Key.shift><Key.shift><Key.shift><Key.shift><Key.shift><Key.shift><Key.shift><Key.shift><Key.shift><Key.shift><Key.shift><Key.shift><Key.shift><Key.shift><Key.shift><Key.shift><Key.shift><Key.shift>Gf<Key.space>6,<Key.space><Key.shift><Key.shift><Key.shift><Key.shift><Key.shift><Key.shift><Key.shift><Key.shift><Key.shift><Key.shift><Key.shift><Key.shift><Key.shift><Key.shift><Key.shift><Key.shift><Key.shift><Key.shift><Key.shift><Key.shift><Key.shift>Avishkar<Key.space><Key.shift><Key.shift>Complex,
Screenshot: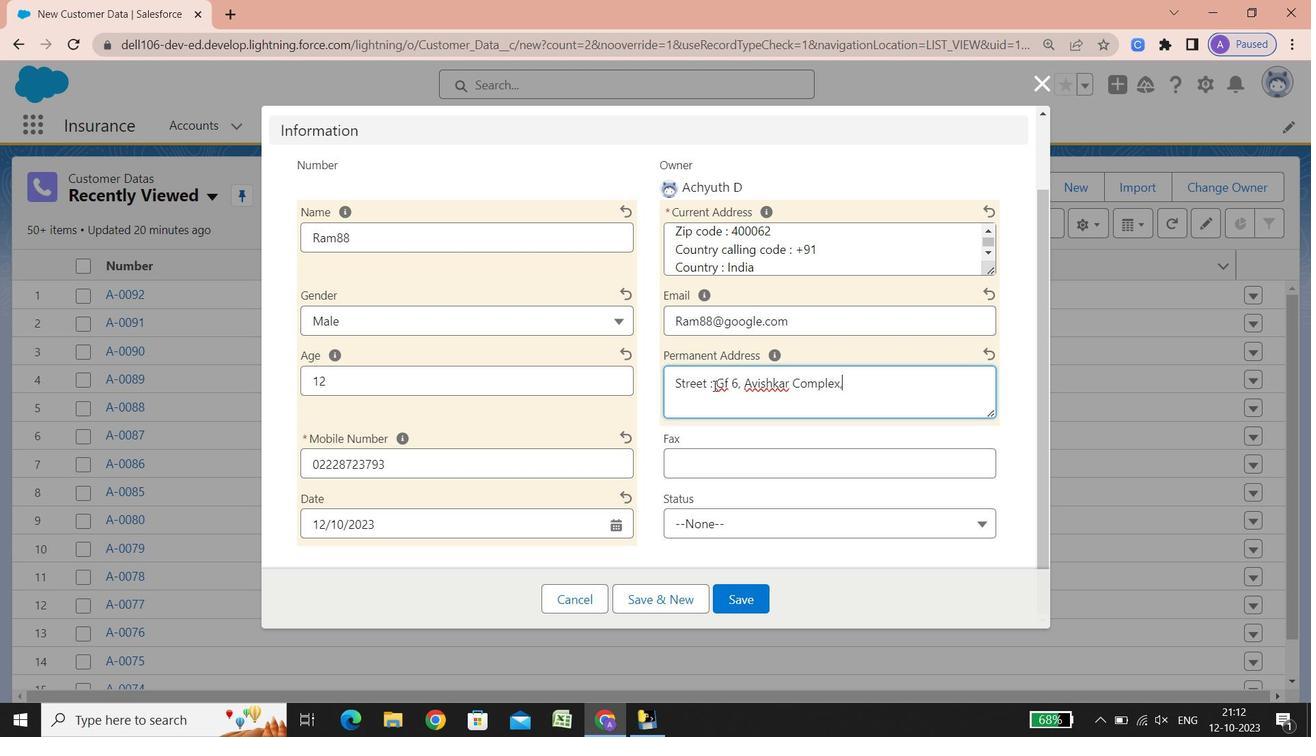 
Action: Mouse moved to (715, 381)
Screenshot: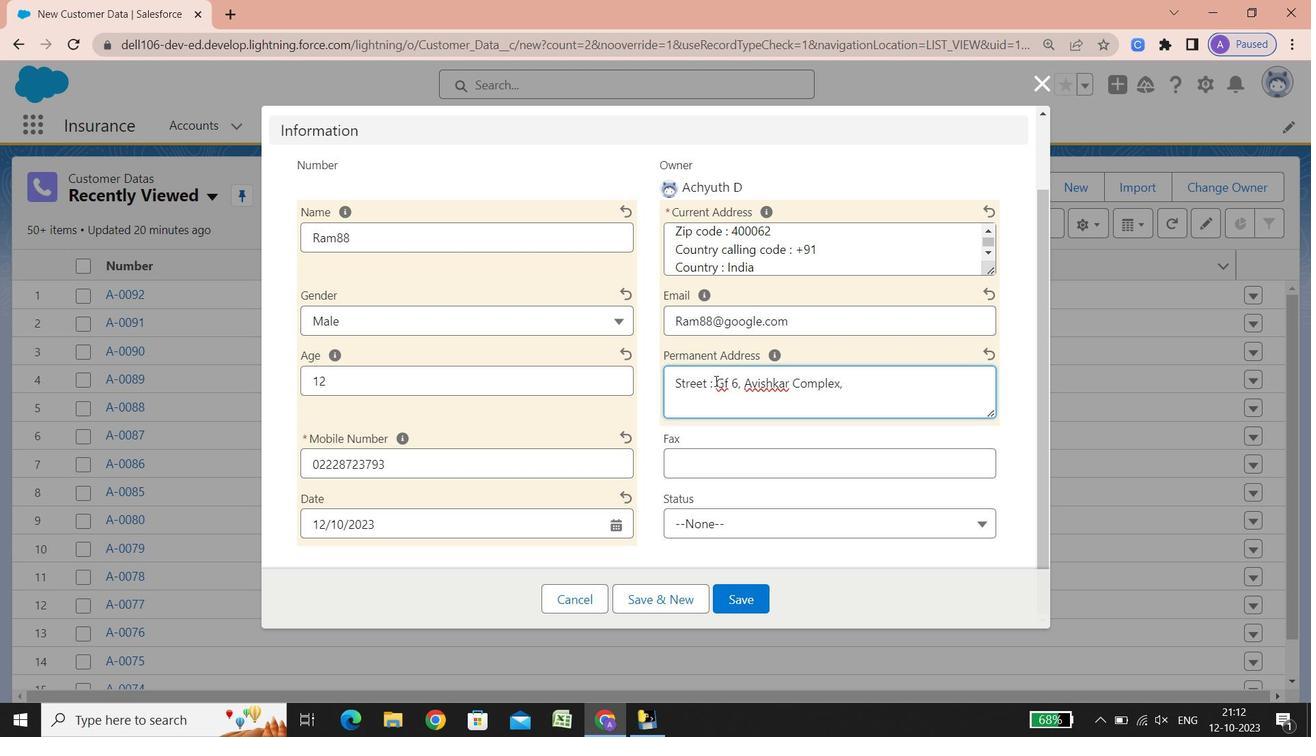 
Action: Key pressed <Key.space><Key.shift><Key.shift><Key.shift><Key.shift><Key.shift><Key.shift><Key.shift><Key.shift><Key.shift><Key.shift><Key.shift><Key.shift><Key.shift><Key.shift><Key.shift><Key.shift><Key.shift><Key.shift><Key.shift><Key.shift><Key.shift><Key.shift><Key.shift><Key.shift><Key.shift><Key.shift><Key.shift><Key.shift><Key.shift><Key.shift><Key.shift><Key.shift>Old<Key.space><Key.shift><Key.shift><Key.shift><Key.shift><Key.shift><Key.shift><Key.shift><Key.shift><Key.shift><Key.shift><Key.shift><Key.shift><Key.shift><Key.shift><Key.shift>Padra<Key.space><Key.shift><Key.shift><Key.shift><Key.shift><Key.shift><Key.shift><Key.shift><Key.shift><Key.shift><Key.shift><Key.shift><Key.shift><Key.shift><Key.shift><Key.shift><Key.shift><Key.shift><Key.shift><Key.shift><Key.shift>Road,<Key.space><Key.shift>Pashupati<Key.space><Key.shift>Niwas,<Key.space><Key.shift_r><Key.shift_r><Key.shift_r><Key.shift_r><Key.shift_r><Key.shift_r><Key.shift_r><Key.shift_r>Off<Key.space><Key.shift><Key.shift><Key.shift><Key.shift><Key.shift><Key.shift><Key.shift><Key.shift><Key.shift><Key.shift><Key.shift><Key.shift><Key.shift><Key.shift><Key.shift><Key.shift><Key.shift><Key.shift>Edulji<Key.space><Key.shift>
Screenshot: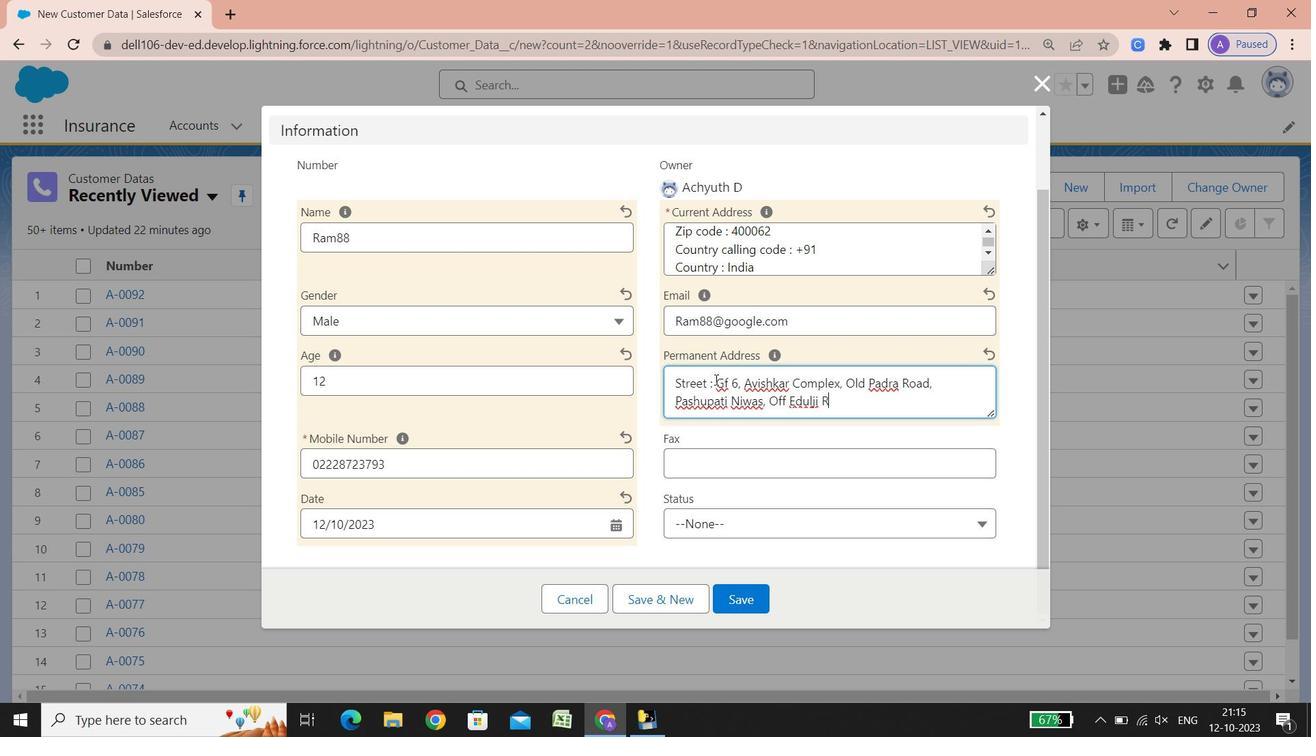 
Action: Mouse moved to (715, 379)
Screenshot: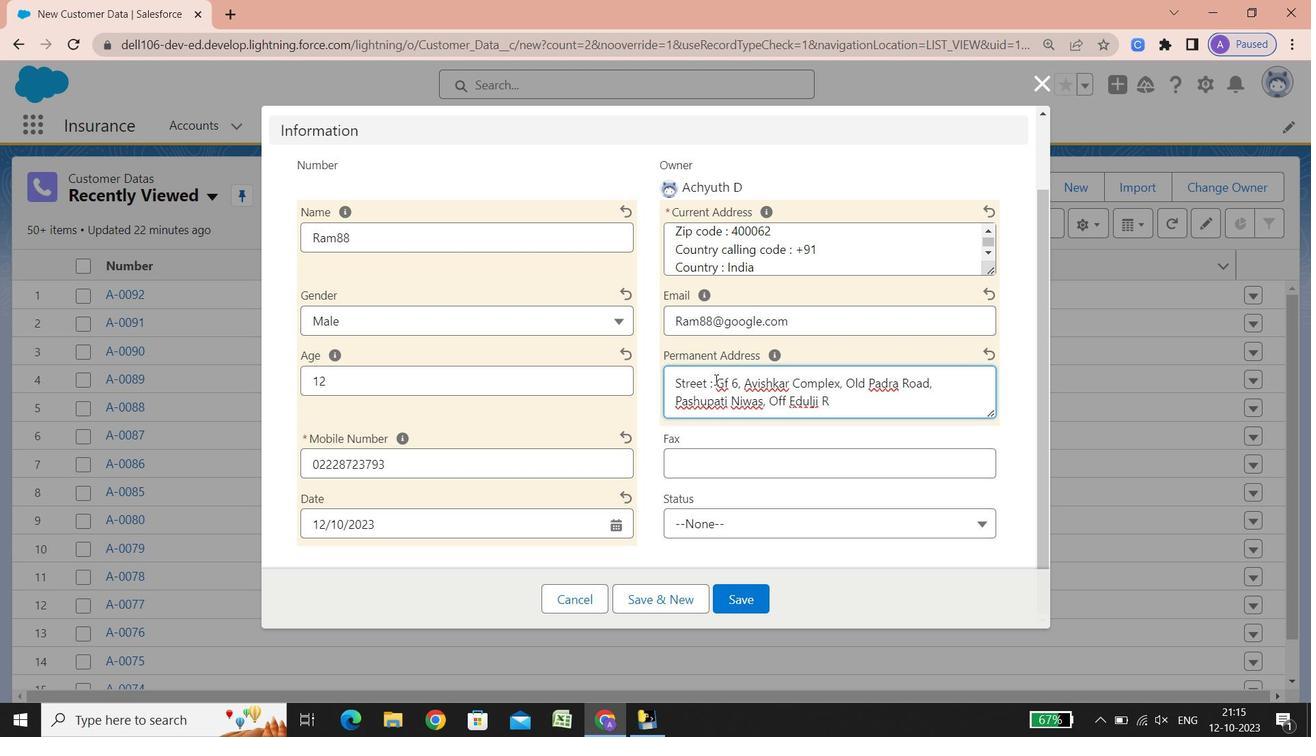 
Action: Key pressed <Key.shift>Rd,<Key.space><Key.shift>Nr<Key.space><Key.shift>Ganesh<Key.space><Key.shift><Key.shift><Key.shift><Key.shift><Key.shift><Key.shift><Key.shift><Key.shift><Key.shift><Key.shift><Key.shift><Key.shift><Key.shift><Key.shift><Key.shift><Key.shift><Key.shift><Key.shift><Key.shift><Key.shift><Key.shift><Key.shift><Key.shift><Key.shift><Key.shift><Key.shift>Cinema,<Key.space><Key.shift><Key.shift><Key.shift><Key.shift><Key.shift><Key.shift>Charai,<Key.space><Key.shift><Key.shift><Key.shift><Key.shift><Key.shift><Key.shift><Key.shift><Key.shift><Key.shift><Key.shift><Key.shift><Key.shift>Goregaon<Key.space><Key.shift_r>(west<Key.shift_r><Key.shift_r><Key.shift_r><Key.shift_r><Key.shift_r><Key.shift_r><Key.shift_r><Key.shift_r><Key.shift_r>)<Key.enter><Key.shift><Key.shift><Key.shift><Key.shift><Key.shift>City<Key.space><Key.shift_r><Key.shift_r><Key.shift_r>:<Key.space><Key.shift><Key.shift><Key.shift><Key.shift><Key.shift><Key.shift><Key.shift><Key.shift><Key.shift><Key.shift><Key.shift><Key.shift><Key.shift><Key.shift><Key.shift><Key.shift><Key.shift>Mumbai<Key.enter><Key.shift><Key.shift><Key.shift><Key.shift>State/province/<Key.shift><Key.shift><Key.shift><Key.shift><Key.shift><Key.shift><Key.shift><Key.shift><Key.shift><Key.shift><Key.shift><Key.shift><Key.shift><Key.shift><Key.shift><Key.shift><Key.shift><Key.shift>area<Key.space><Key.shift_r><Key.shift_r>:<Key.space><Key.shift>Maharashtra<Key.enter><Key.shift><Key.shift><Key.shift><Key.shift><Key.shift><Key.shift><Key.shift><Key.shift><Key.shift><Key.shift>Phone<Key.space>number<Key.space><Key.shift_r>:<Key.space>02228723793<Key.enter><Key.shift><Key.shift><Key.shift><Key.shift>Z<Key.shift>ip<Key.space>code<Key.space><Key.shift_r>:<Key.space>400062<Key.enter><Key.shift><Key.shift><Key.shift><Key.shift><Key.shift><Key.shift><Key.shift><Key.shift>Country<Key.space>calling<Key.space>code<Key.space><Key.shift_r>:<Key.space><Key.shift_r>+91<Key.enter><Key.shift><Key.shift><Key.shift><Key.shift><Key.shift><Key.shift>Country<Key.space><Key.shift_r>:<Key.space><Key.shift>India
Screenshot: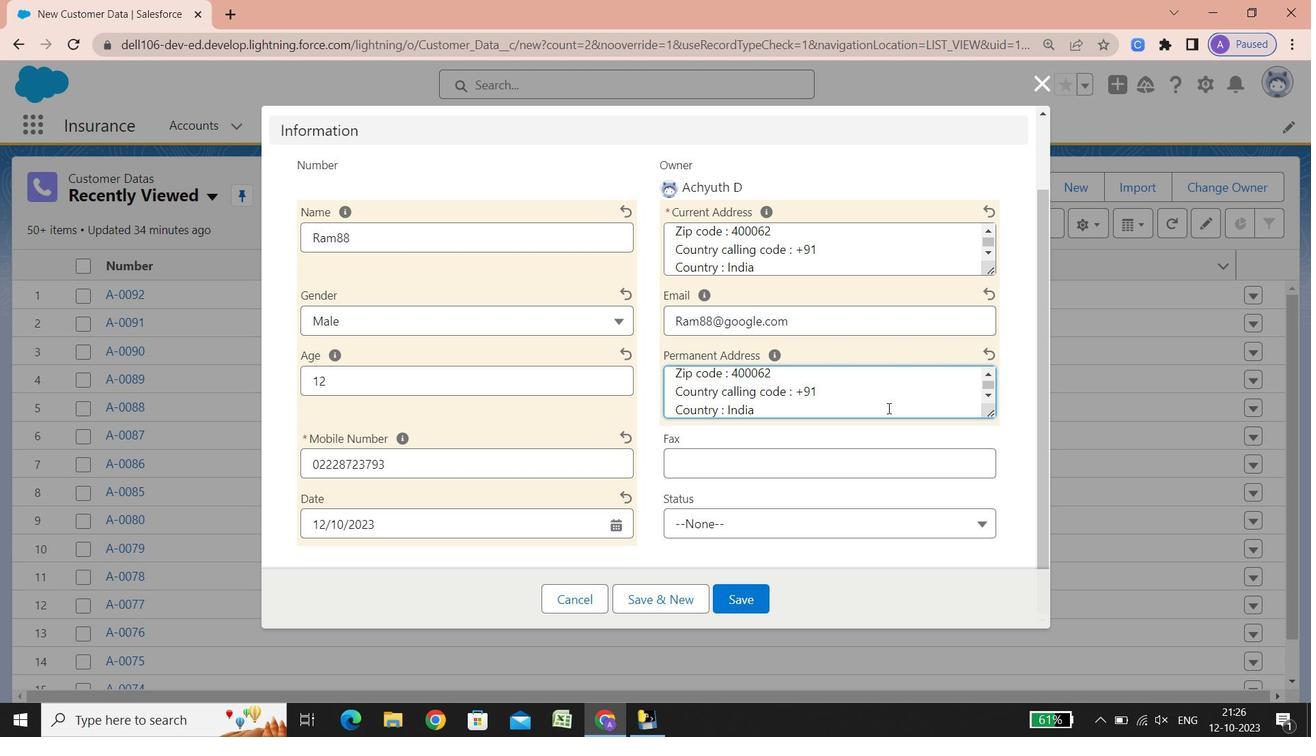 
Action: Mouse moved to (681, 461)
Screenshot: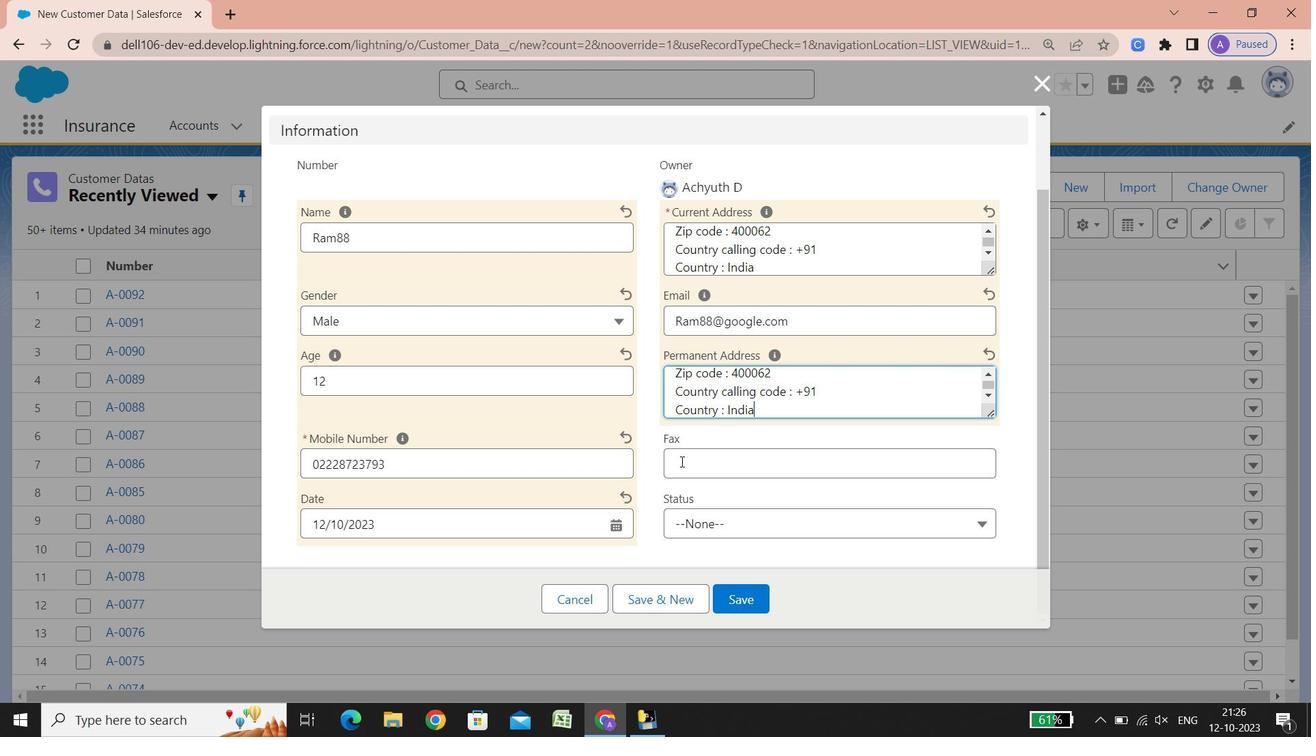 
Action: Mouse pressed left at (681, 461)
Screenshot: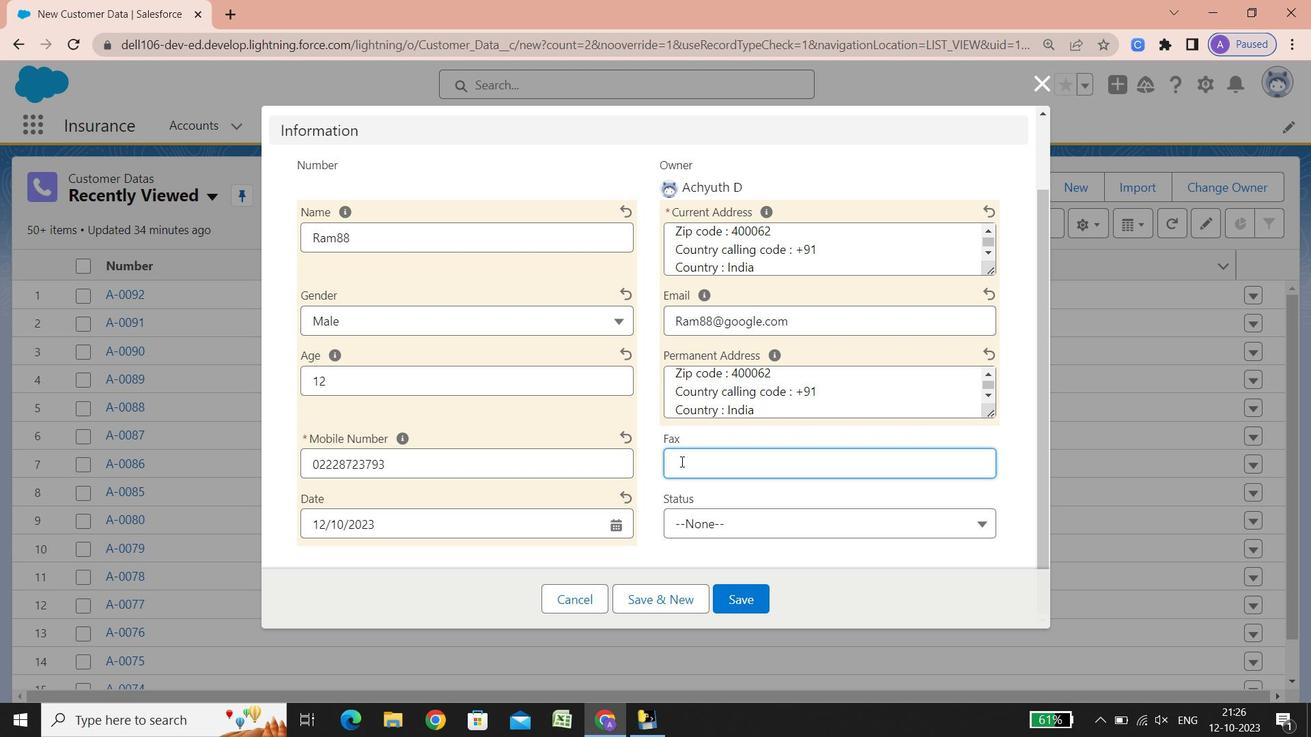 
Action: Key pressed 895959655959
Screenshot: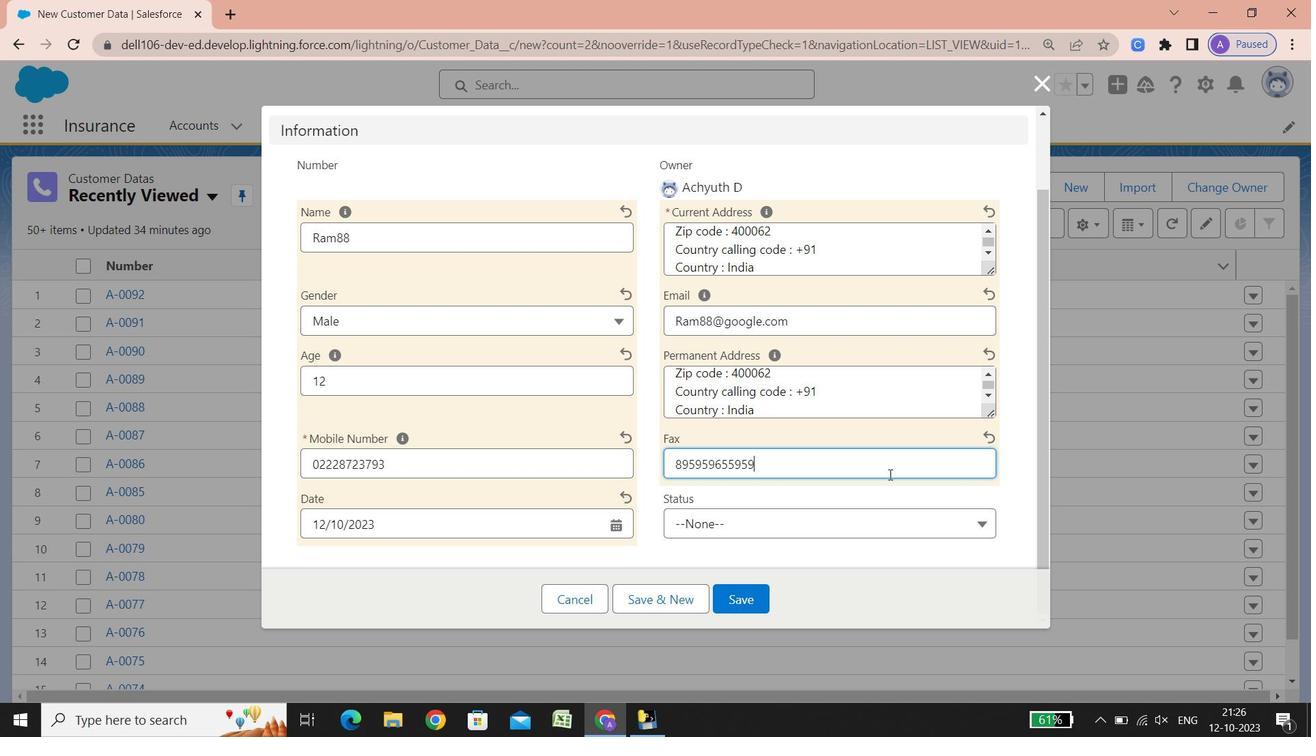 
Action: Mouse moved to (919, 521)
Screenshot: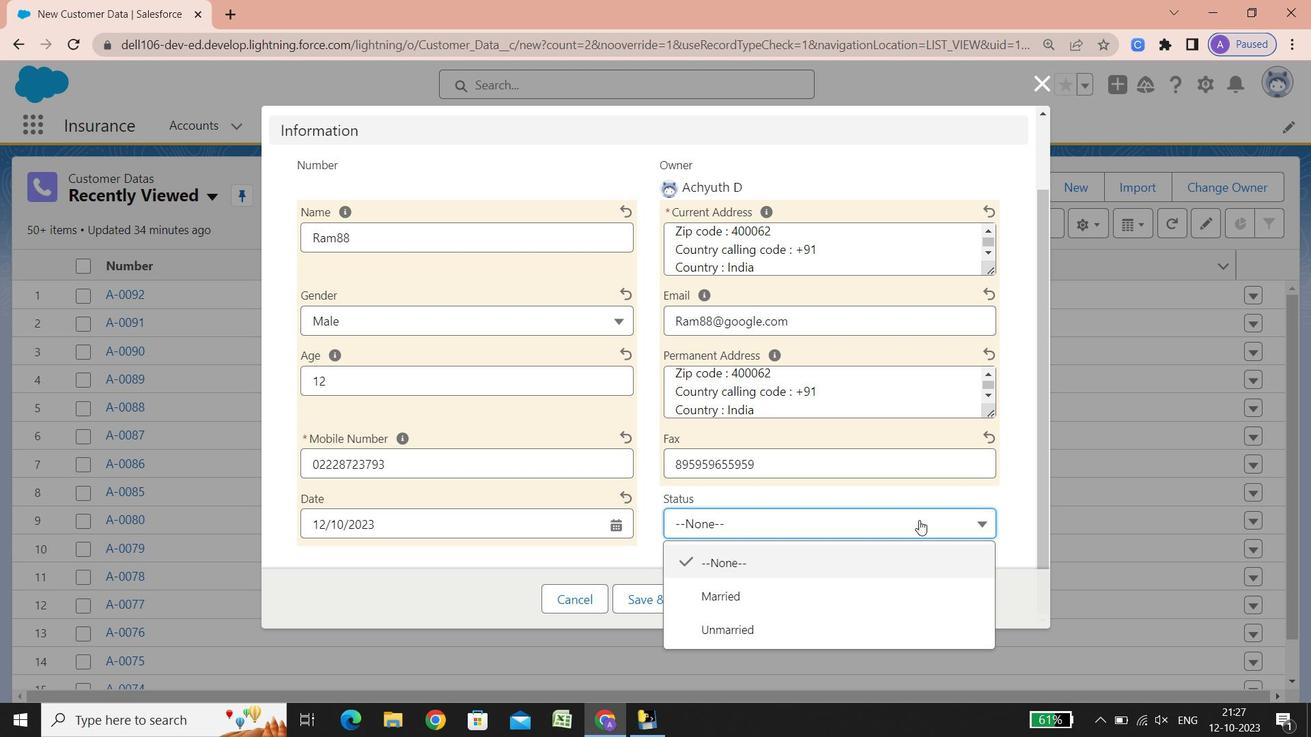 
Action: Mouse pressed left at (919, 521)
Screenshot: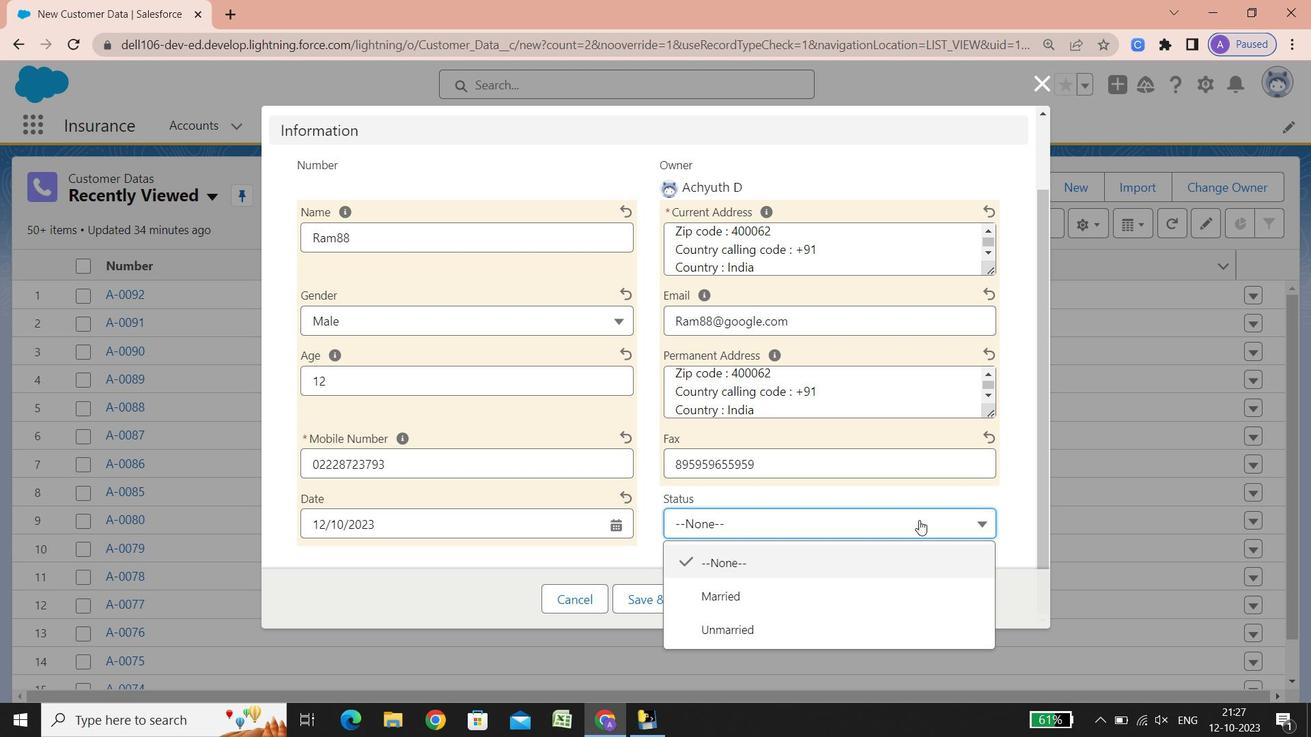
Action: Mouse moved to (780, 617)
Screenshot: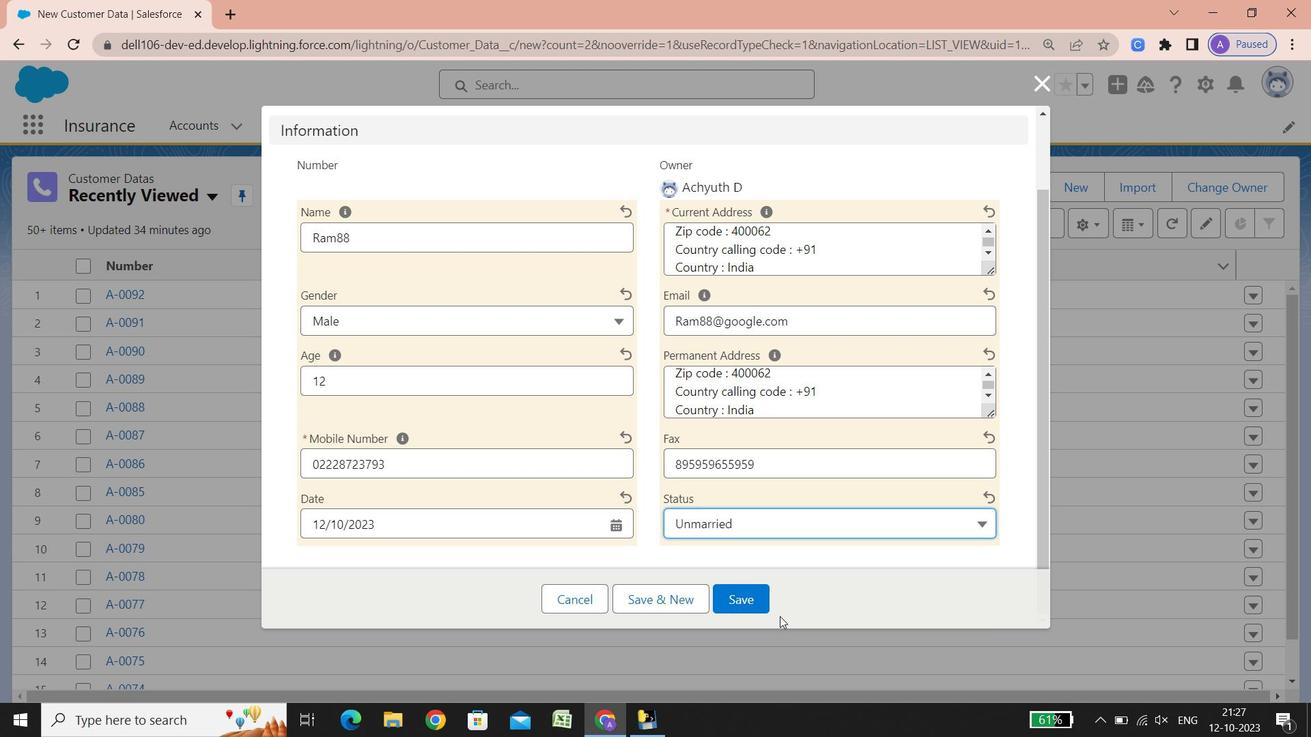 
Action: Mouse pressed left at (780, 617)
Screenshot: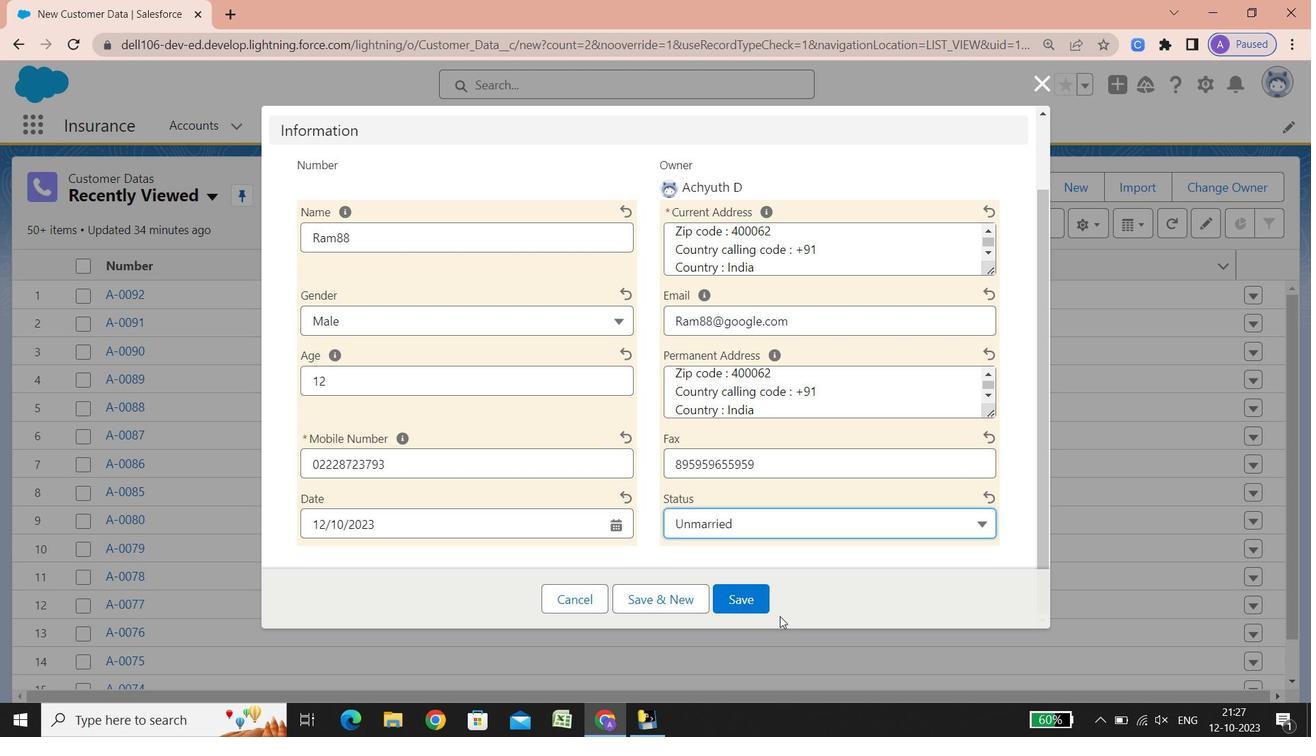 
Action: Mouse moved to (752, 601)
Screenshot: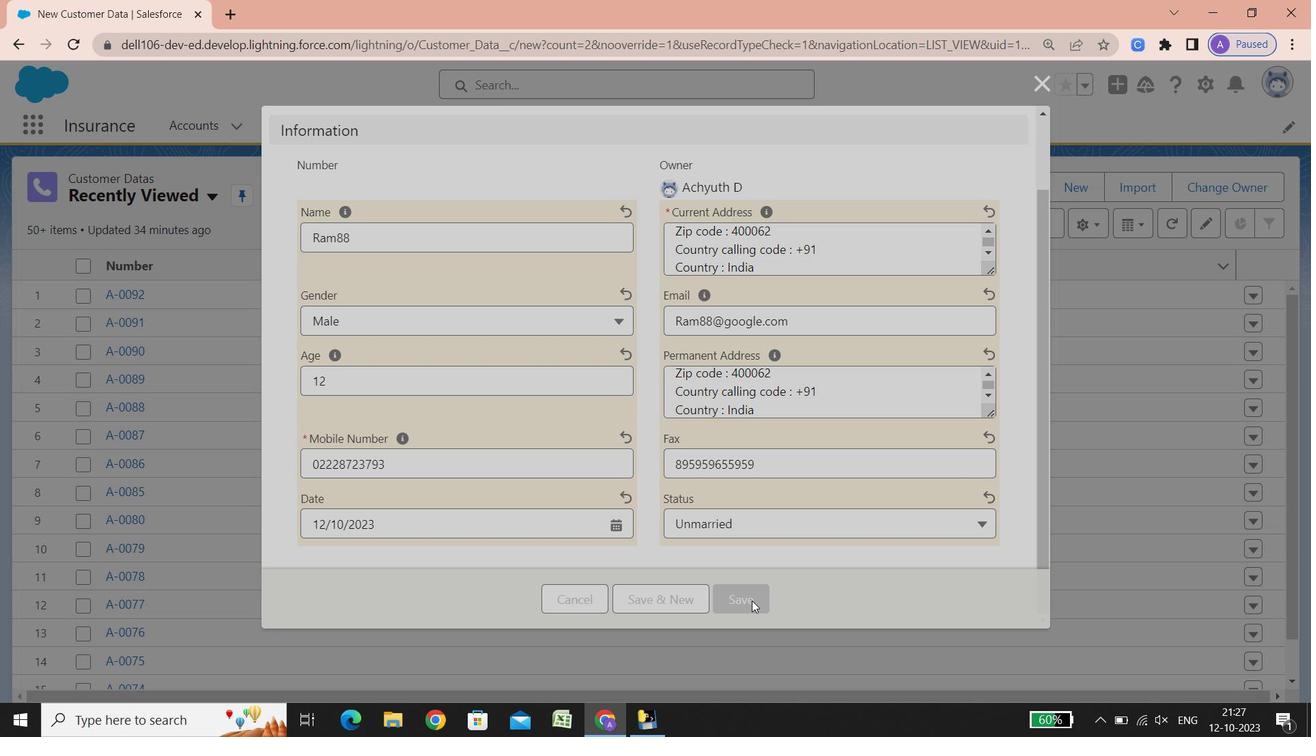 
Action: Mouse pressed left at (752, 601)
Screenshot: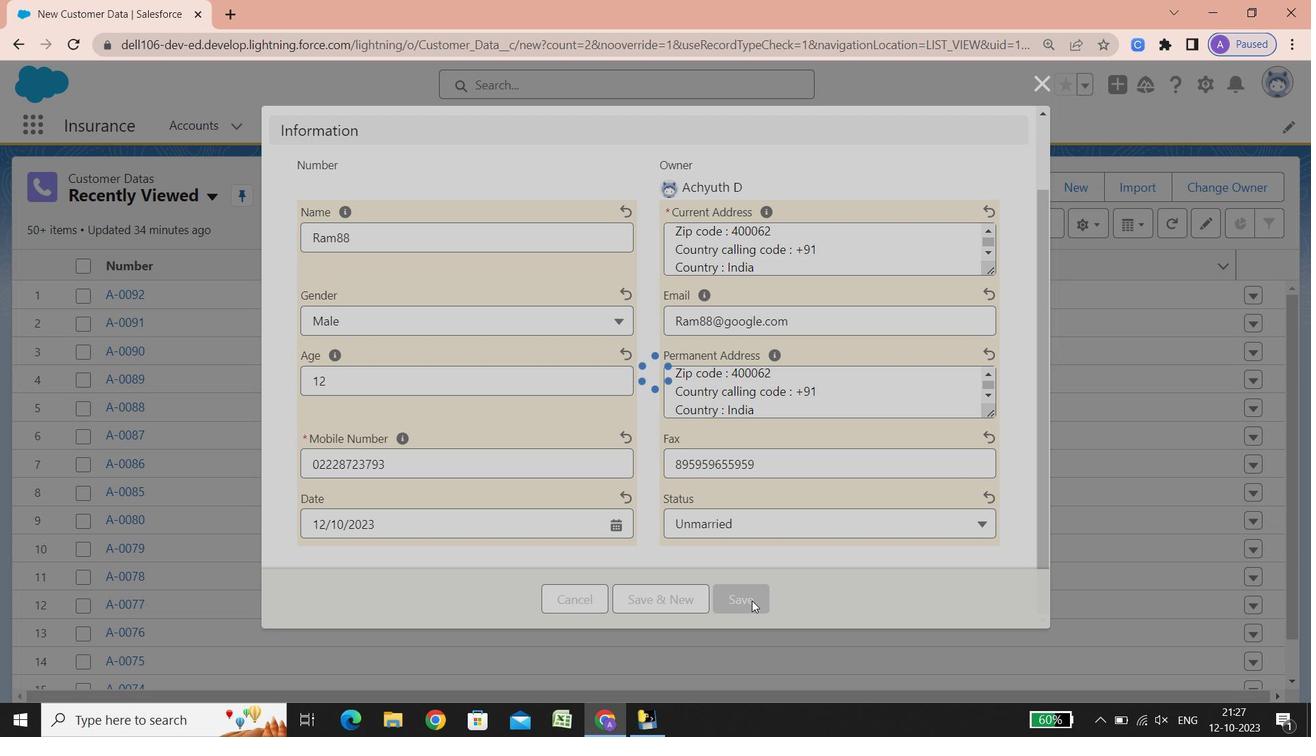 
Action: Mouse moved to (614, 122)
Screenshot: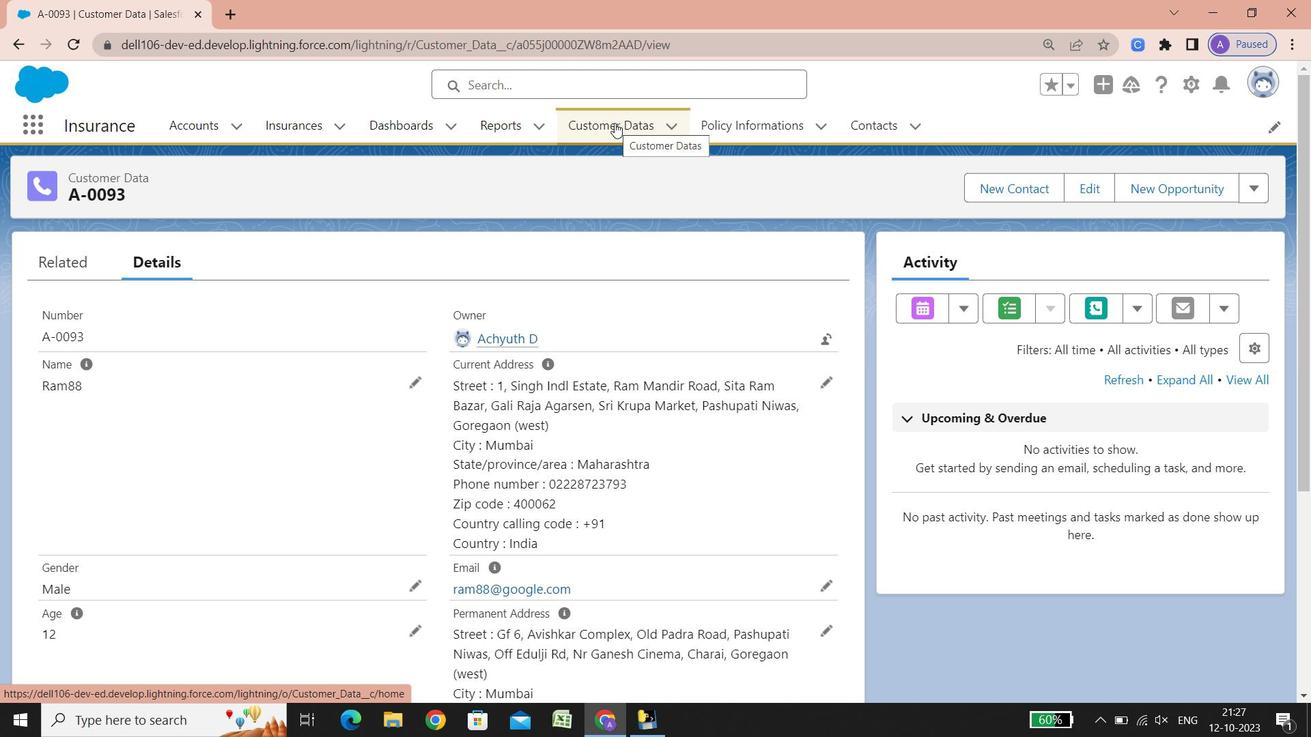 
Action: Mouse pressed left at (614, 122)
Screenshot: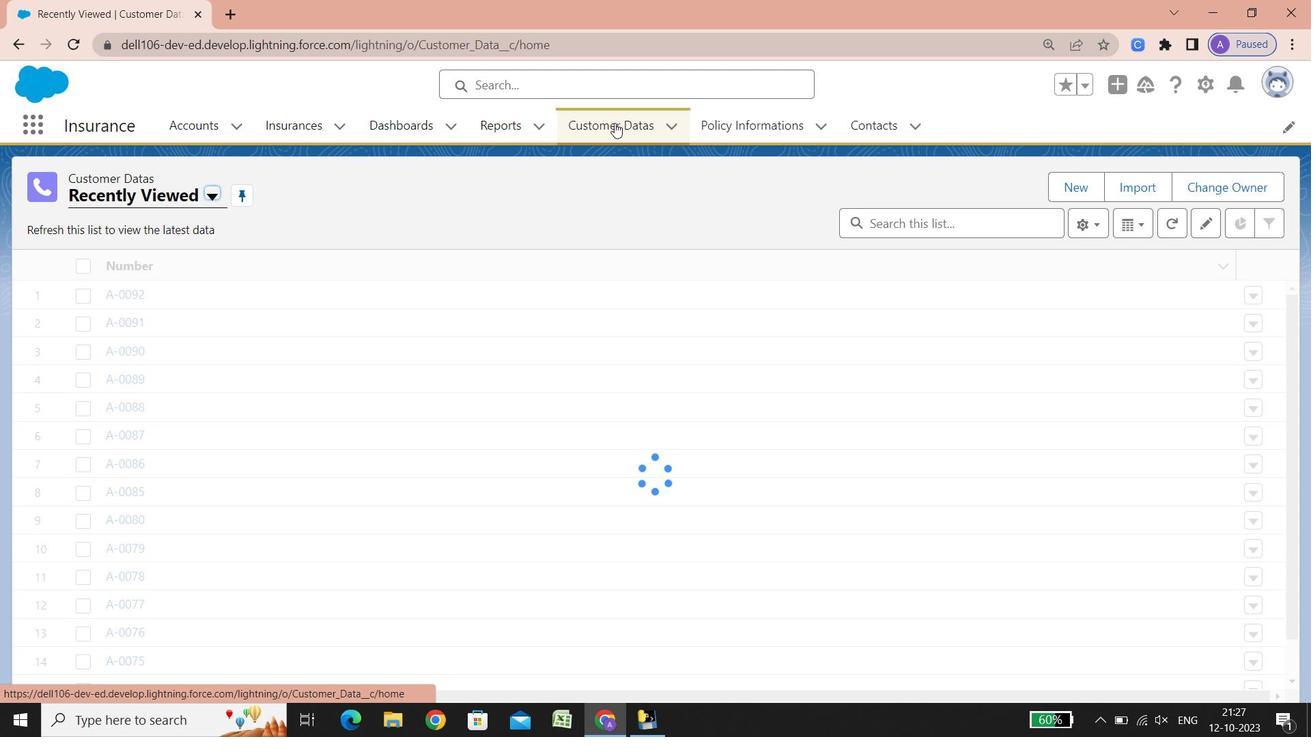 
Action: Mouse moved to (182, 115)
Screenshot: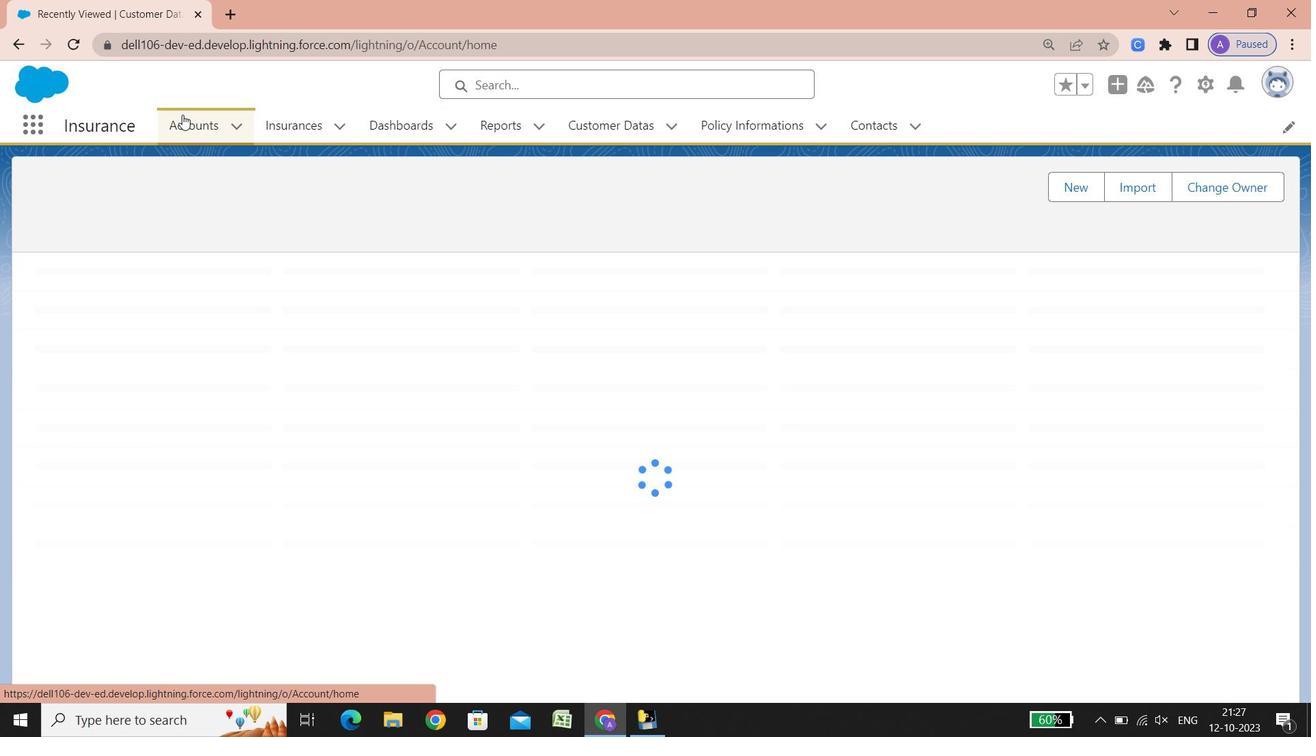 
Action: Mouse pressed left at (182, 115)
Screenshot: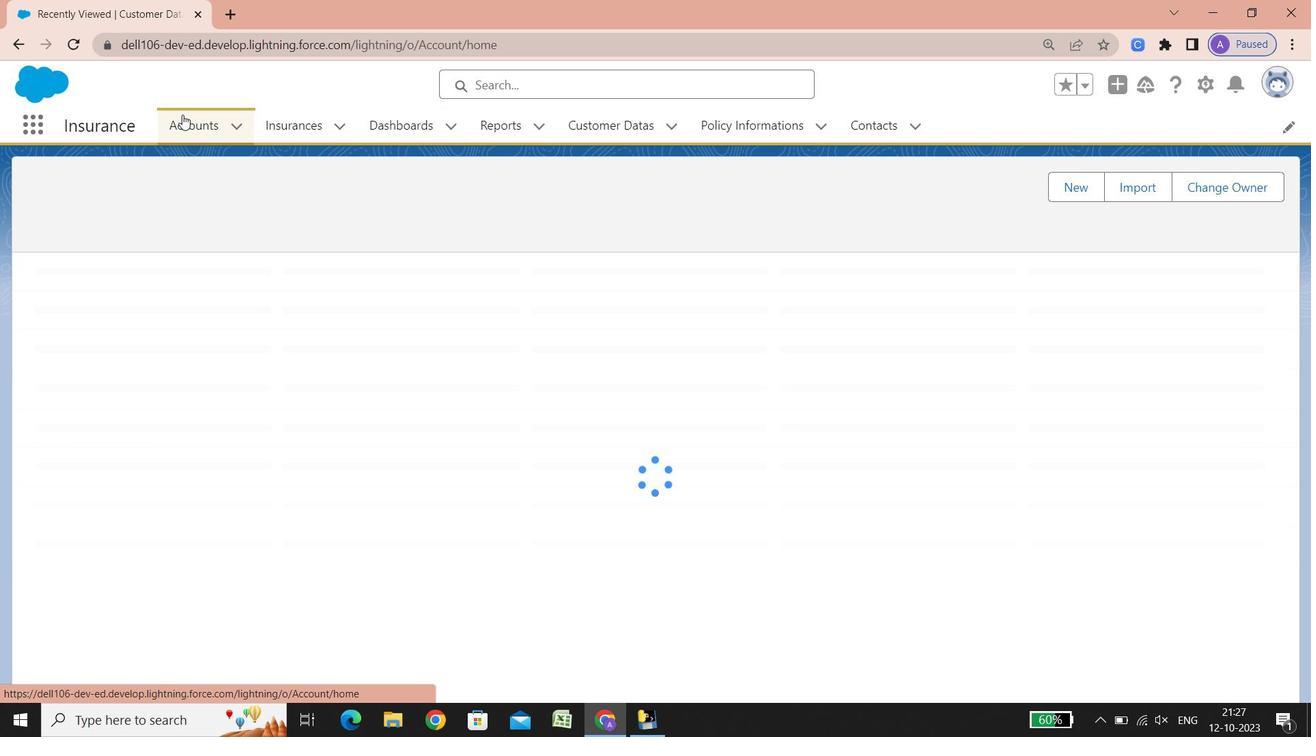 
Action: Mouse moved to (112, 295)
Screenshot: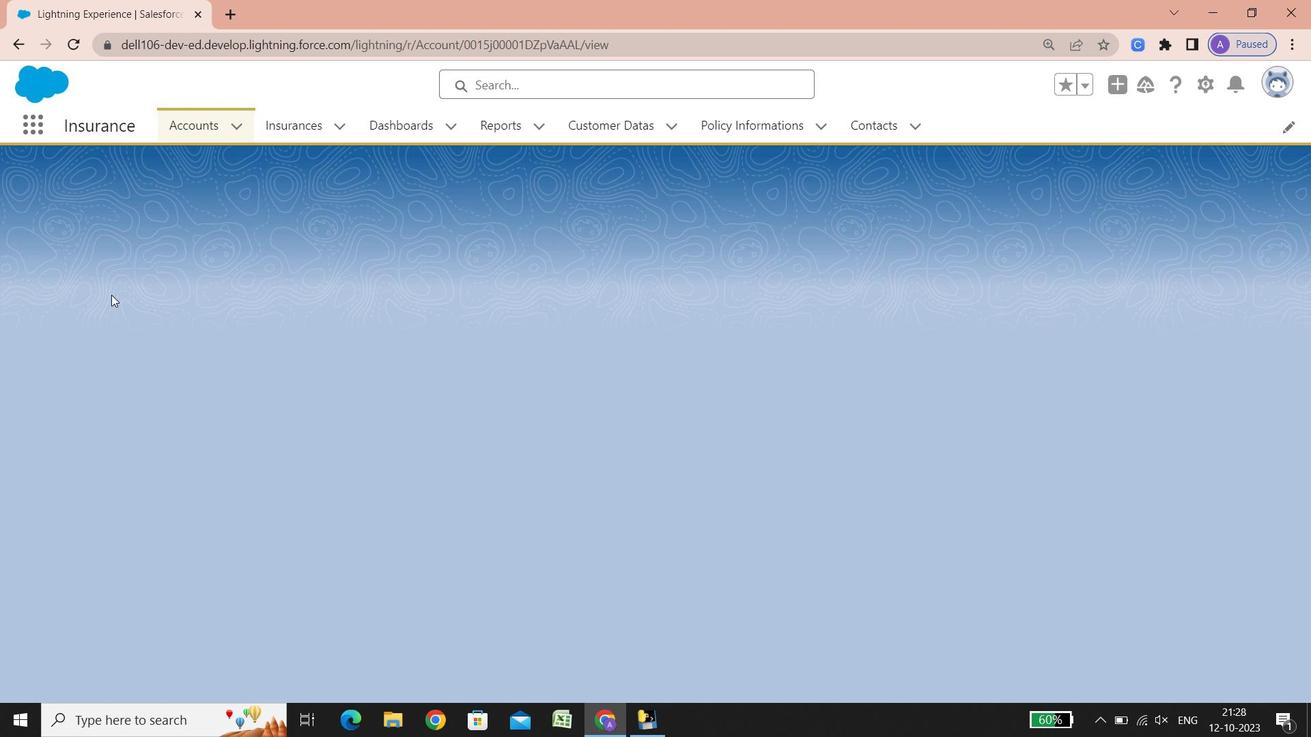 
Action: Mouse pressed left at (112, 295)
Screenshot: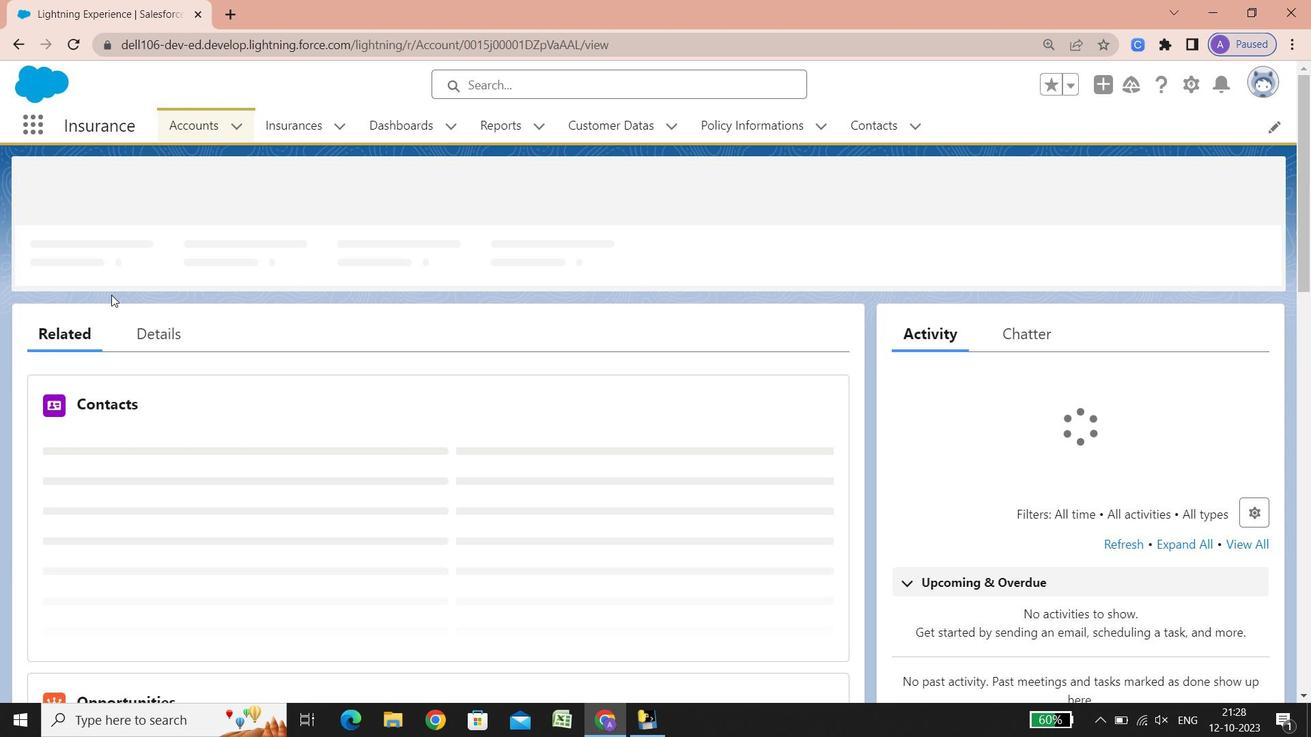 
Action: Mouse moved to (424, 434)
Screenshot: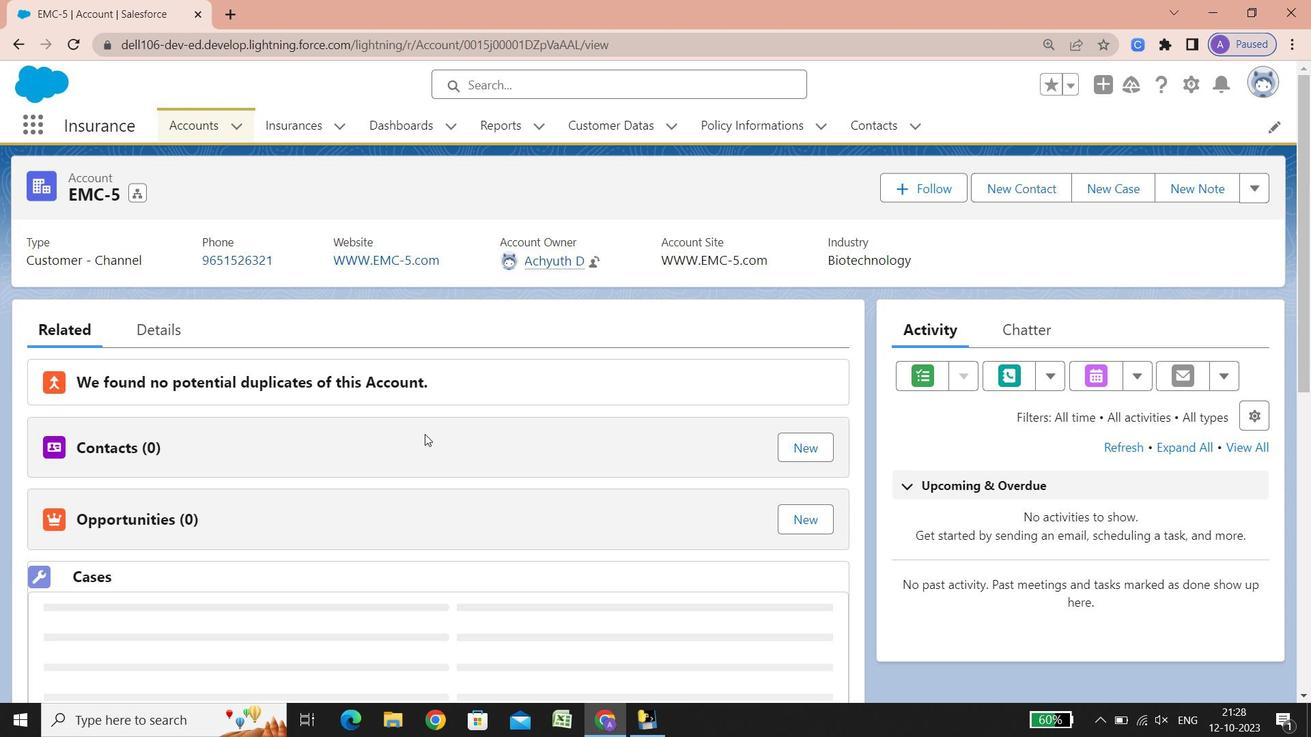 
Action: Mouse scrolled (424, 433) with delta (0, 0)
Screenshot: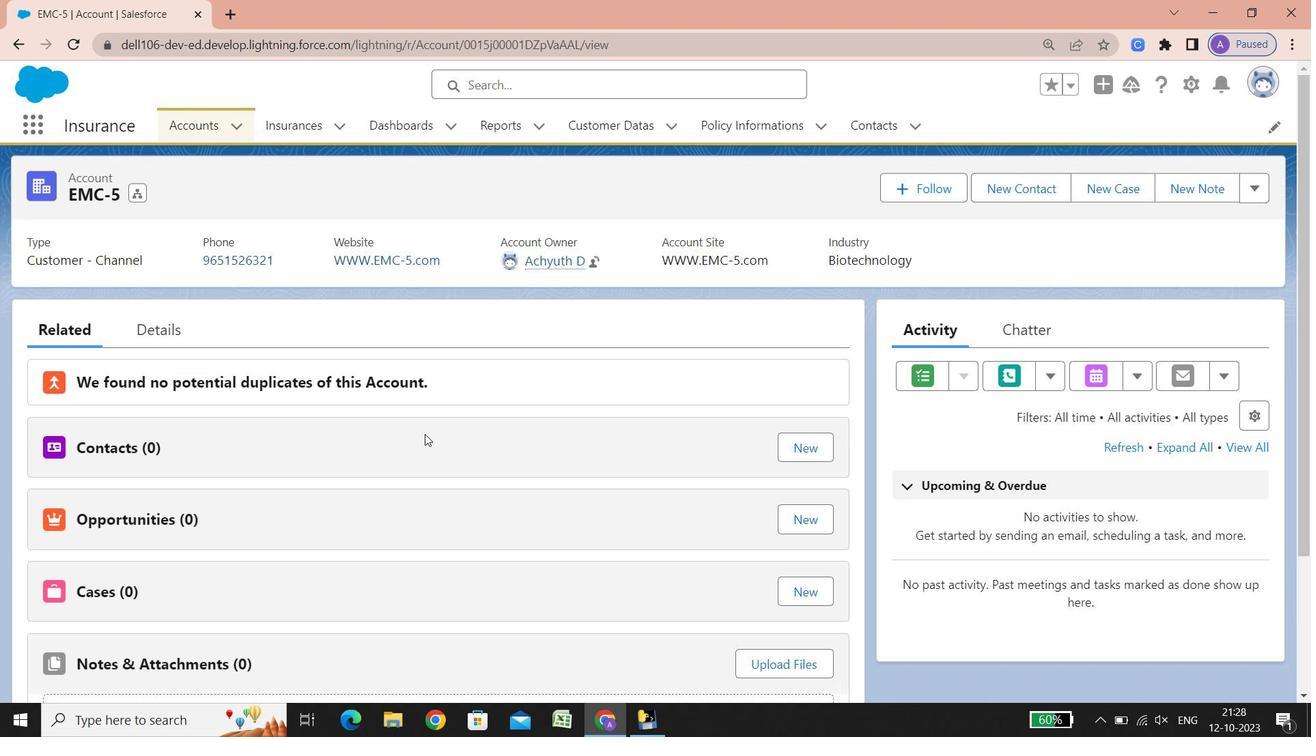 
Action: Mouse scrolled (424, 433) with delta (0, 0)
Screenshot: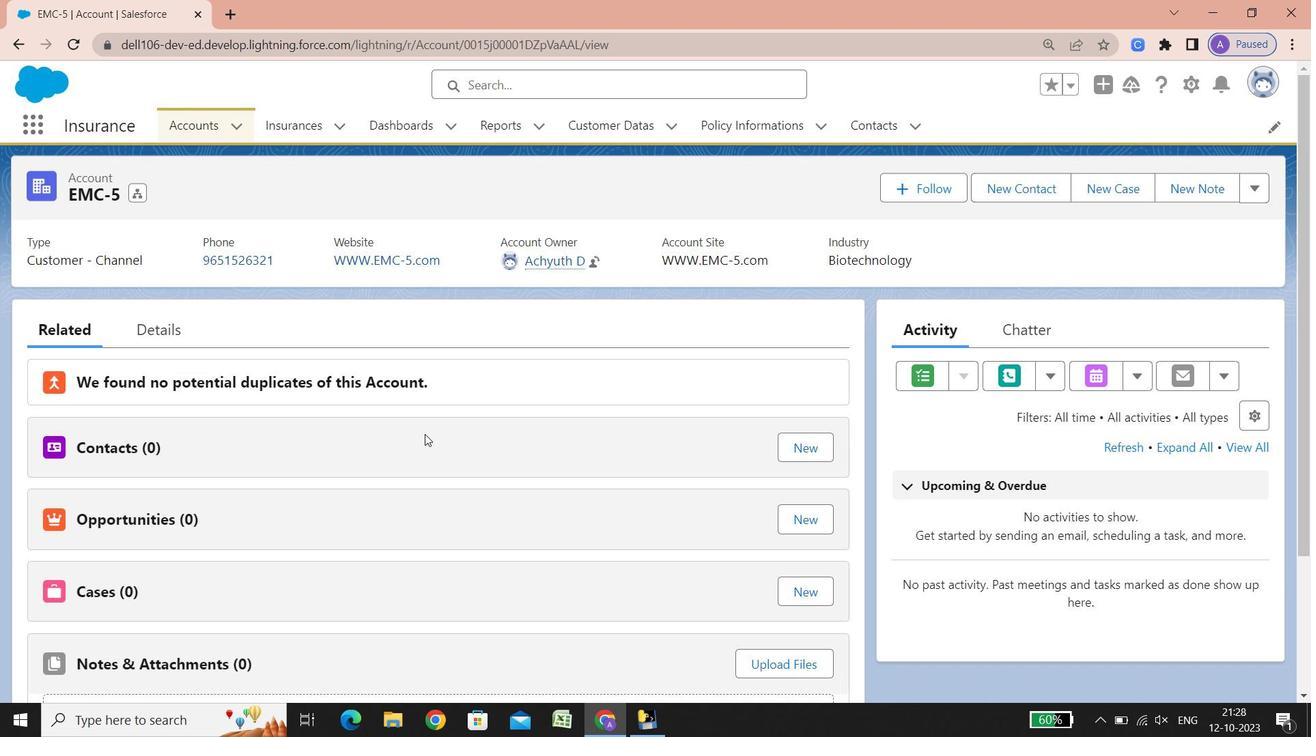 
Action: Mouse scrolled (424, 433) with delta (0, 0)
Screenshot: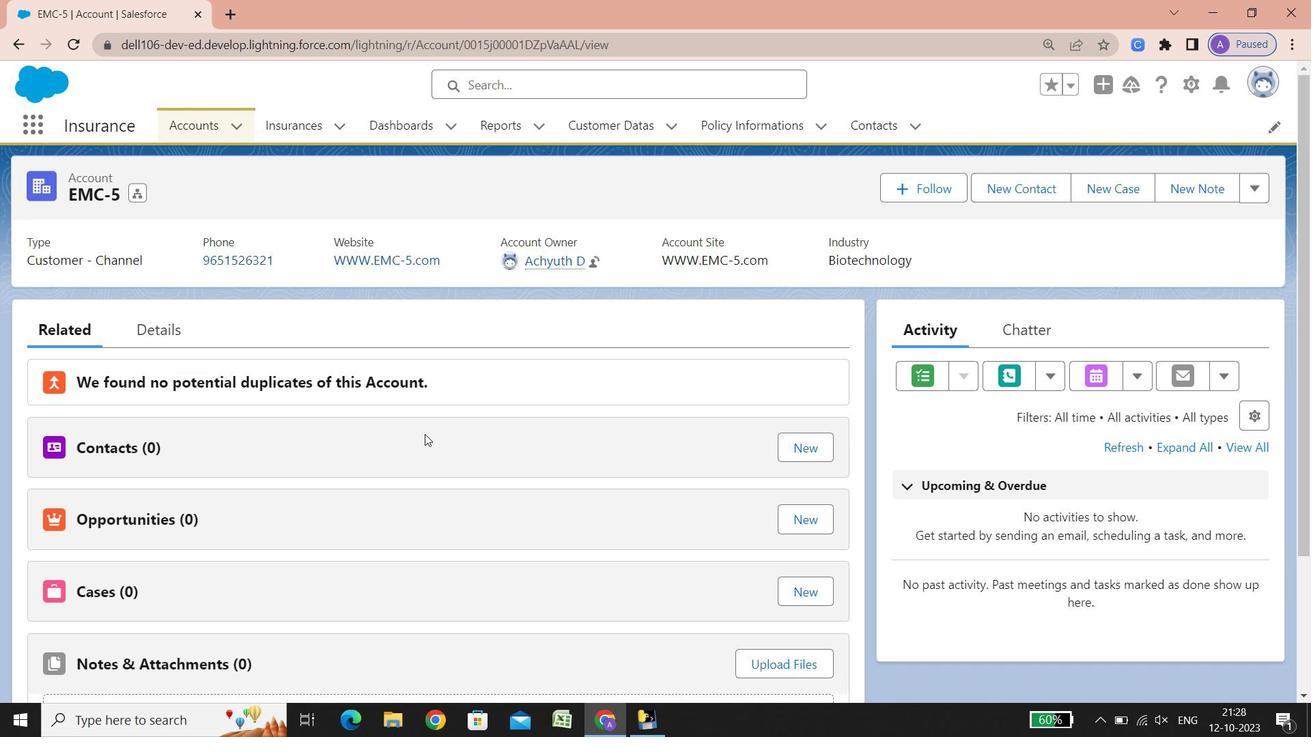 
Action: Mouse scrolled (424, 433) with delta (0, 0)
Screenshot: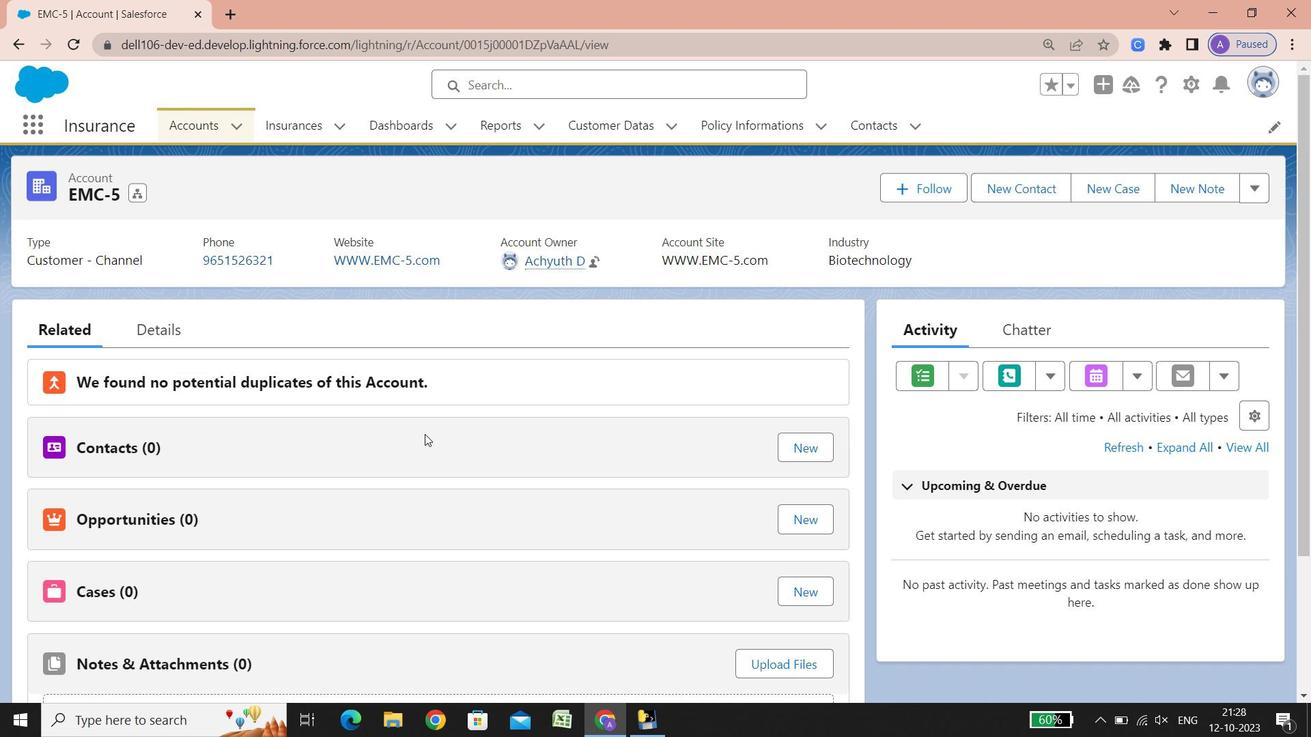 
Action: Mouse scrolled (424, 433) with delta (0, 0)
Screenshot: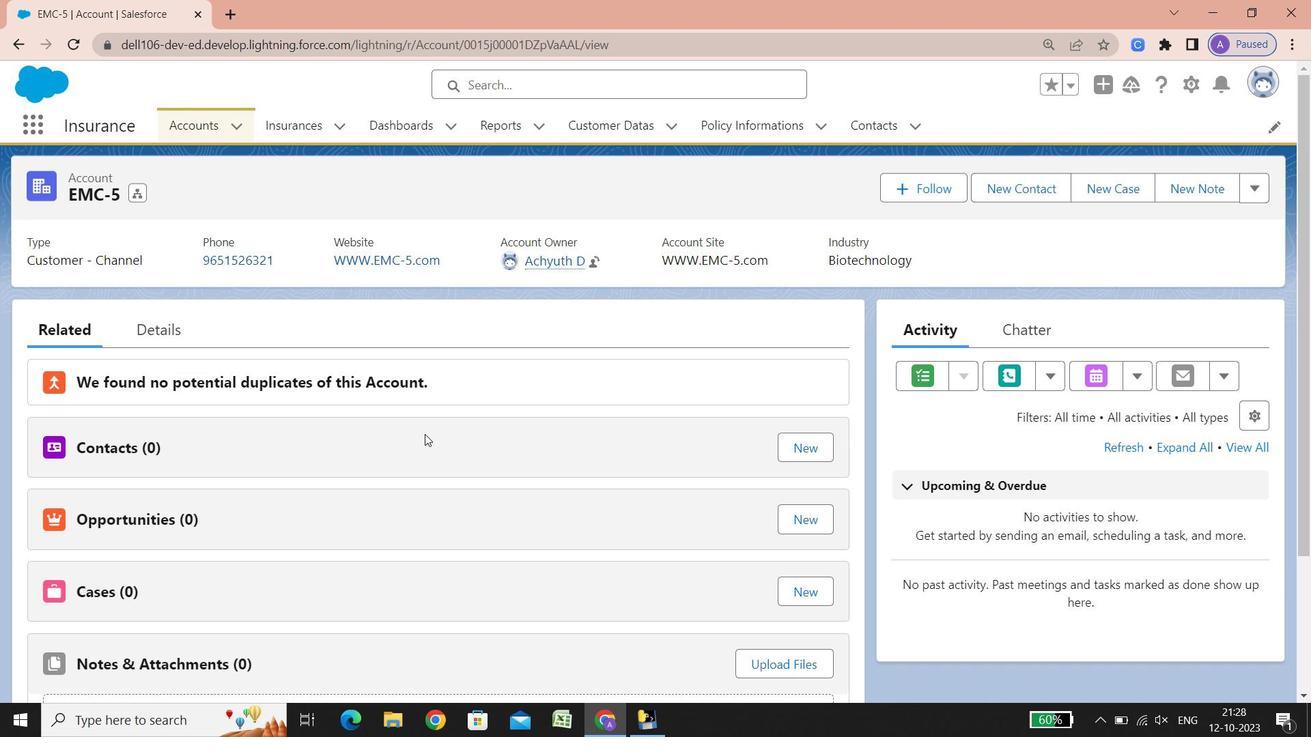 
Action: Mouse scrolled (424, 433) with delta (0, 0)
Screenshot: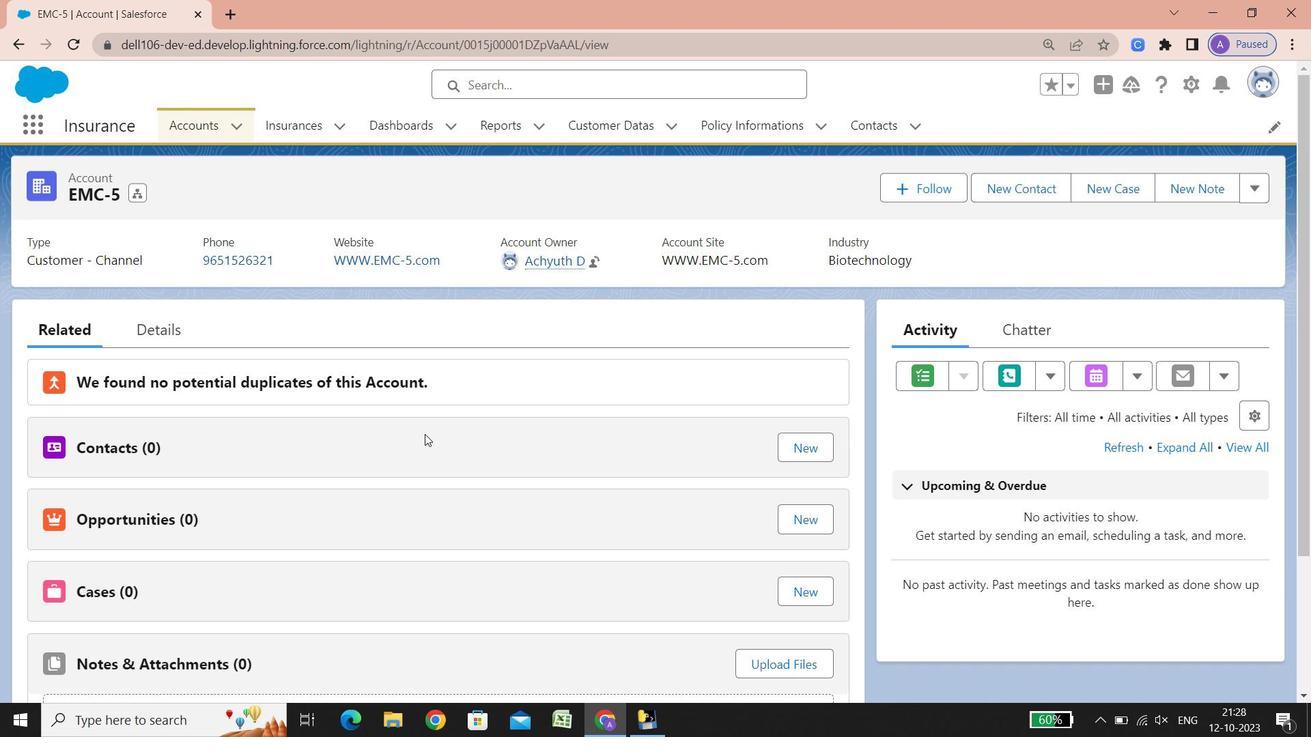 
Action: Mouse scrolled (424, 433) with delta (0, 0)
Screenshot: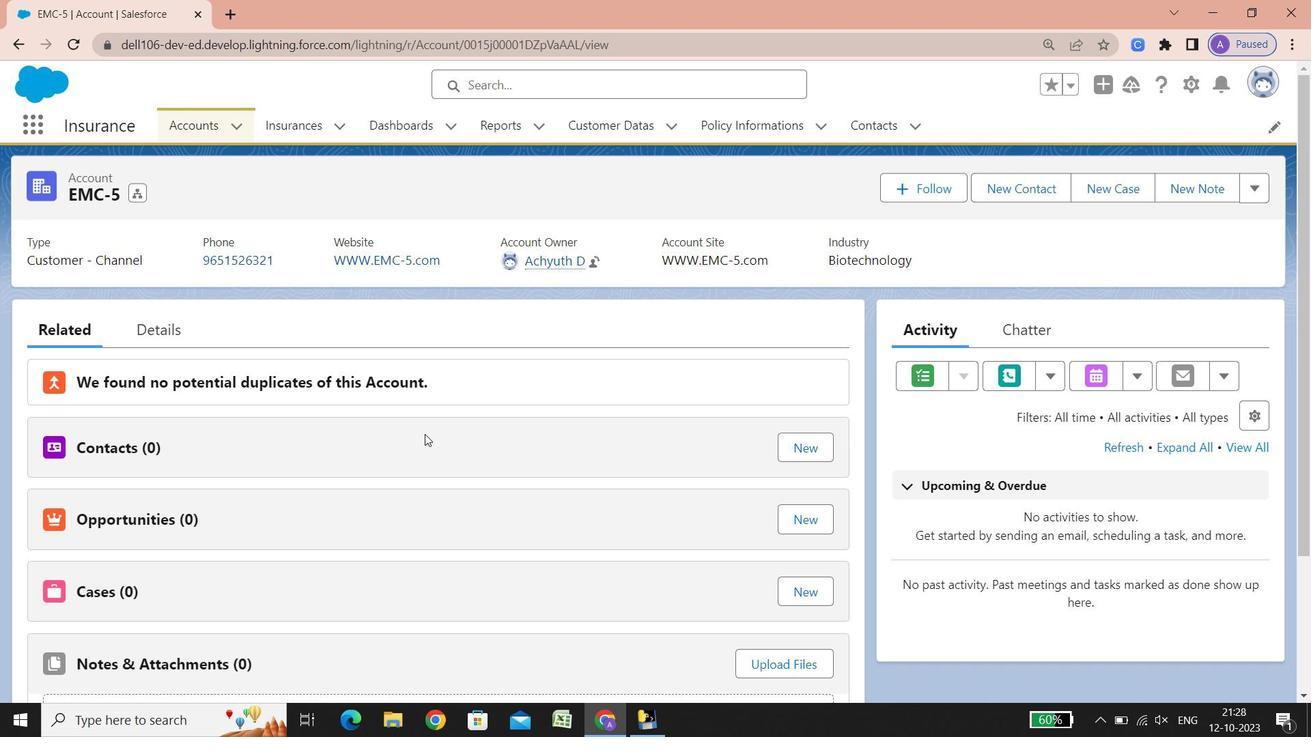 
Action: Mouse scrolled (424, 433) with delta (0, 0)
Screenshot: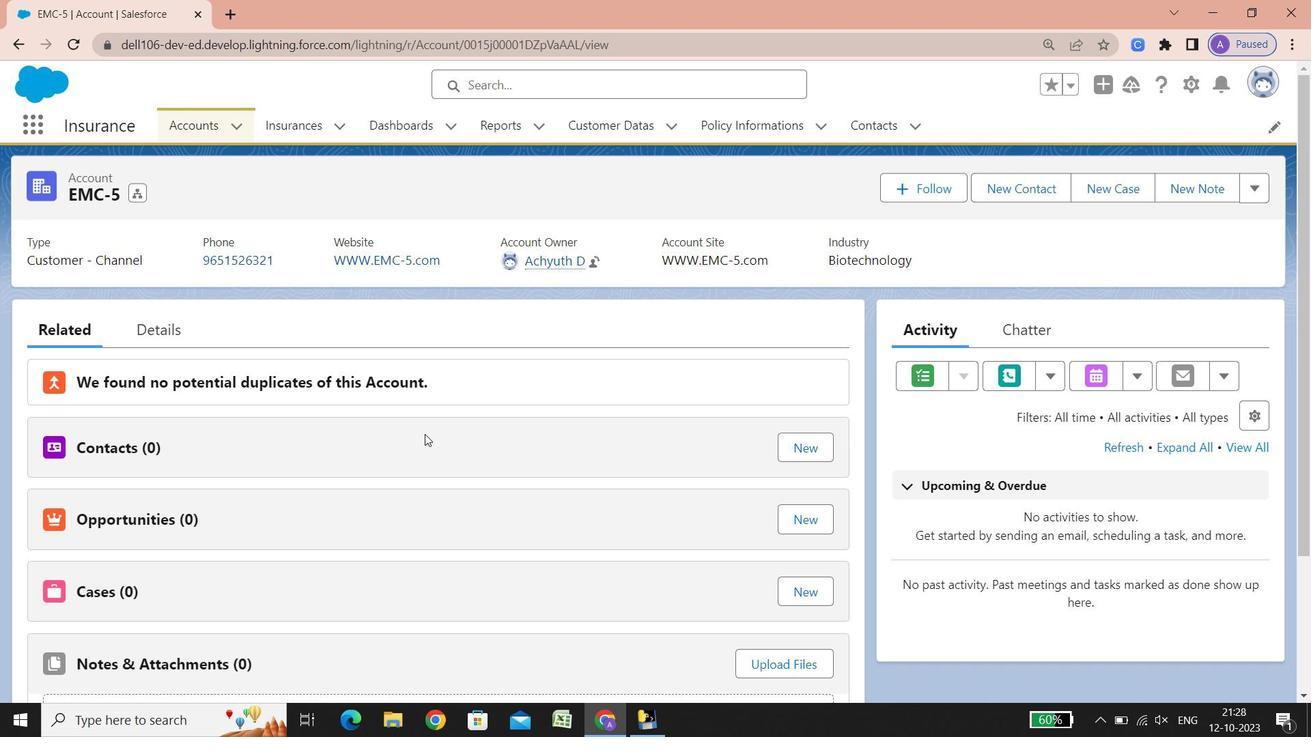 
Action: Mouse scrolled (424, 433) with delta (0, 0)
Screenshot: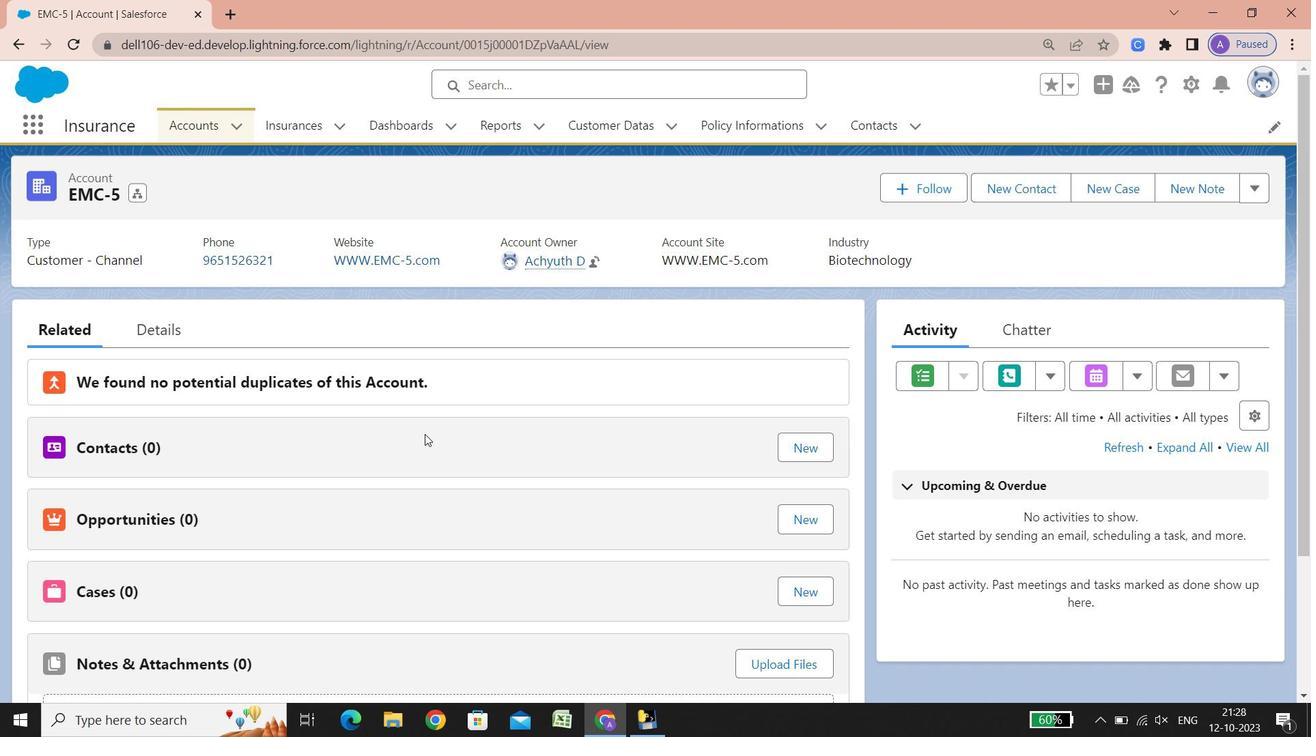 
Action: Mouse scrolled (424, 433) with delta (0, 0)
Screenshot: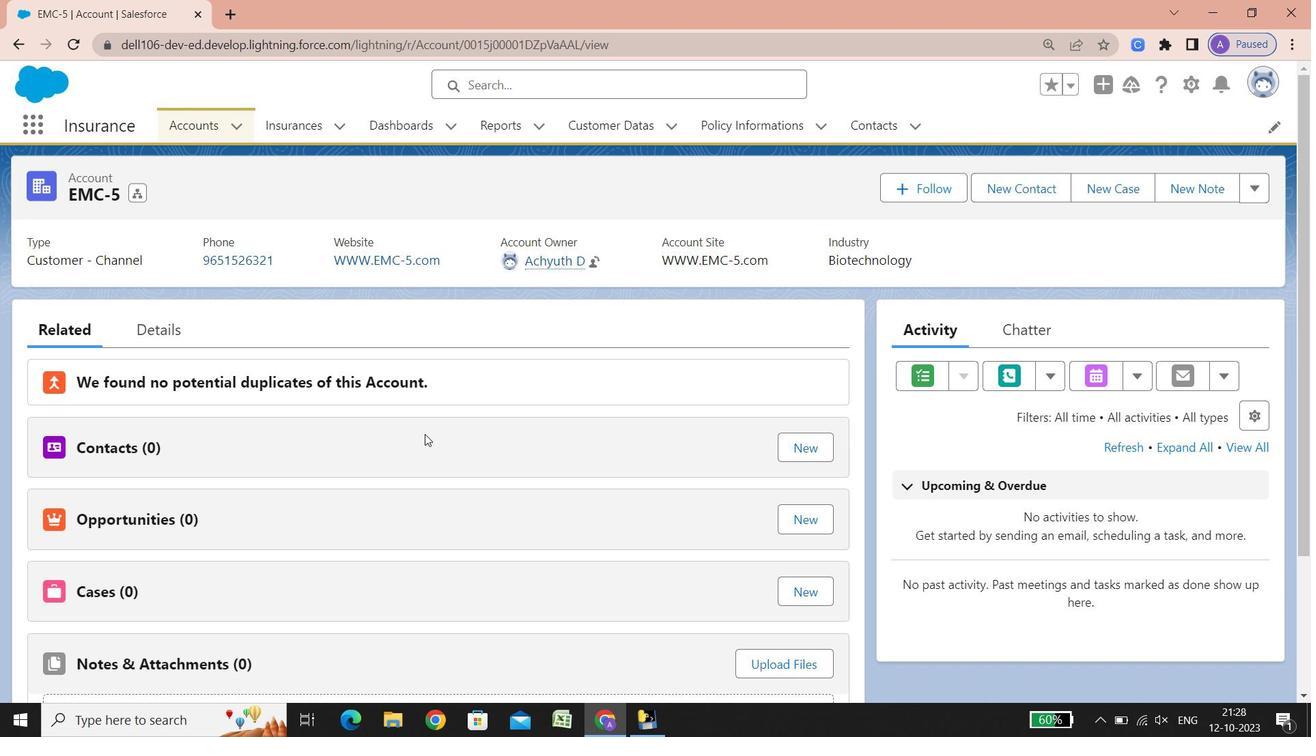 
Action: Mouse scrolled (424, 433) with delta (0, 0)
Screenshot: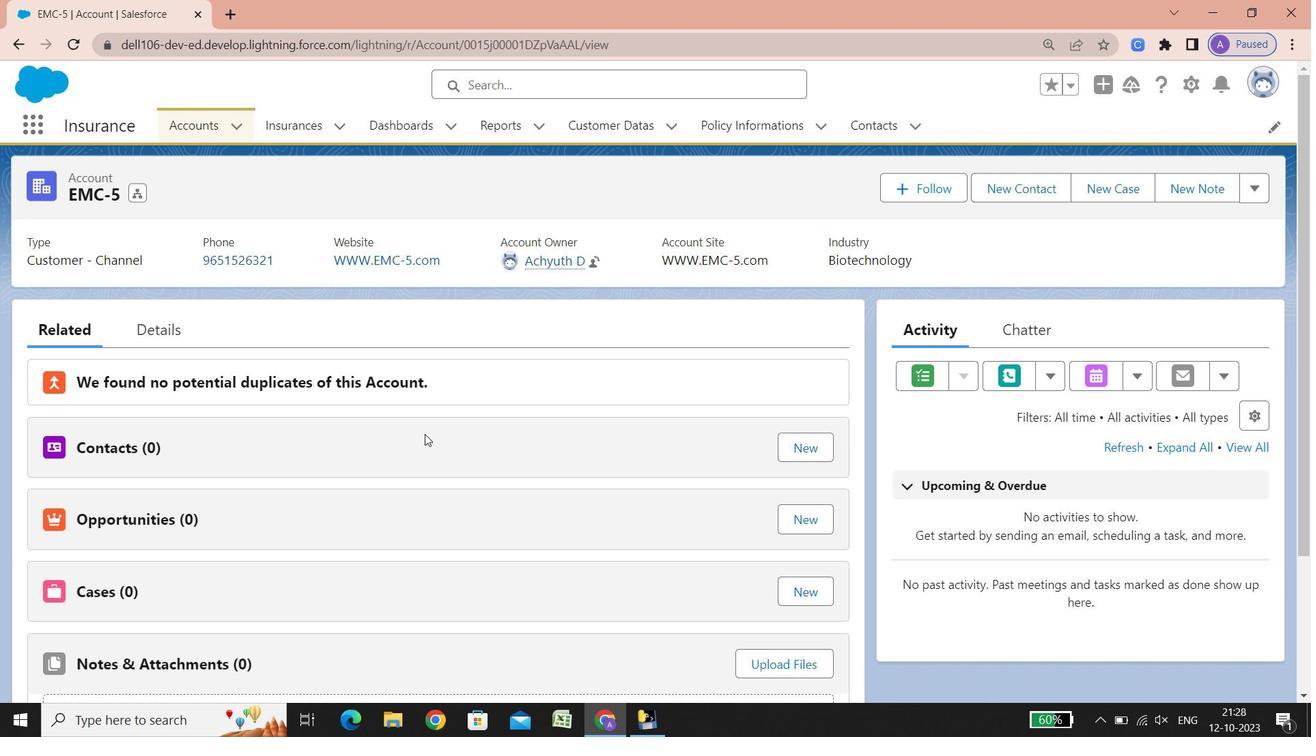 
Action: Mouse scrolled (424, 433) with delta (0, 0)
Screenshot: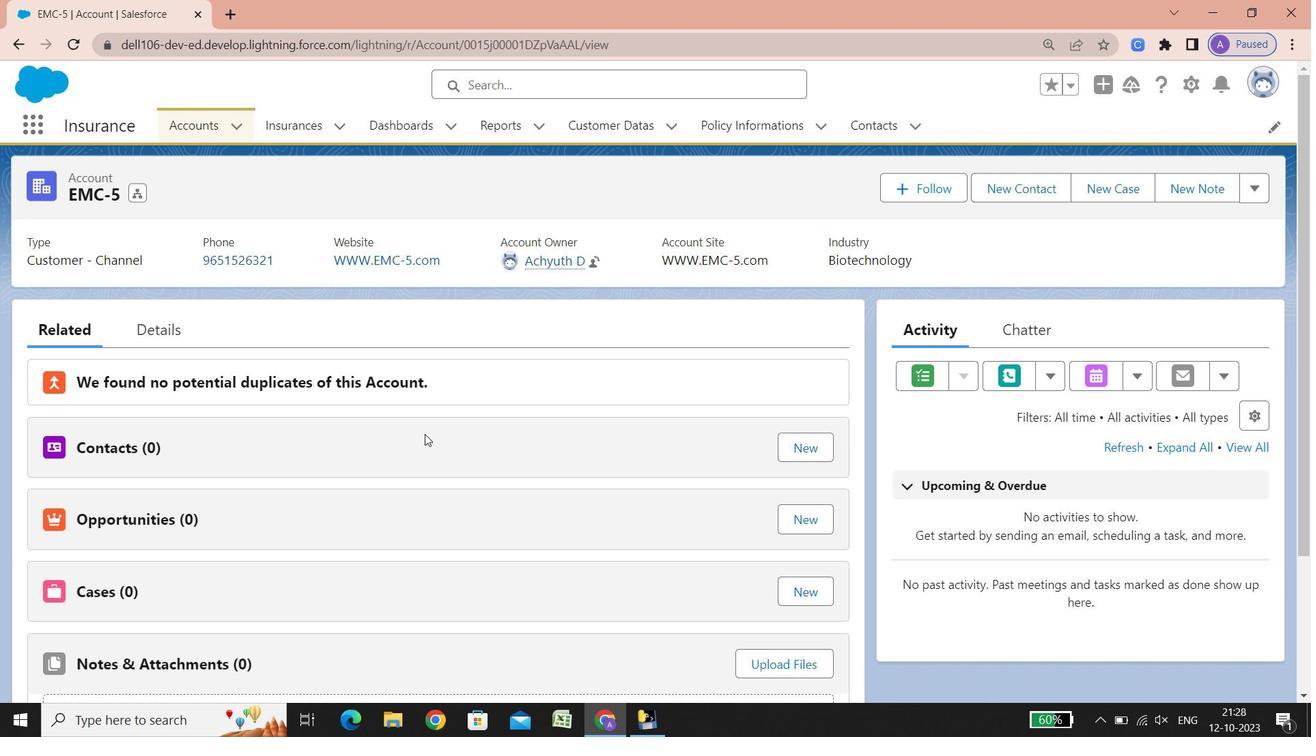 
Action: Mouse scrolled (424, 433) with delta (0, 0)
Screenshot: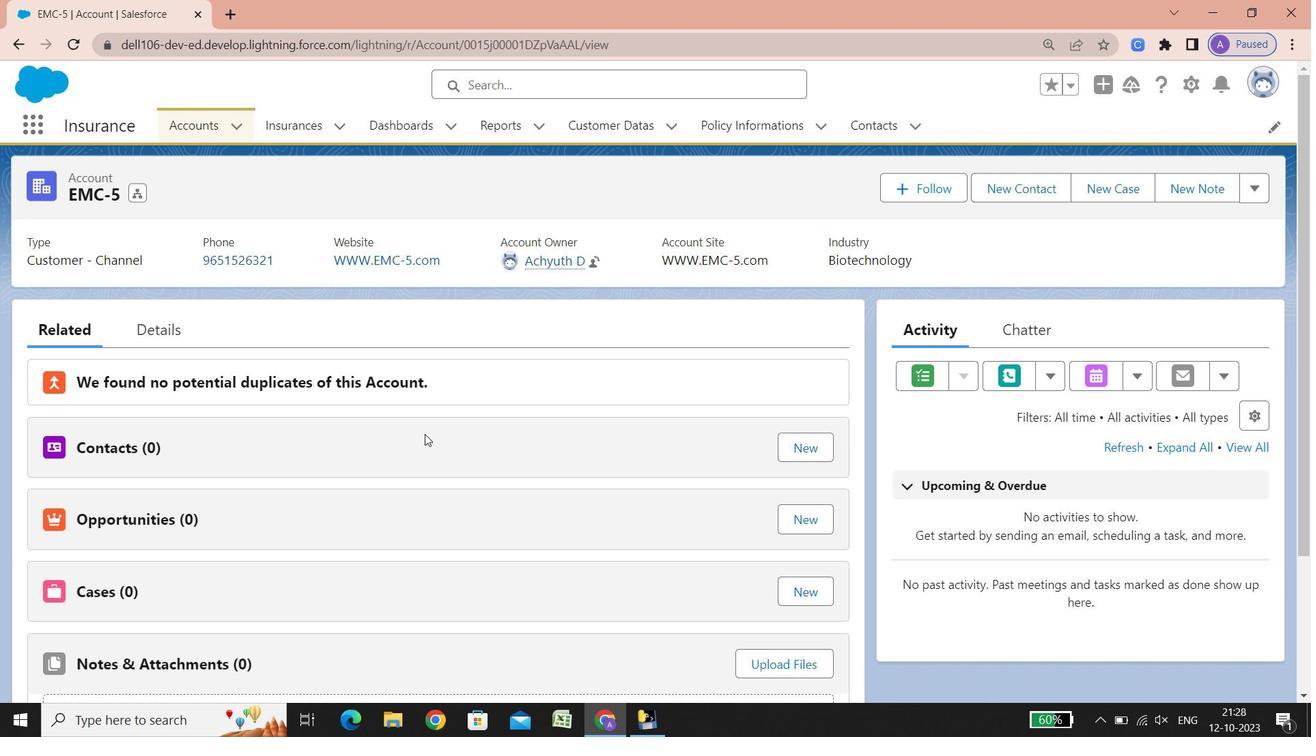 
Action: Mouse moved to (960, 377)
Screenshot: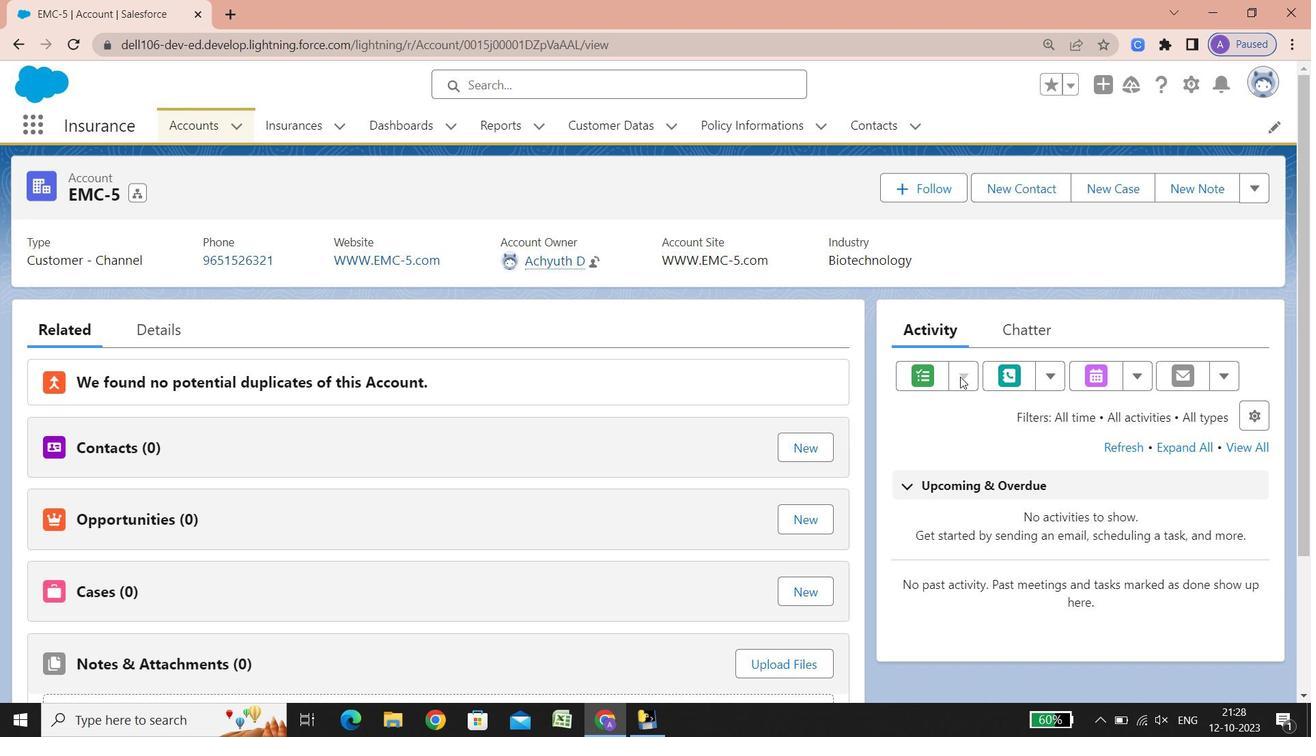 
Action: Mouse pressed left at (960, 377)
Screenshot: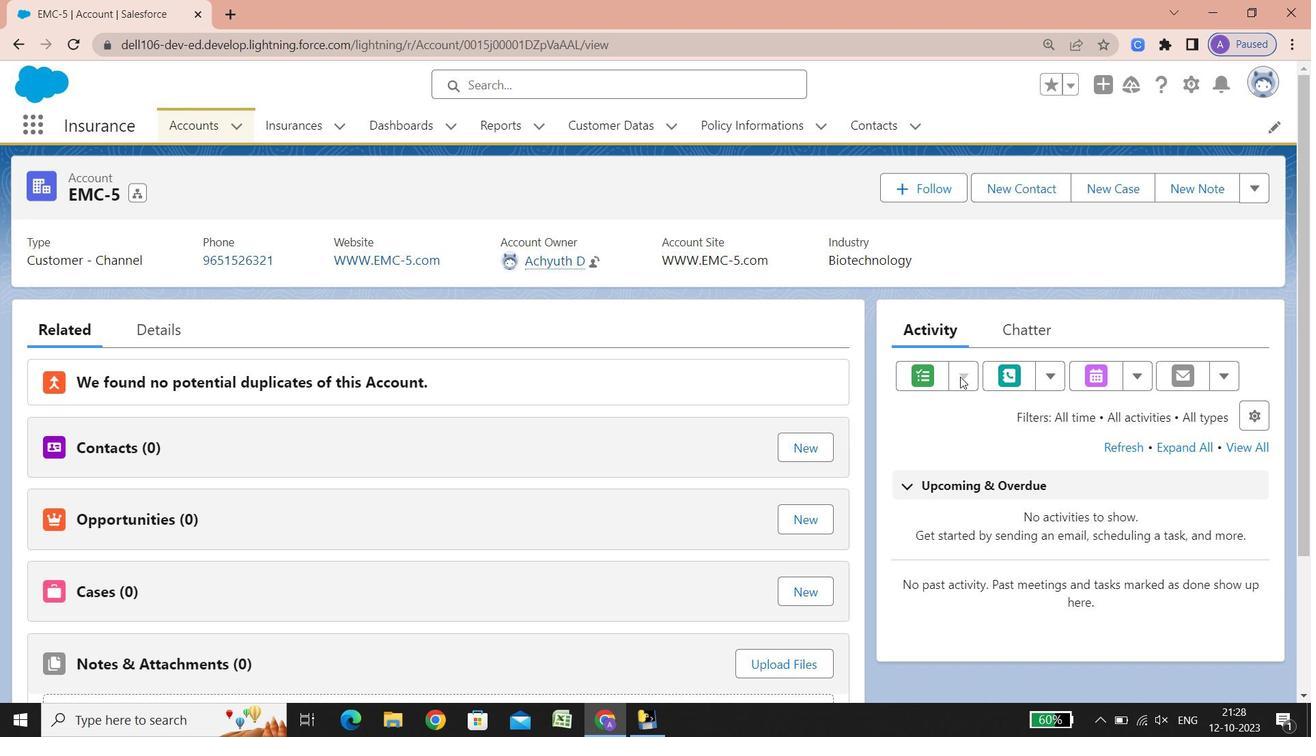 
Action: Mouse moved to (228, 113)
Screenshot: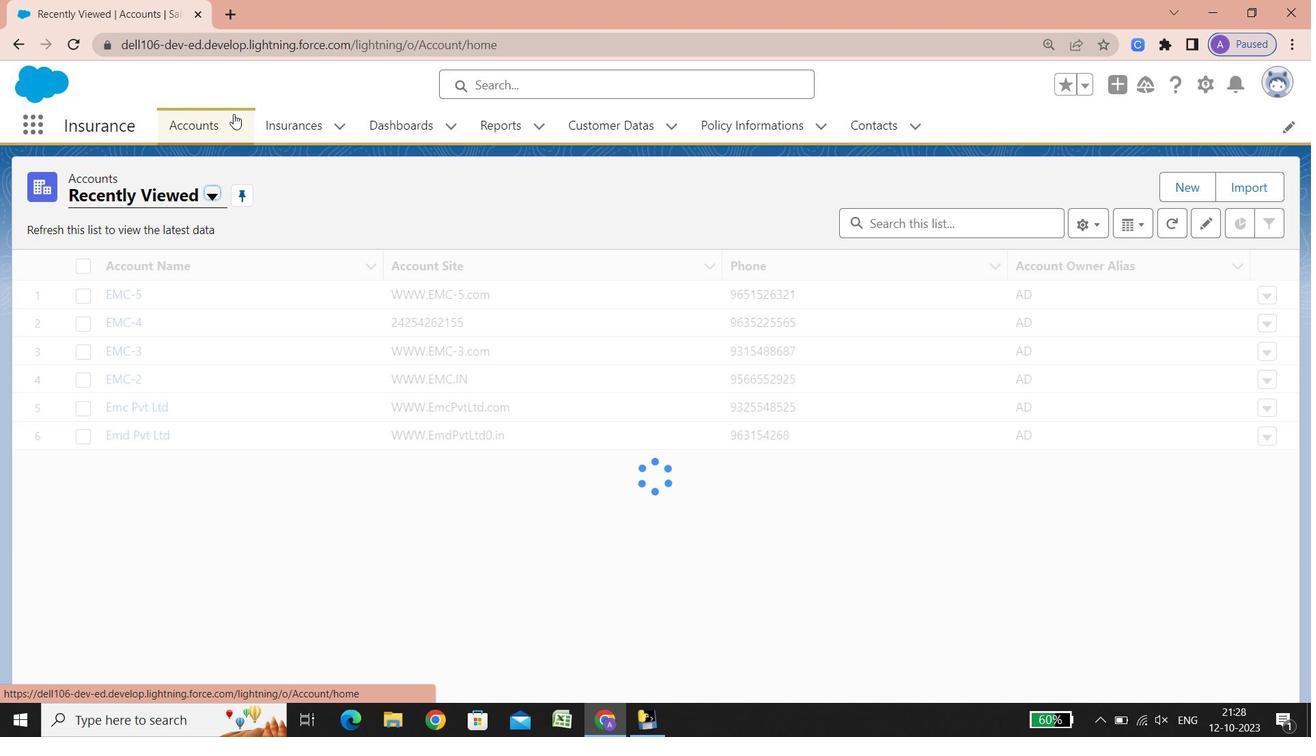 
Action: Mouse pressed left at (228, 113)
Screenshot: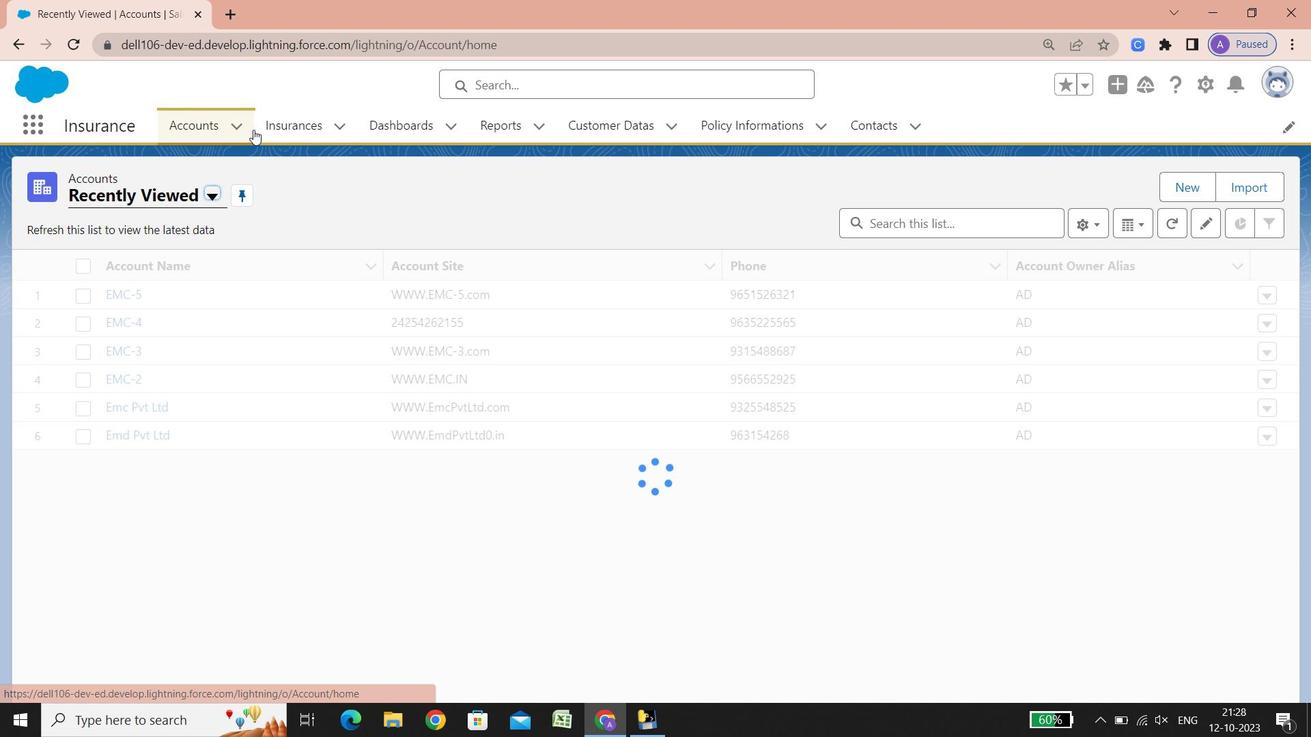 
Action: Mouse moved to (253, 129)
Screenshot: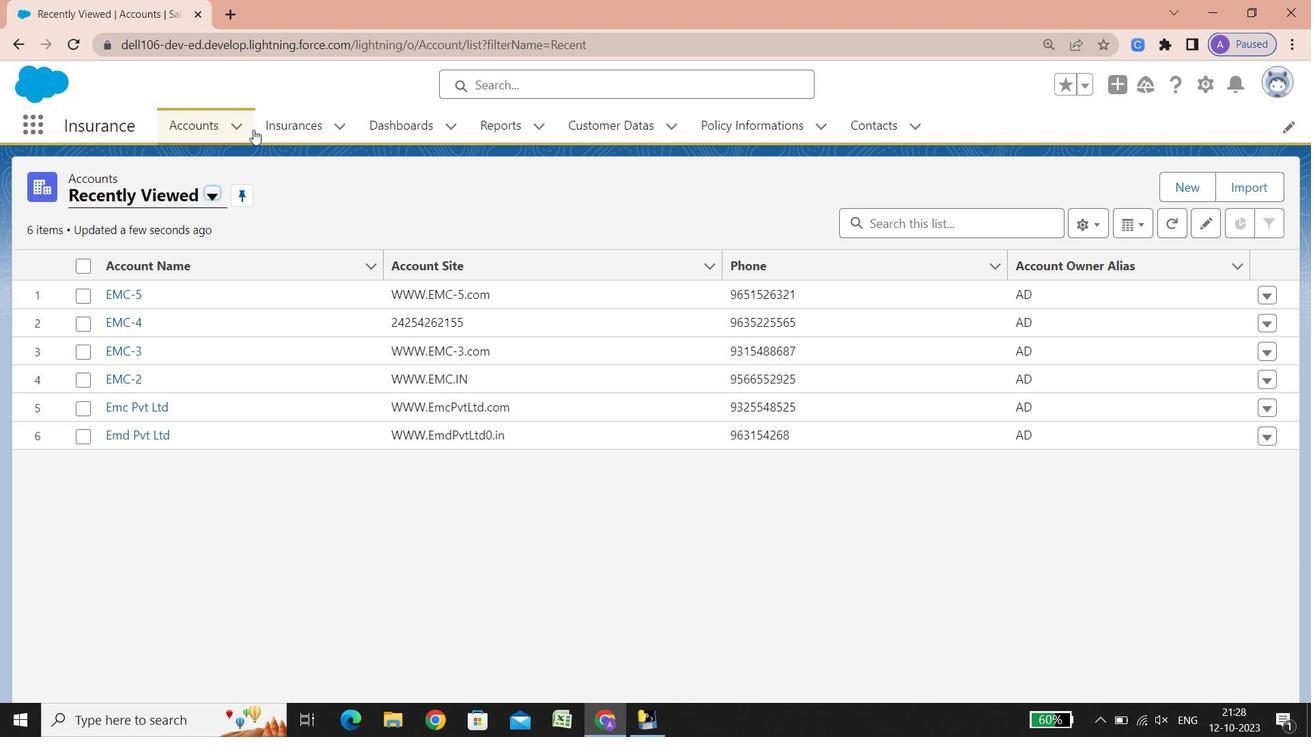 
